 Task: Find a one-way flight from Hays Regional Airport to Eastern Iowa Airport on May 9 for 1 adult, 6 children, 1 infant in seat, and 1 infant on lap in business class with WestJet and 1 checked bag, departing between 7:00 - 8:00 AM.
Action: Mouse moved to (355, 125)
Screenshot: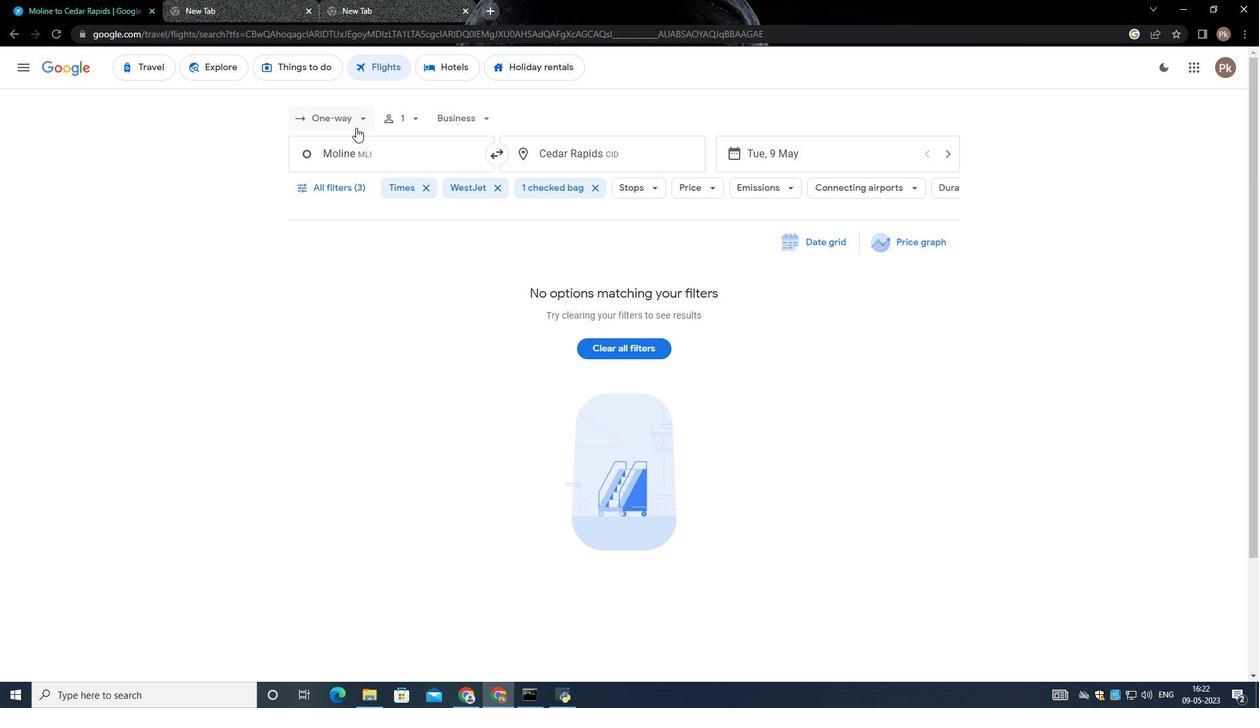 
Action: Mouse pressed left at (355, 125)
Screenshot: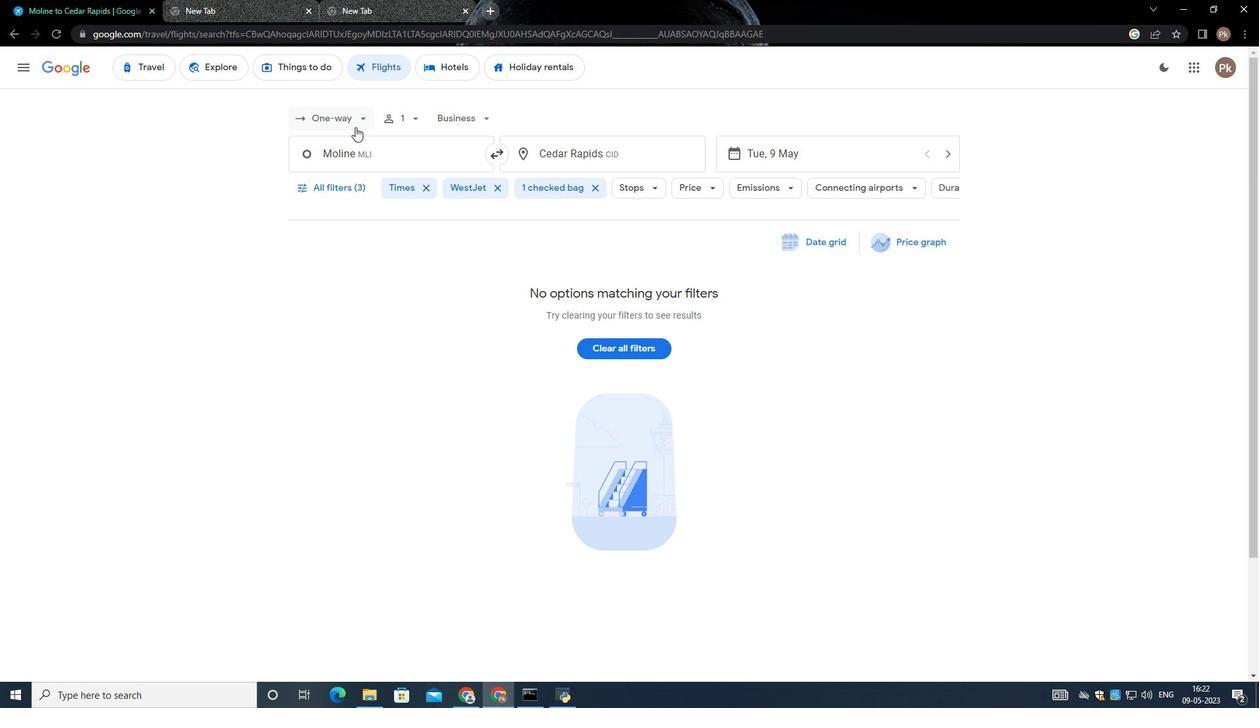
Action: Mouse moved to (373, 179)
Screenshot: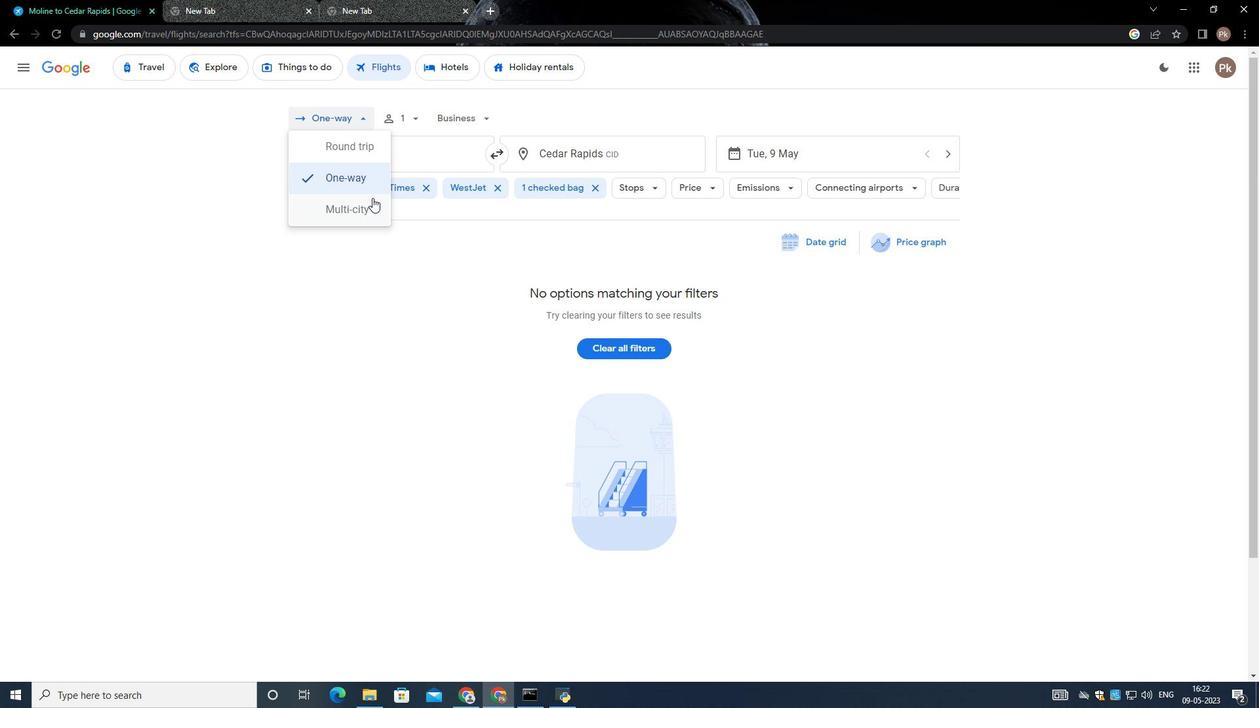 
Action: Mouse pressed left at (373, 179)
Screenshot: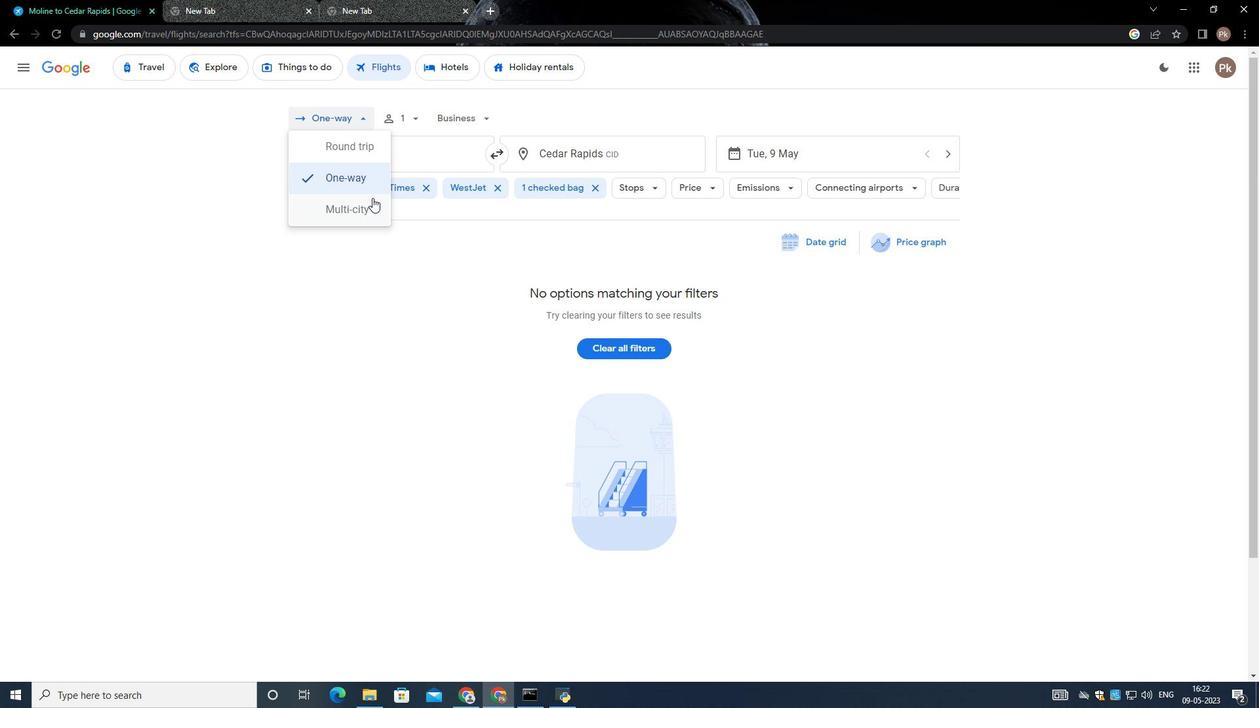 
Action: Mouse moved to (423, 113)
Screenshot: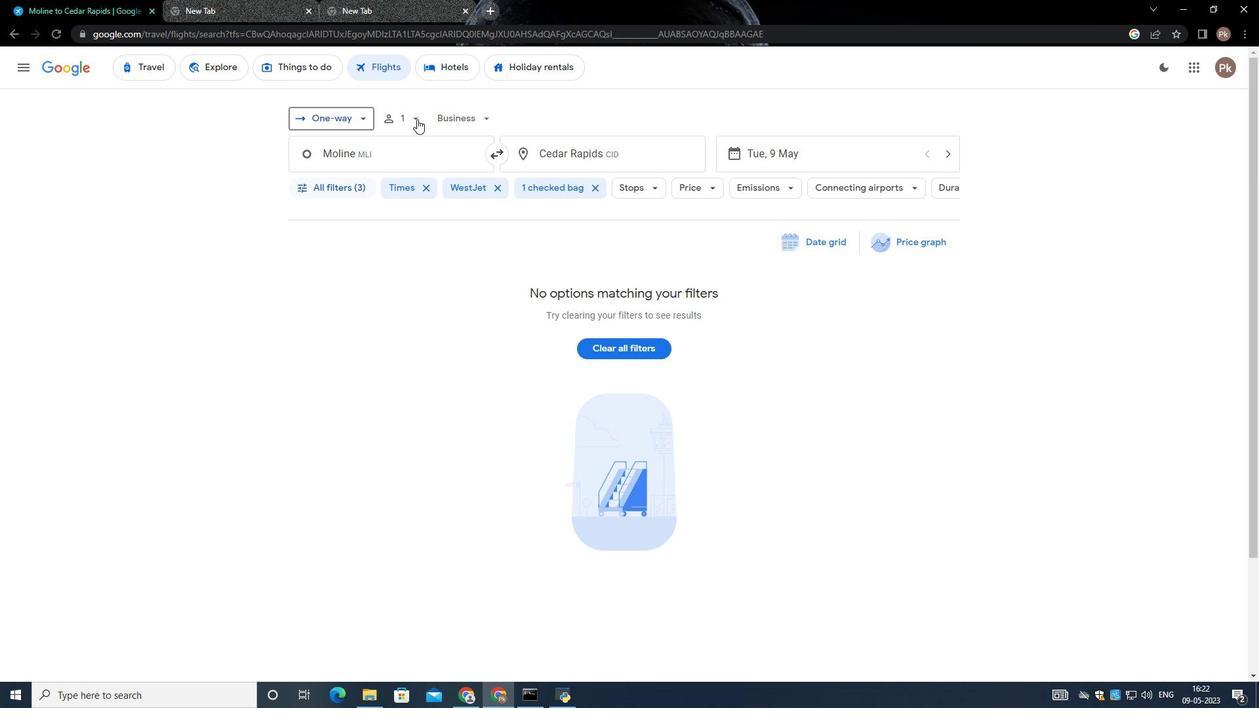 
Action: Mouse pressed left at (423, 113)
Screenshot: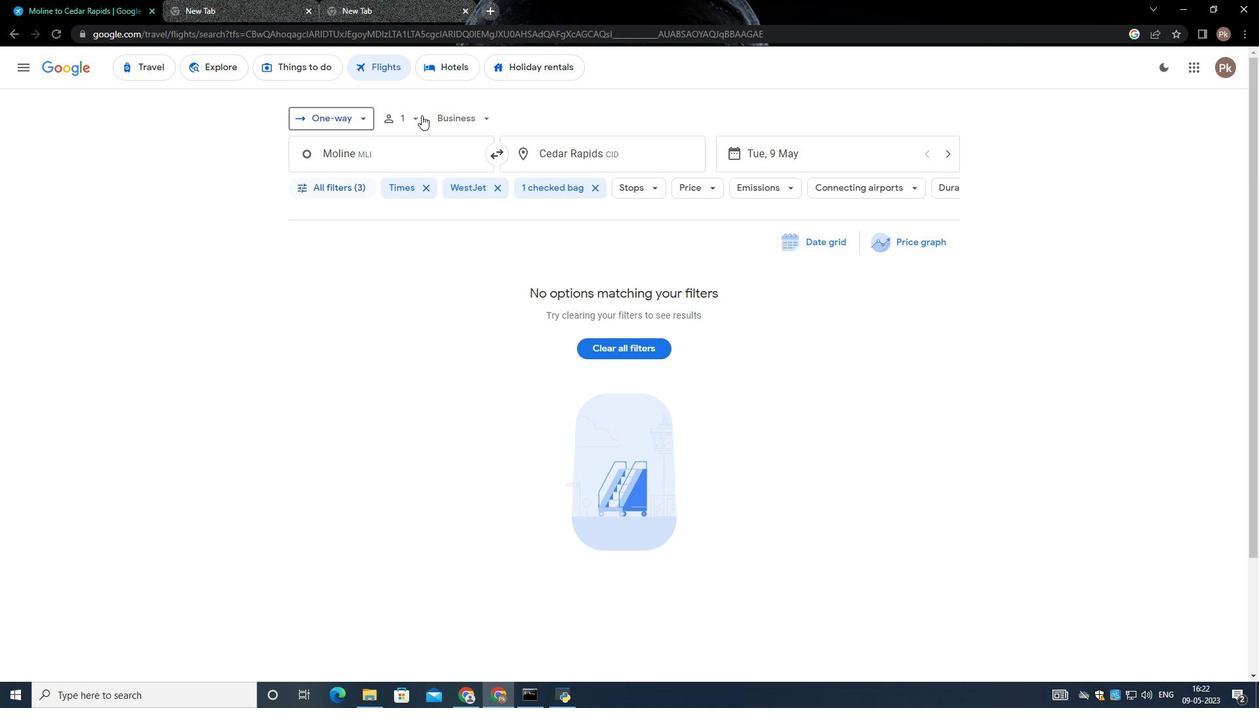 
Action: Mouse moved to (509, 184)
Screenshot: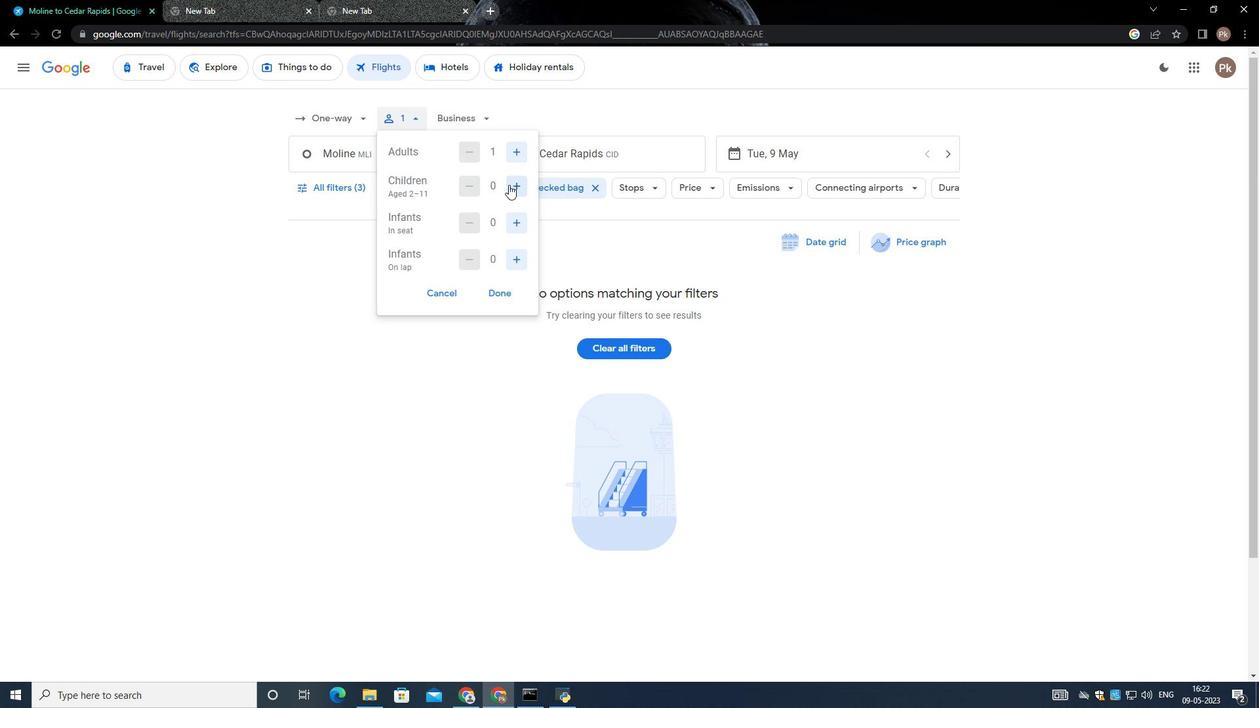 
Action: Mouse pressed left at (509, 184)
Screenshot: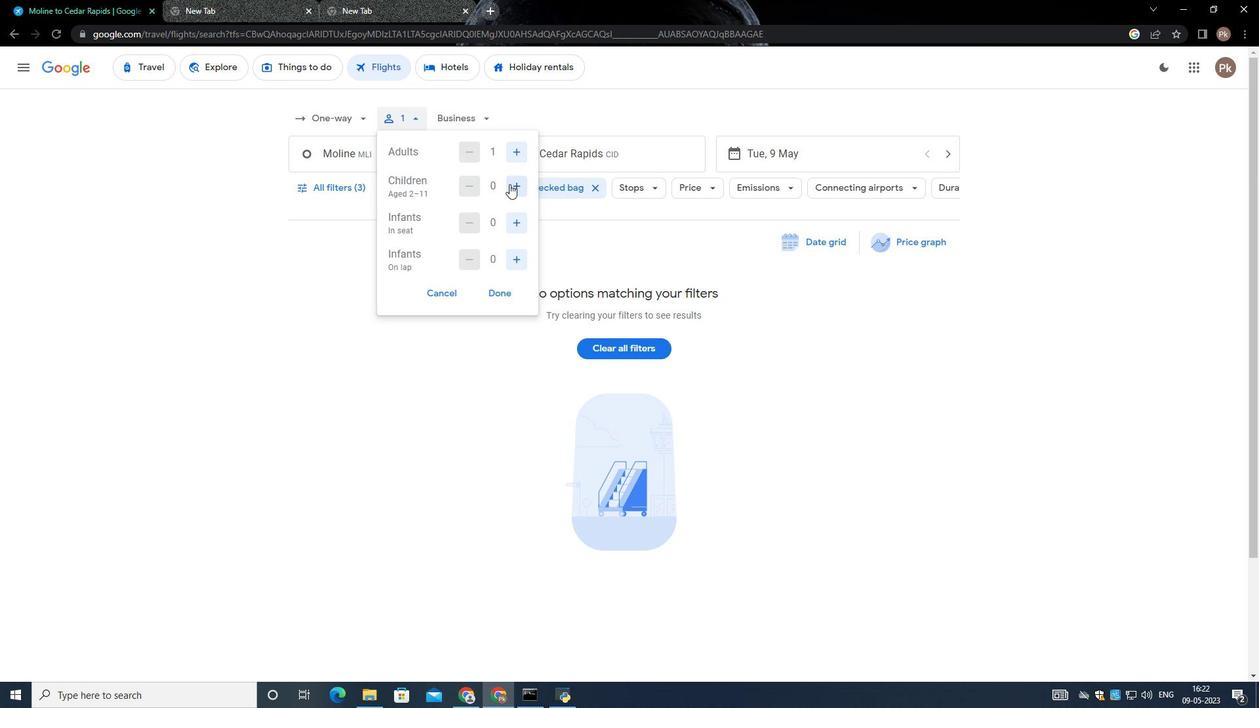 
Action: Mouse moved to (509, 183)
Screenshot: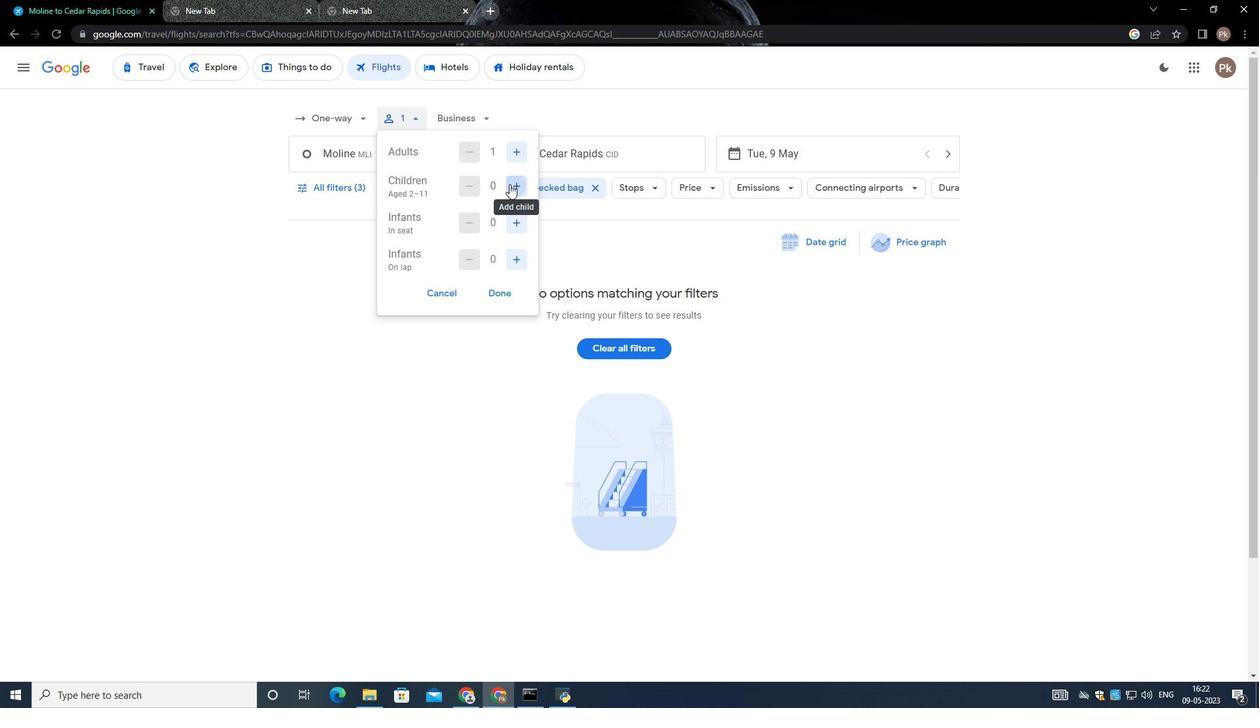 
Action: Mouse pressed left at (509, 183)
Screenshot: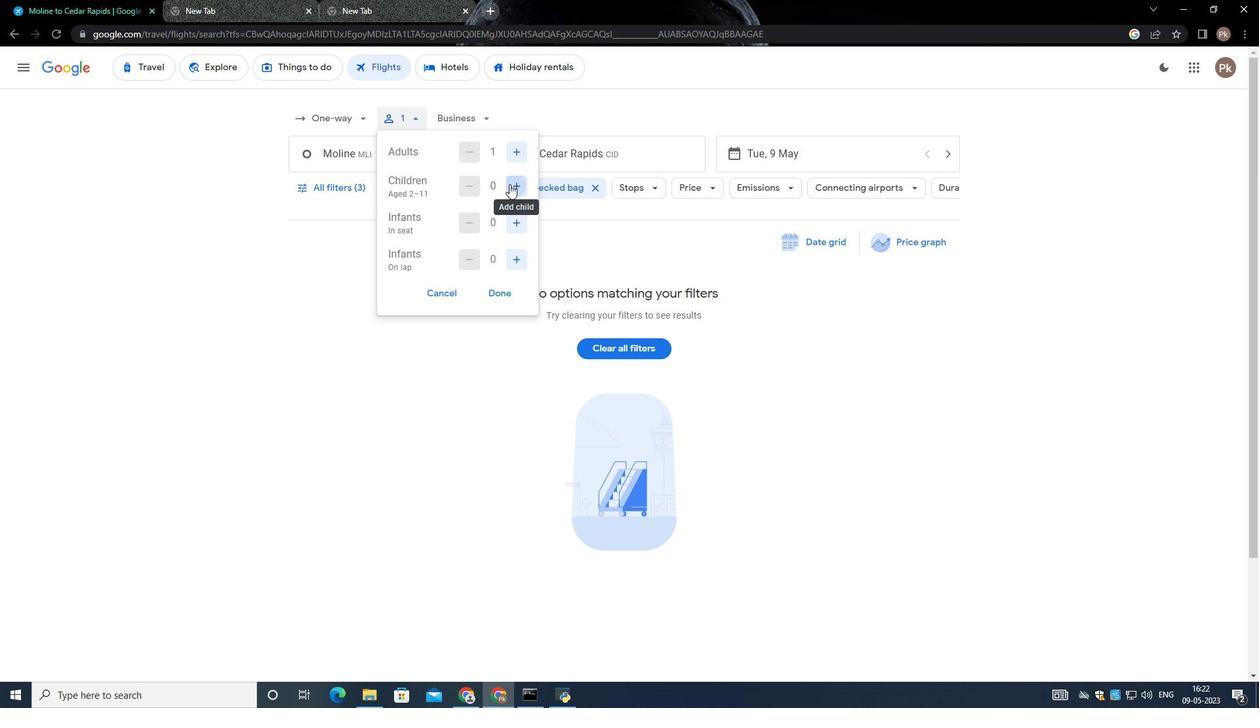 
Action: Mouse moved to (510, 183)
Screenshot: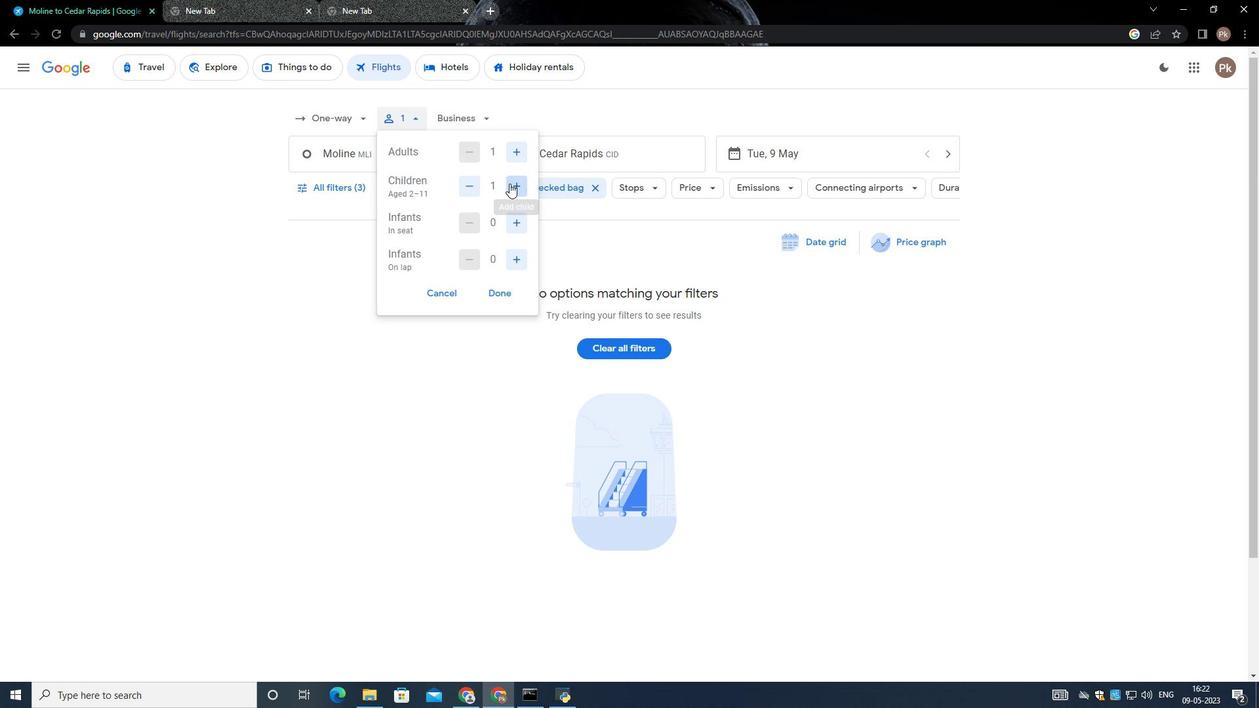 
Action: Mouse pressed left at (510, 183)
Screenshot: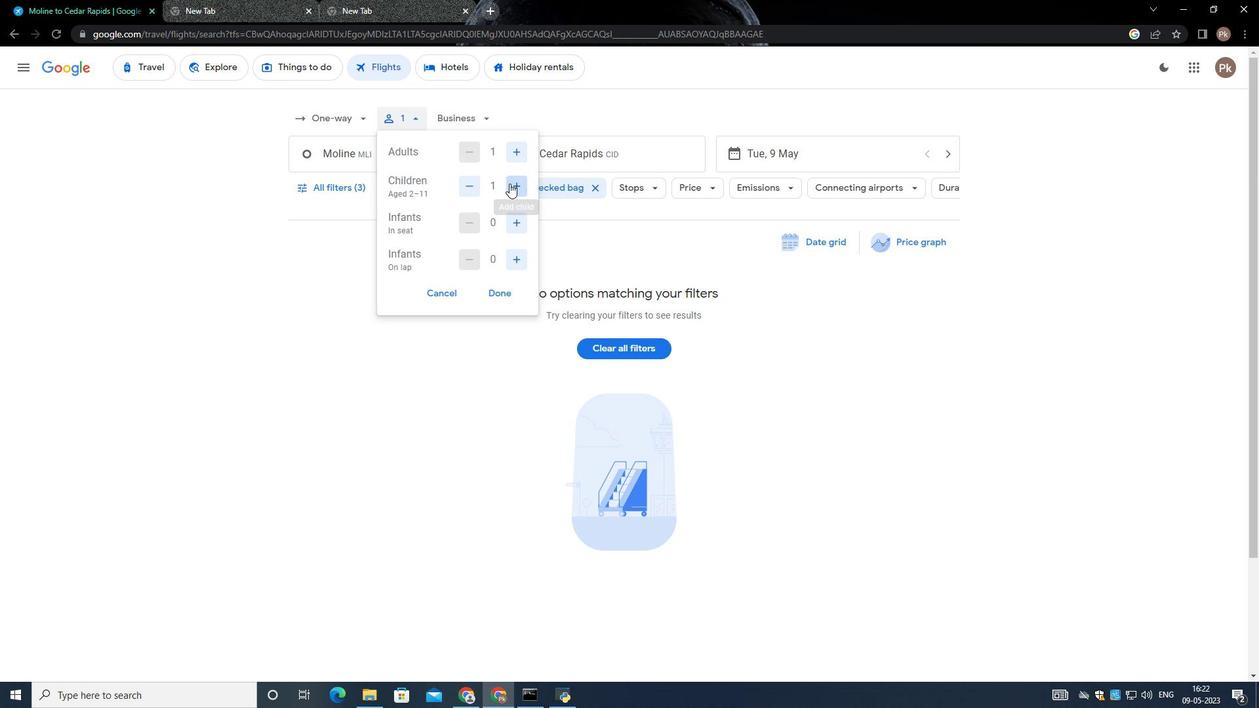 
Action: Mouse moved to (511, 183)
Screenshot: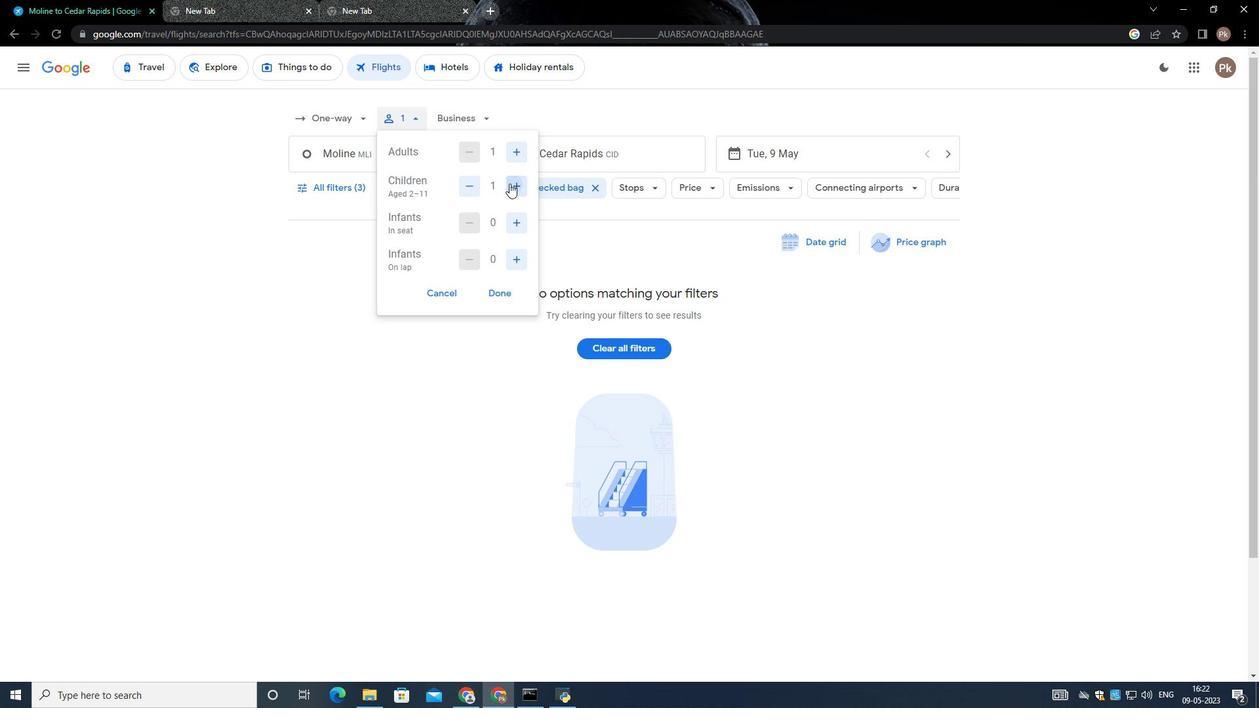 
Action: Mouse pressed left at (511, 183)
Screenshot: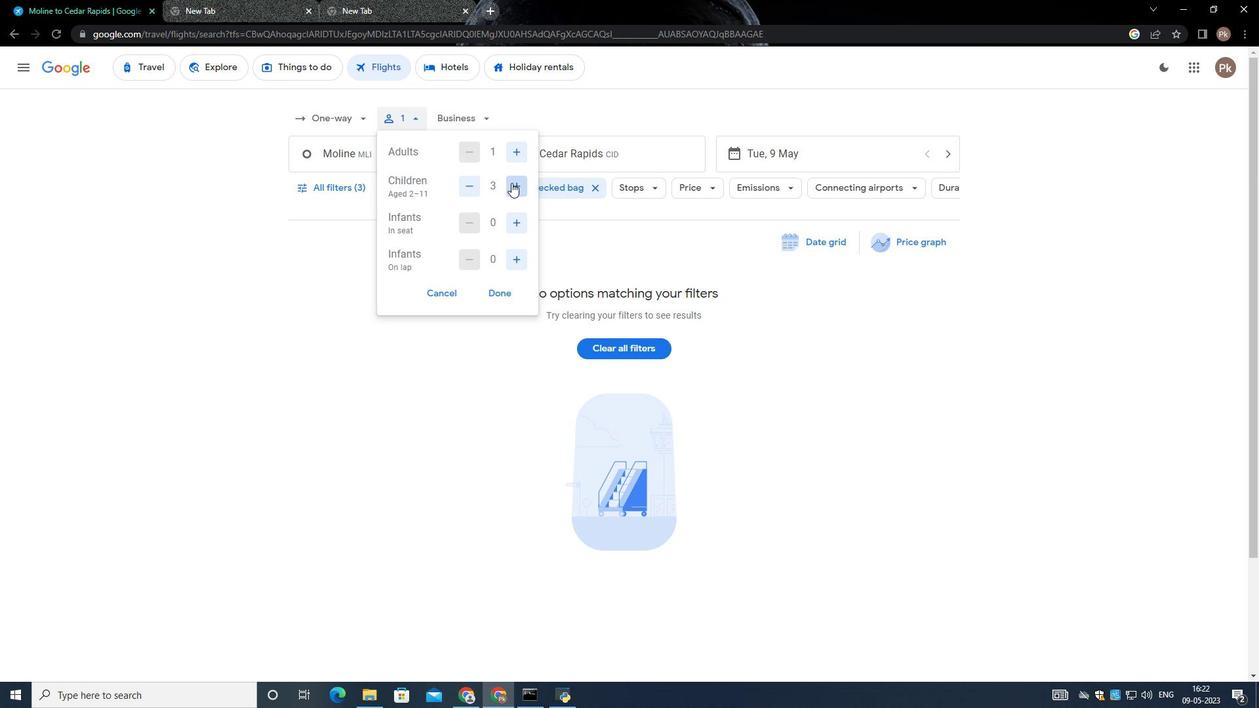 
Action: Mouse pressed left at (511, 183)
Screenshot: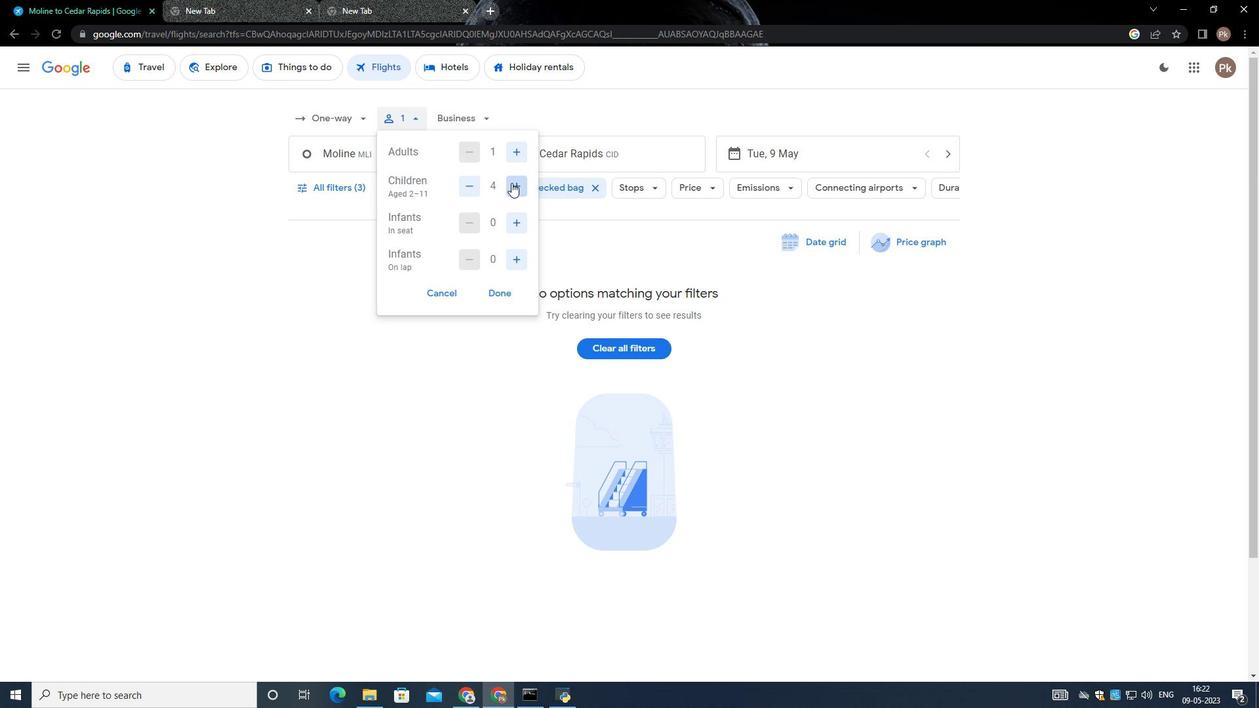 
Action: Mouse pressed left at (511, 183)
Screenshot: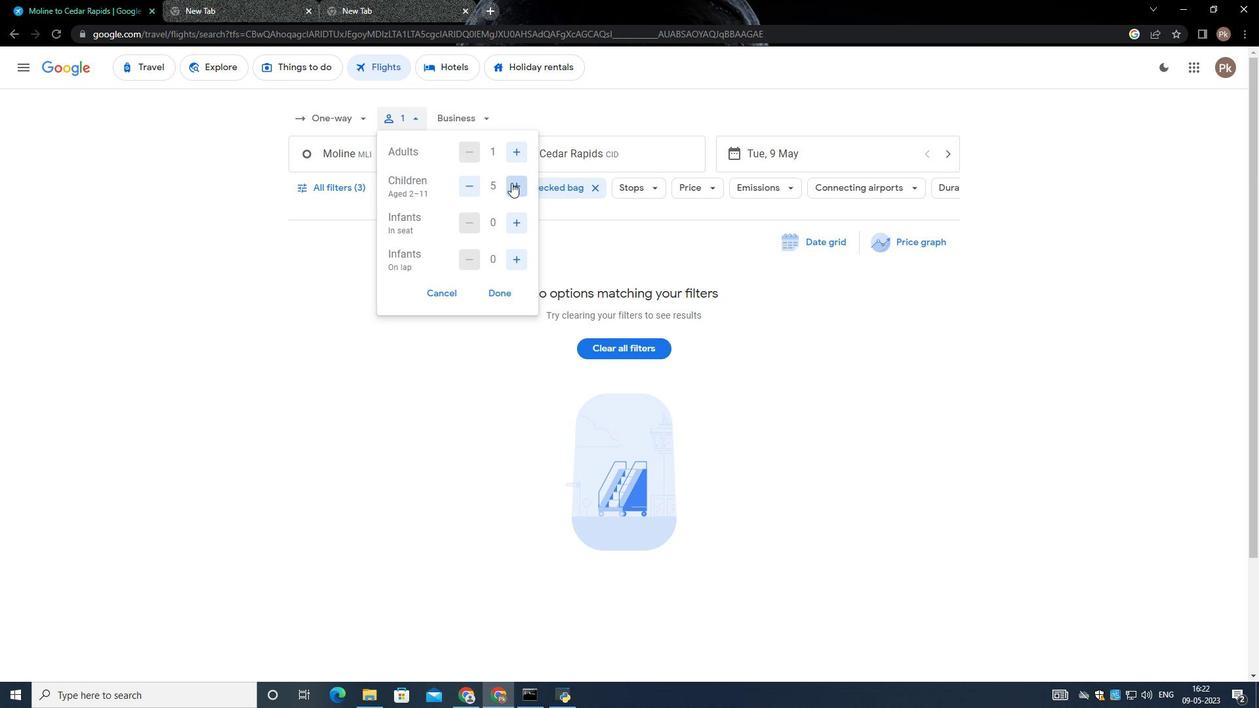 
Action: Mouse moved to (511, 230)
Screenshot: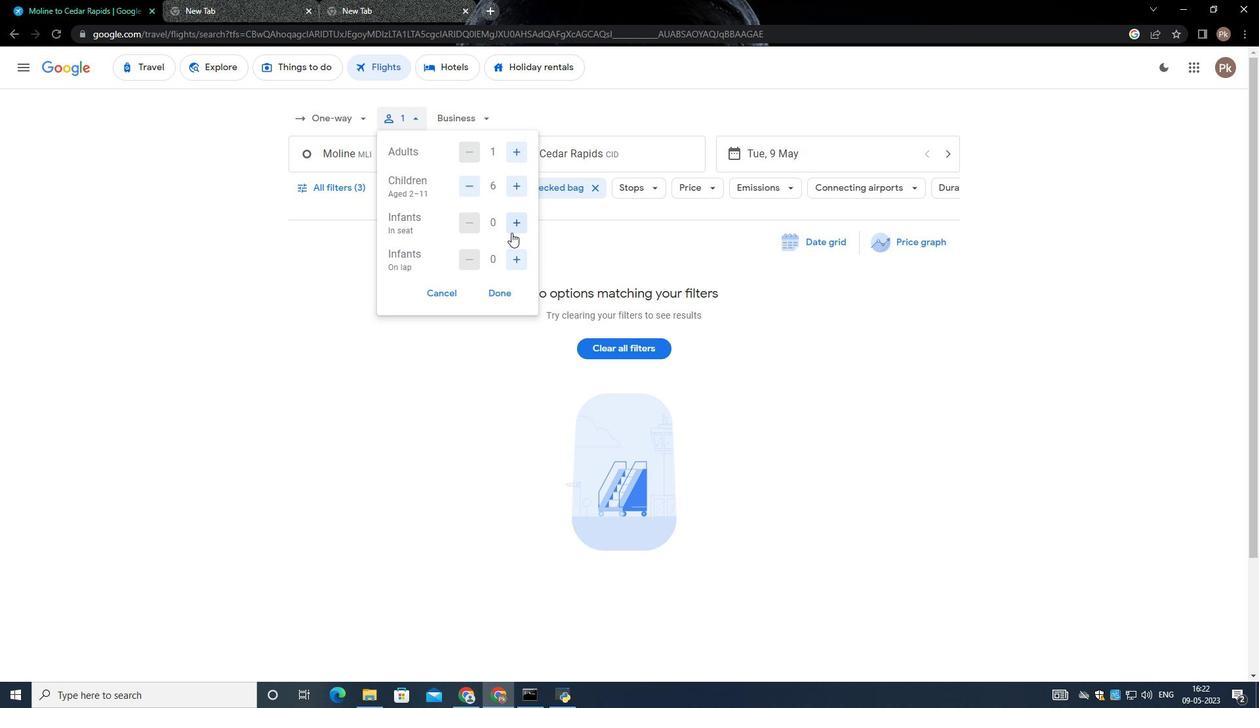 
Action: Mouse pressed left at (511, 230)
Screenshot: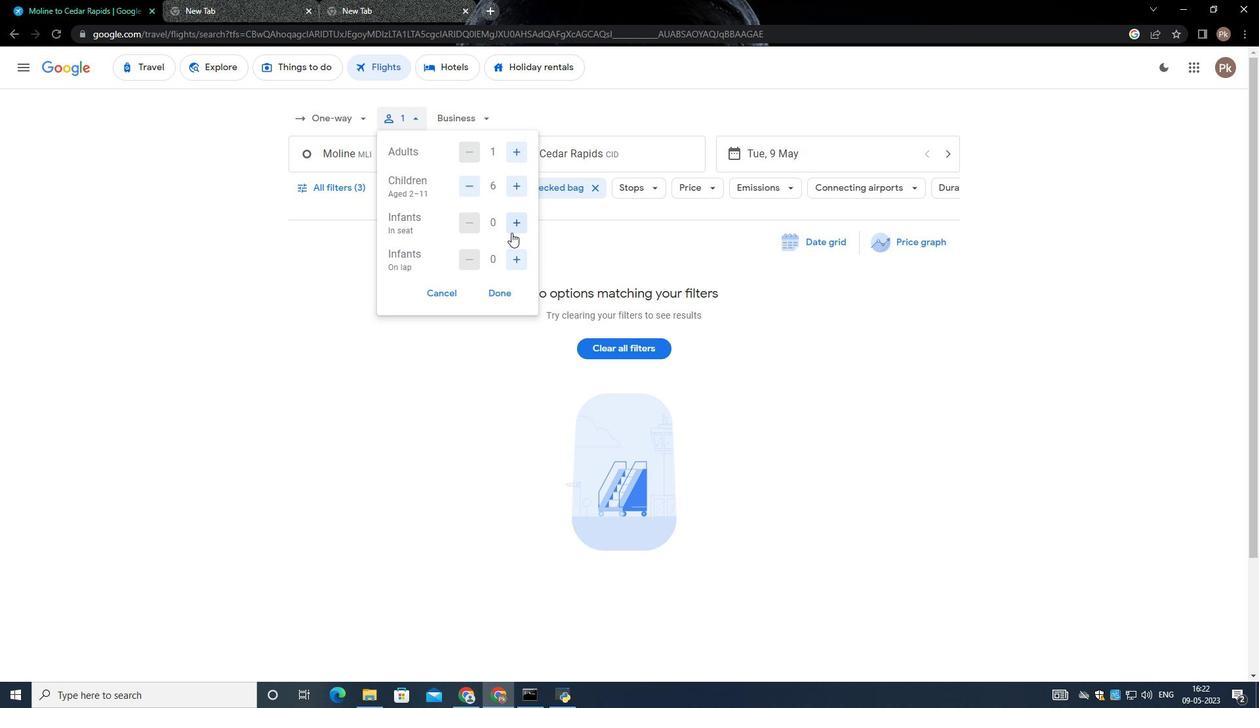 
Action: Mouse moved to (510, 253)
Screenshot: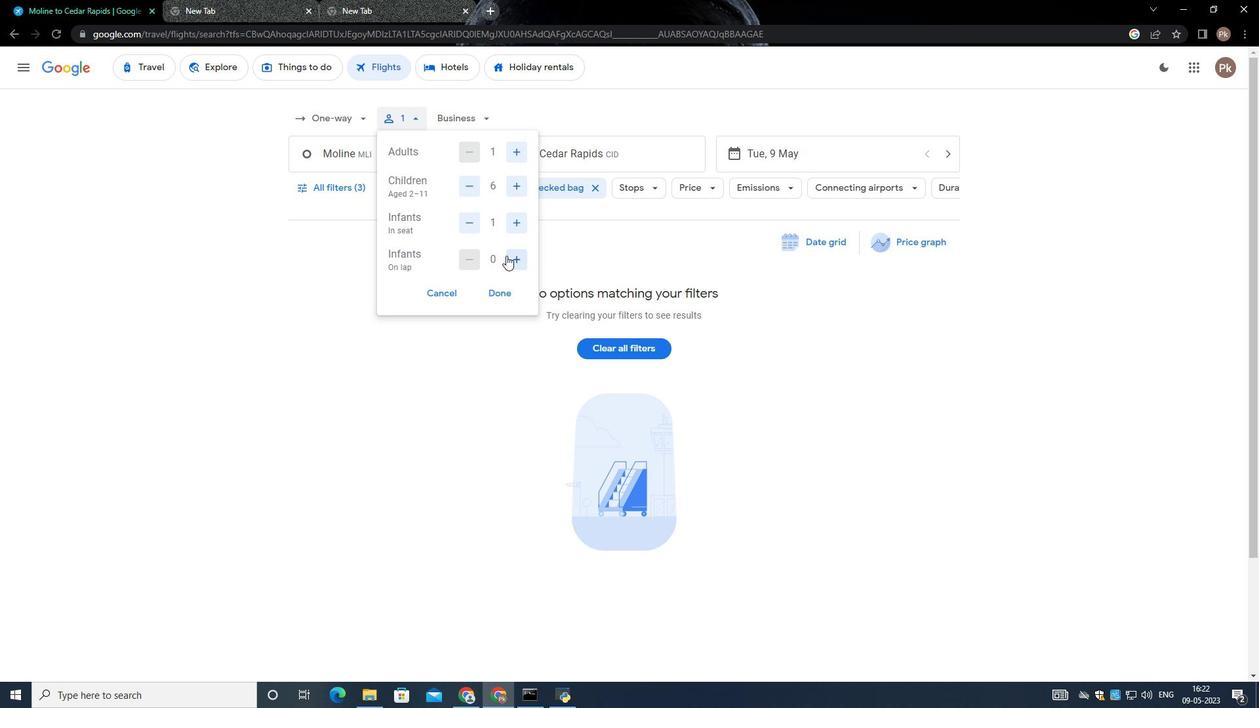 
Action: Mouse pressed left at (510, 253)
Screenshot: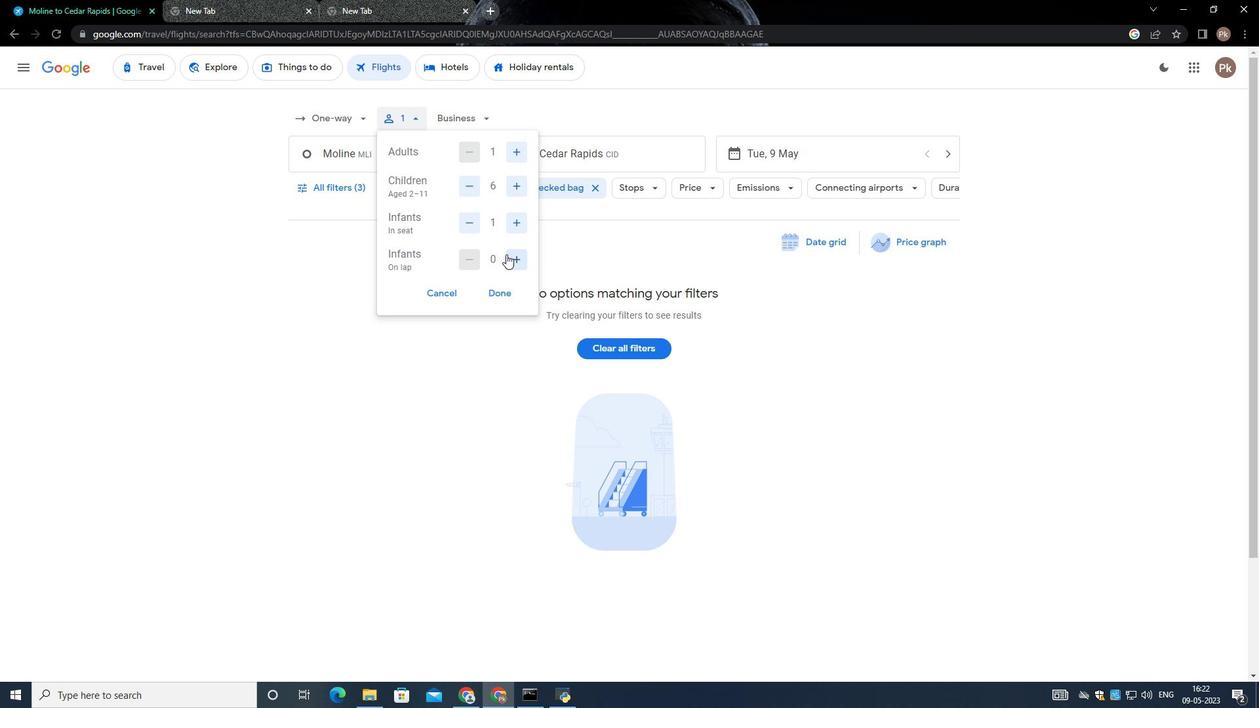 
Action: Mouse moved to (494, 292)
Screenshot: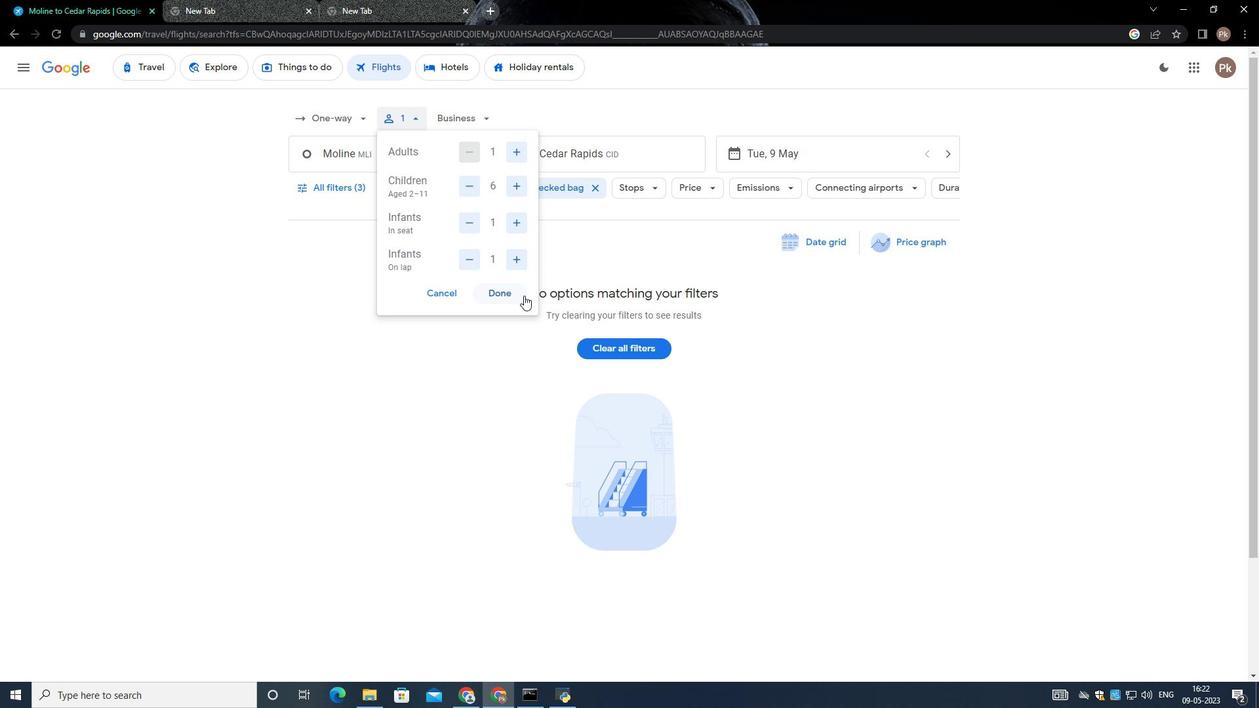
Action: Mouse pressed left at (494, 292)
Screenshot: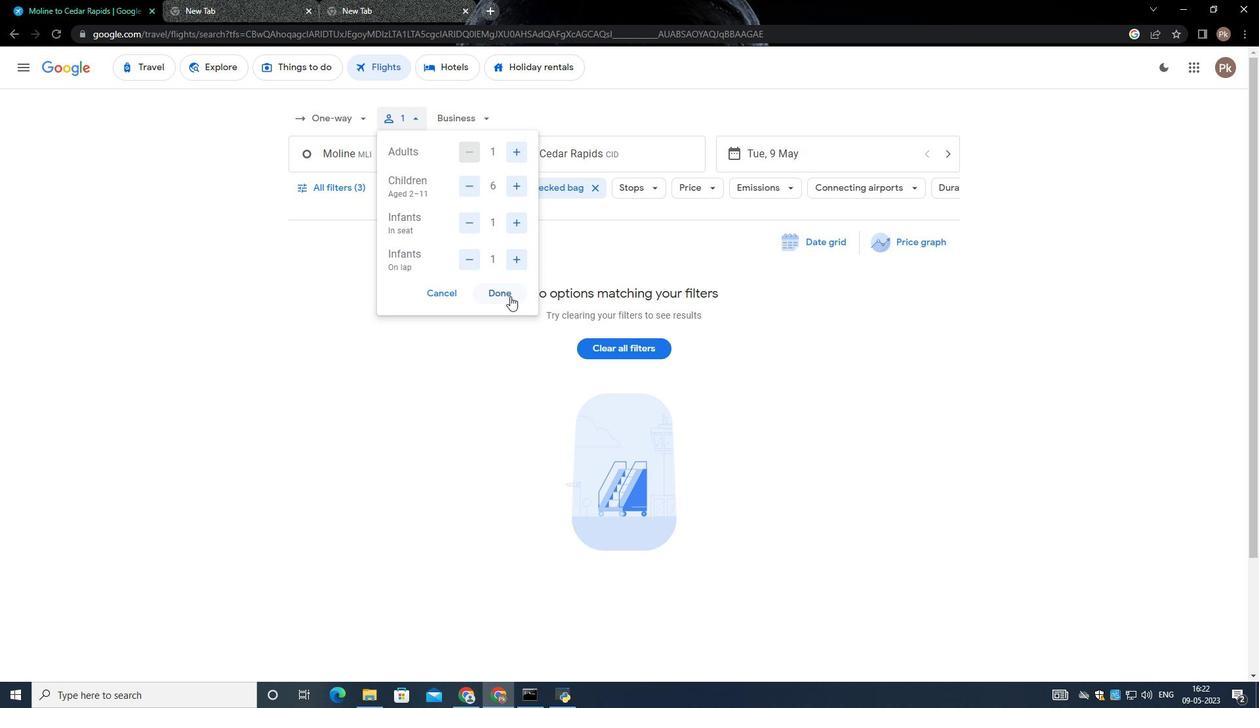 
Action: Mouse moved to (467, 127)
Screenshot: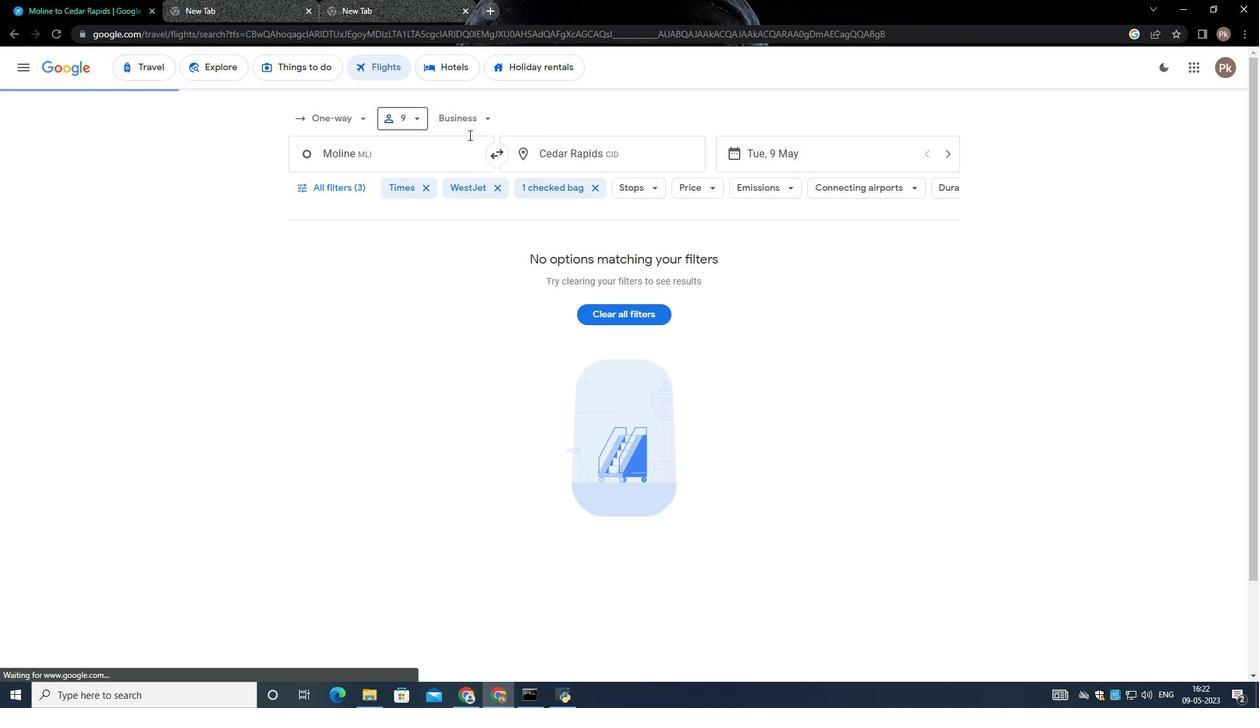 
Action: Mouse pressed left at (467, 127)
Screenshot: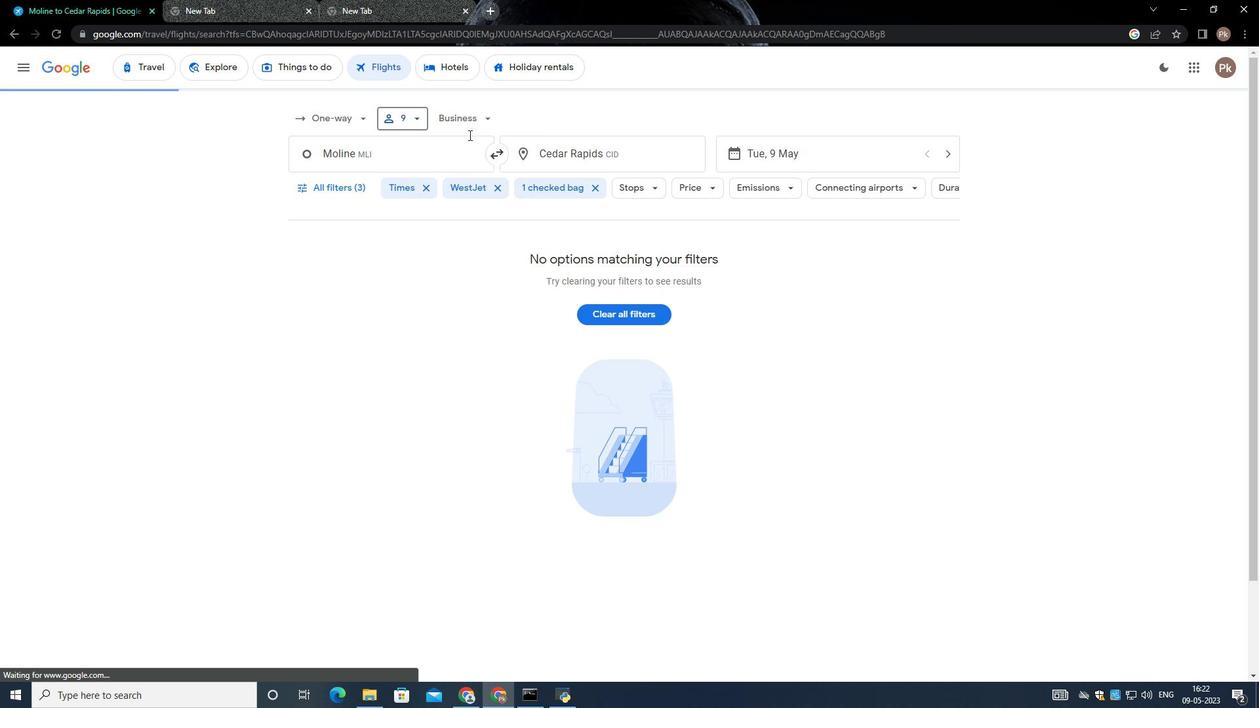 
Action: Mouse moved to (490, 213)
Screenshot: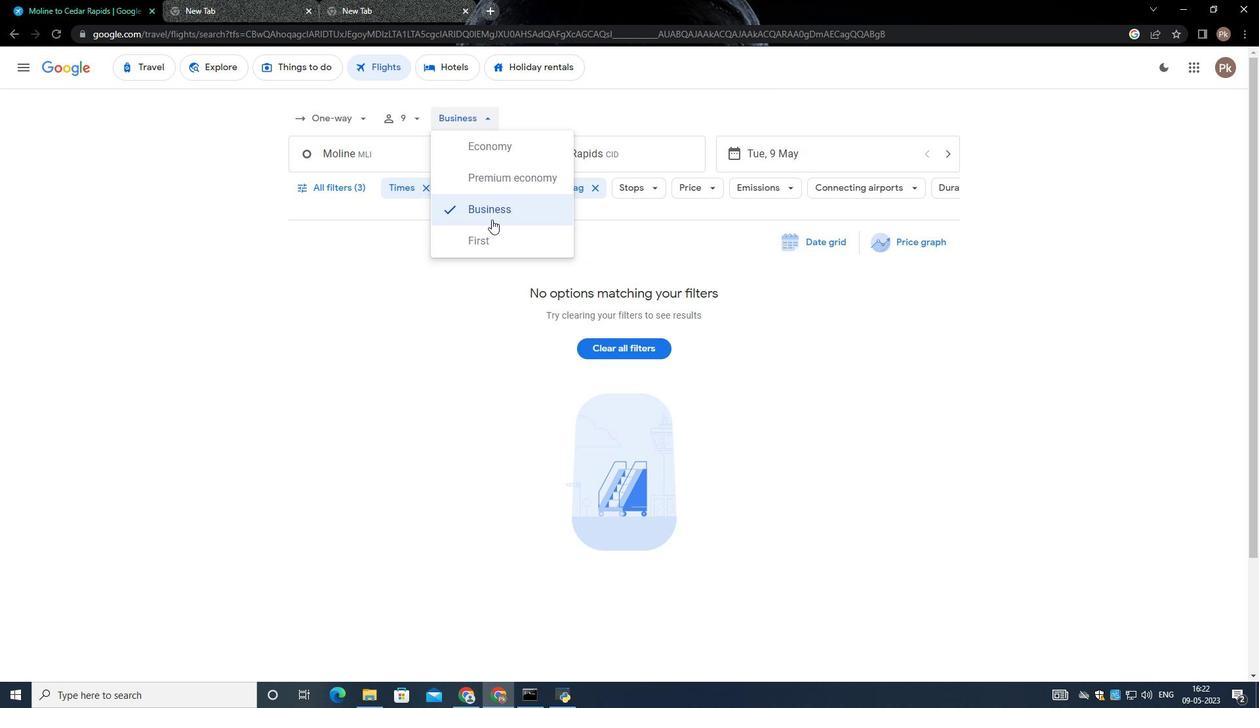 
Action: Mouse pressed left at (490, 213)
Screenshot: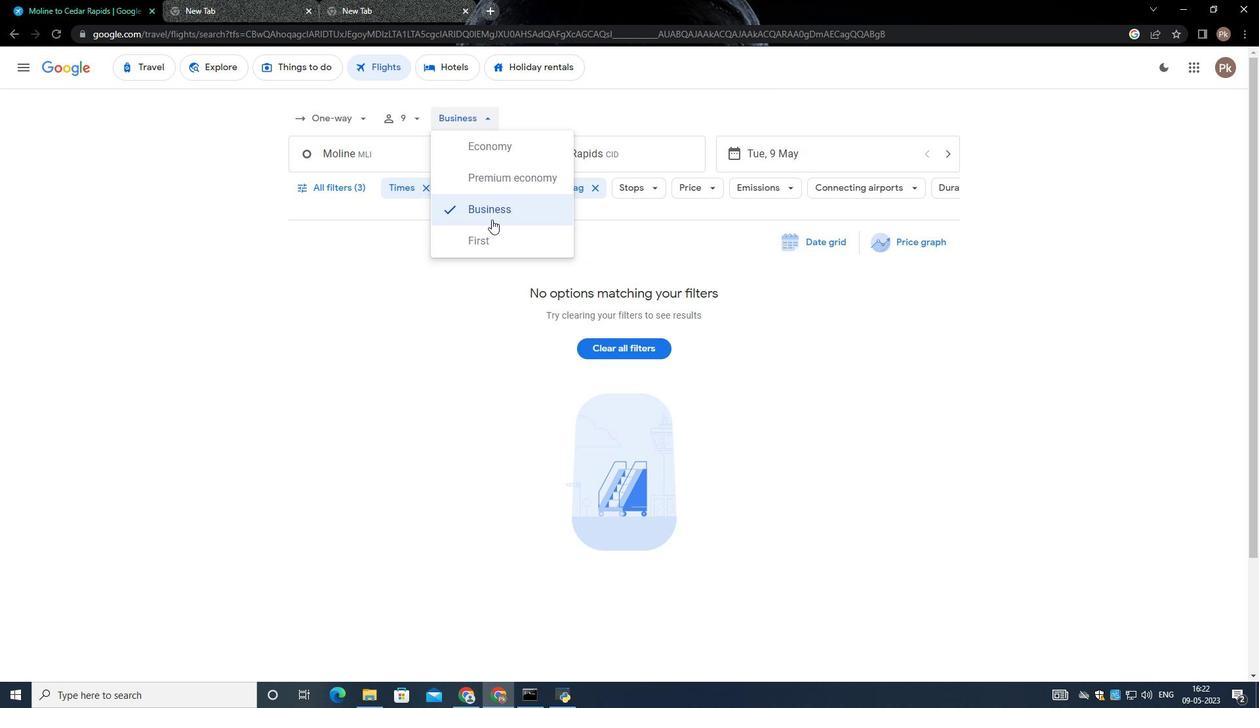 
Action: Mouse moved to (370, 155)
Screenshot: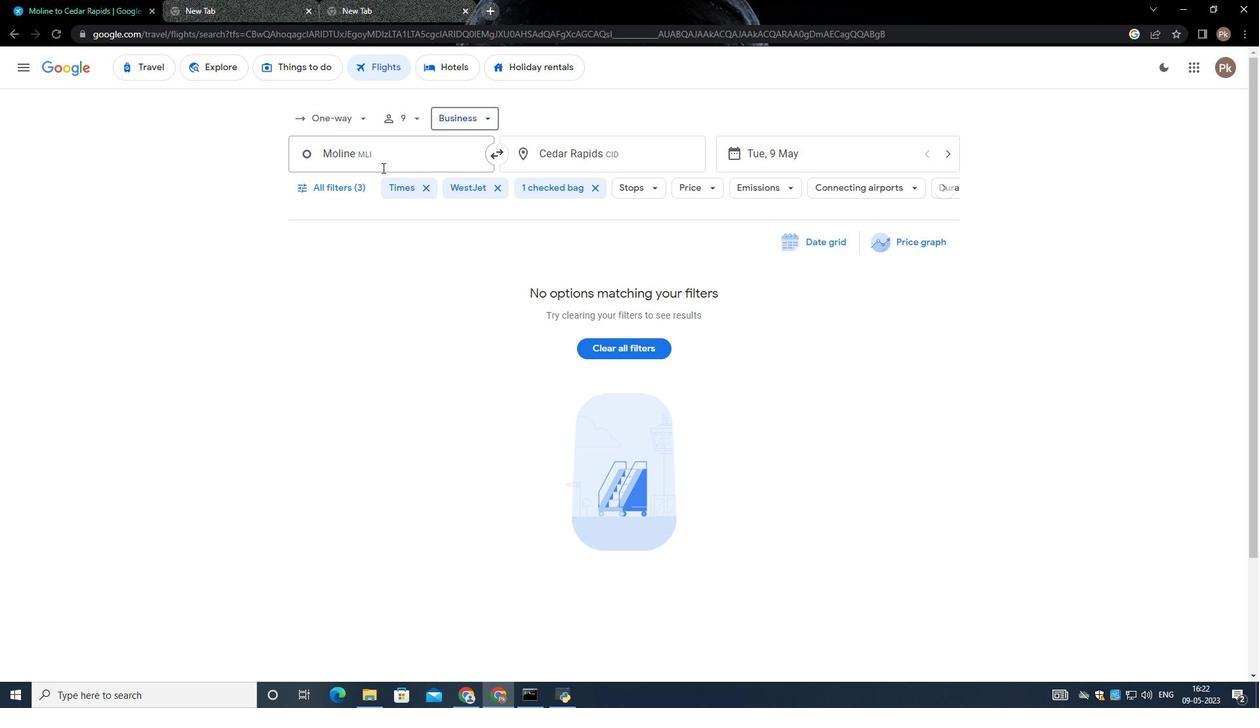 
Action: Mouse pressed left at (370, 155)
Screenshot: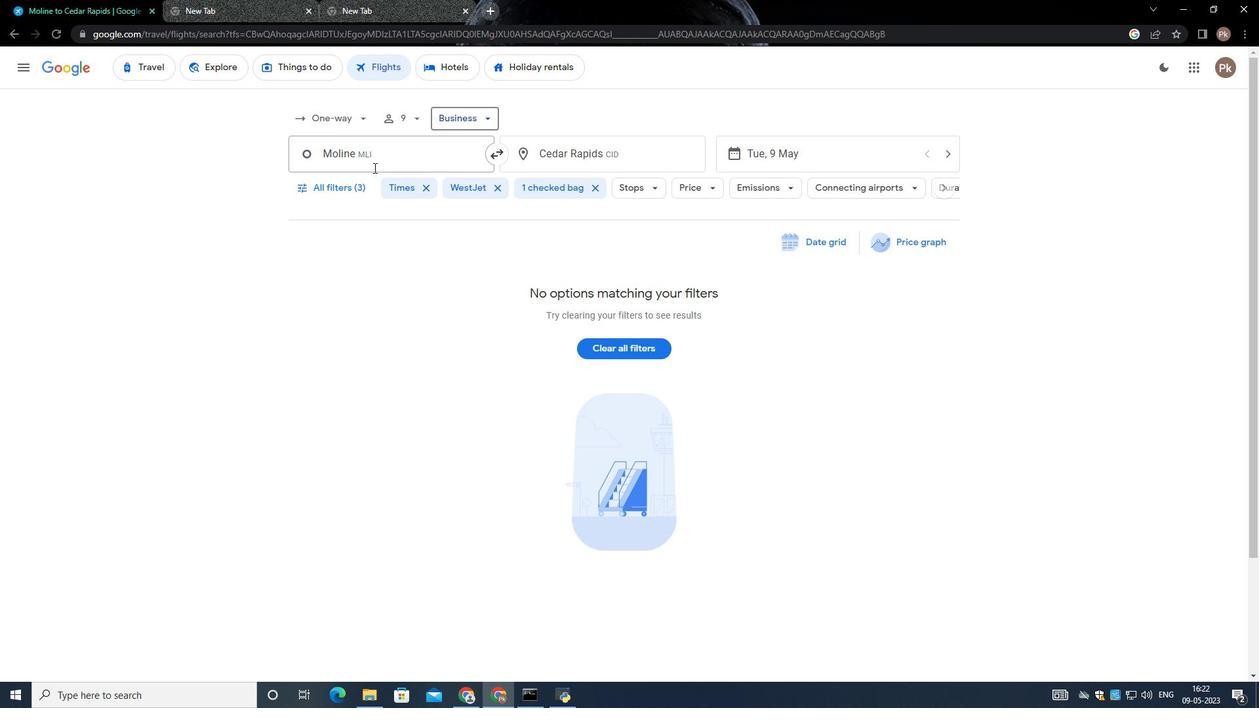 
Action: Mouse moved to (372, 153)
Screenshot: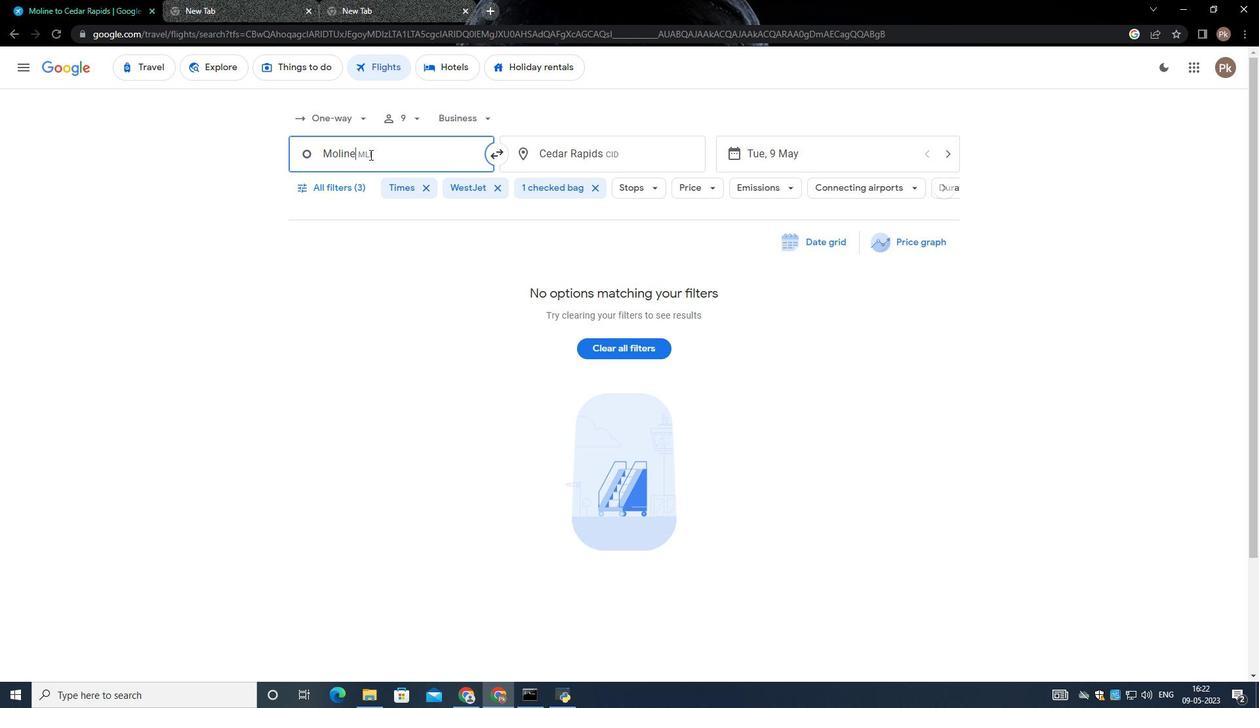 
Action: Key pressed <Key.backspace><Key.shift>Hays<Key.space><Key.shift><Key.shift>Regional<Key.space><Key.shift>Airport
Screenshot: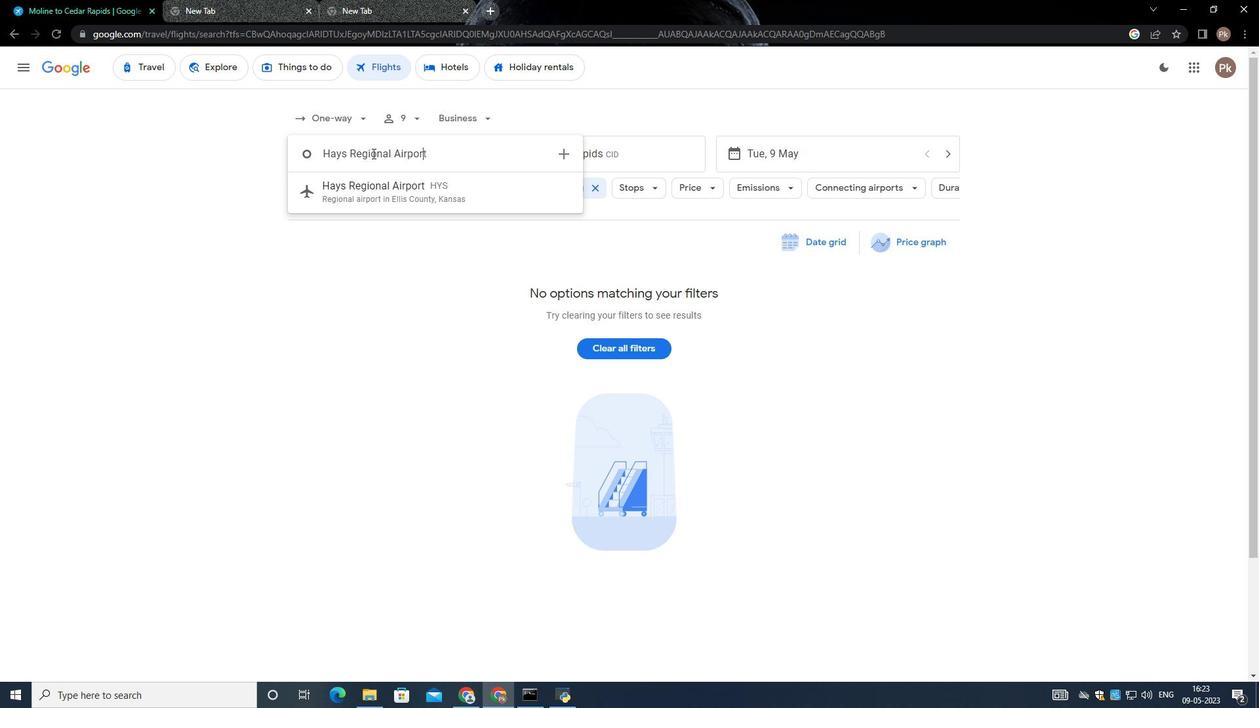 
Action: Mouse moved to (352, 185)
Screenshot: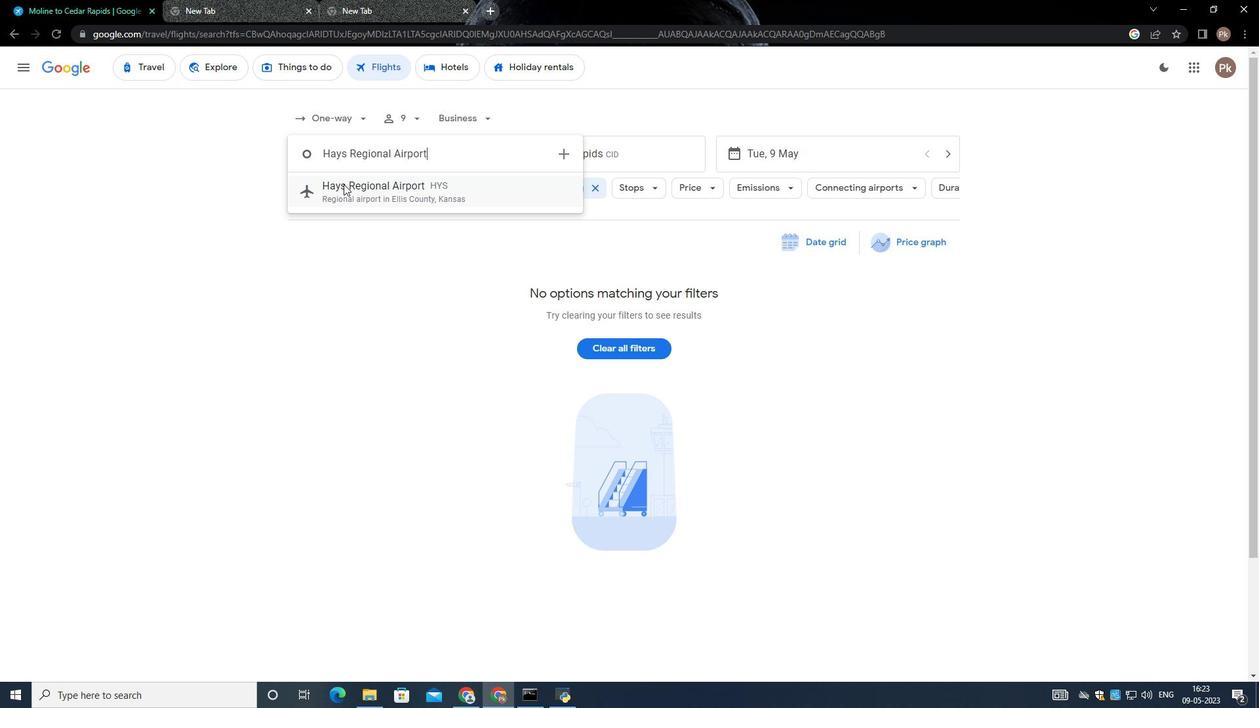 
Action: Mouse pressed left at (352, 185)
Screenshot: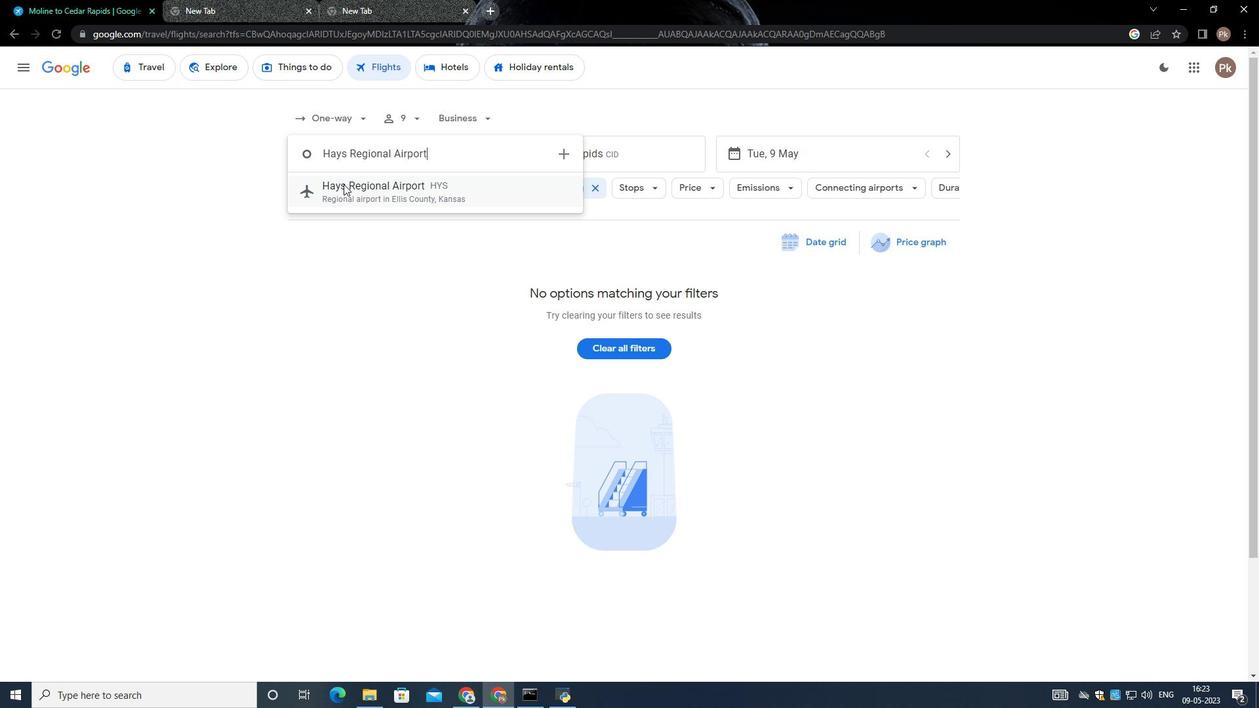 
Action: Mouse moved to (580, 165)
Screenshot: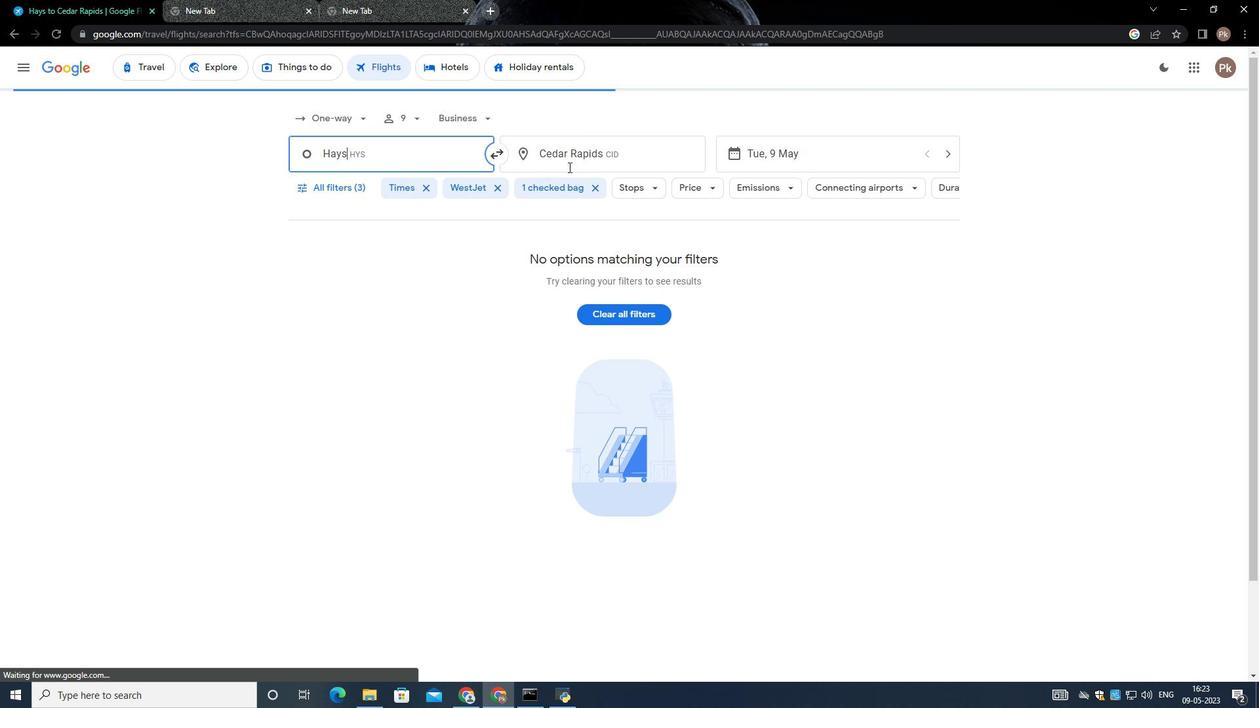 
Action: Mouse pressed left at (580, 165)
Screenshot: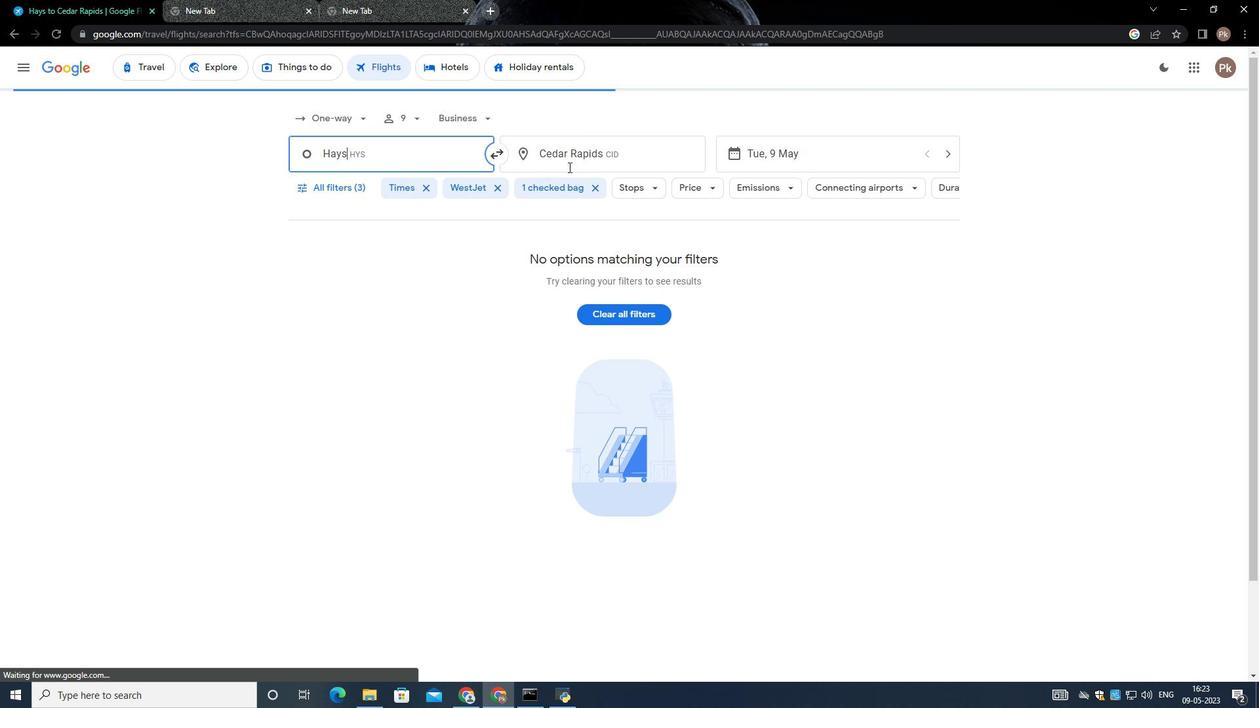 
Action: Mouse moved to (568, 120)
Screenshot: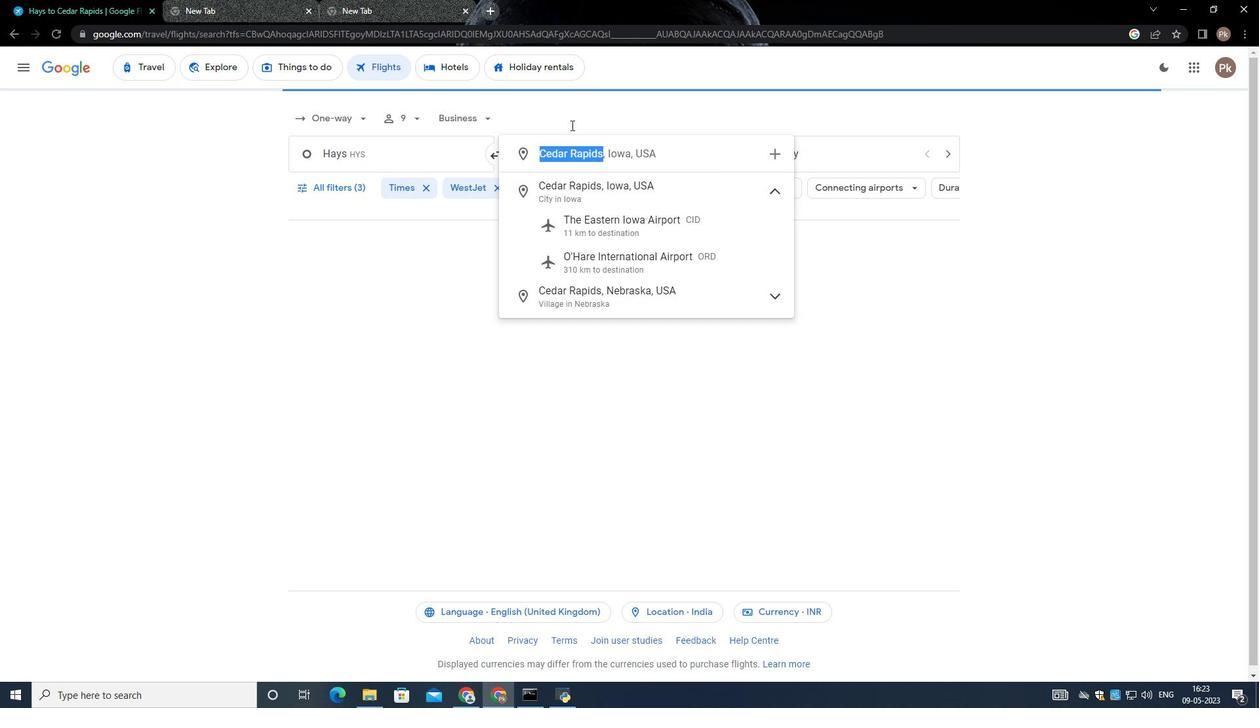 
Action: Key pressed <Key.backspace><Key.shift>Easter
Screenshot: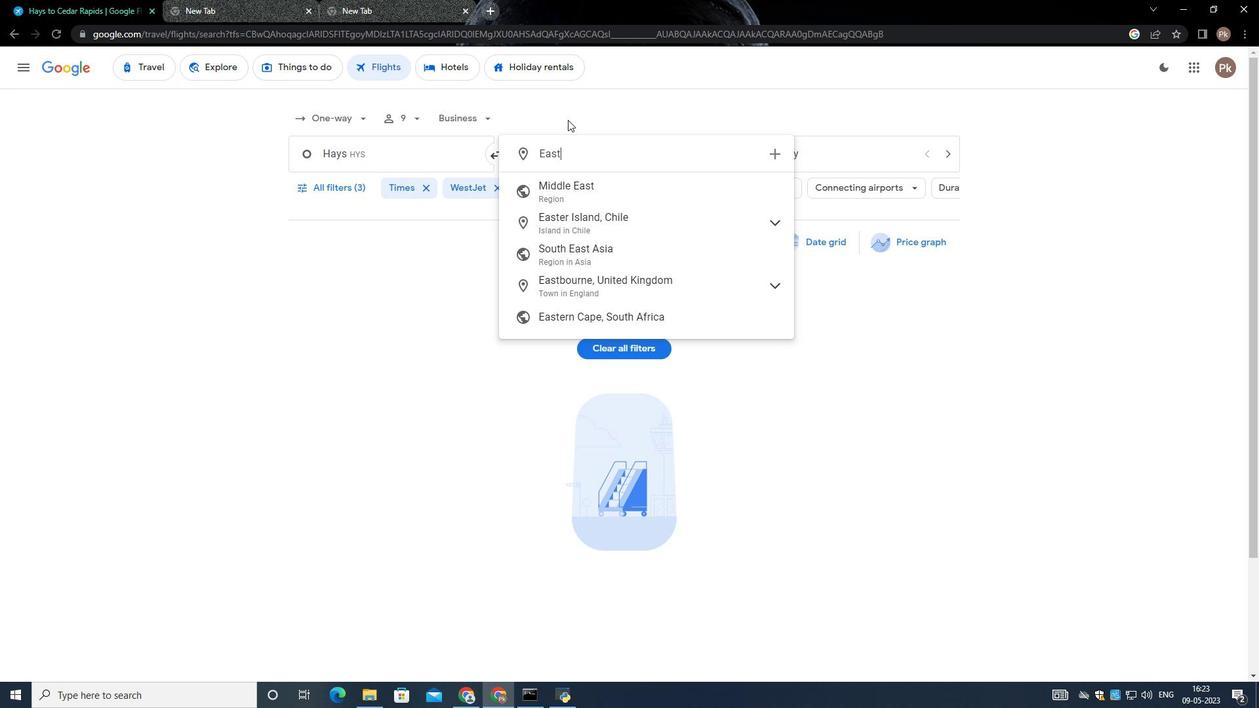 
Action: Mouse moved to (567, 119)
Screenshot: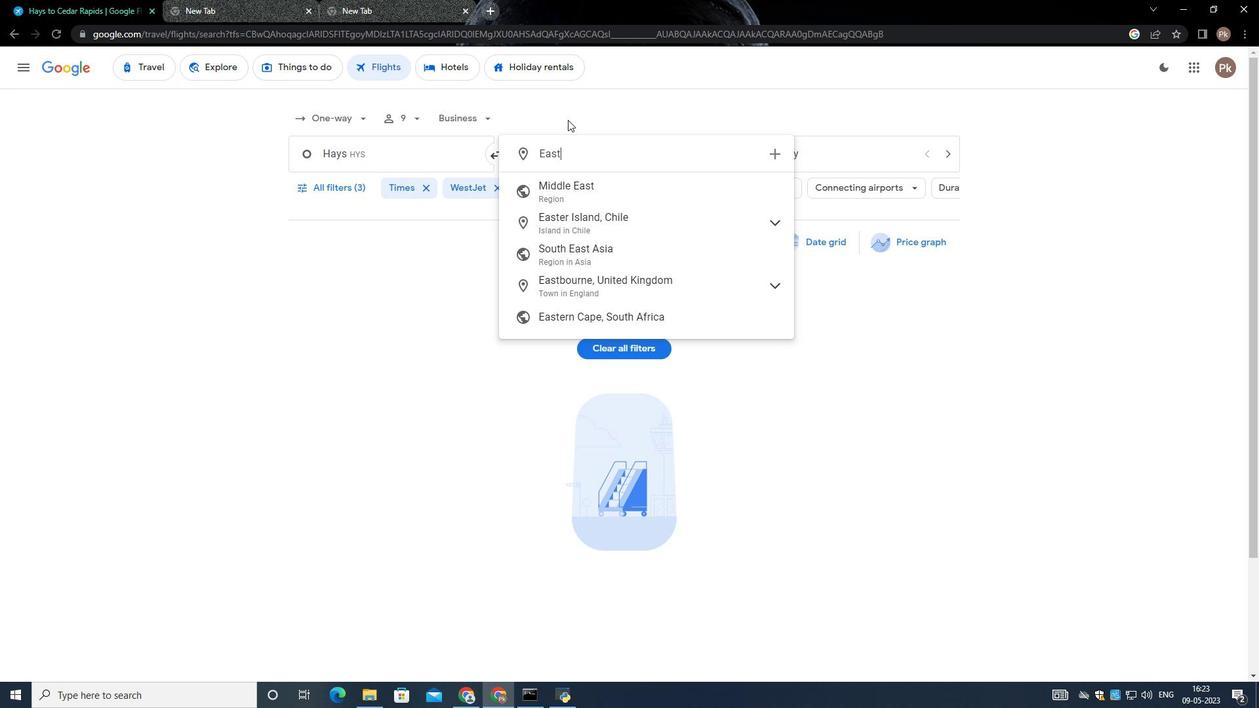 
Action: Key pressed n<Key.space>lo
Screenshot: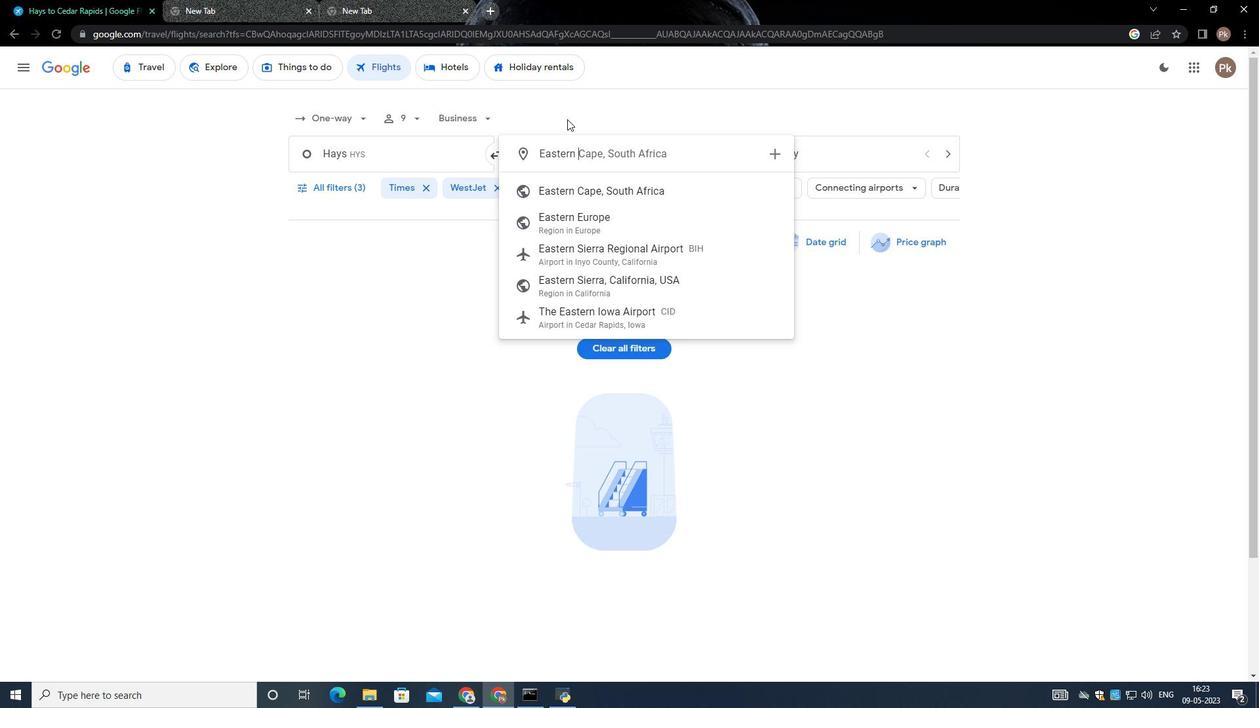 
Action: Mouse moved to (567, 119)
Screenshot: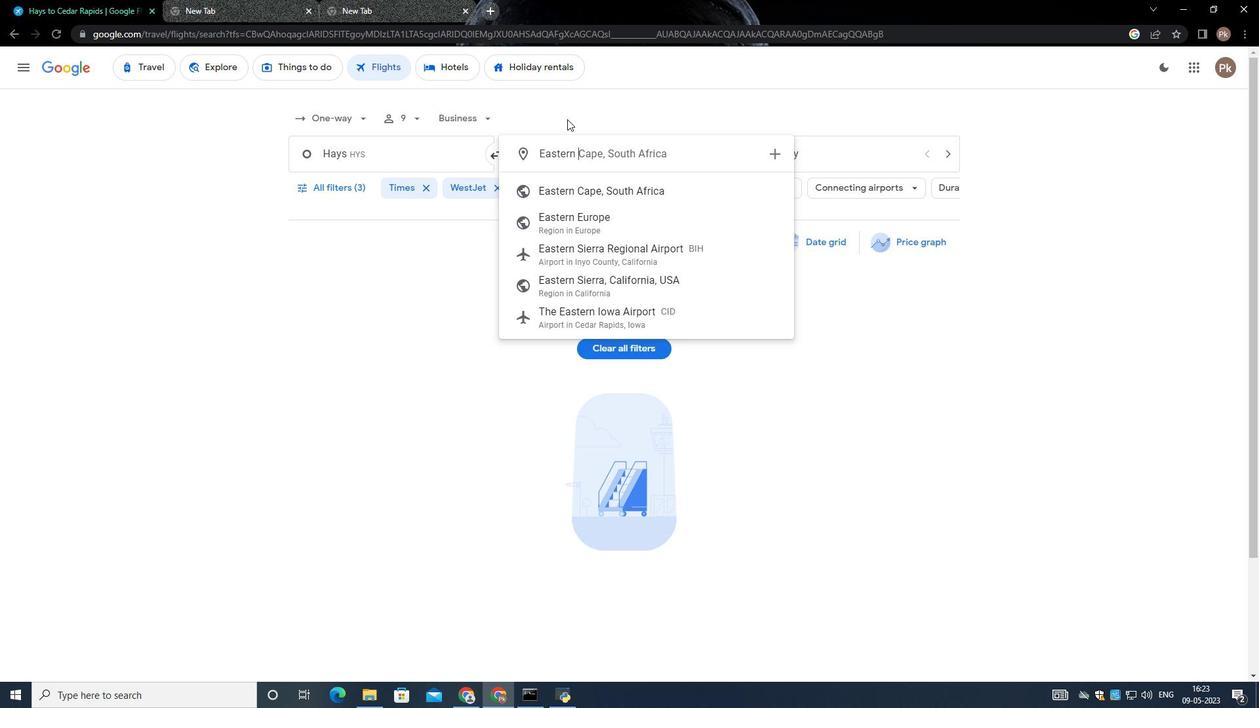 
Action: Key pressed wa<Key.space><Key.shift>A
Screenshot: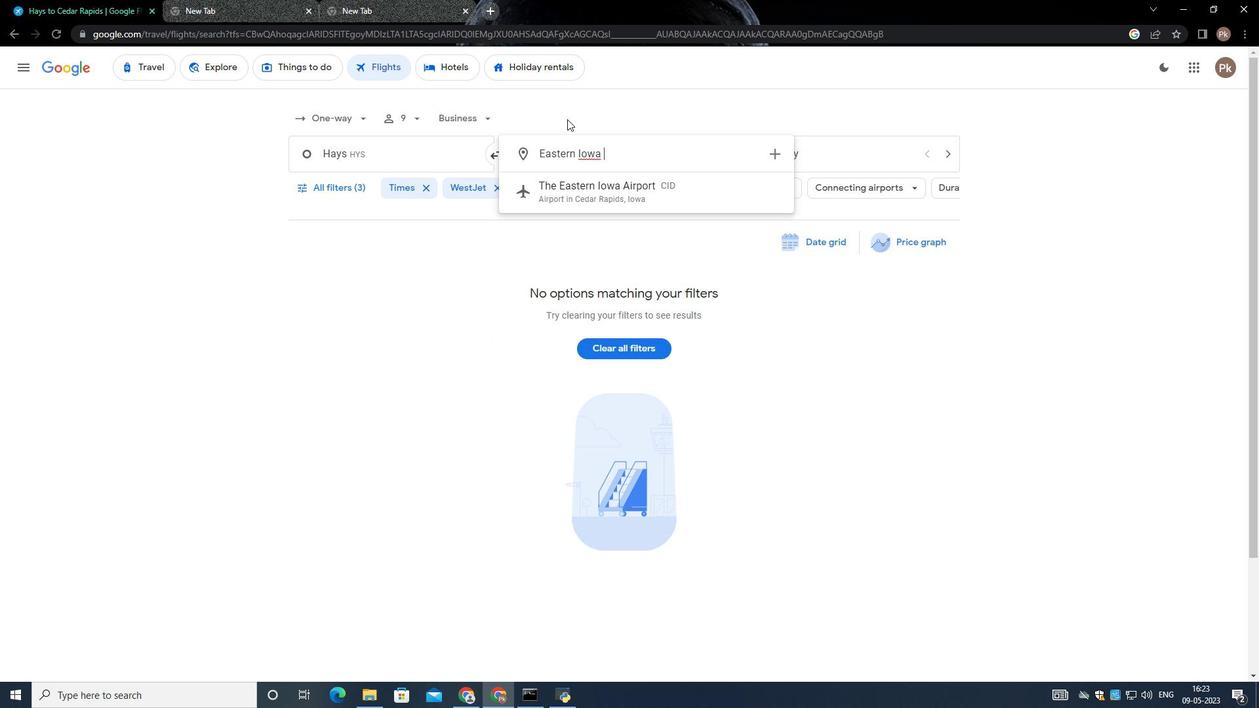 
Action: Mouse moved to (567, 118)
Screenshot: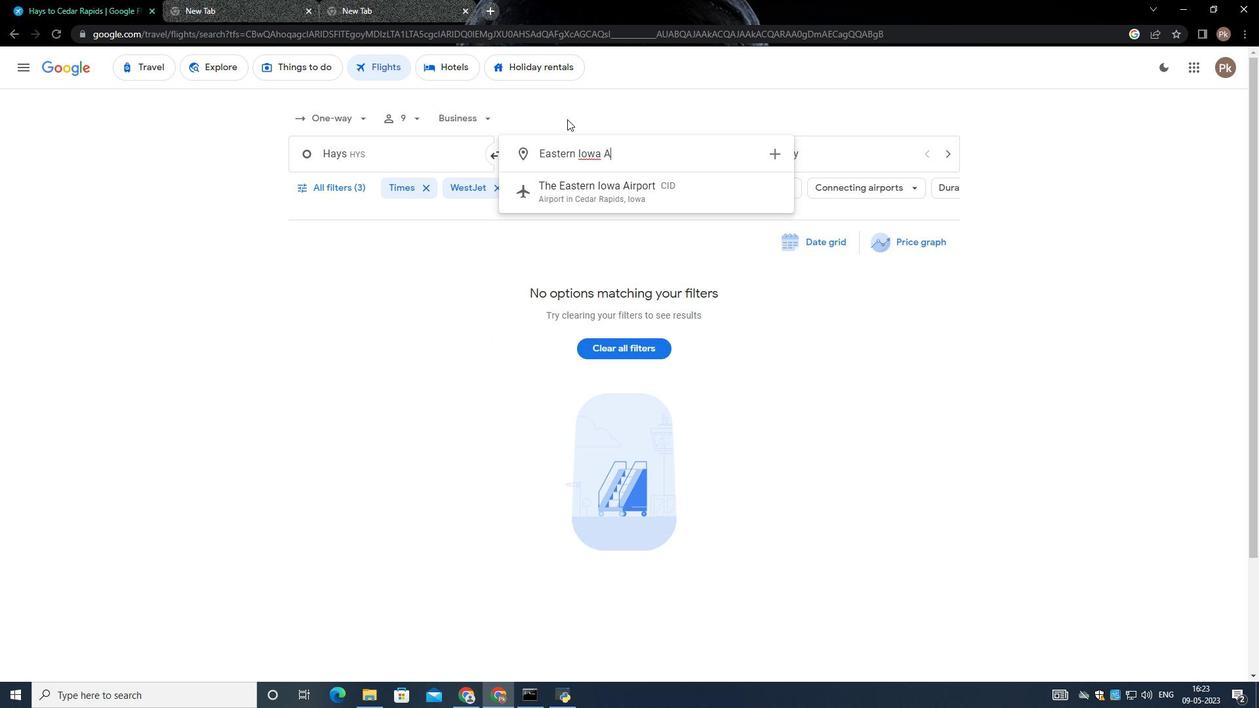 
Action: Key pressed irport
Screenshot: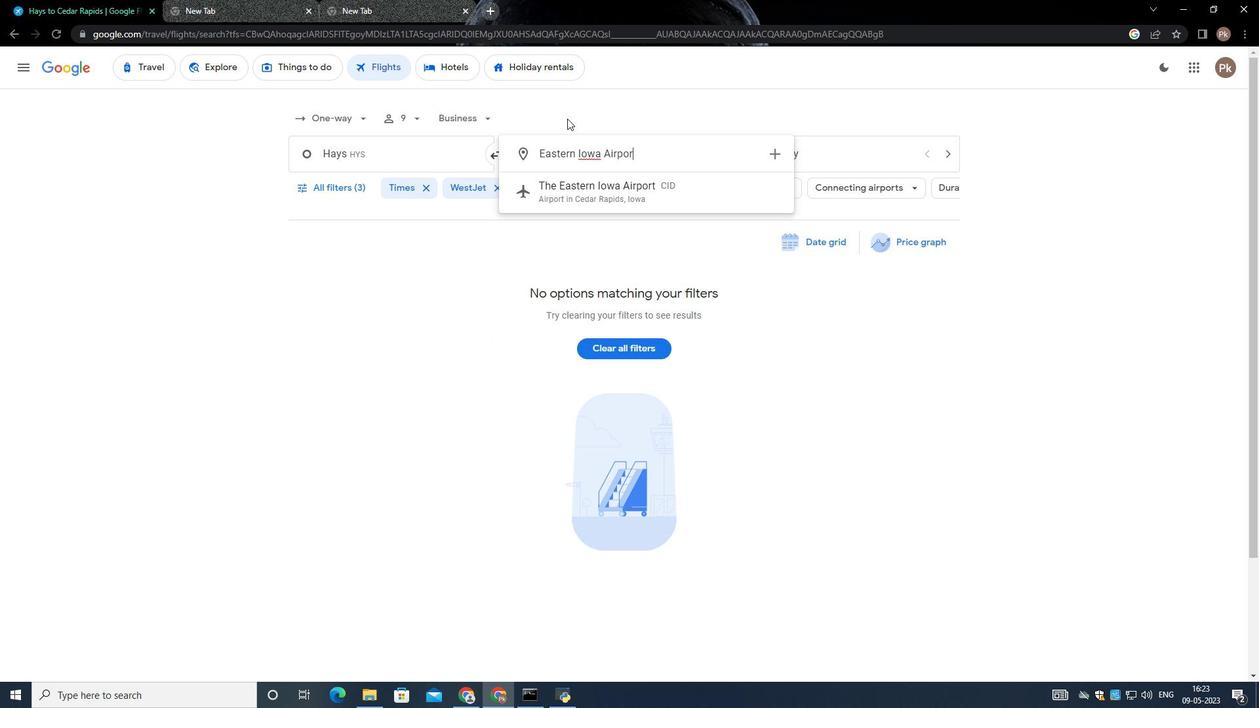 
Action: Mouse moved to (646, 194)
Screenshot: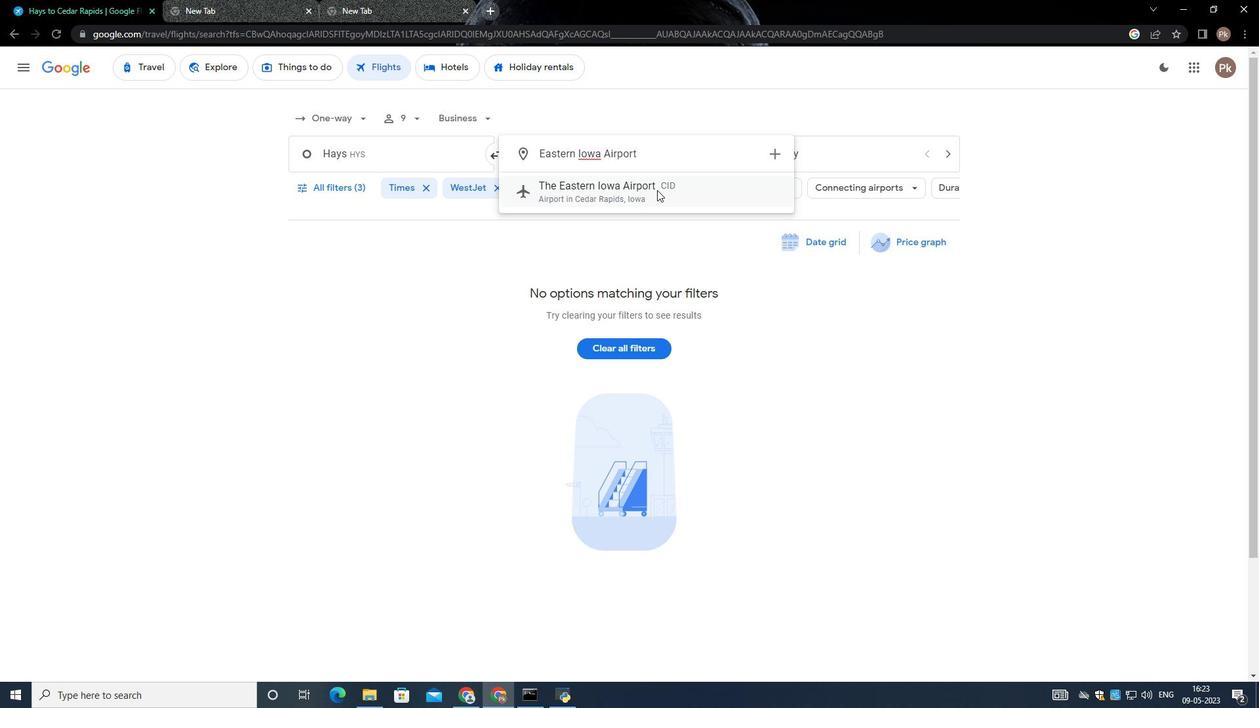 
Action: Mouse pressed left at (646, 194)
Screenshot: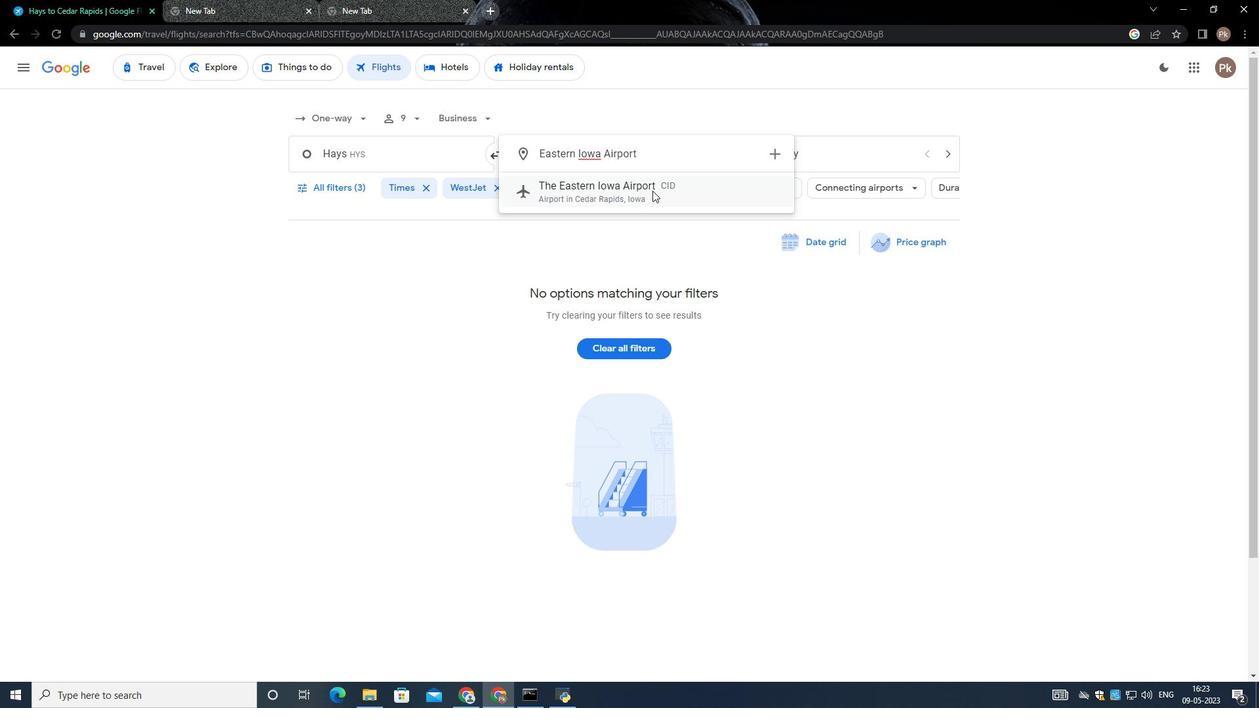 
Action: Mouse moved to (789, 157)
Screenshot: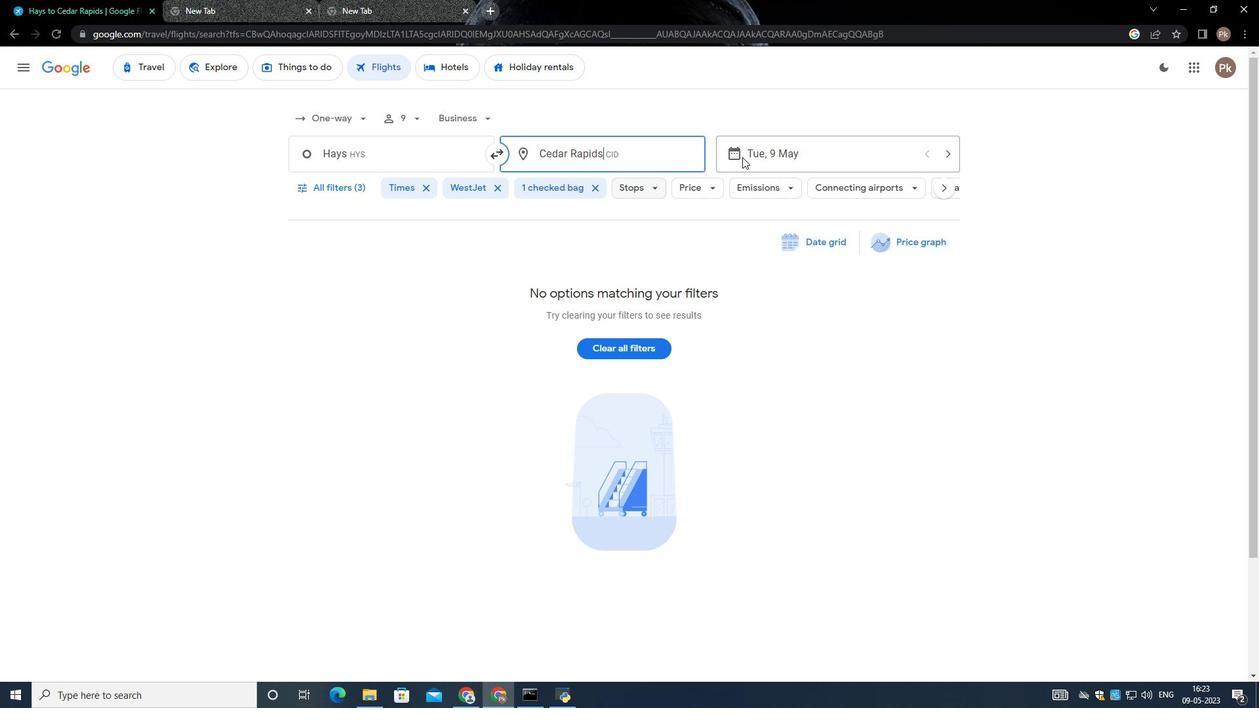 
Action: Mouse pressed left at (789, 157)
Screenshot: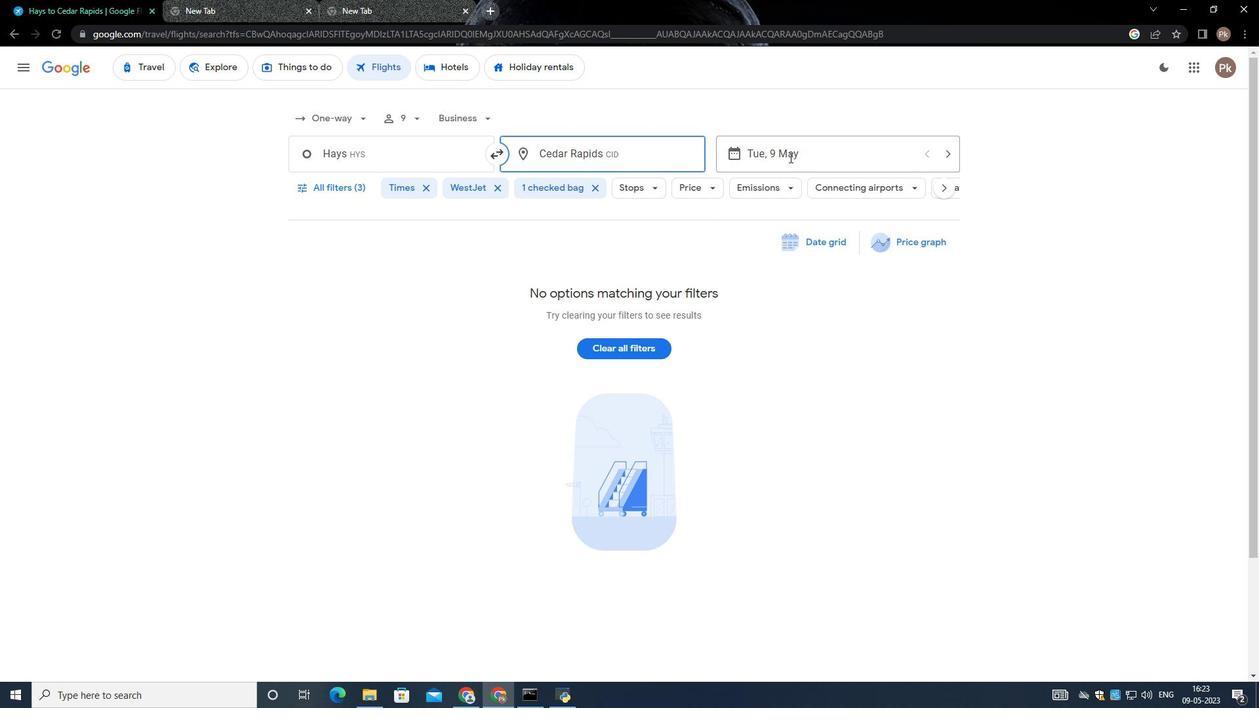 
Action: Mouse moved to (559, 290)
Screenshot: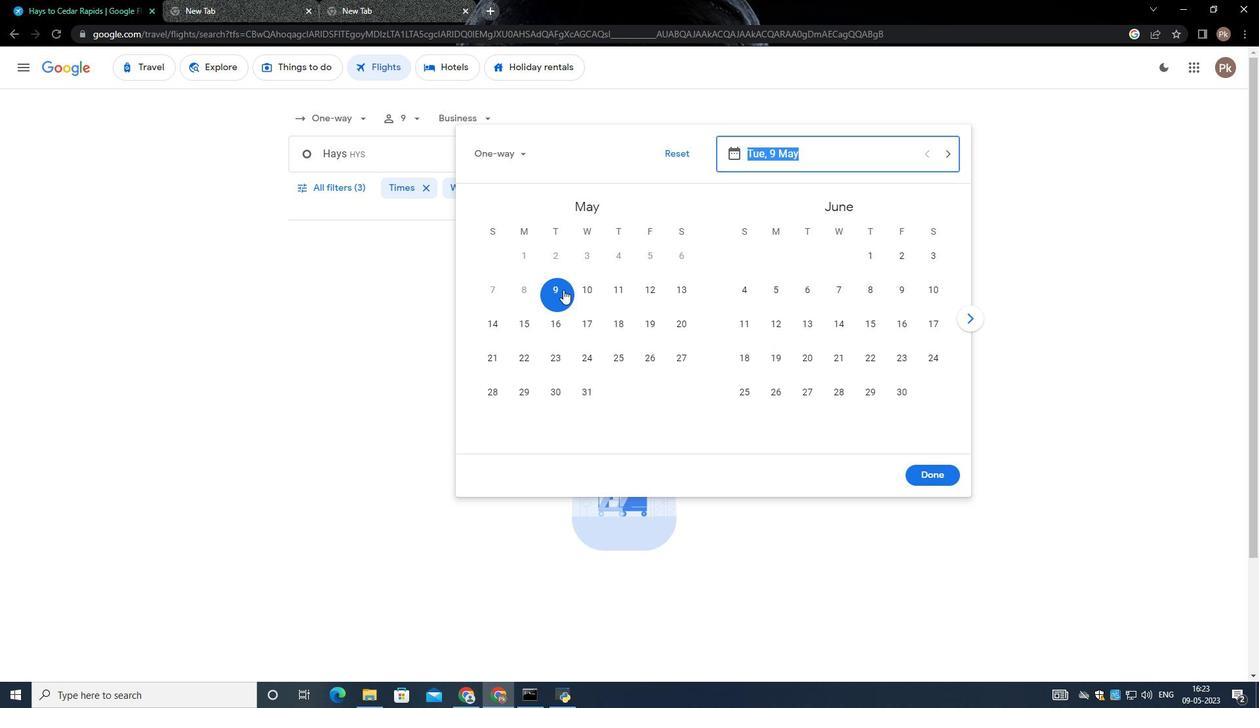 
Action: Mouse pressed left at (559, 290)
Screenshot: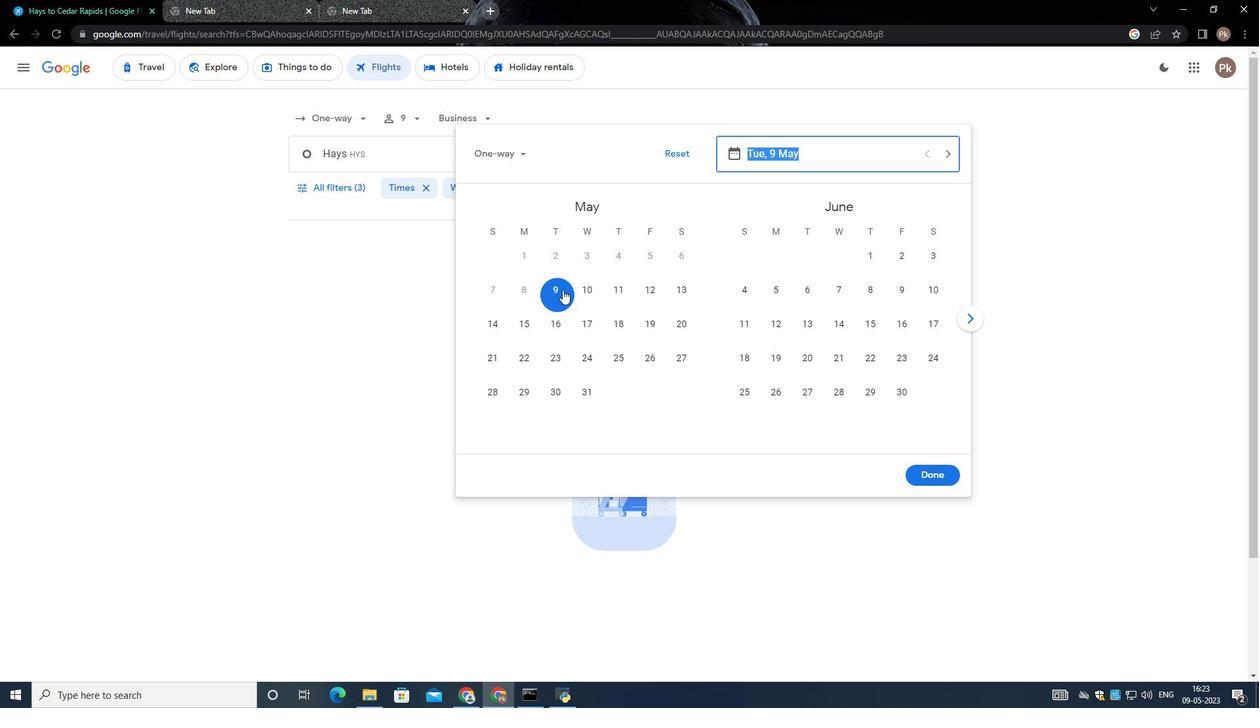 
Action: Mouse moved to (923, 480)
Screenshot: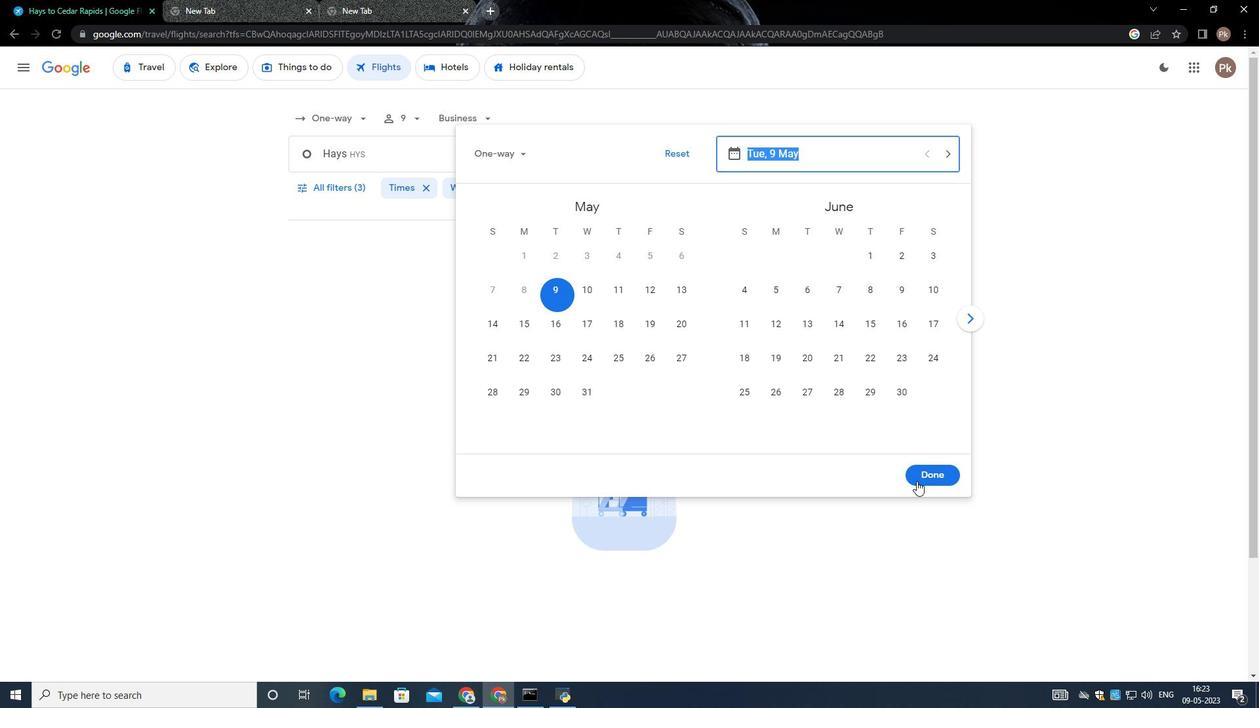 
Action: Mouse pressed left at (923, 480)
Screenshot: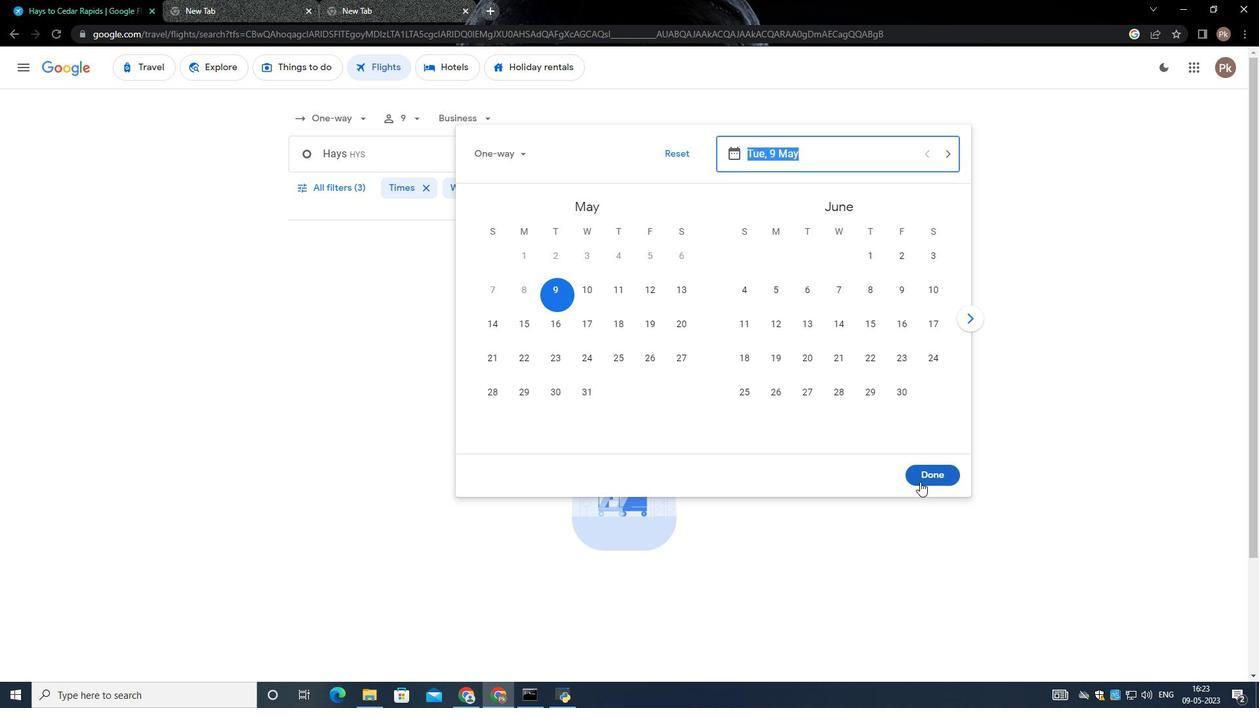 
Action: Mouse moved to (332, 193)
Screenshot: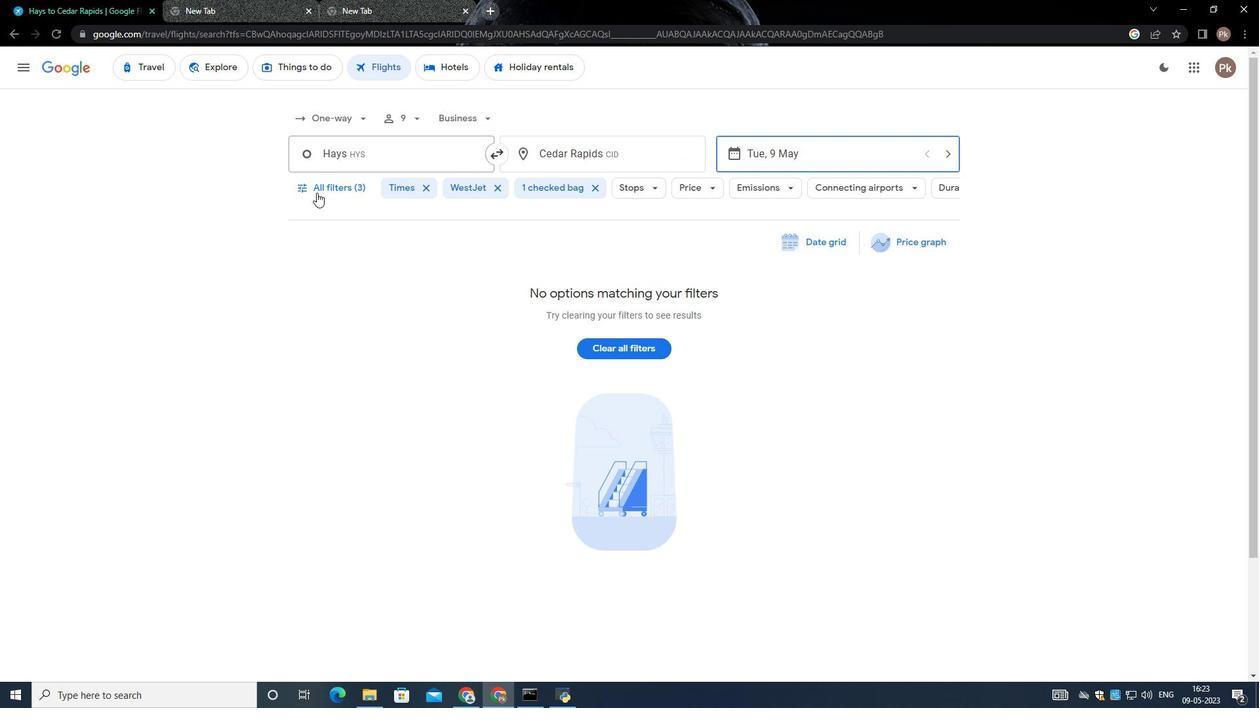 
Action: Mouse pressed left at (332, 193)
Screenshot: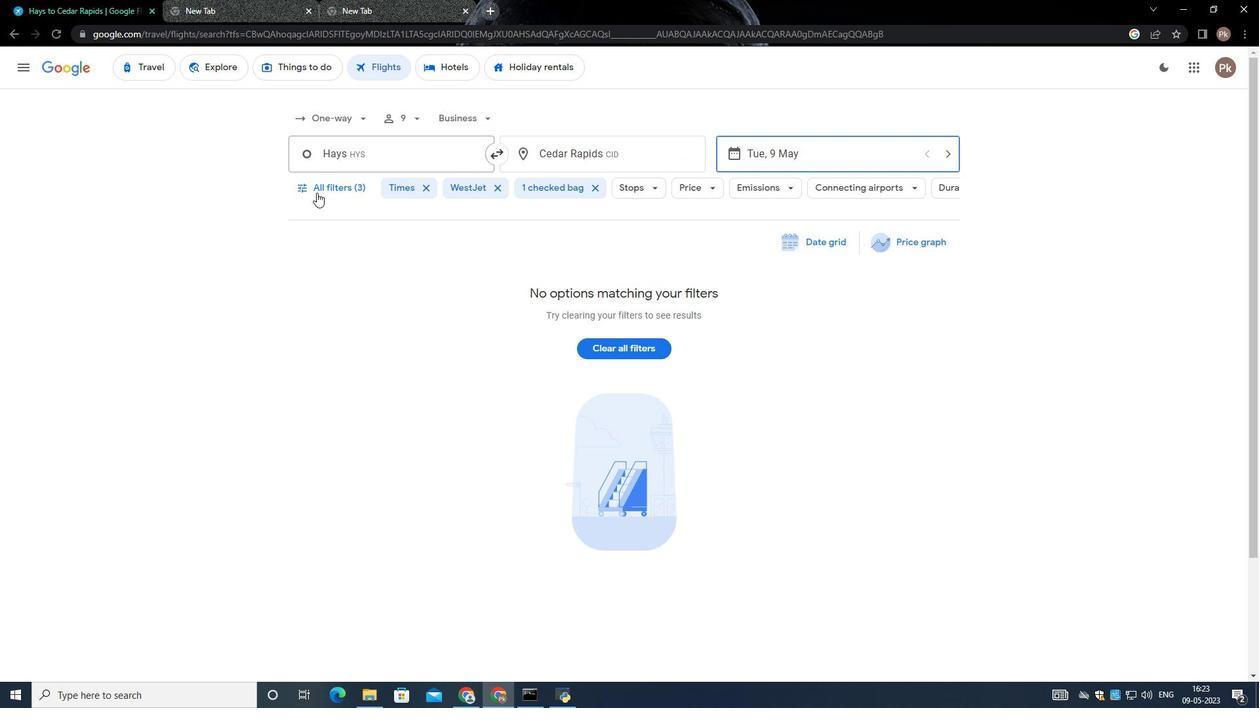 
Action: Mouse moved to (362, 432)
Screenshot: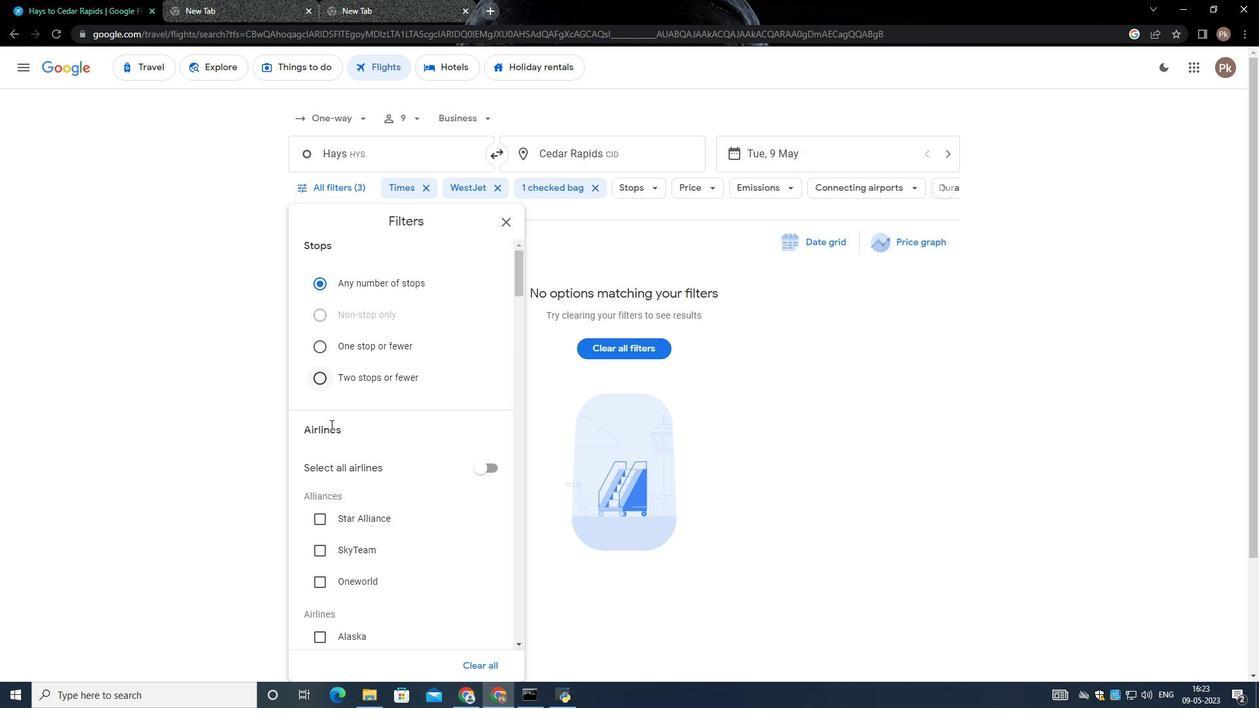 
Action: Mouse scrolled (362, 431) with delta (0, 0)
Screenshot: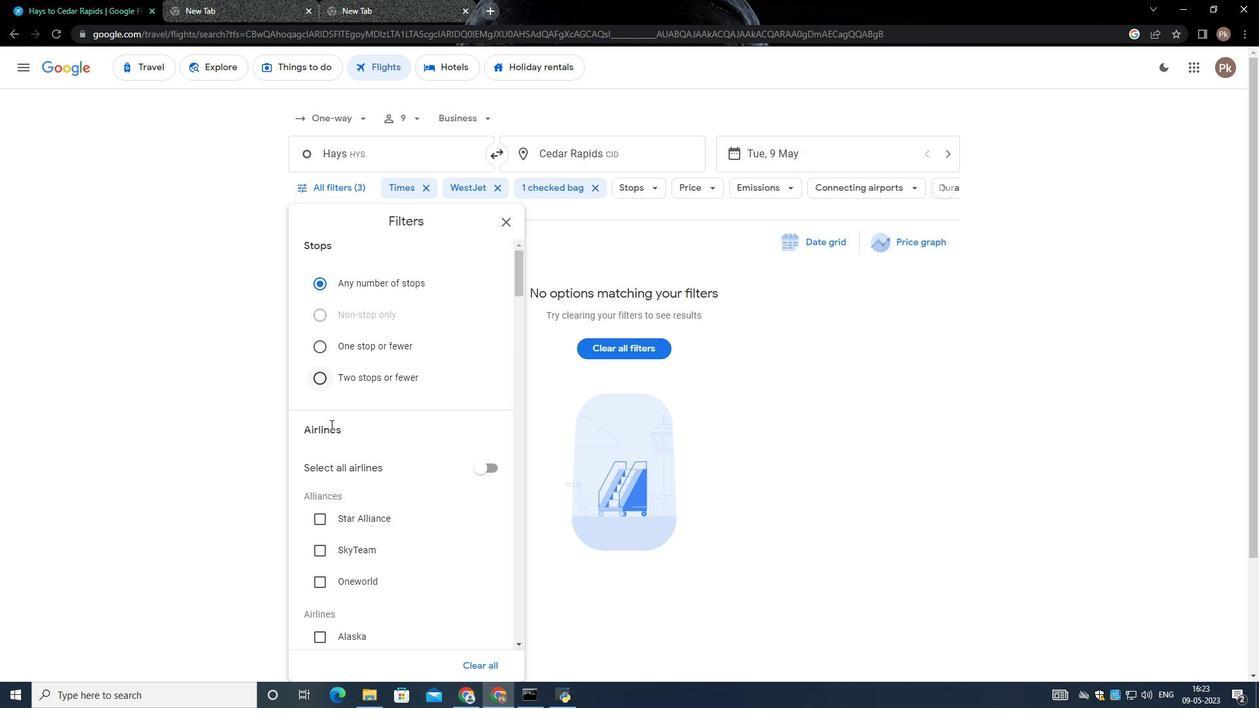 
Action: Mouse moved to (368, 436)
Screenshot: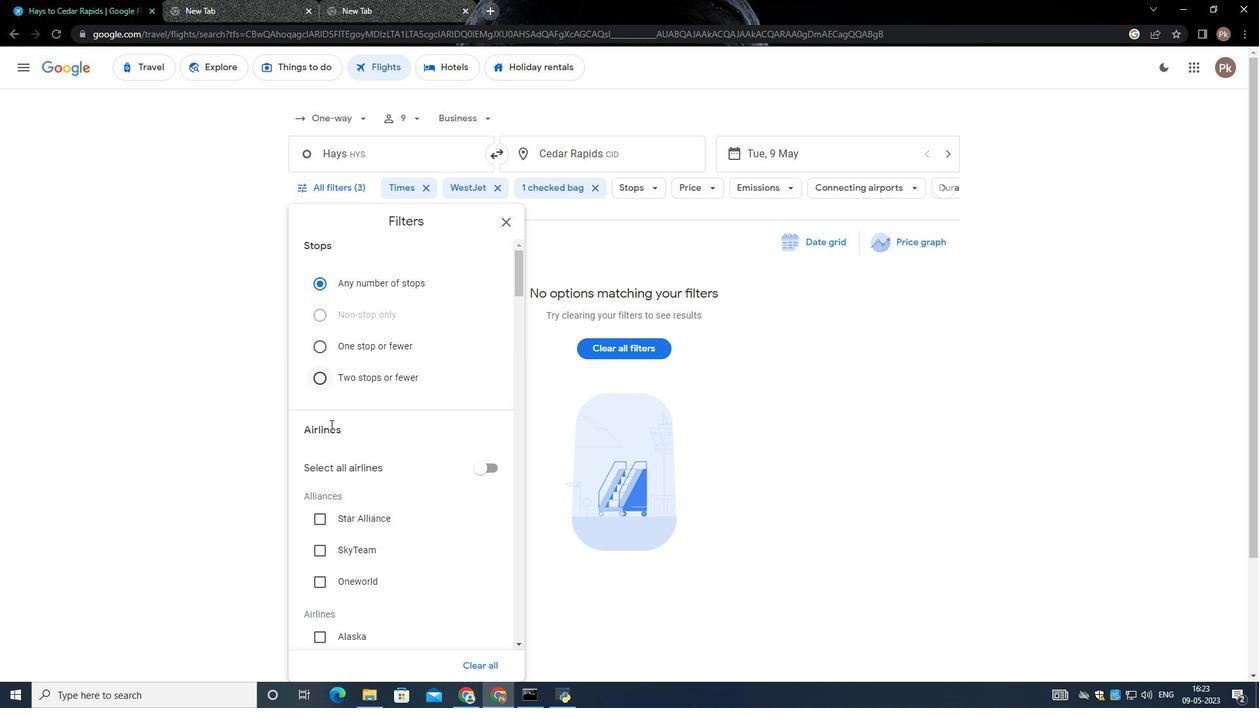 
Action: Mouse scrolled (368, 436) with delta (0, 0)
Screenshot: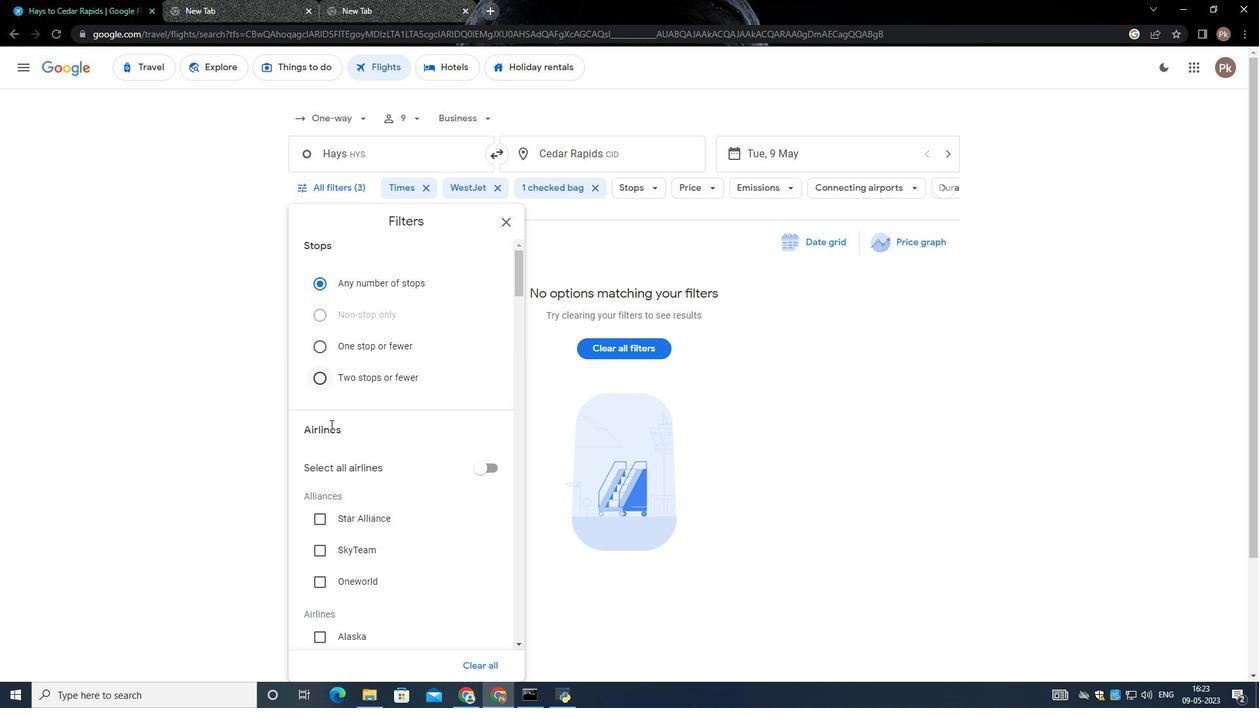 
Action: Mouse scrolled (368, 436) with delta (0, 0)
Screenshot: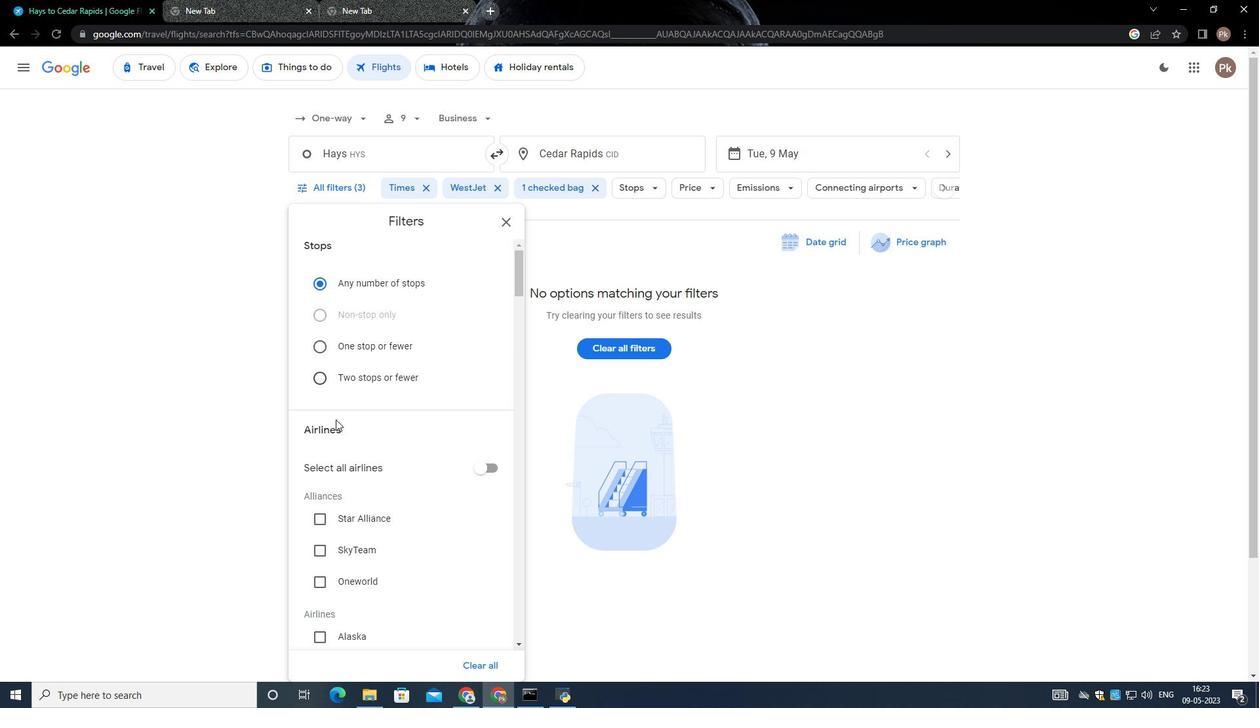 
Action: Mouse scrolled (368, 436) with delta (0, 0)
Screenshot: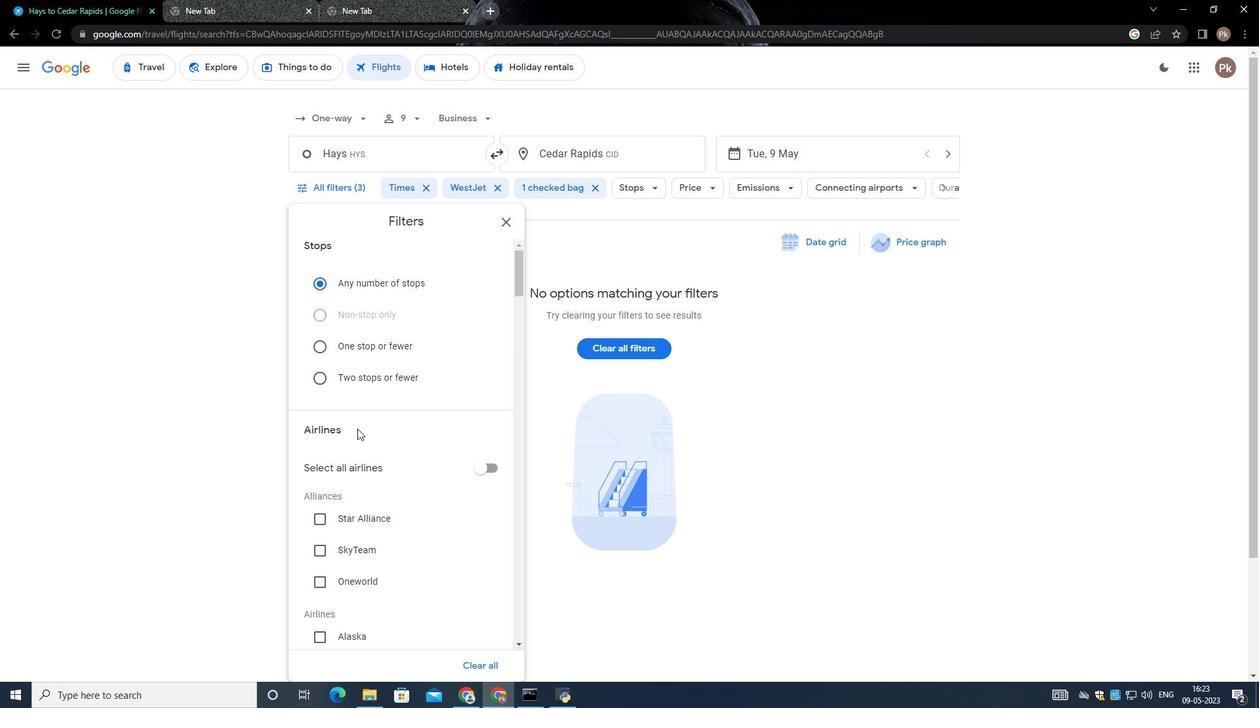 
Action: Mouse moved to (396, 502)
Screenshot: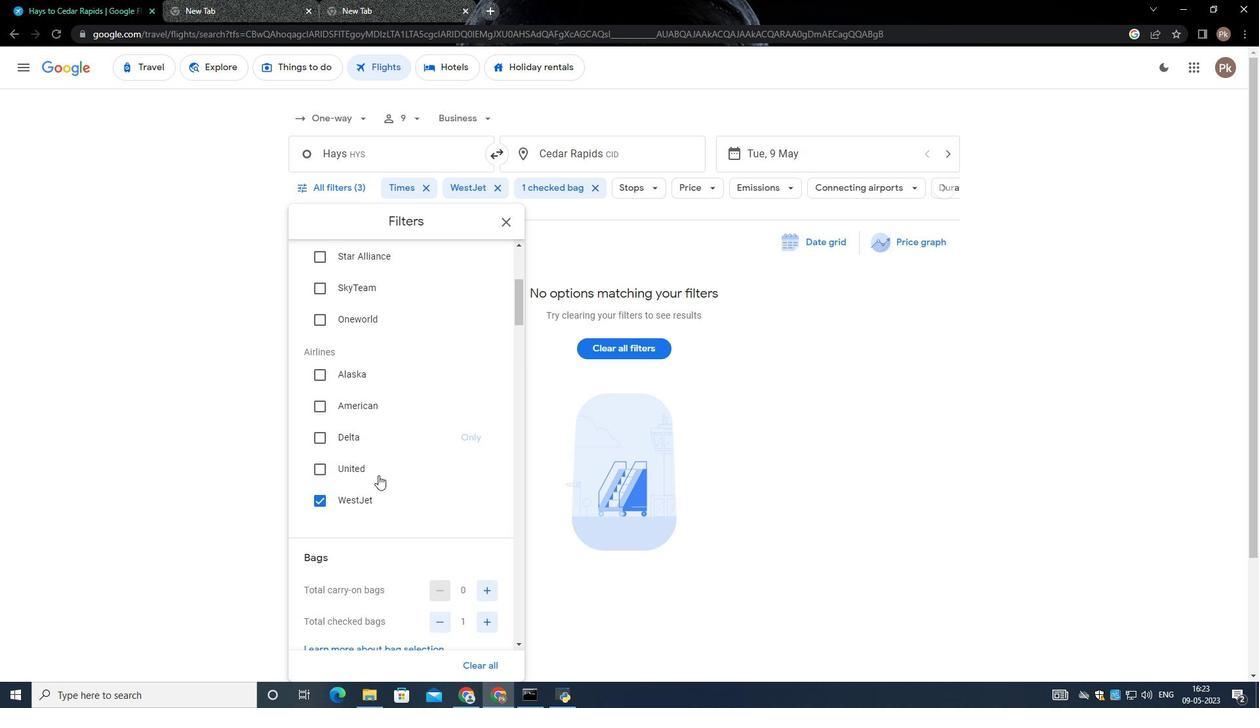 
Action: Mouse scrolled (396, 501) with delta (0, 0)
Screenshot: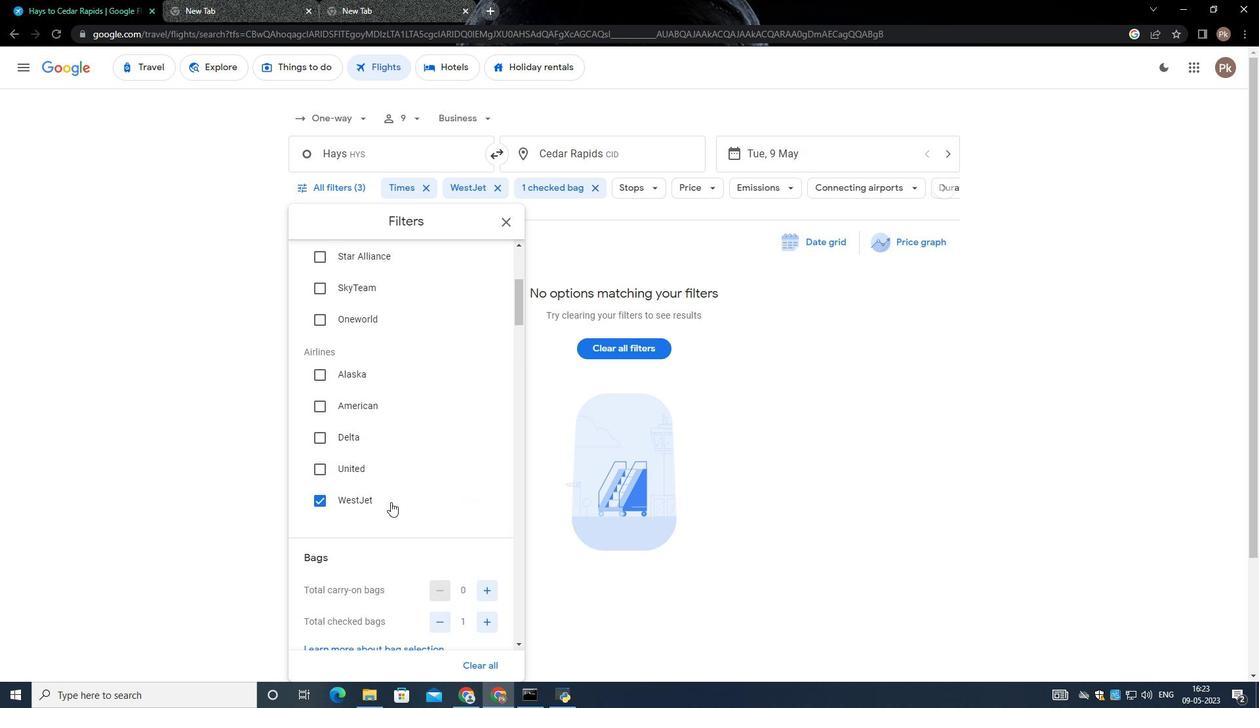 
Action: Mouse moved to (318, 433)
Screenshot: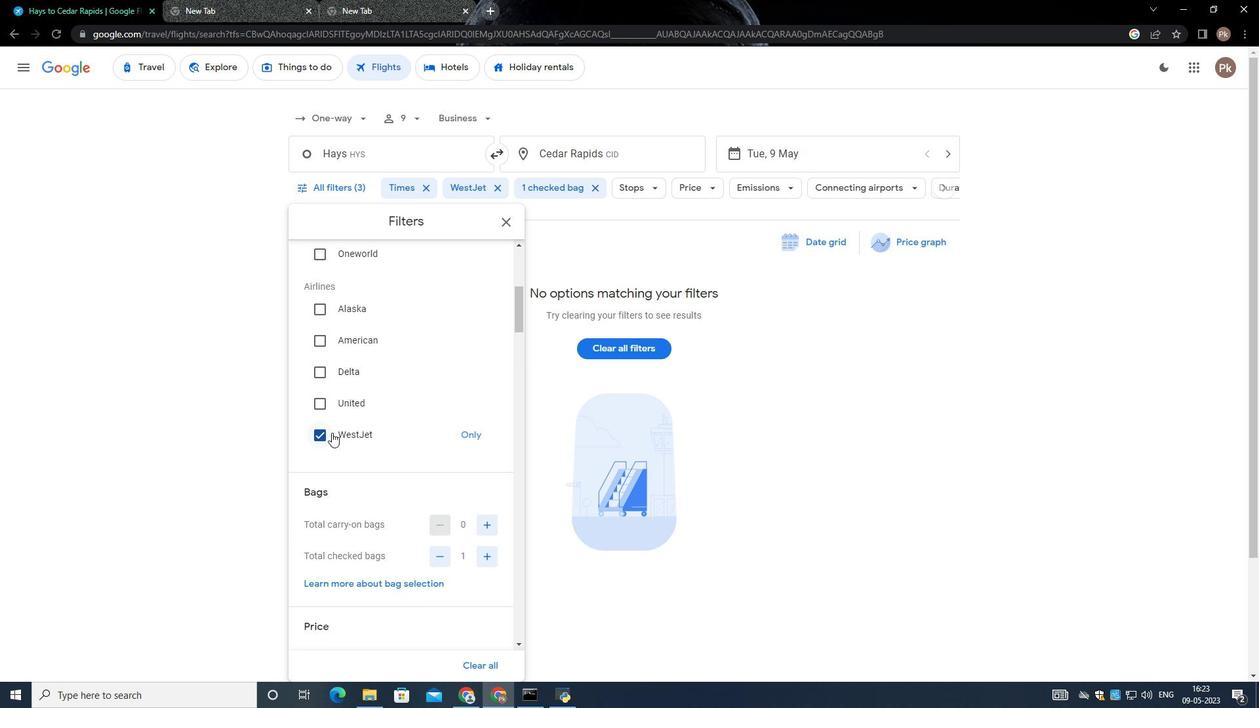 
Action: Mouse pressed left at (318, 433)
Screenshot: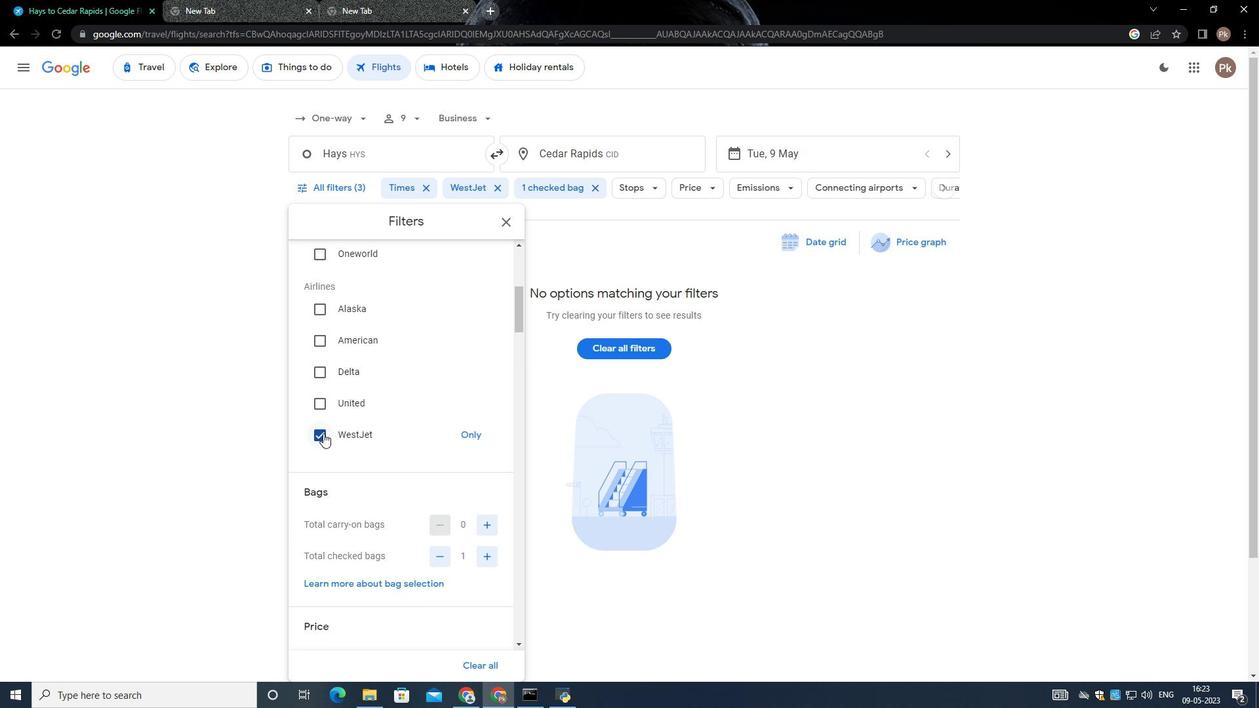 
Action: Mouse moved to (442, 535)
Screenshot: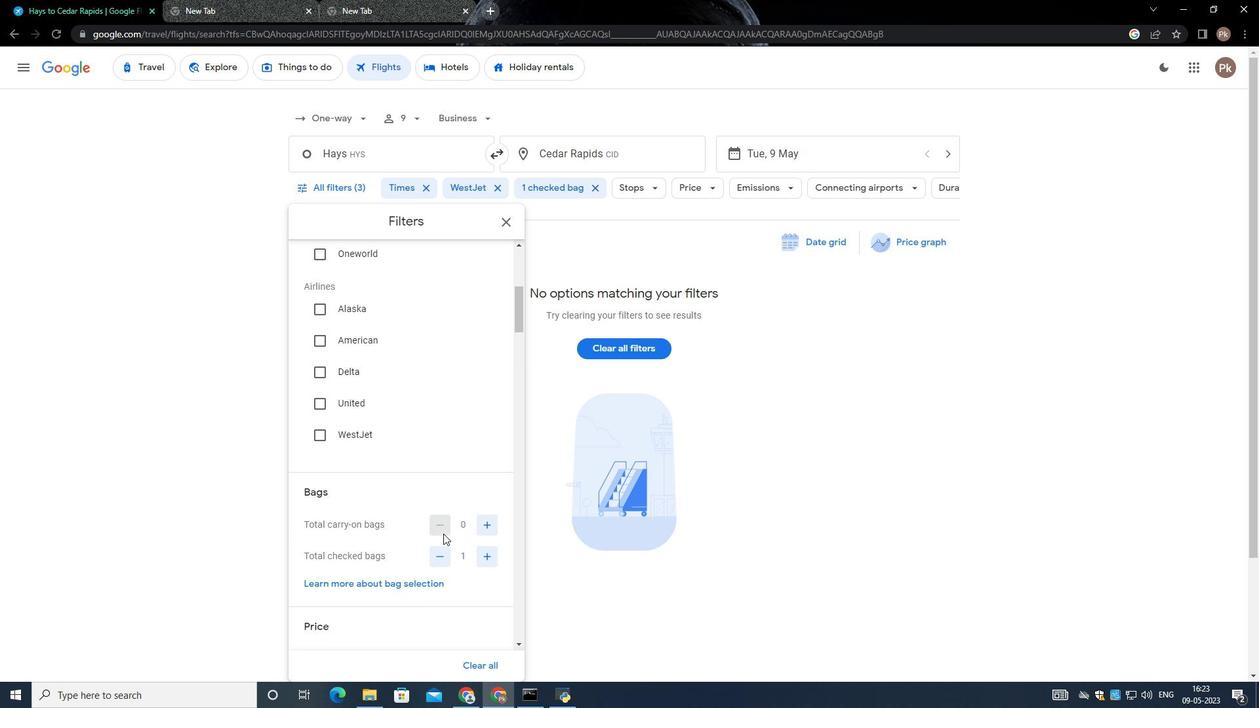 
Action: Mouse scrolled (442, 534) with delta (0, 0)
Screenshot: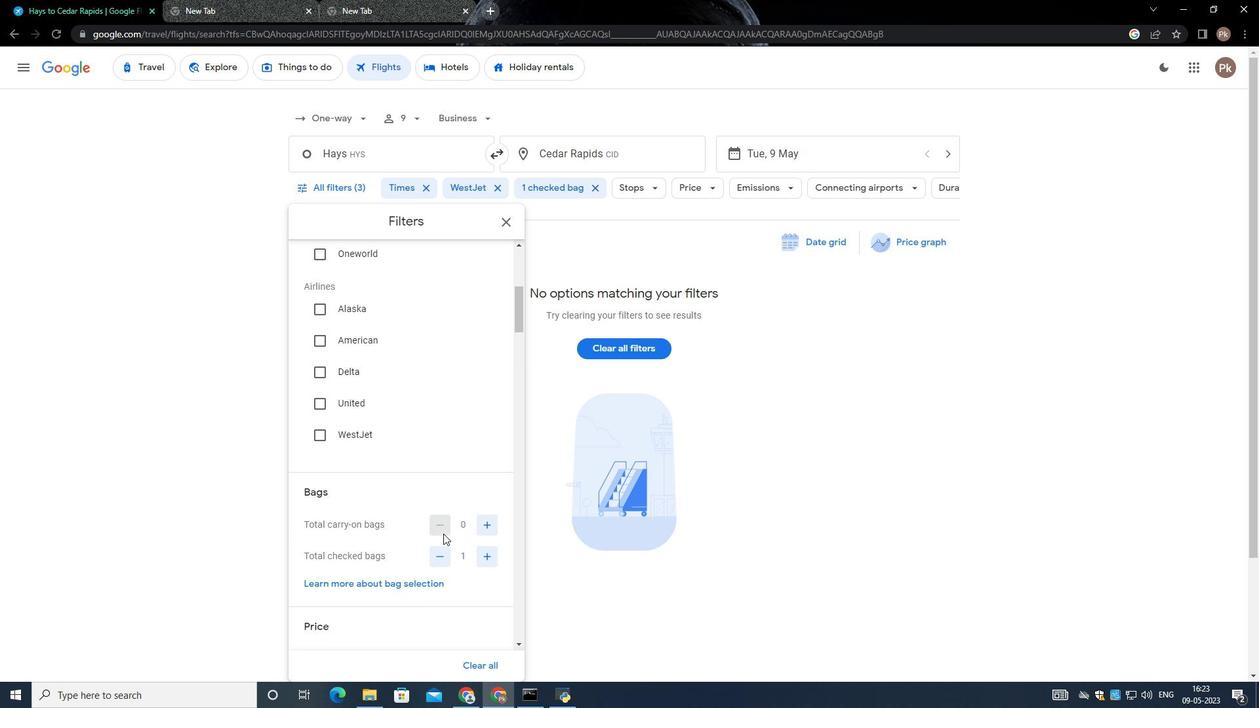 
Action: Mouse moved to (441, 490)
Screenshot: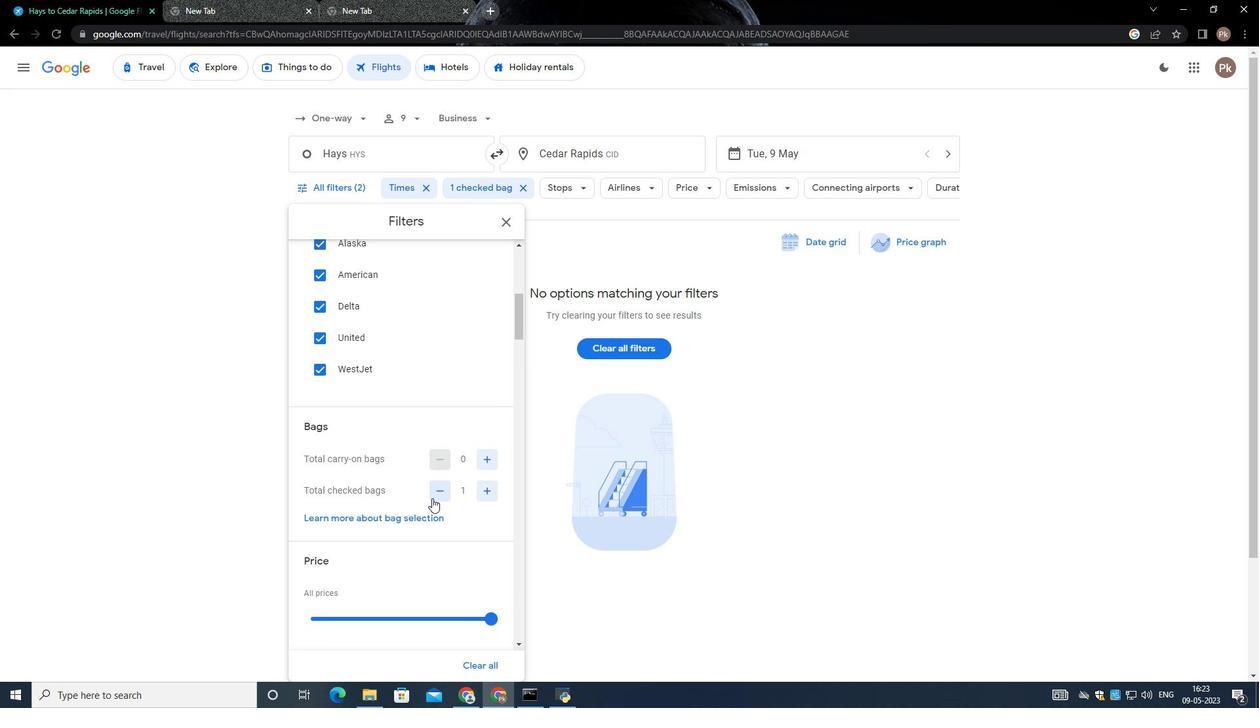 
Action: Mouse pressed left at (441, 490)
Screenshot: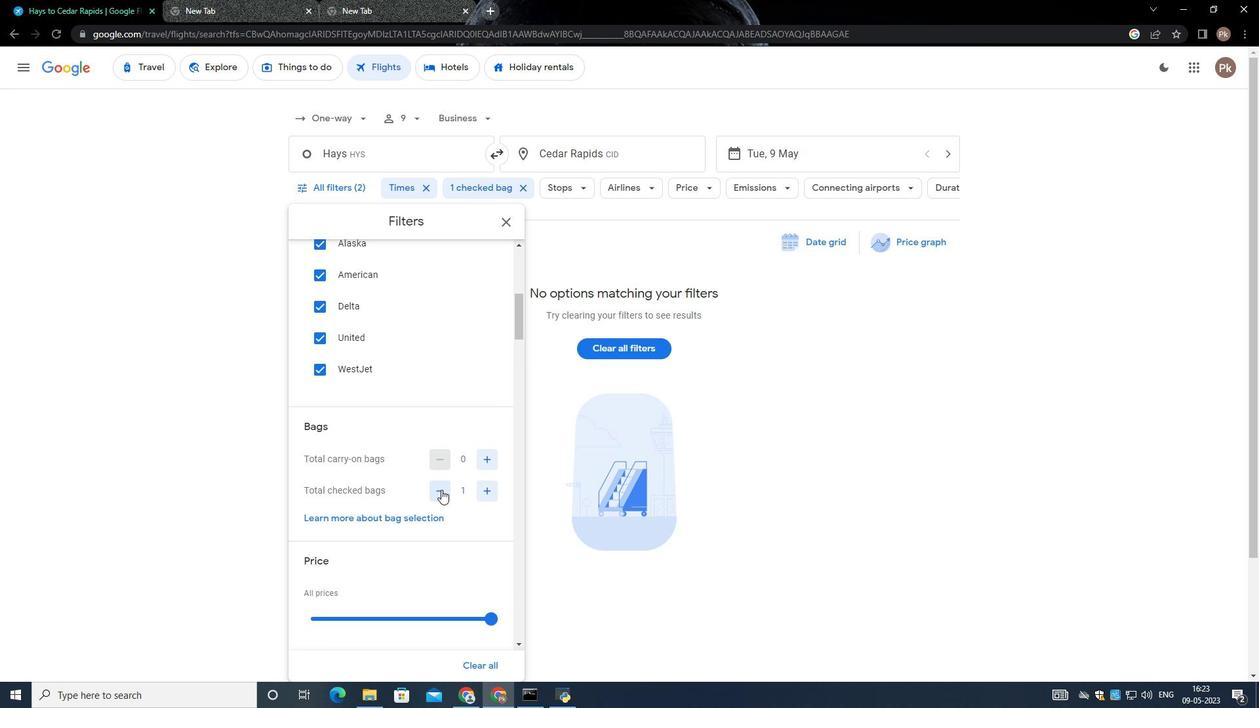 
Action: Mouse moved to (437, 456)
Screenshot: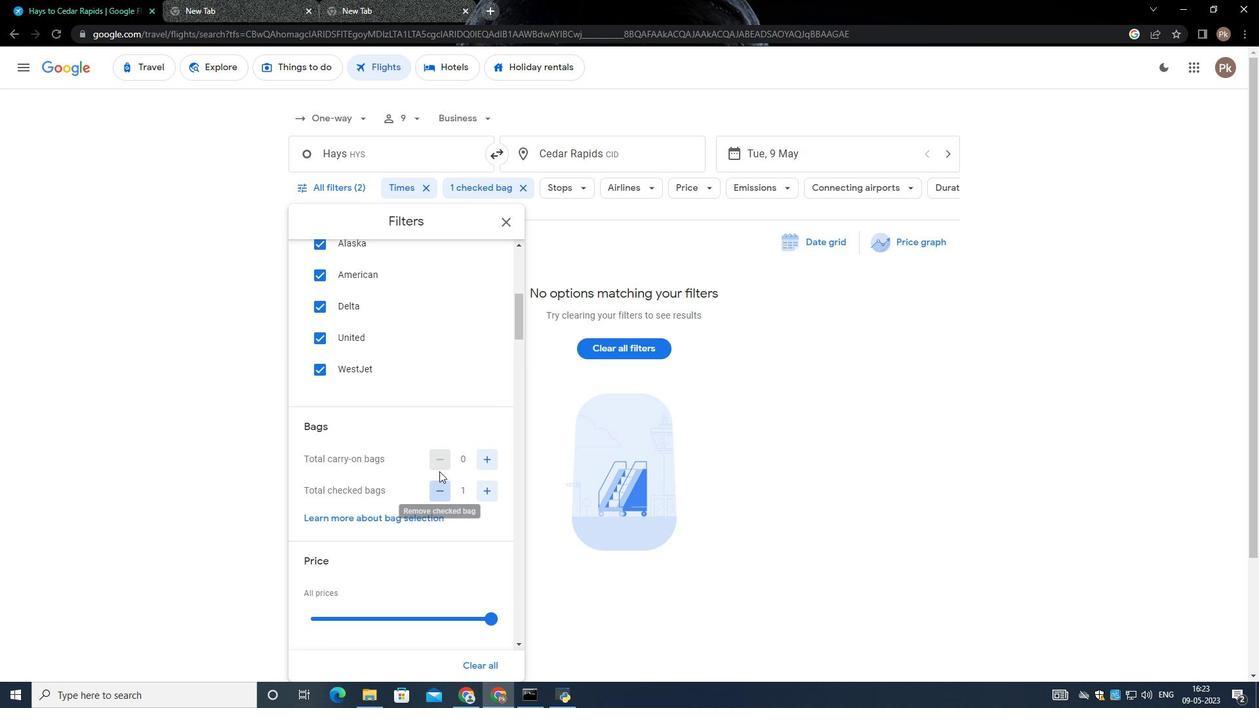 
Action: Mouse pressed left at (437, 456)
Screenshot: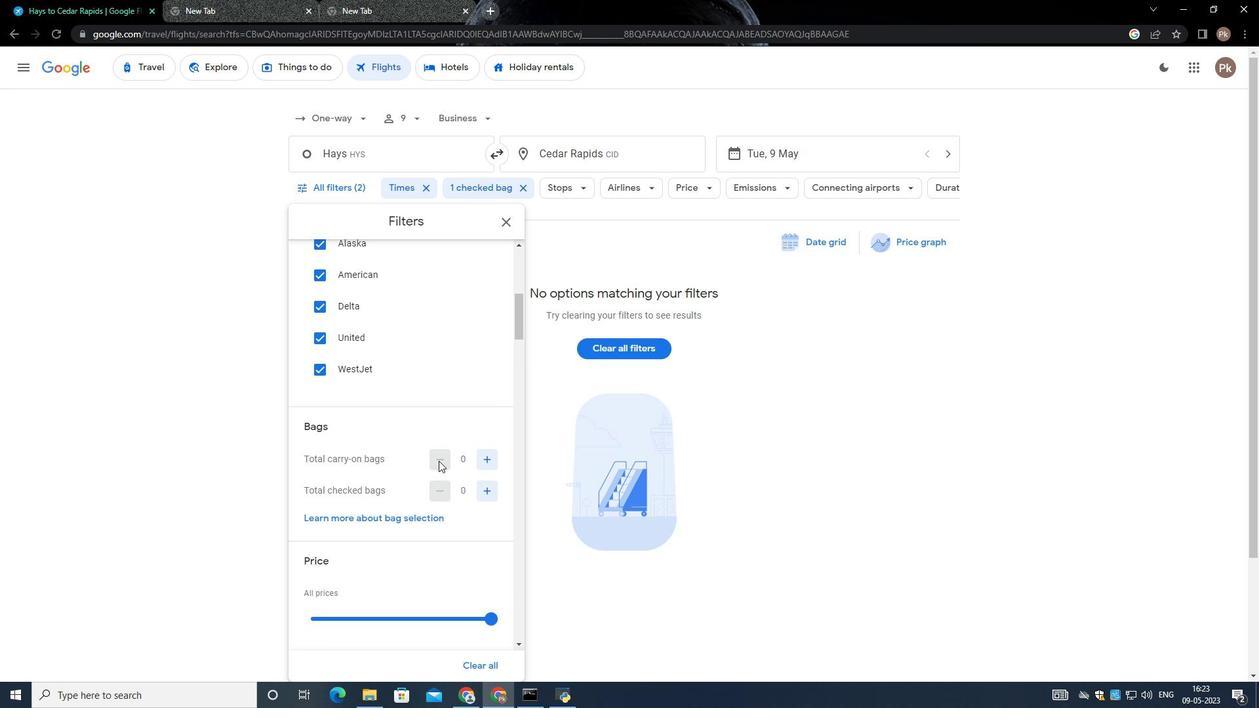 
Action: Mouse moved to (480, 459)
Screenshot: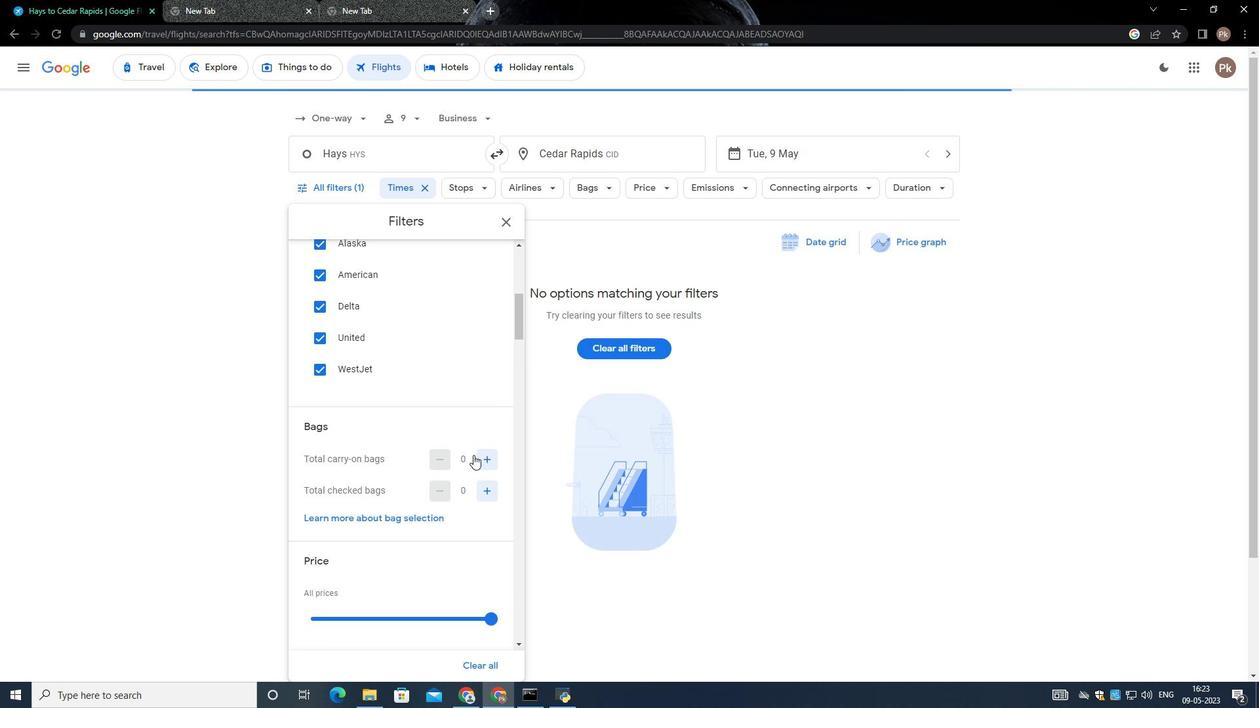 
Action: Mouse pressed left at (480, 459)
Screenshot: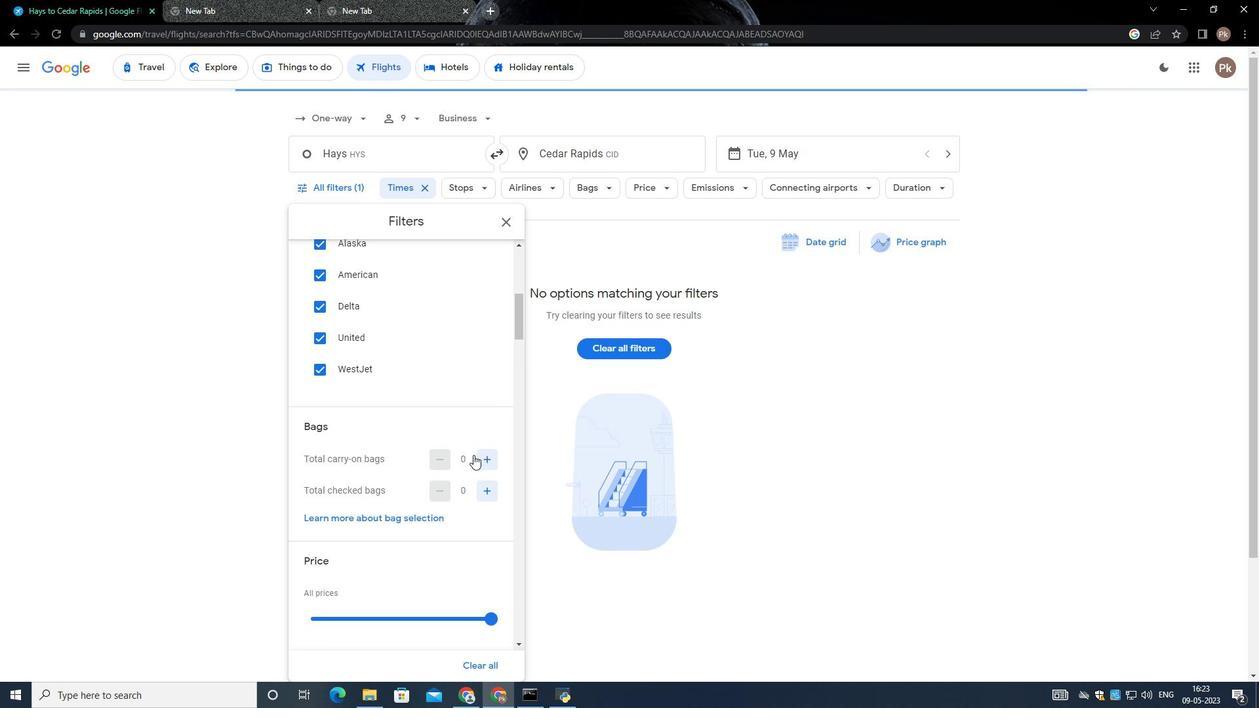 
Action: Mouse moved to (423, 466)
Screenshot: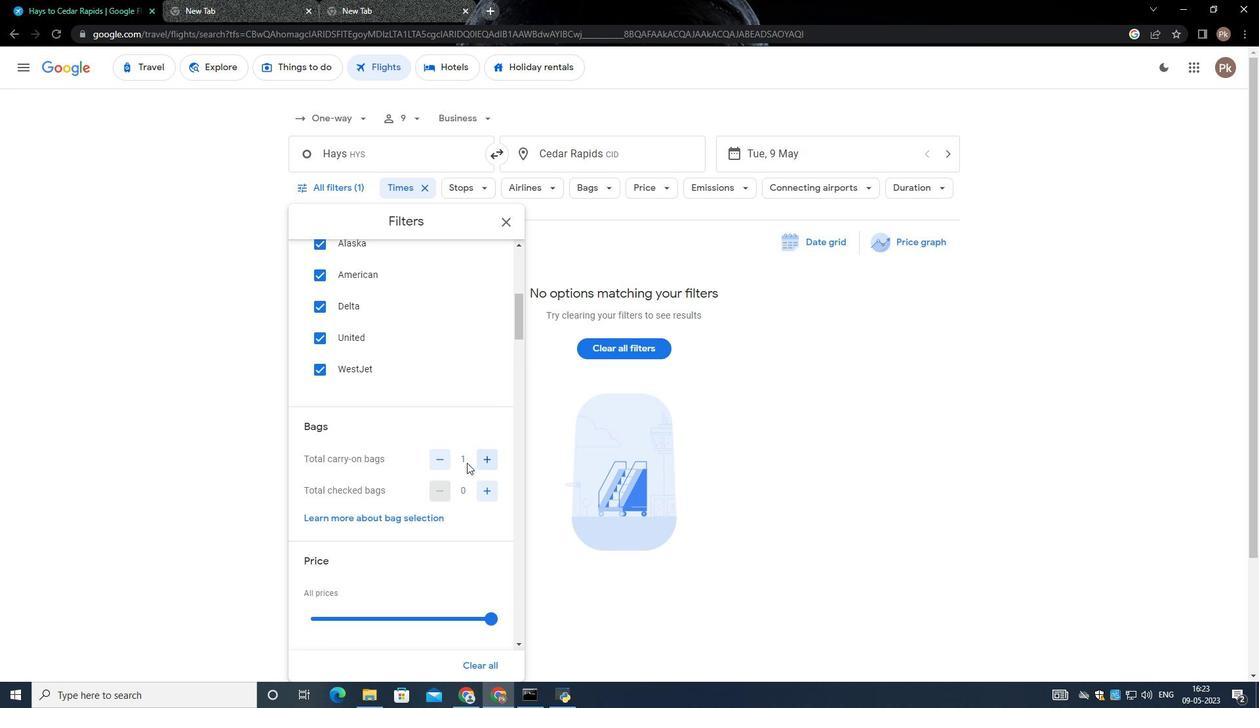 
Action: Mouse scrolled (423, 465) with delta (0, 0)
Screenshot: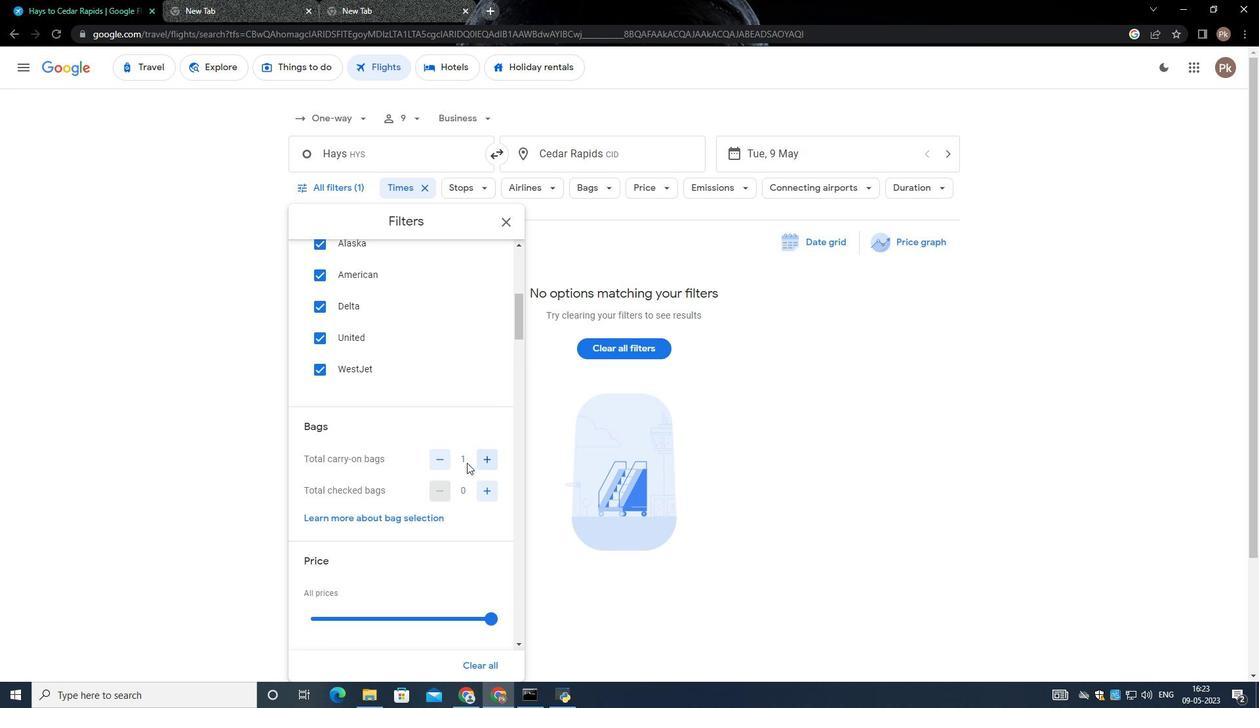 
Action: Mouse moved to (421, 467)
Screenshot: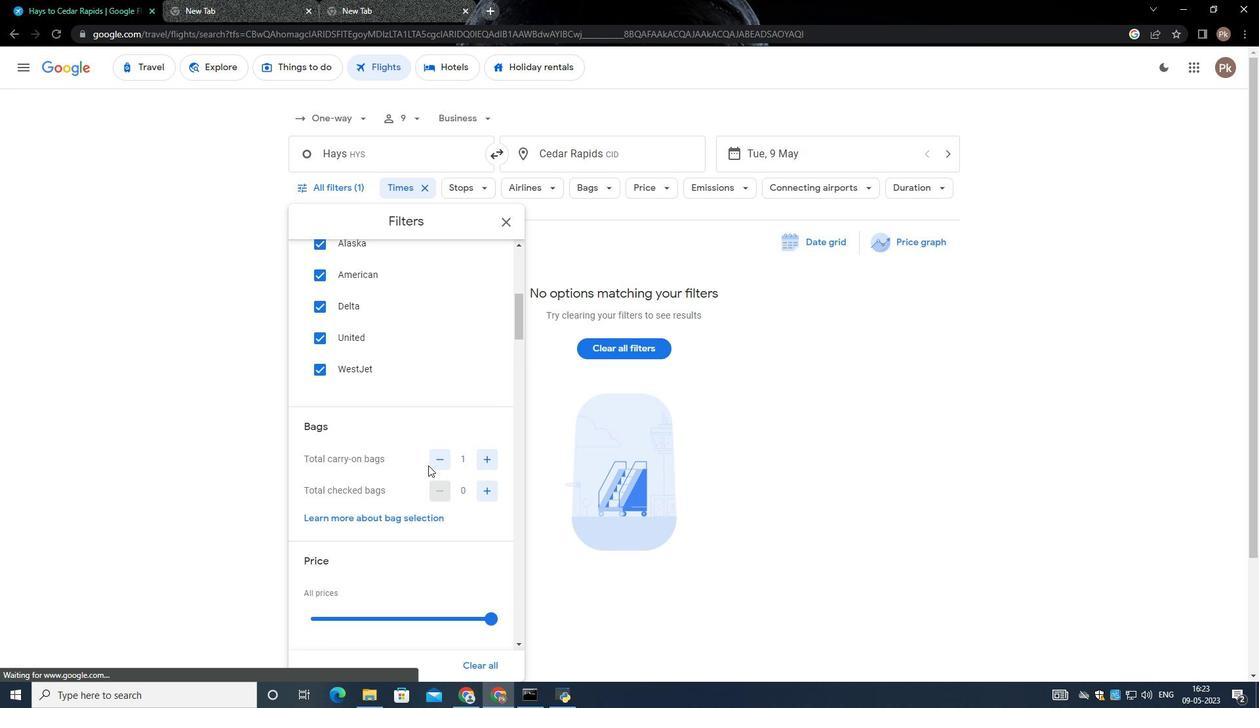
Action: Mouse scrolled (421, 467) with delta (0, 0)
Screenshot: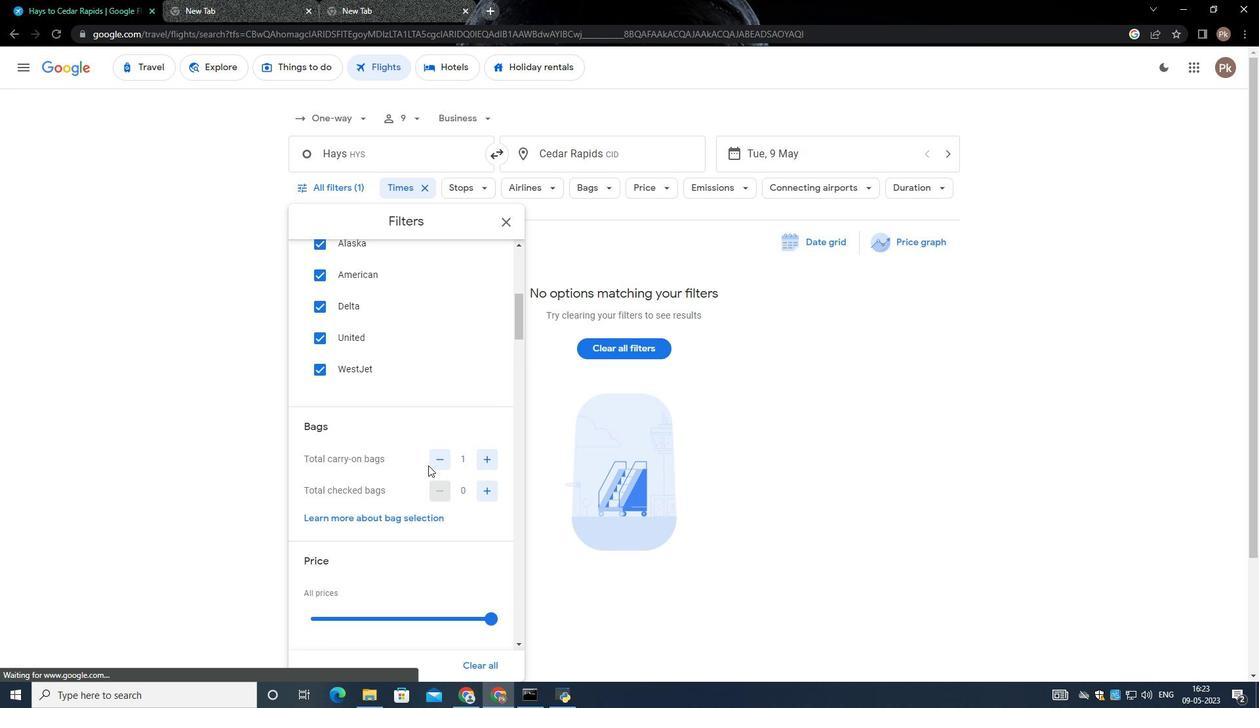 
Action: Mouse scrolled (421, 467) with delta (0, 0)
Screenshot: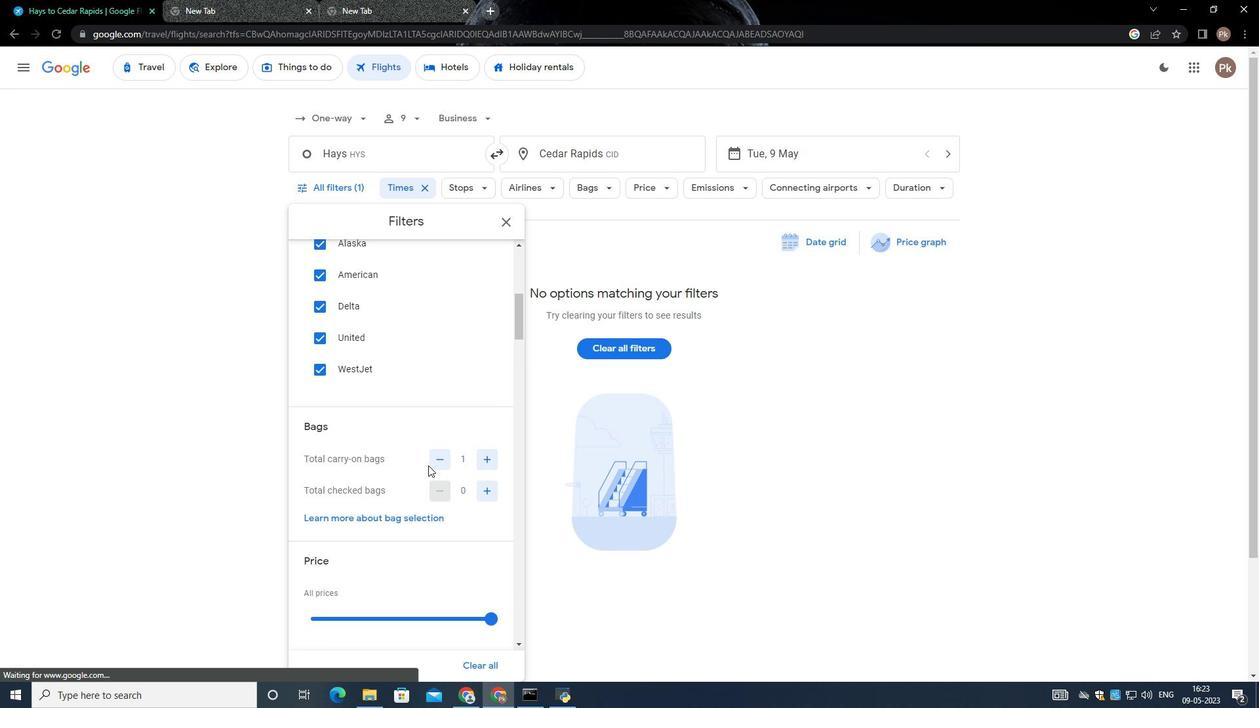 
Action: Mouse moved to (493, 421)
Screenshot: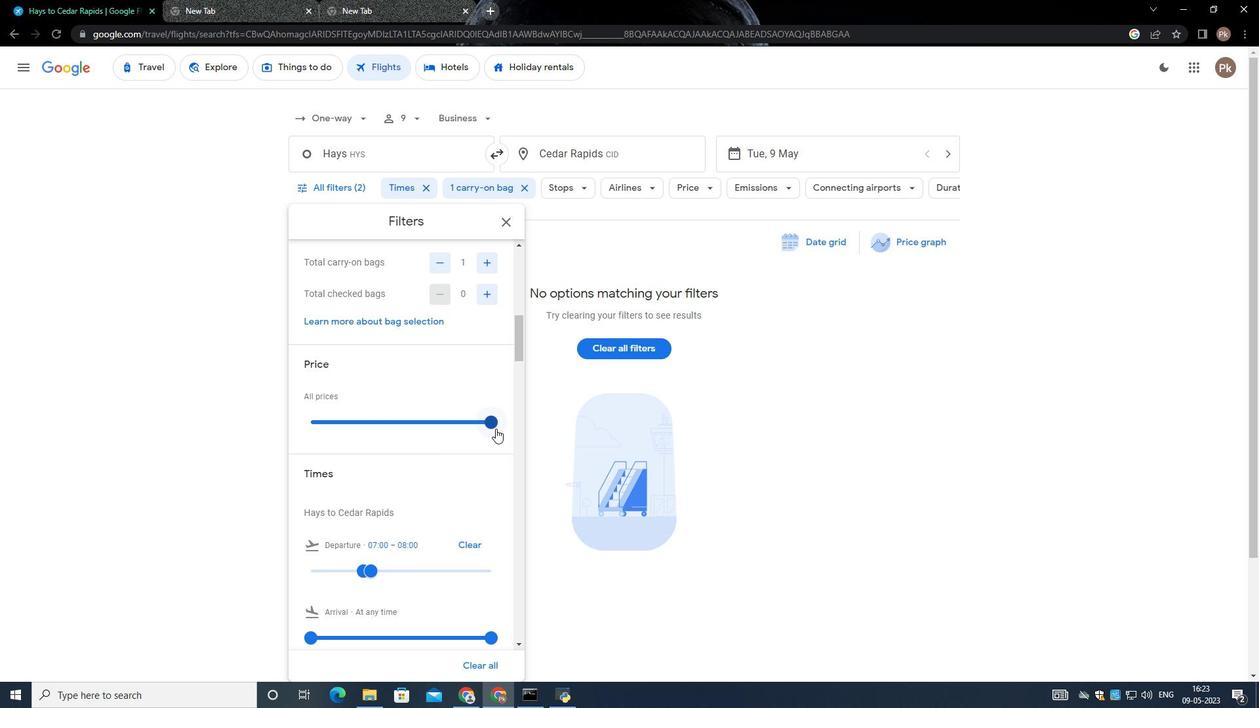 
Action: Mouse pressed left at (493, 421)
Screenshot: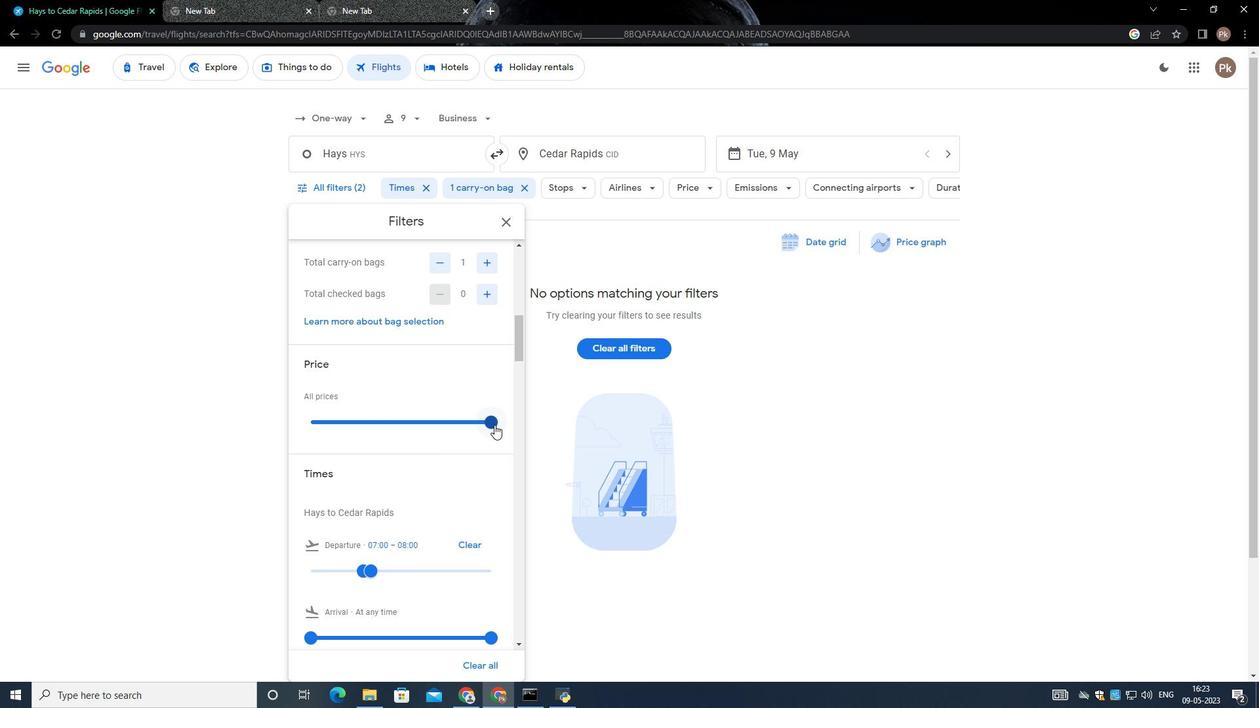 
Action: Mouse moved to (427, 422)
Screenshot: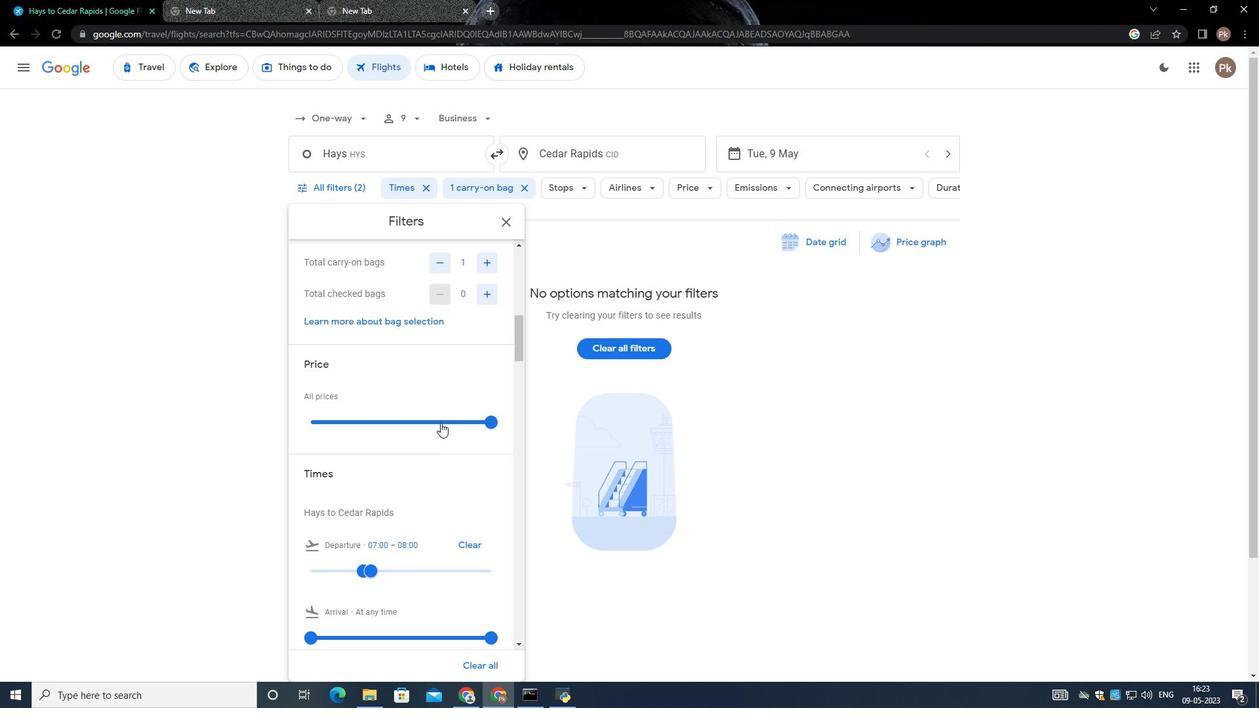 
Action: Mouse scrolled (427, 421) with delta (0, 0)
Screenshot: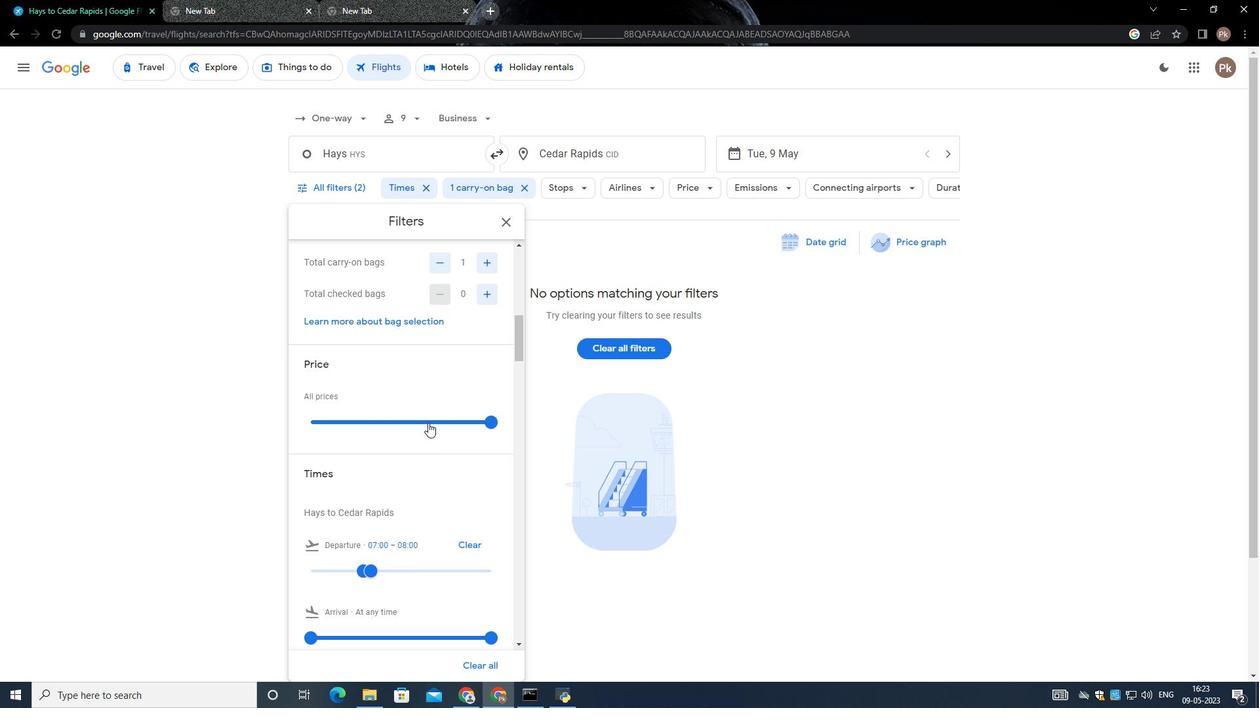 
Action: Mouse moved to (427, 422)
Screenshot: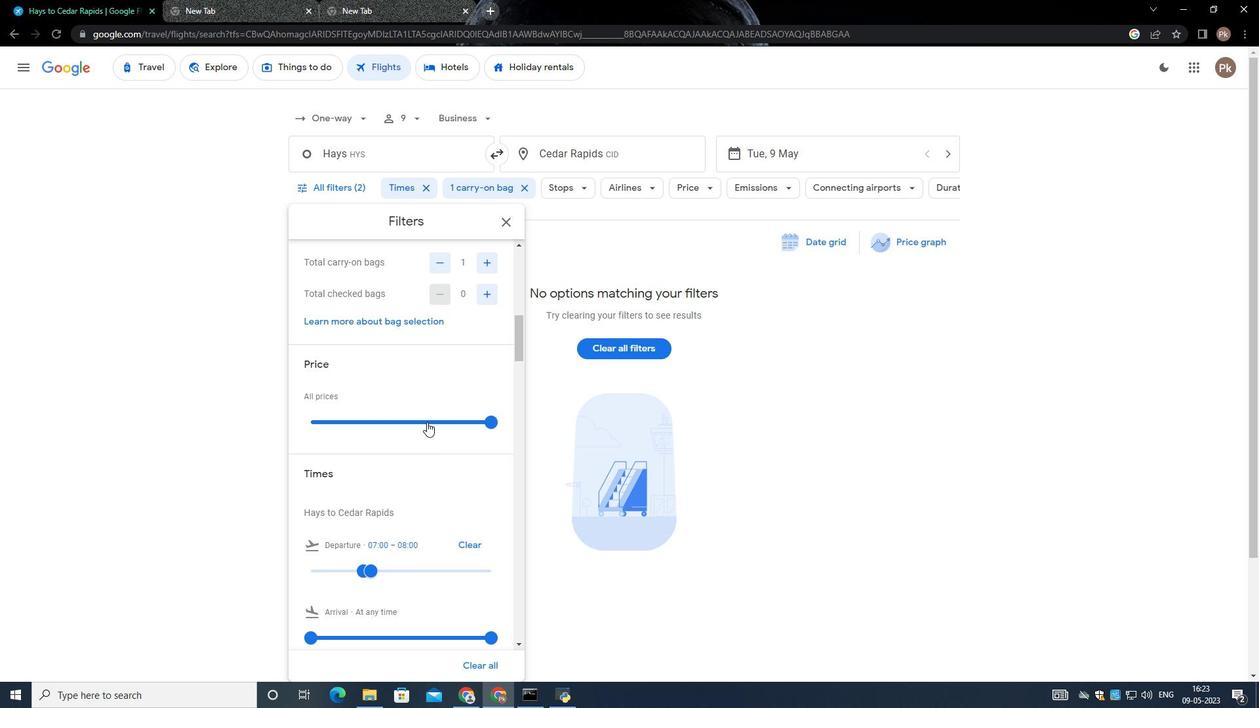 
Action: Mouse scrolled (427, 421) with delta (0, 0)
Screenshot: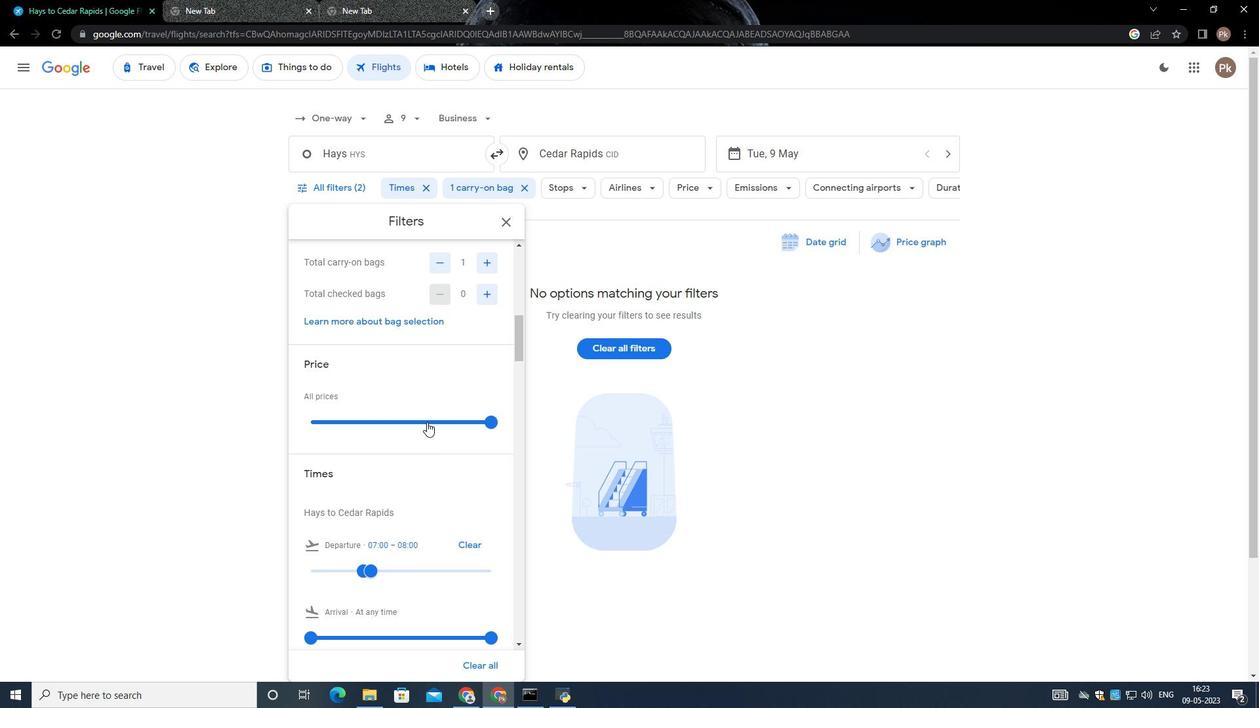 
Action: Mouse moved to (433, 420)
Screenshot: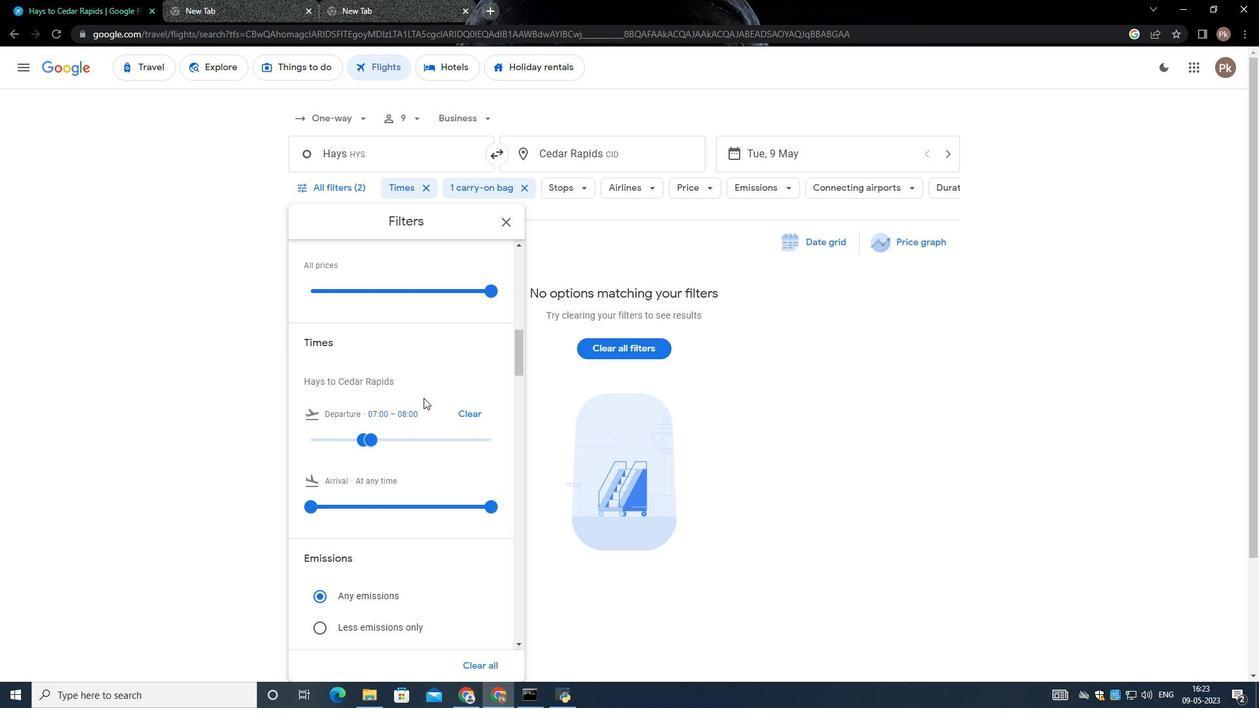 
Action: Mouse scrolled (433, 421) with delta (0, 0)
Screenshot: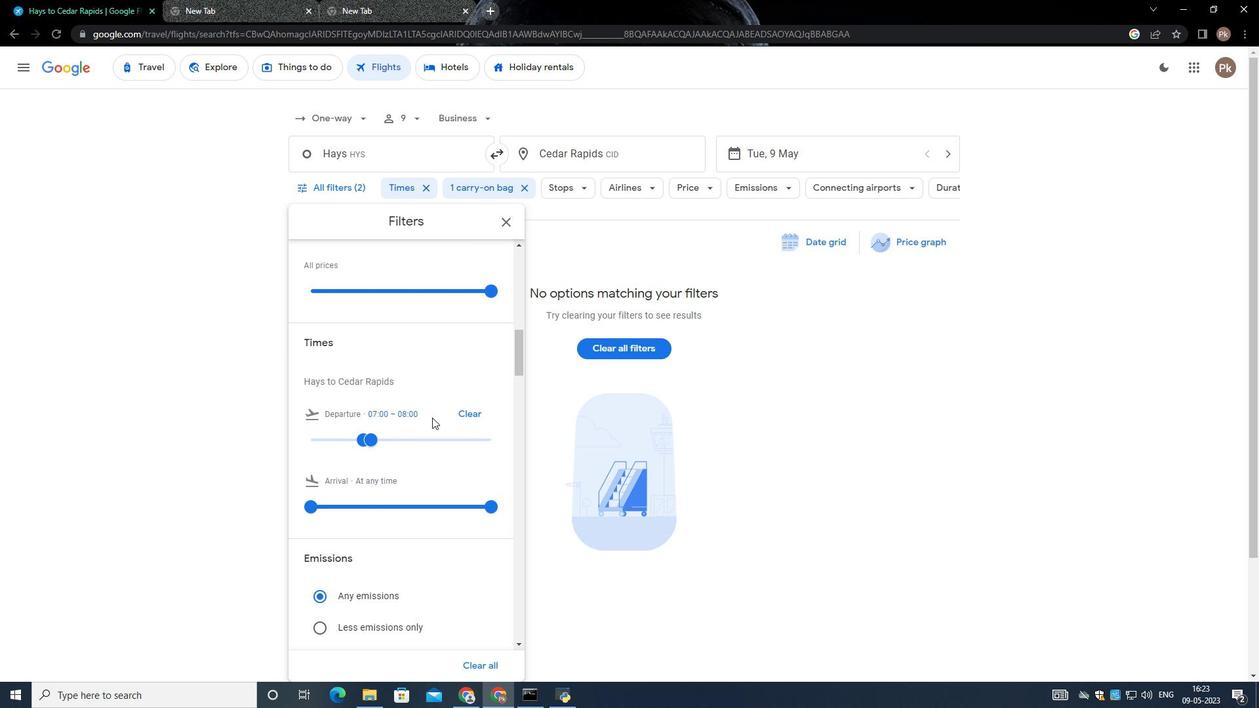 
Action: Mouse moved to (496, 355)
Screenshot: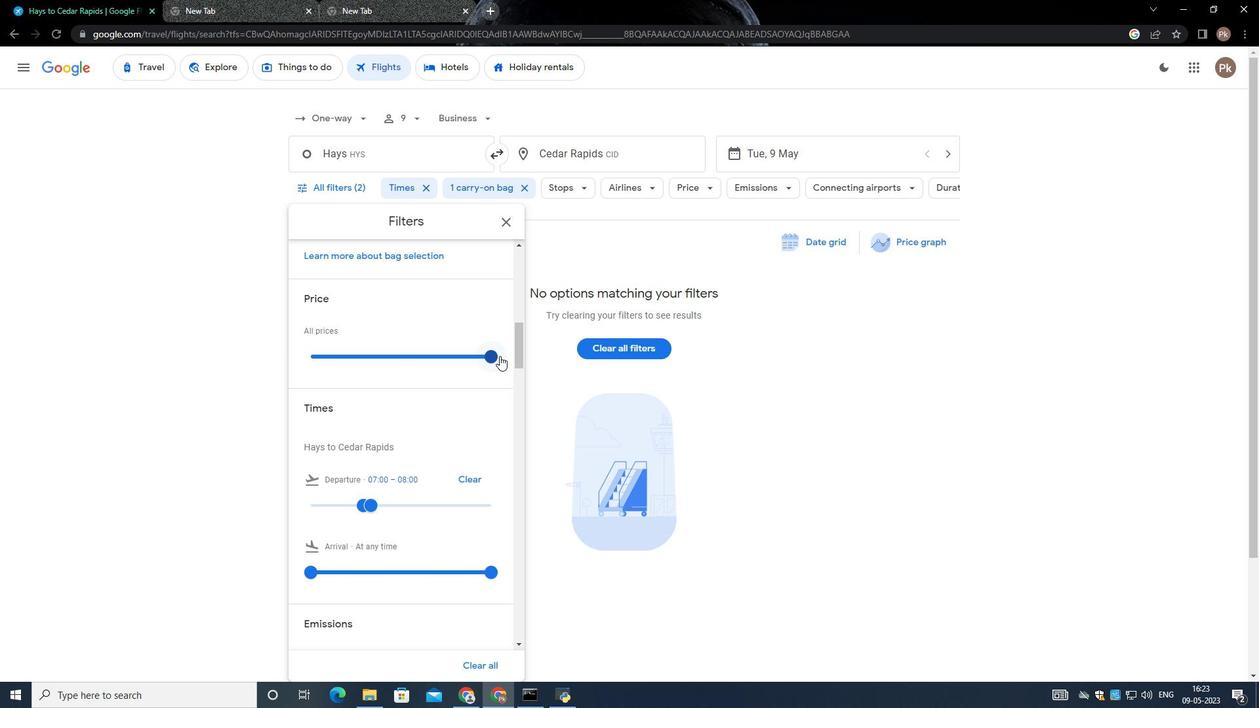 
Action: Mouse pressed left at (496, 355)
Screenshot: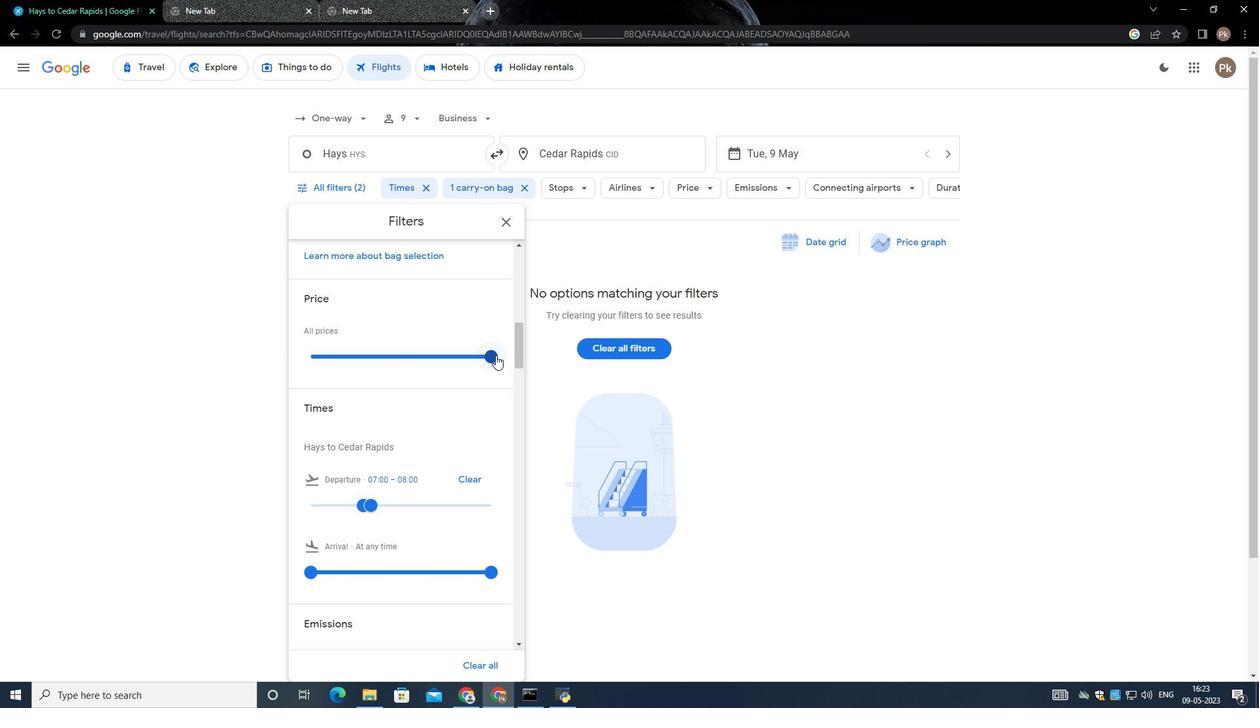 
Action: Mouse moved to (396, 505)
Screenshot: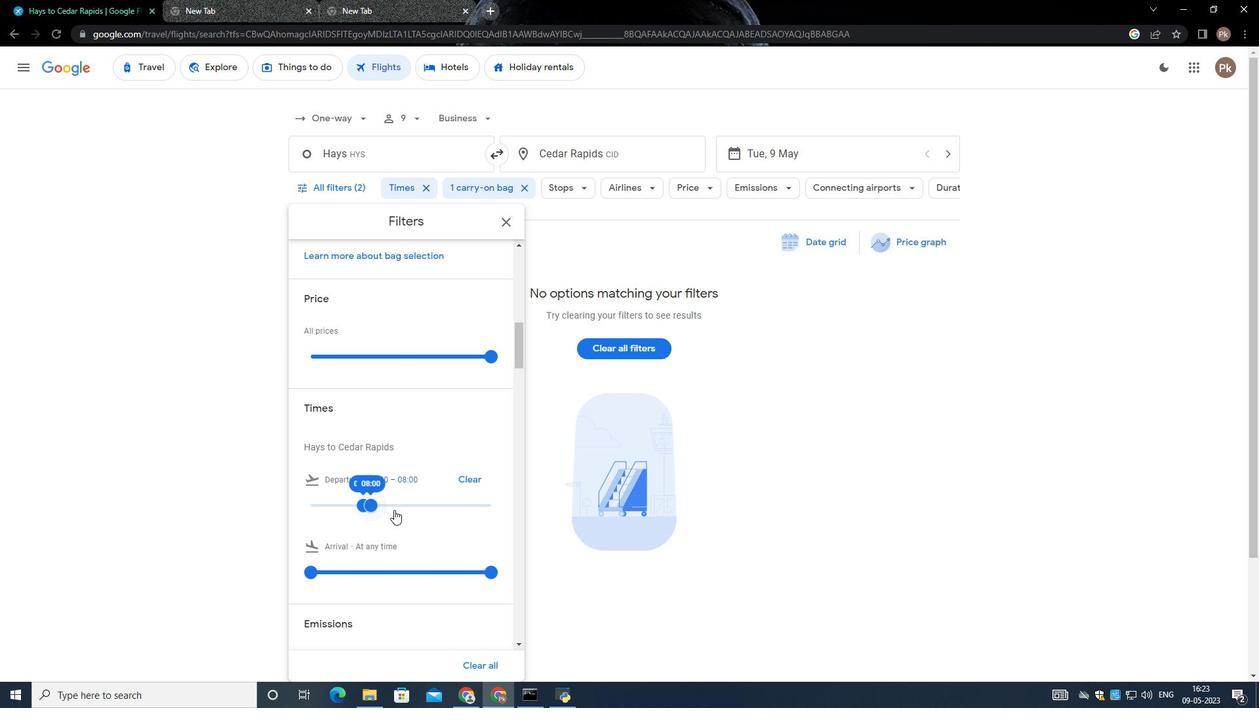 
Action: Mouse pressed left at (396, 505)
Screenshot: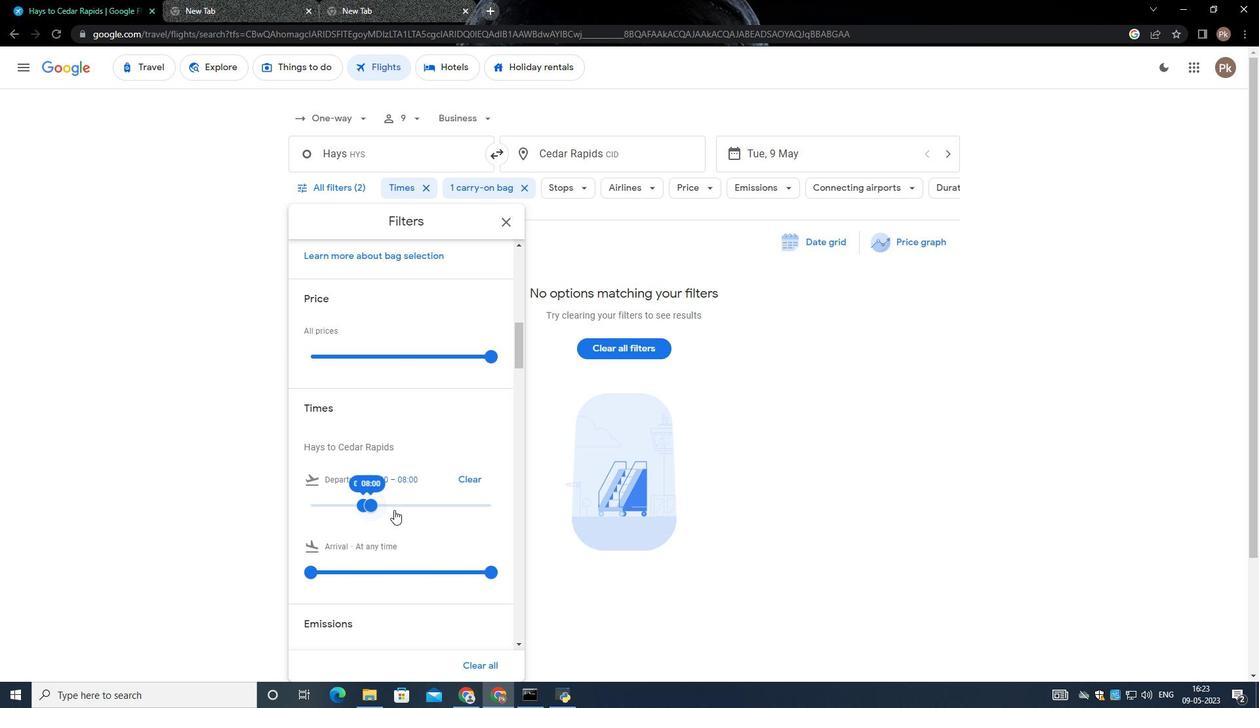 
Action: Mouse moved to (377, 504)
Screenshot: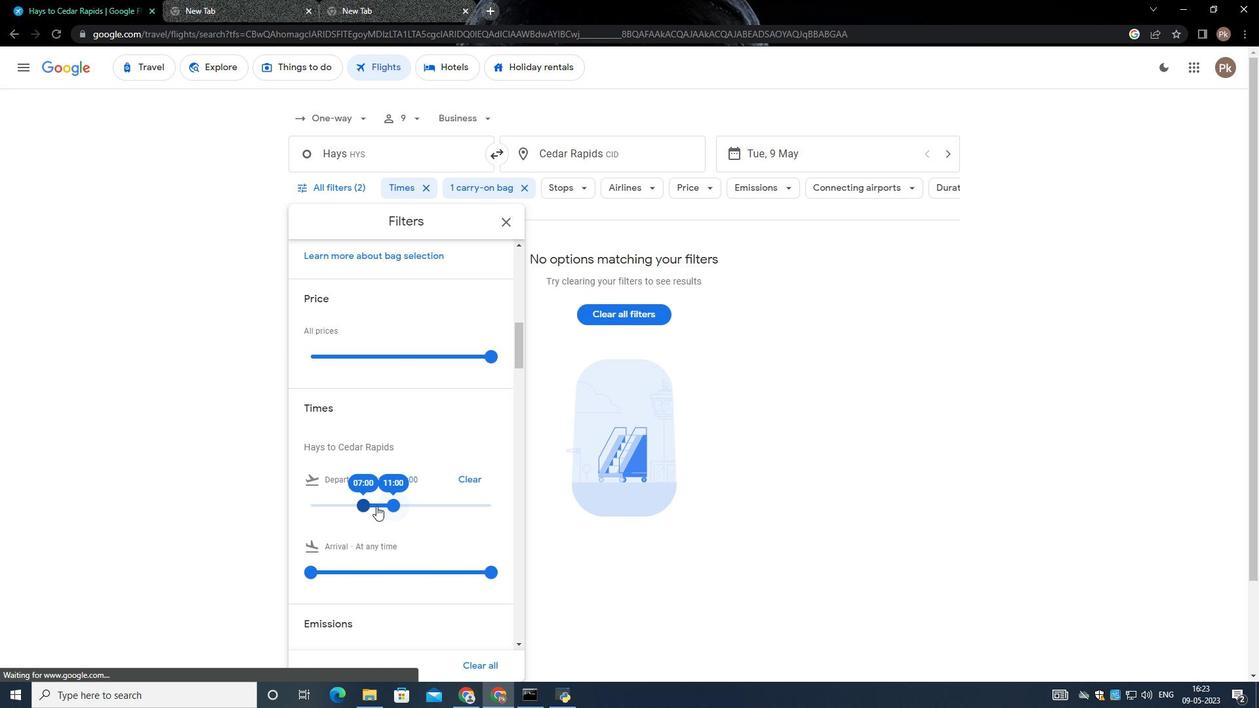 
Action: Mouse pressed left at (377, 504)
Screenshot: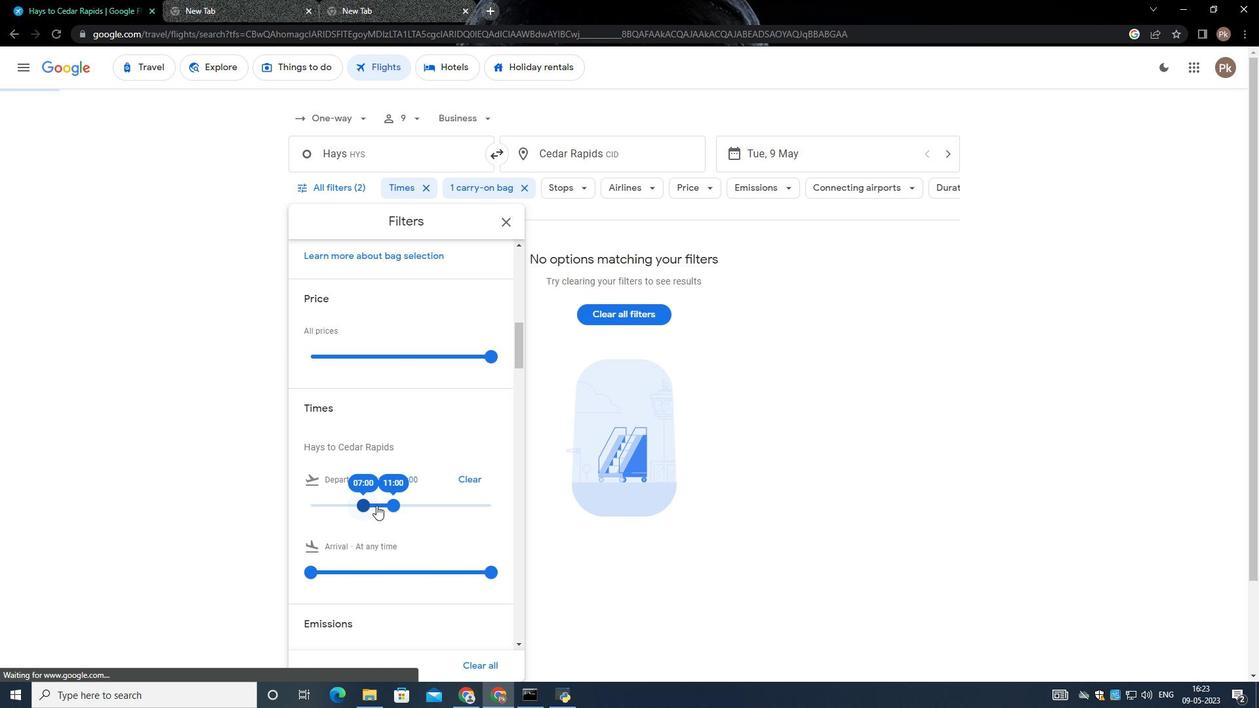 
Action: Mouse moved to (366, 504)
Screenshot: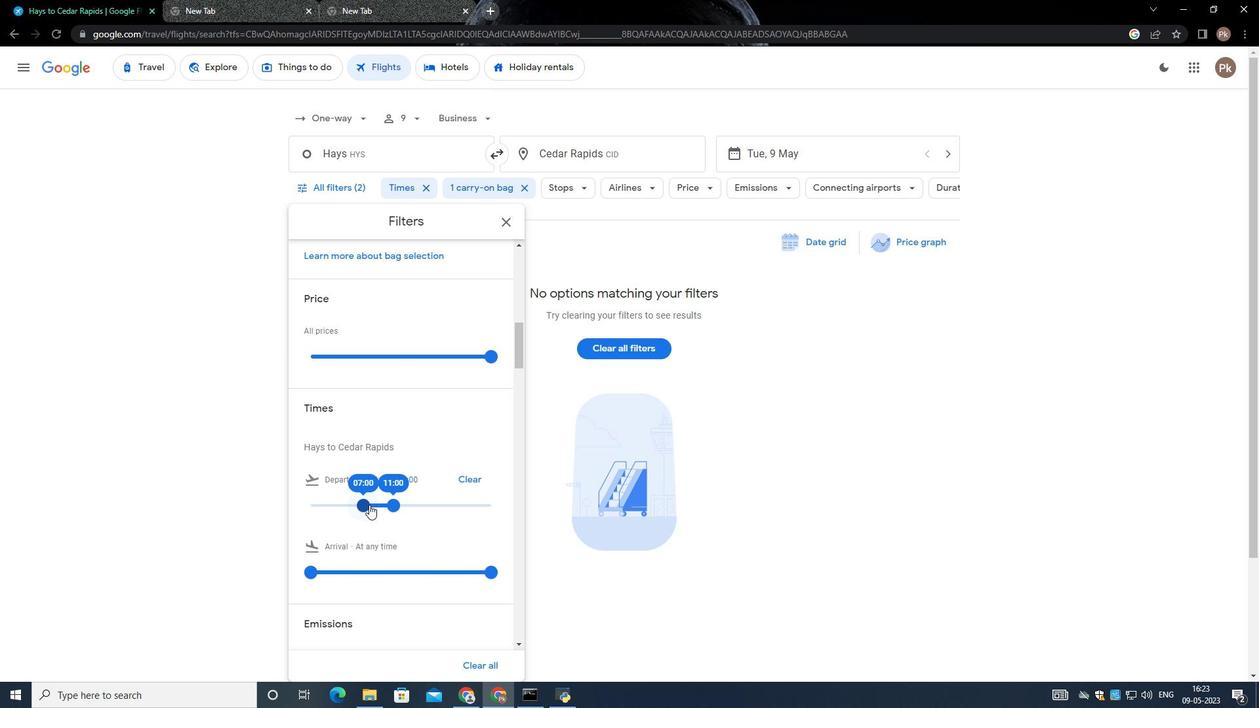 
Action: Mouse pressed left at (366, 504)
Screenshot: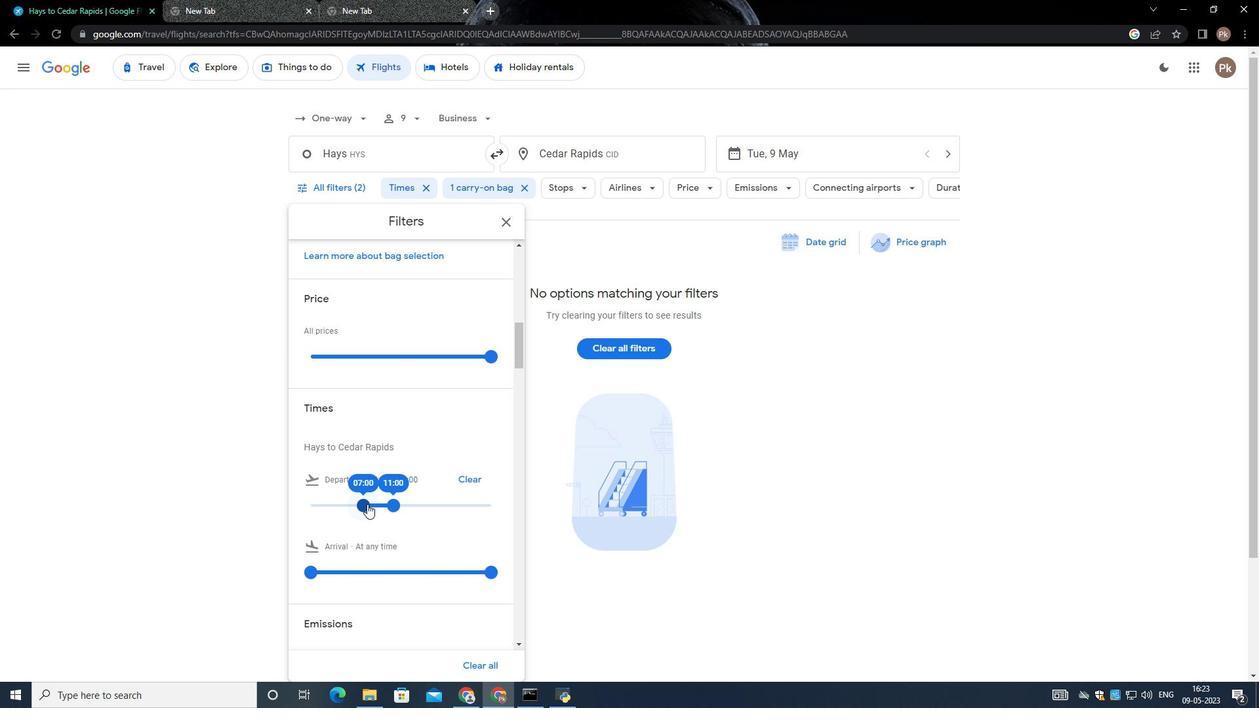 
Action: Mouse moved to (396, 501)
Screenshot: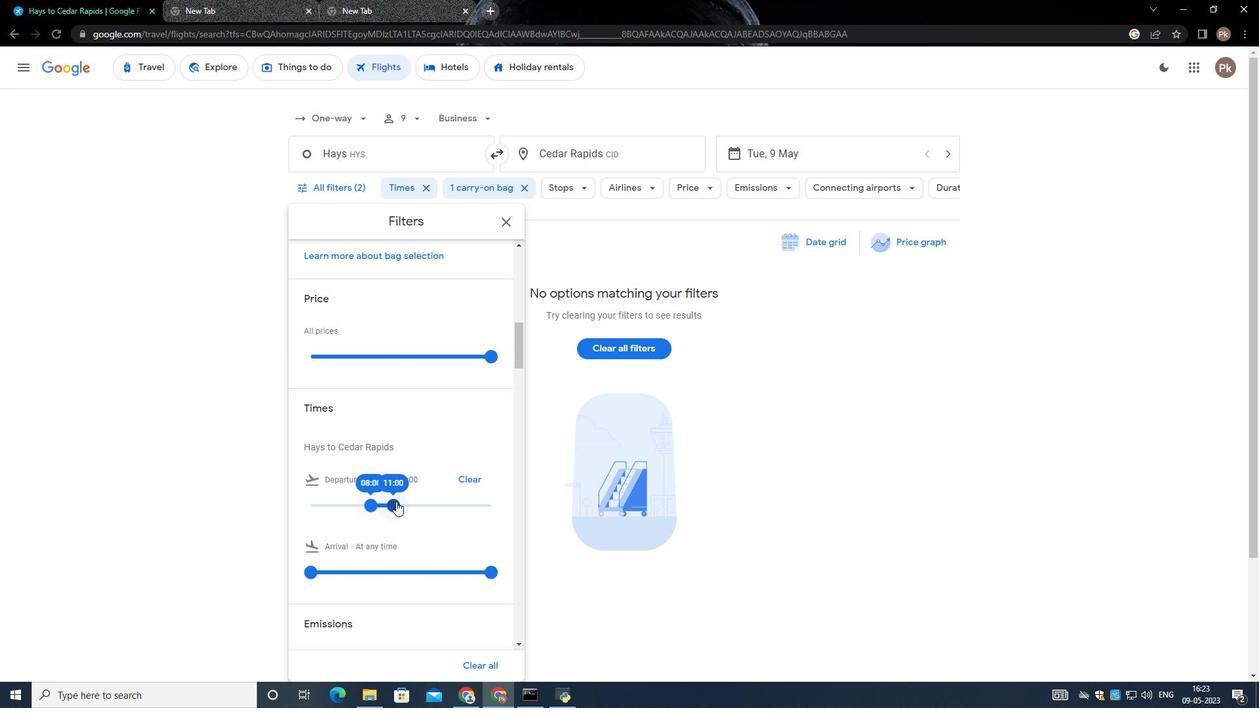 
Action: Mouse pressed left at (396, 501)
Screenshot: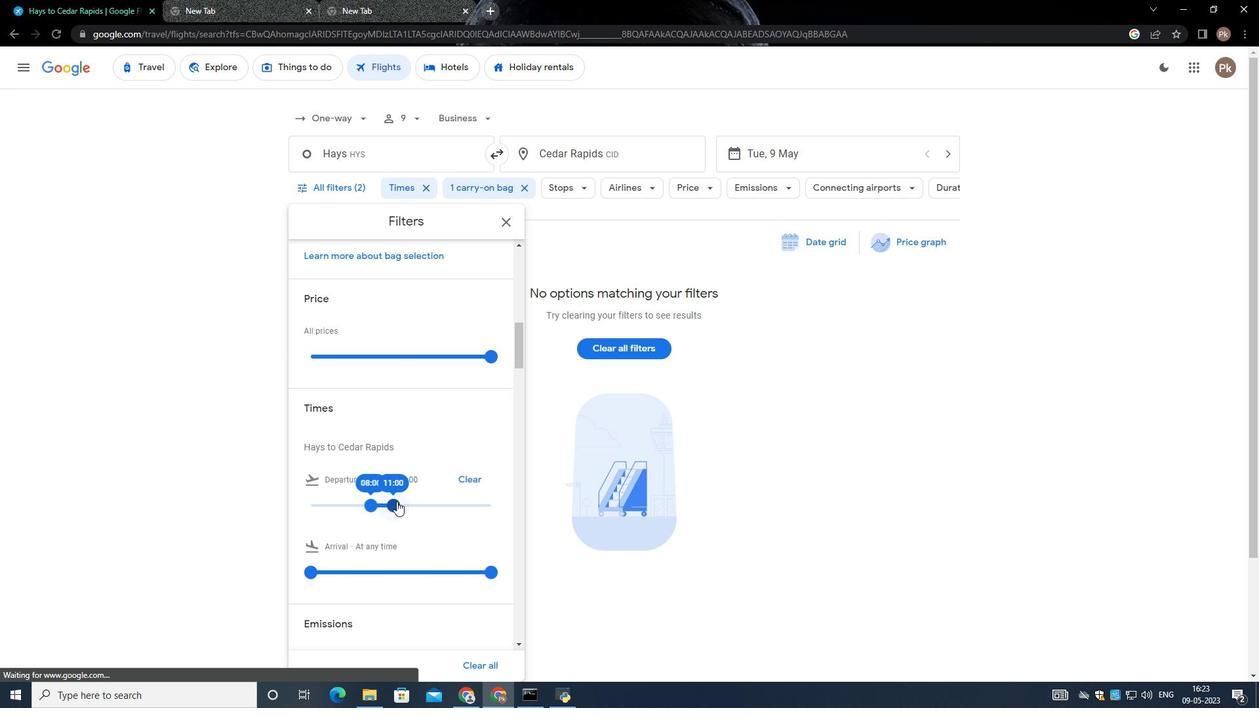 
Action: Mouse moved to (373, 472)
Screenshot: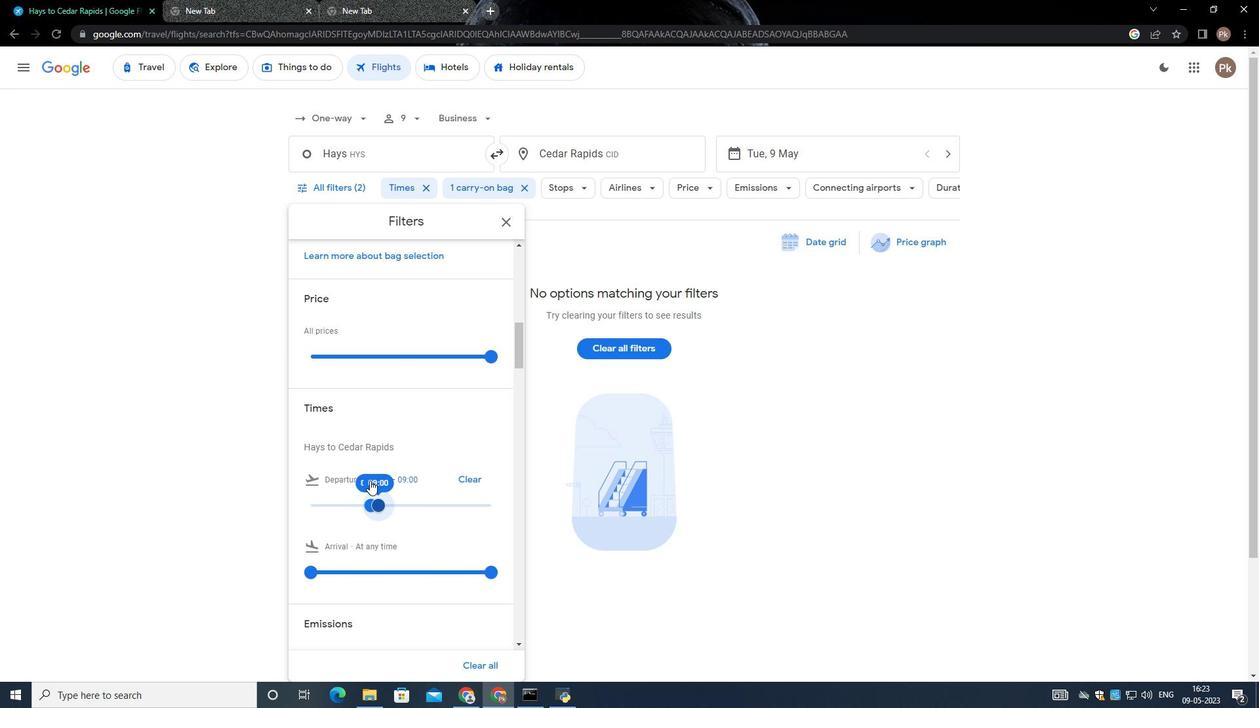 
Action: Mouse scrolled (373, 471) with delta (0, 0)
Screenshot: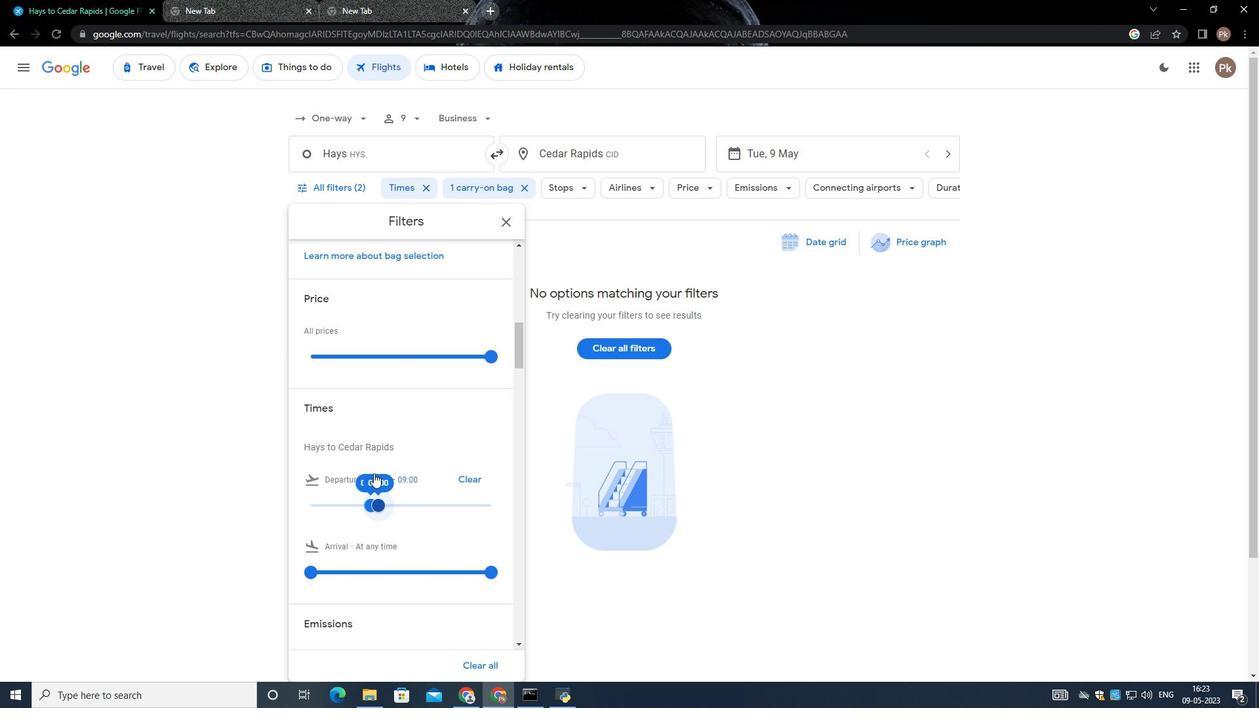
Action: Mouse scrolled (373, 471) with delta (0, 0)
Screenshot: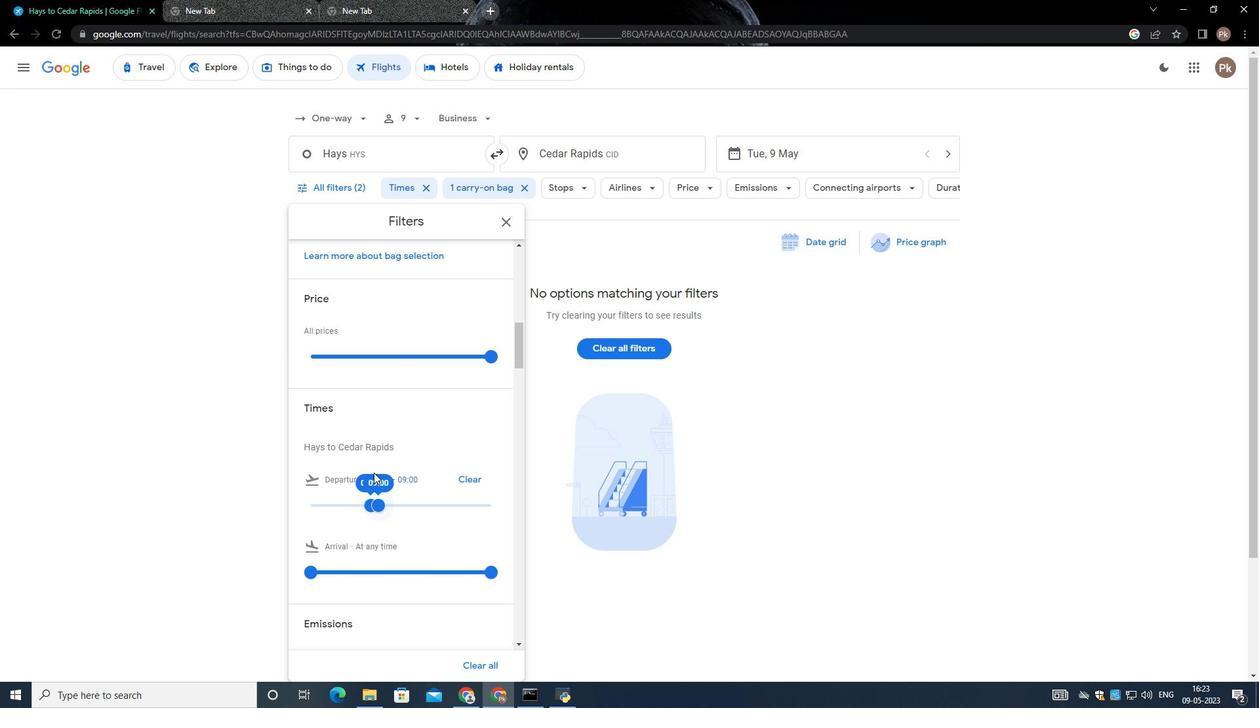 
Action: Mouse scrolled (373, 471) with delta (0, 0)
Screenshot: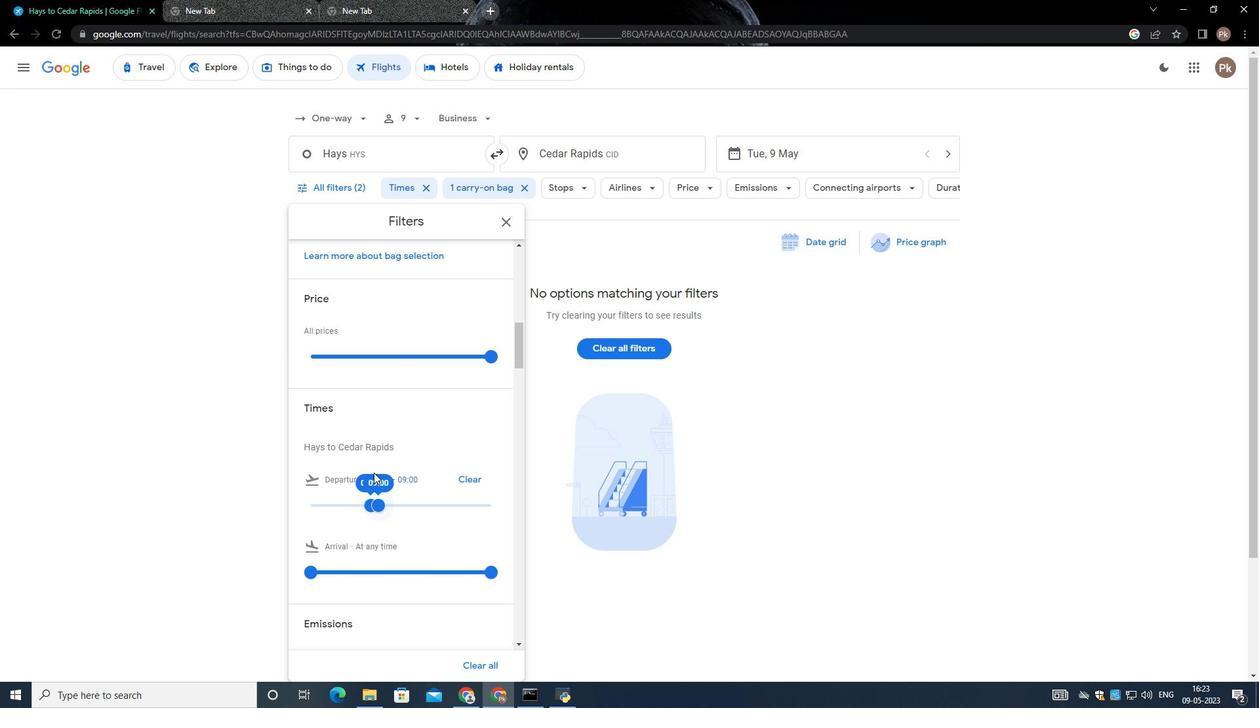 
Action: Mouse scrolled (373, 471) with delta (0, 0)
Screenshot: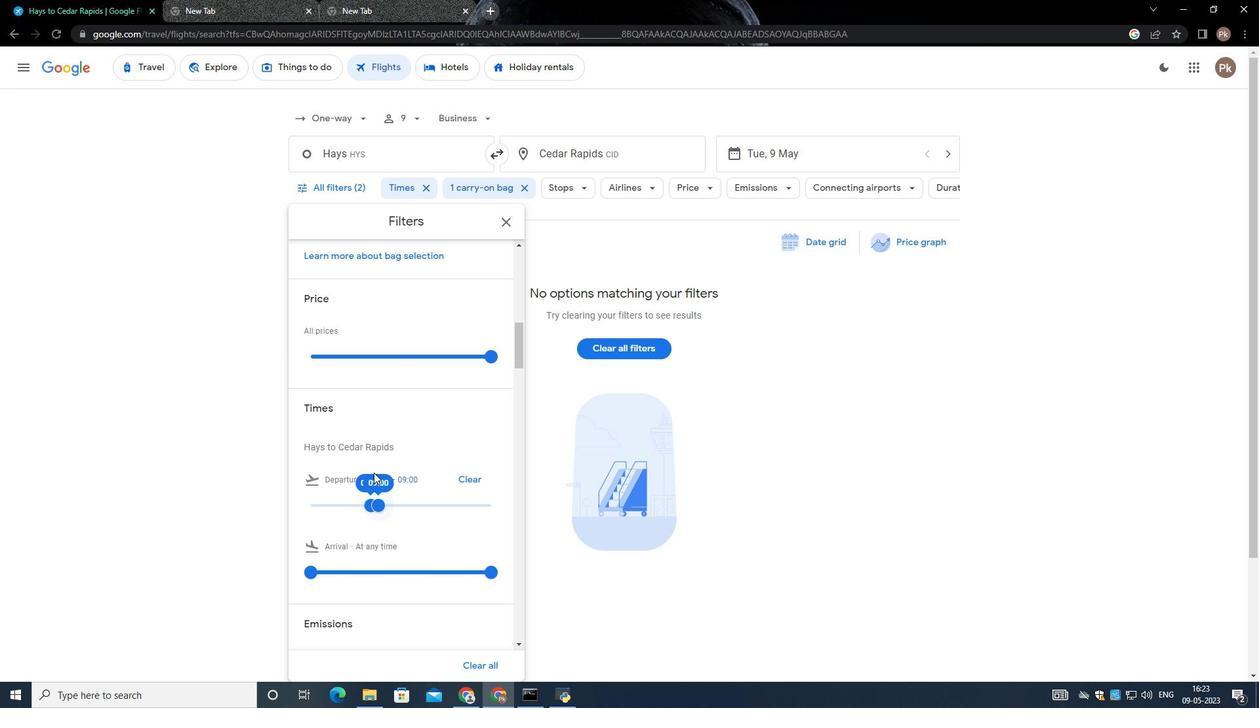 
Action: Mouse scrolled (373, 471) with delta (0, 0)
Screenshot: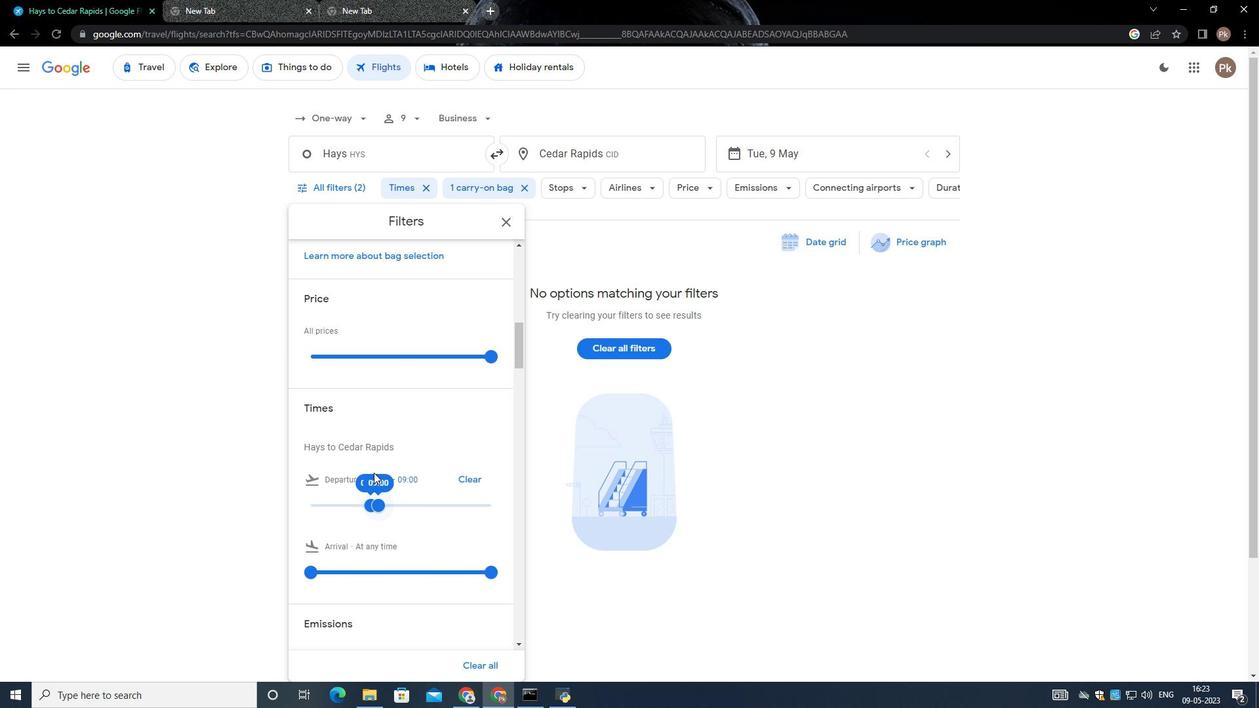
Action: Mouse scrolled (373, 471) with delta (0, 0)
Screenshot: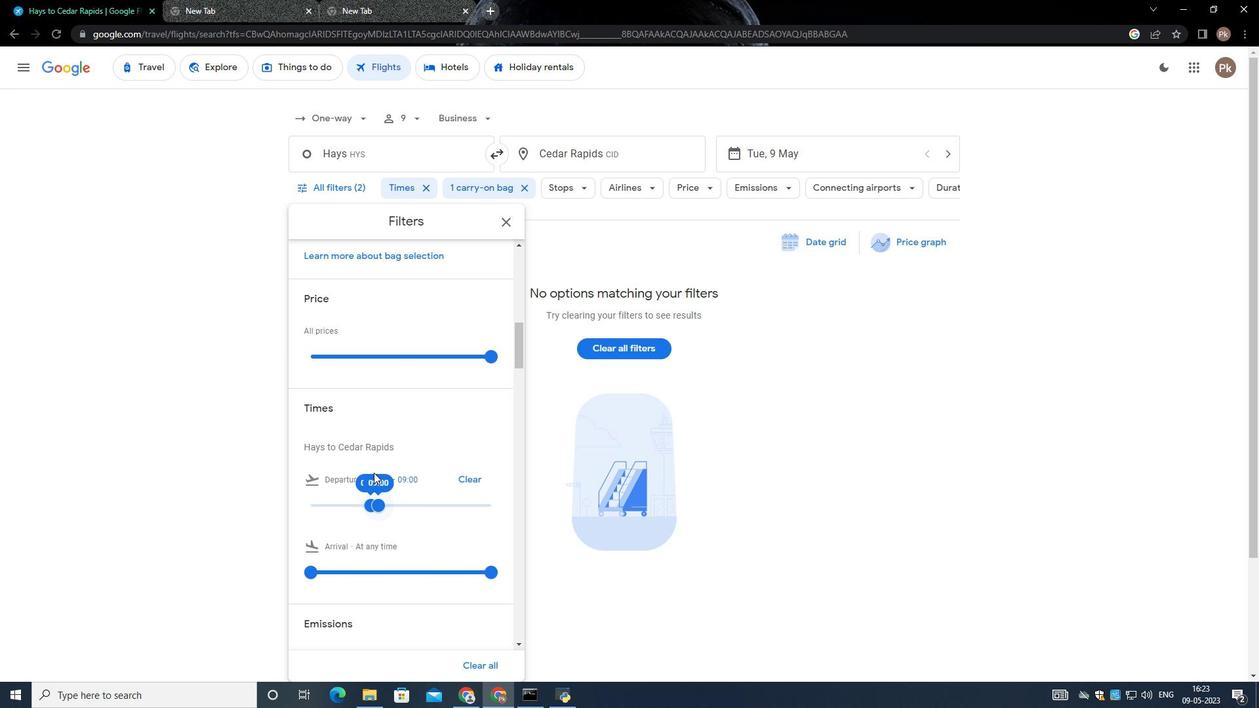 
Action: Mouse moved to (372, 470)
Screenshot: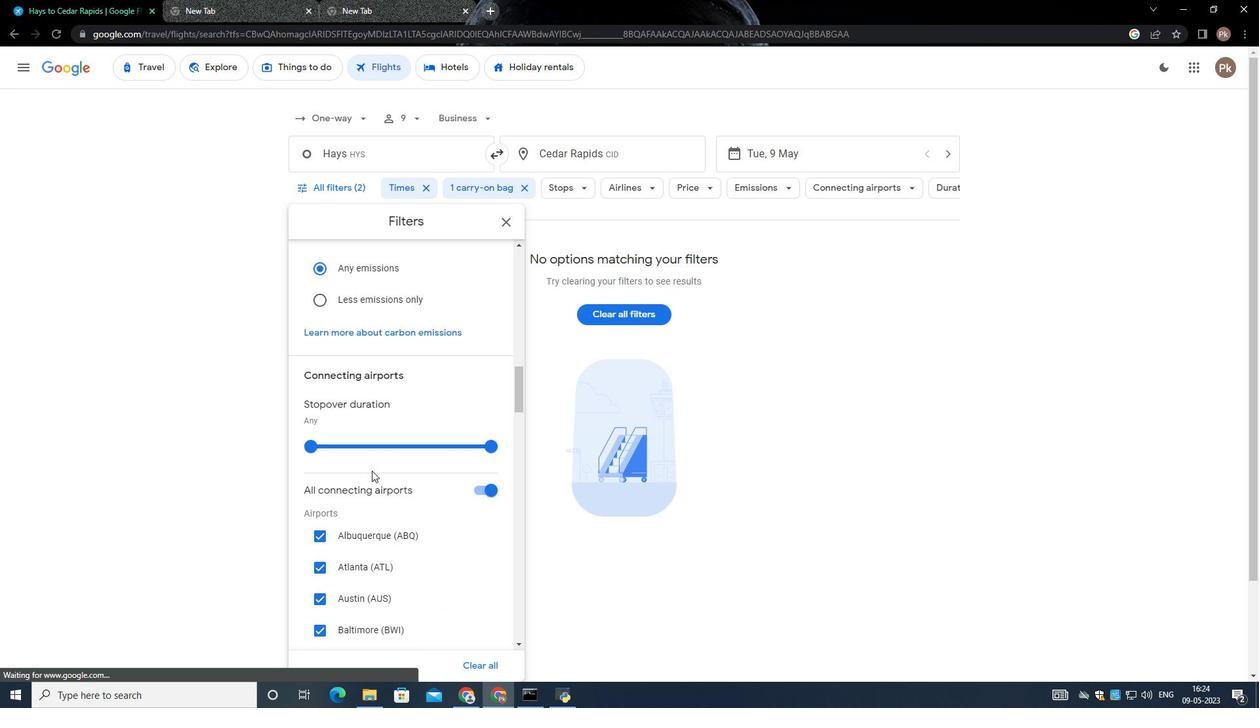 
Action: Mouse scrolled (372, 469) with delta (0, 0)
Screenshot: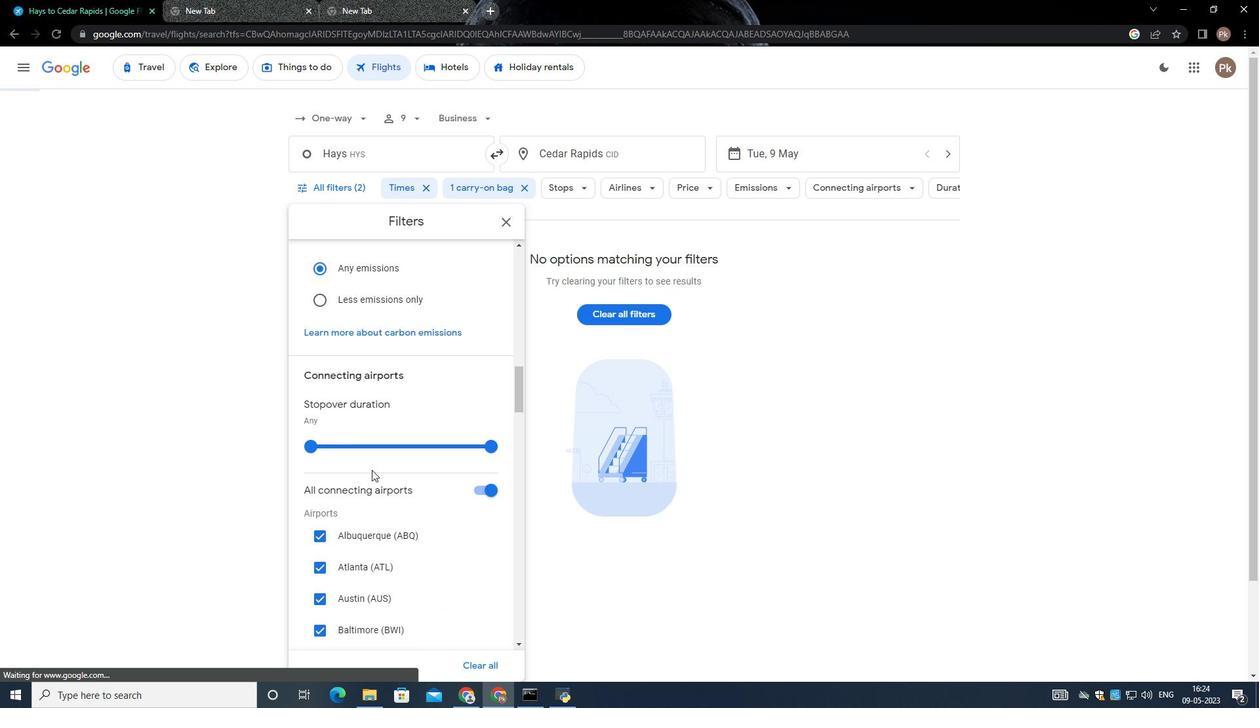 
Action: Mouse scrolled (372, 469) with delta (0, 0)
Screenshot: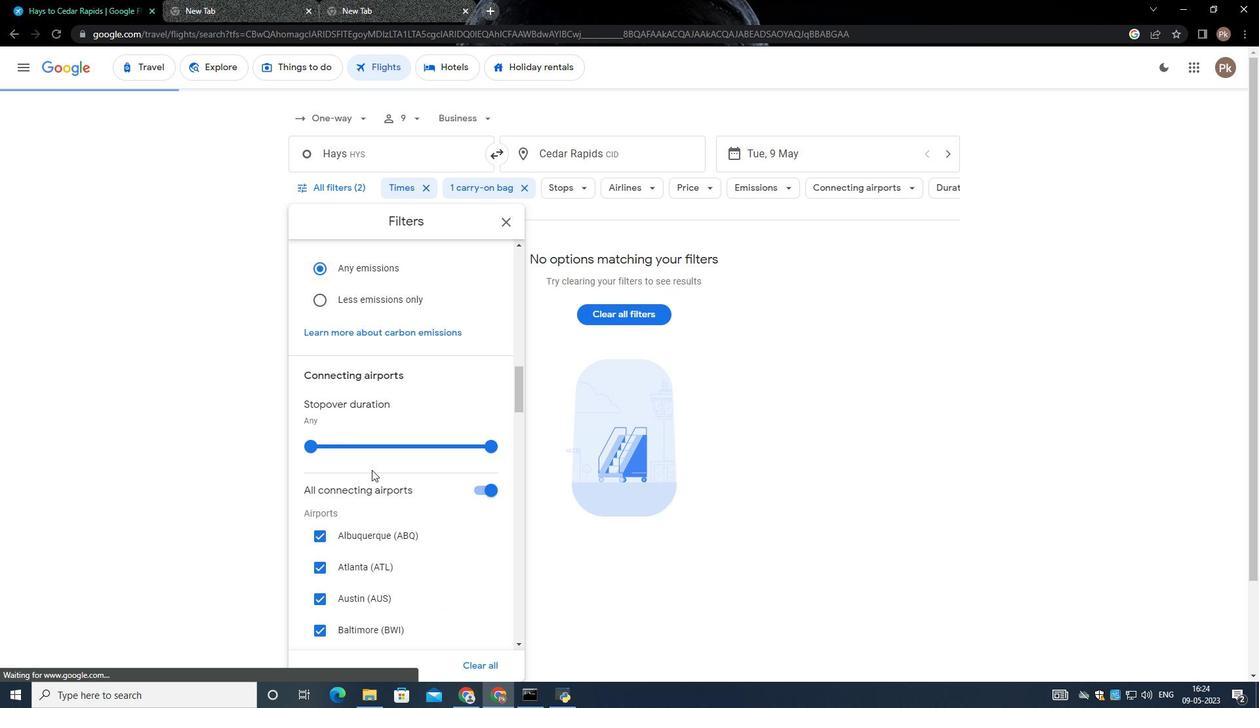 
Action: Mouse scrolled (372, 469) with delta (0, 0)
Screenshot: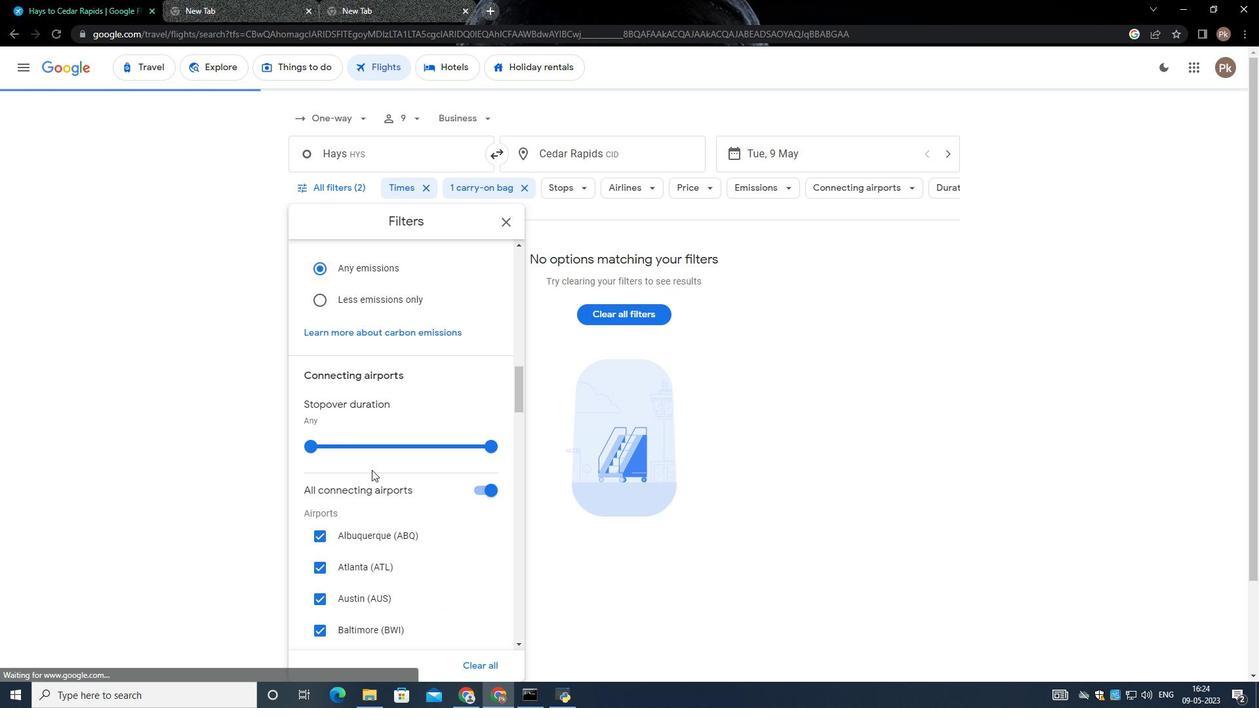 
Action: Mouse scrolled (372, 469) with delta (0, 0)
Screenshot: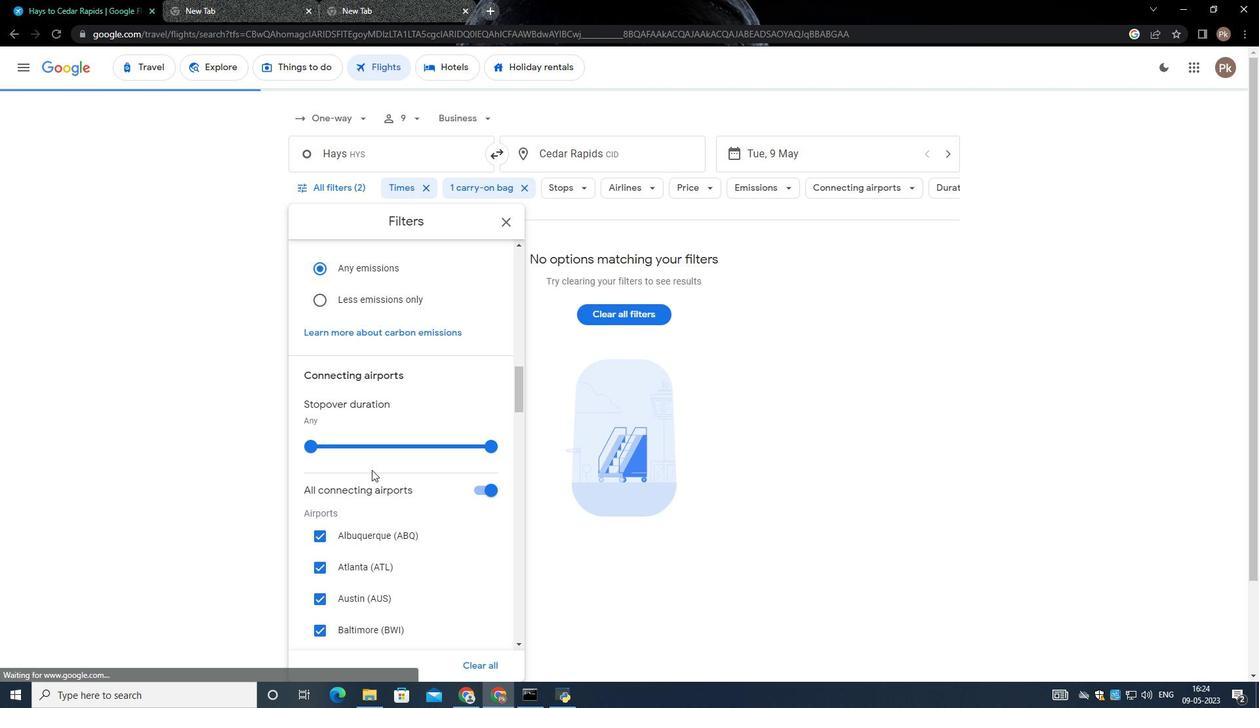 
Action: Mouse scrolled (372, 469) with delta (0, 0)
Screenshot: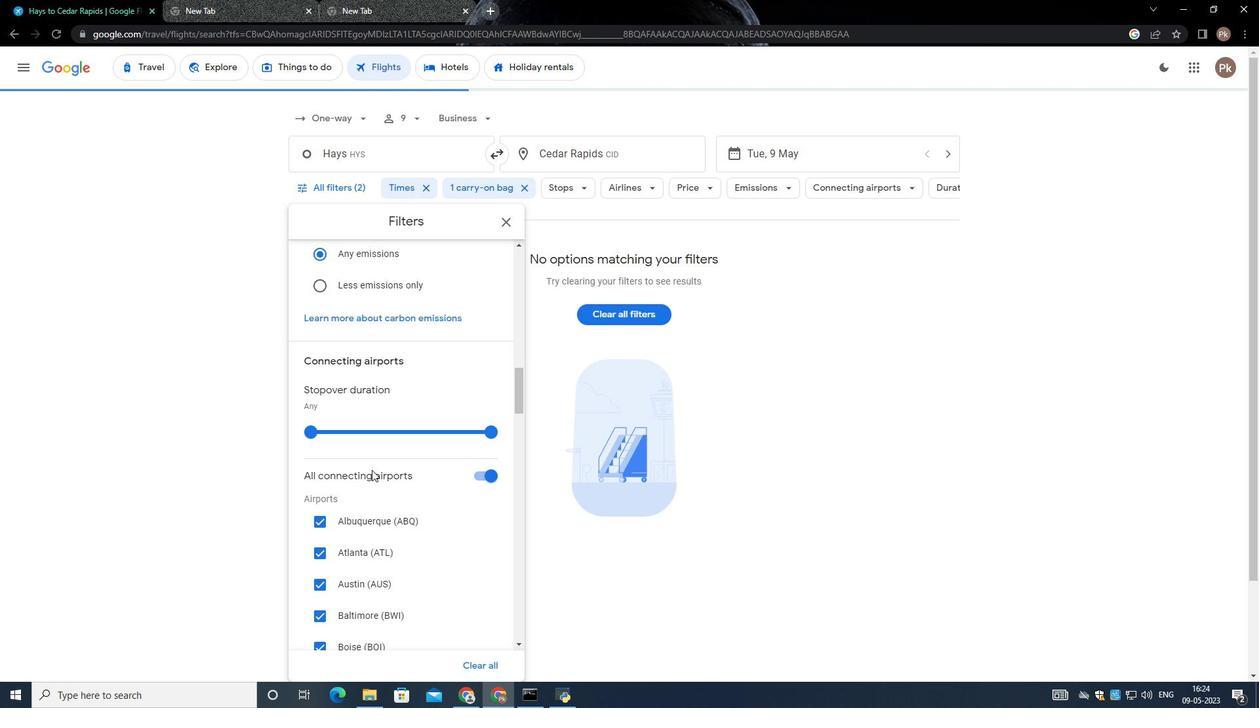 
Action: Mouse scrolled (372, 469) with delta (0, 0)
Screenshot: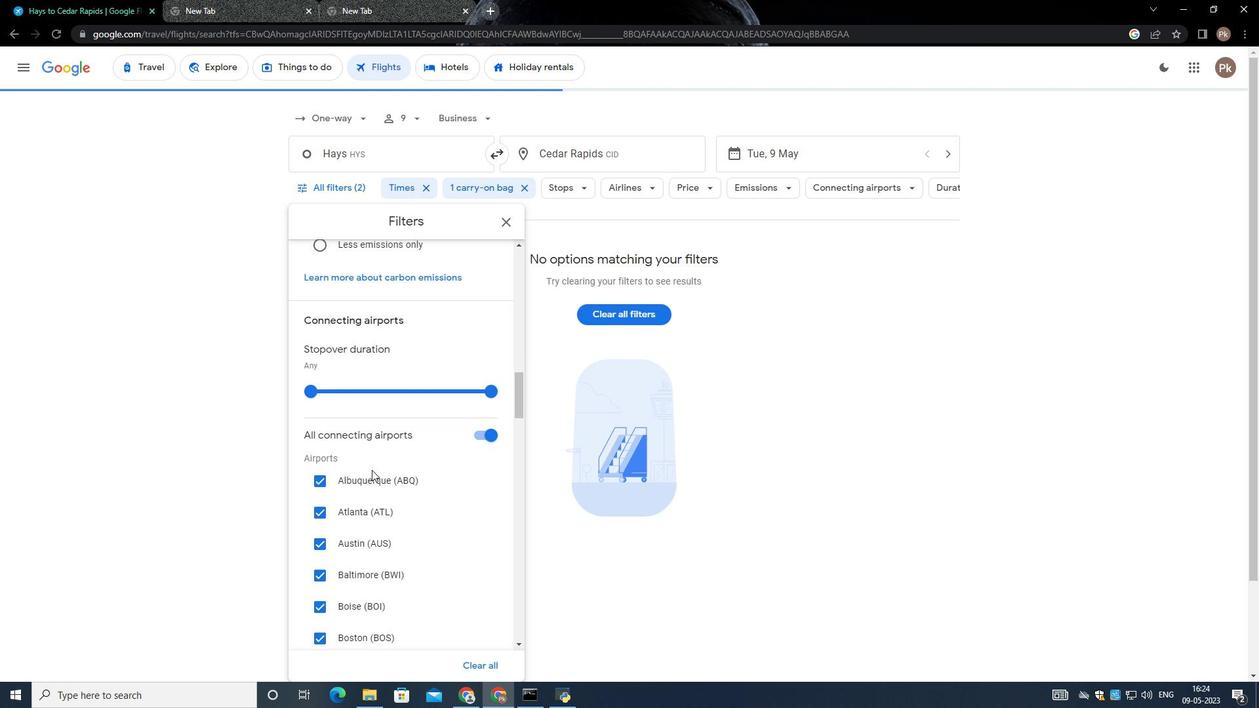 
Action: Mouse scrolled (372, 469) with delta (0, 0)
Screenshot: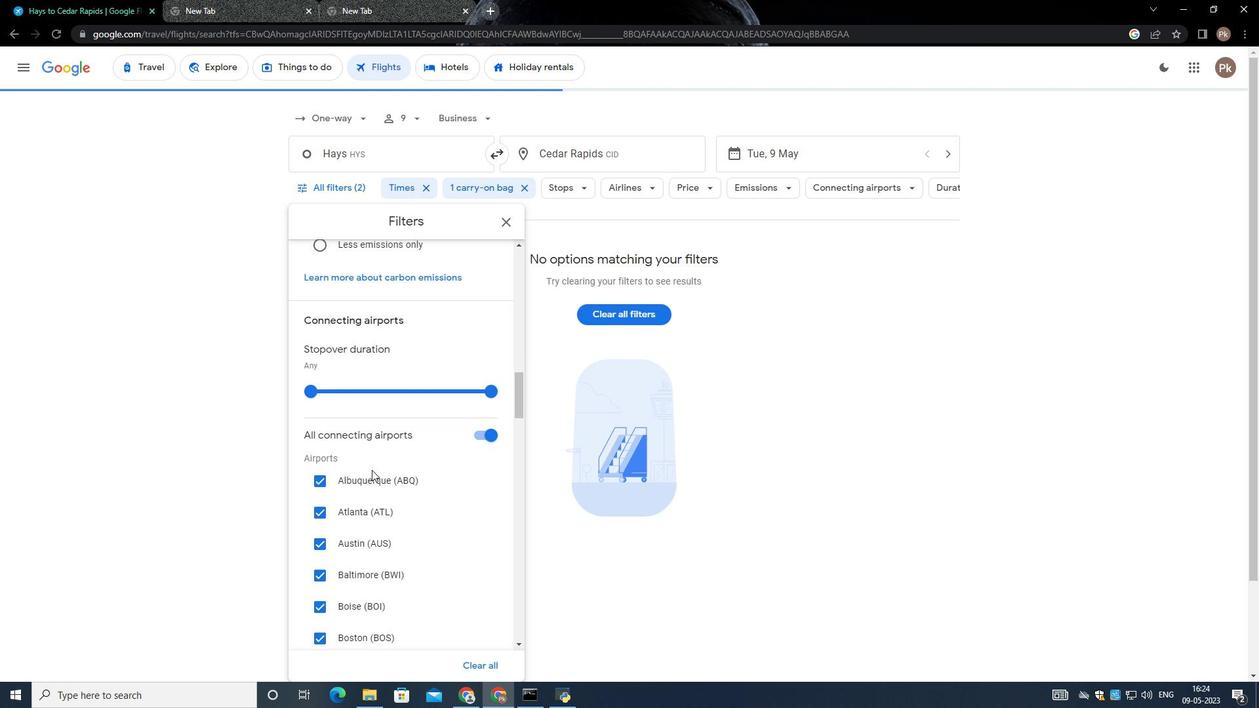 
Action: Mouse scrolled (372, 469) with delta (0, 0)
Screenshot: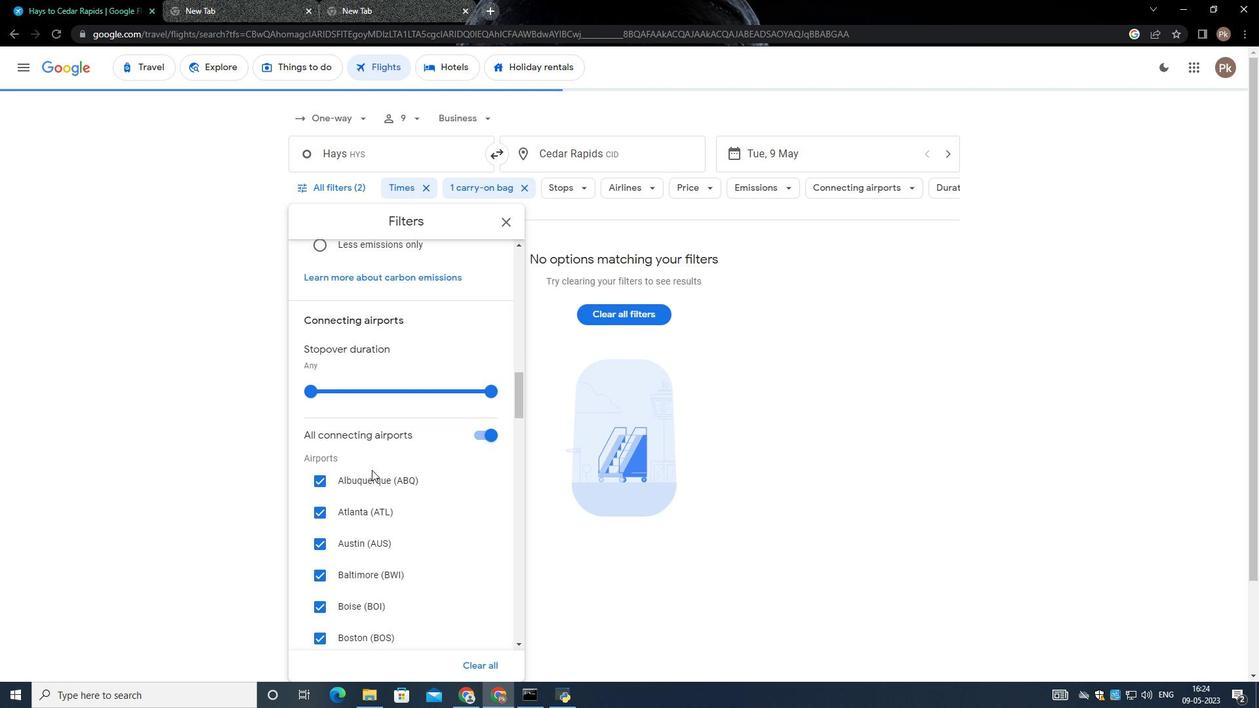 
Action: Mouse scrolled (372, 469) with delta (0, 0)
Screenshot: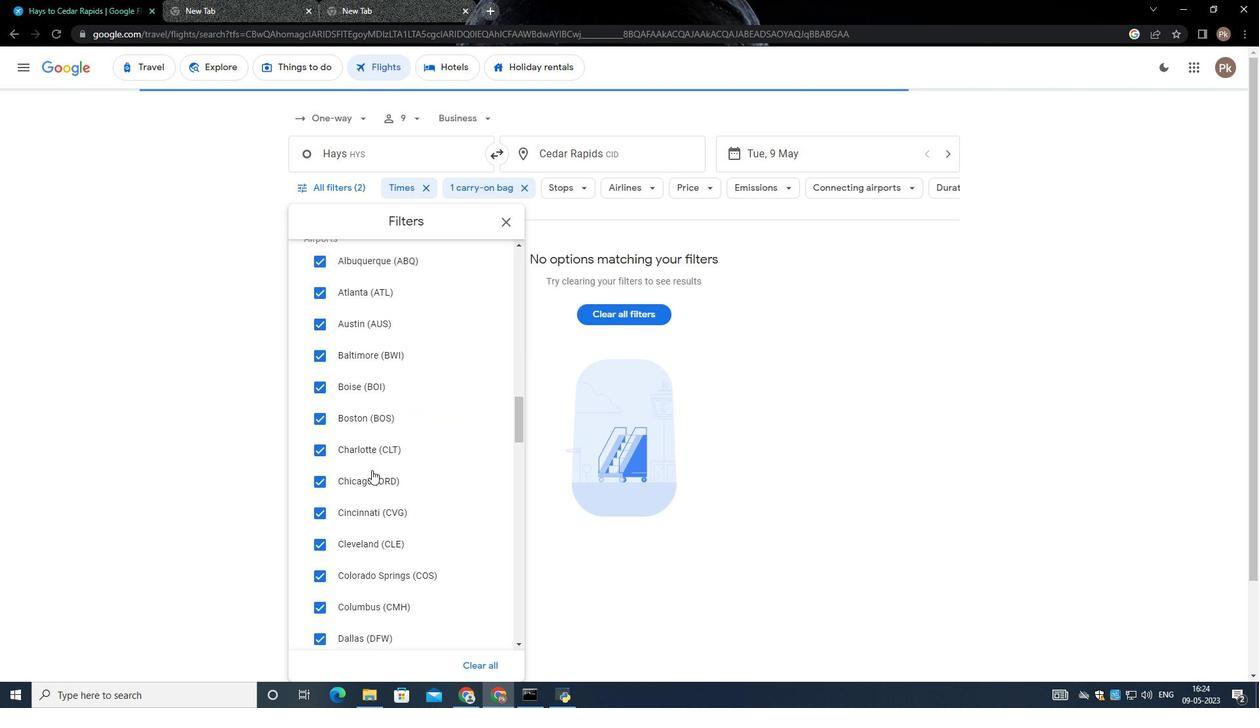 
Action: Mouse scrolled (372, 469) with delta (0, 0)
Screenshot: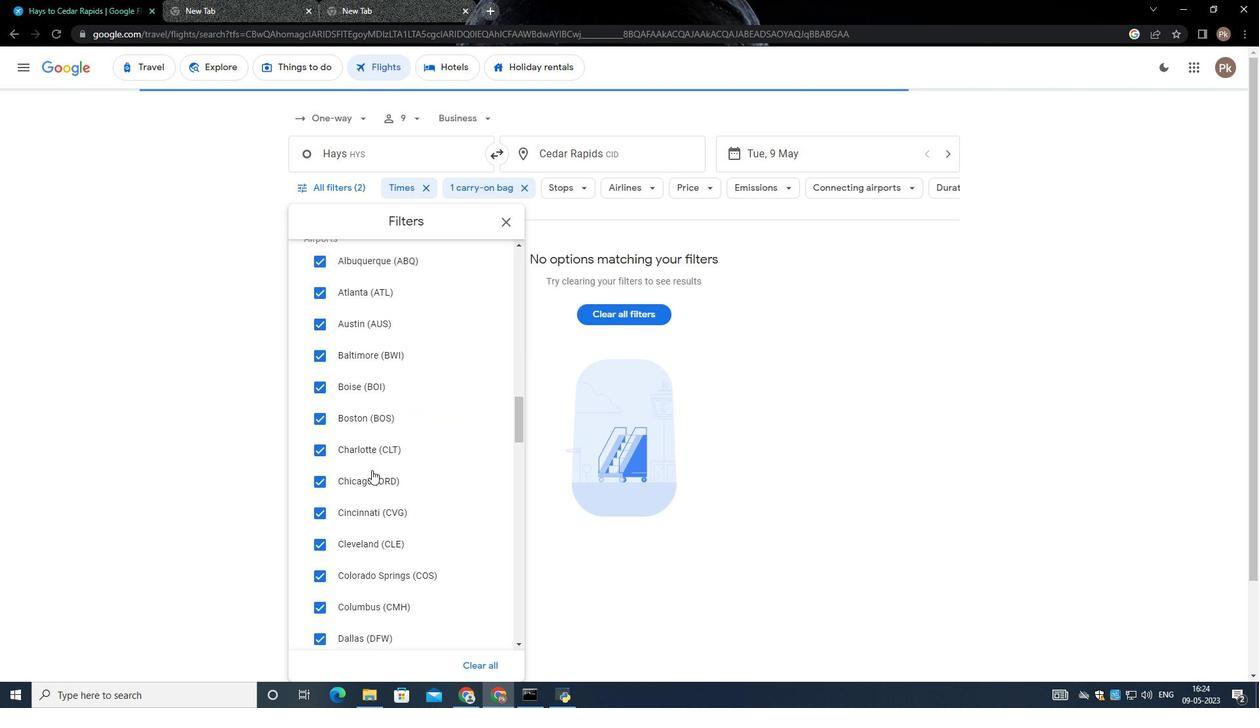 
Action: Mouse scrolled (372, 469) with delta (0, 0)
Screenshot: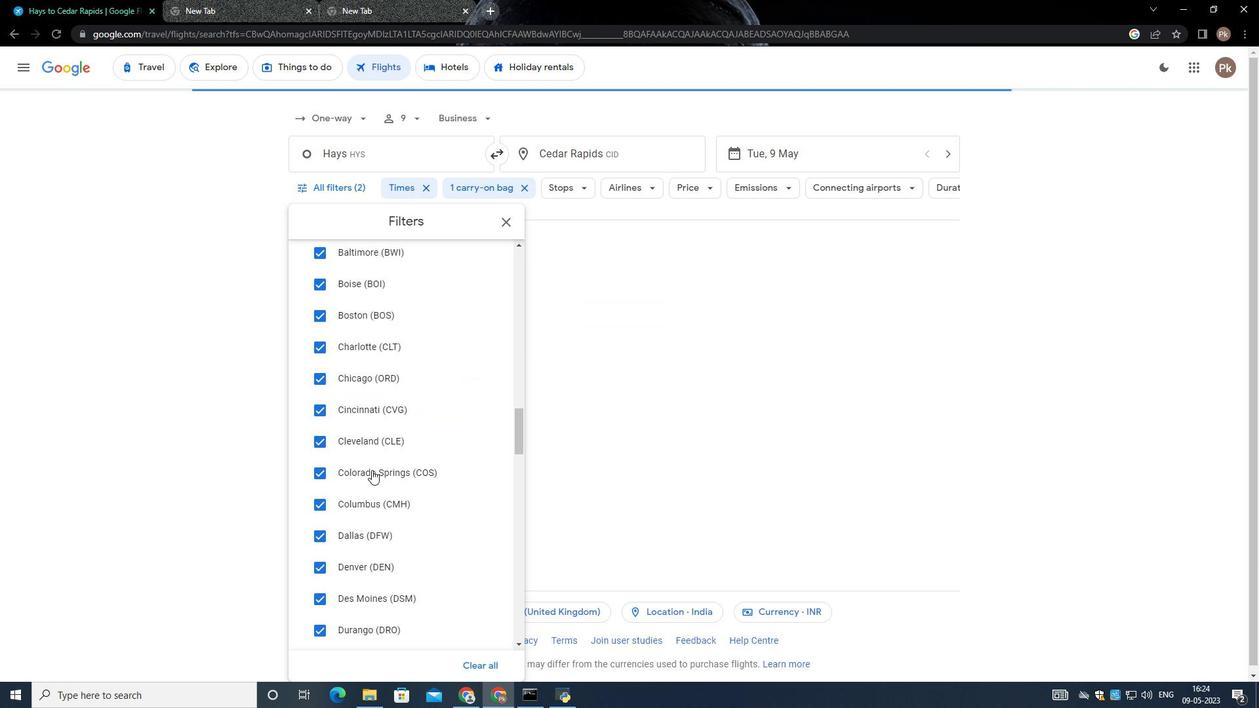 
Action: Mouse scrolled (372, 469) with delta (0, 0)
Screenshot: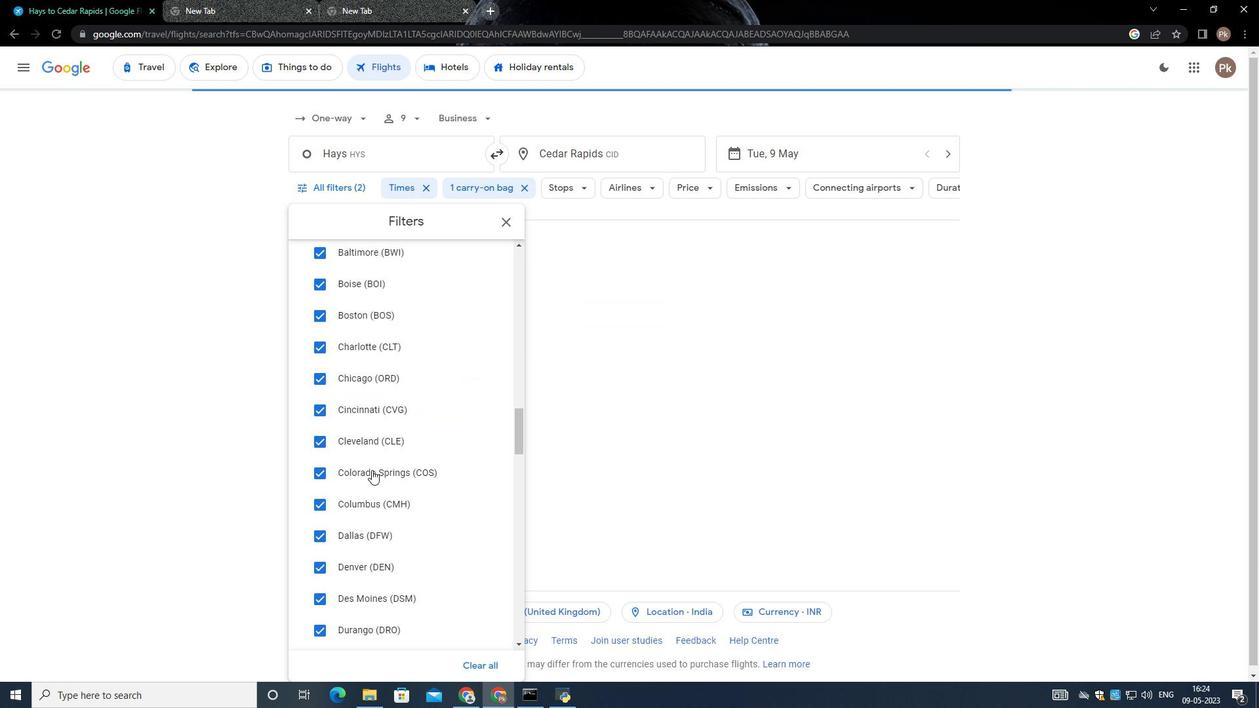 
Action: Mouse moved to (368, 469)
Screenshot: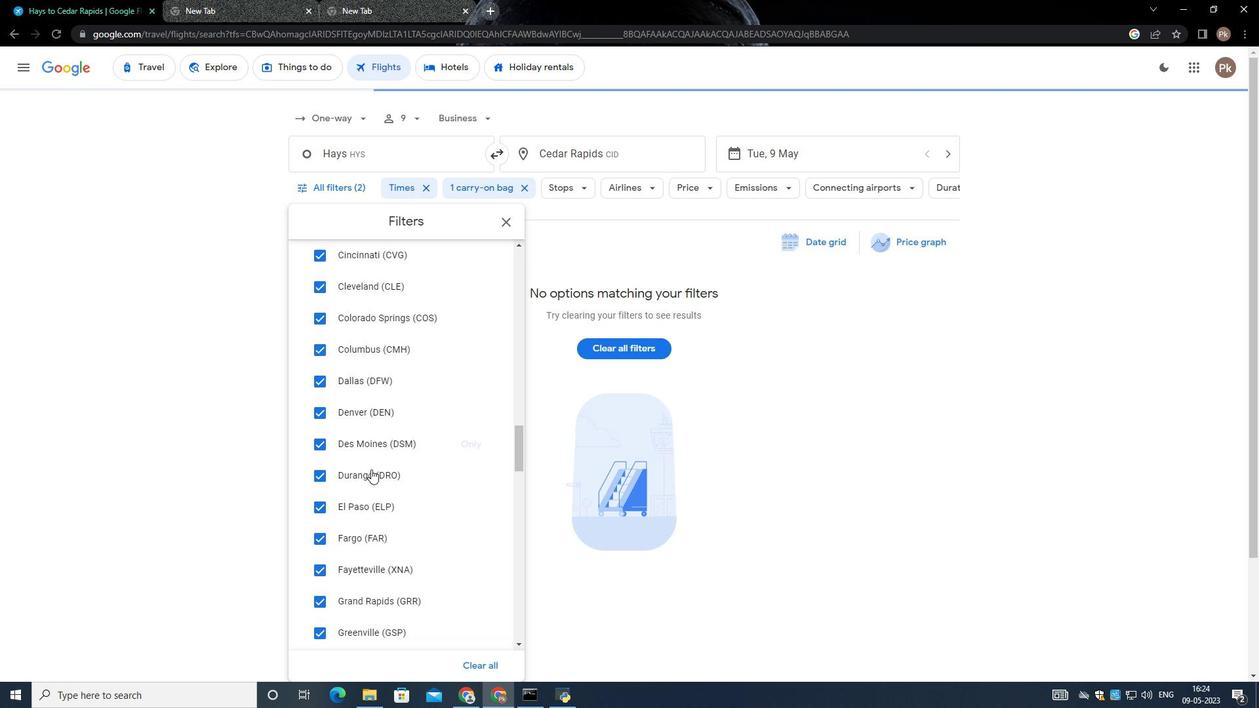 
Action: Mouse scrolled (368, 469) with delta (0, 0)
Screenshot: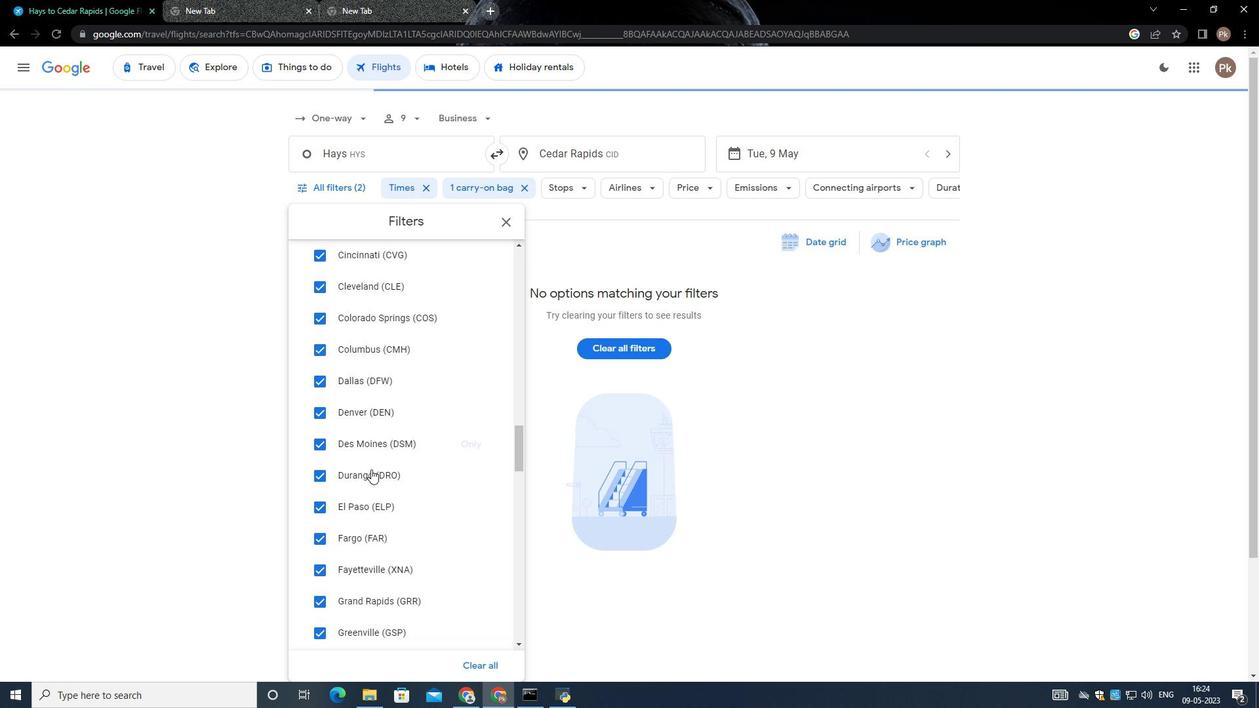 
Action: Mouse moved to (368, 469)
Screenshot: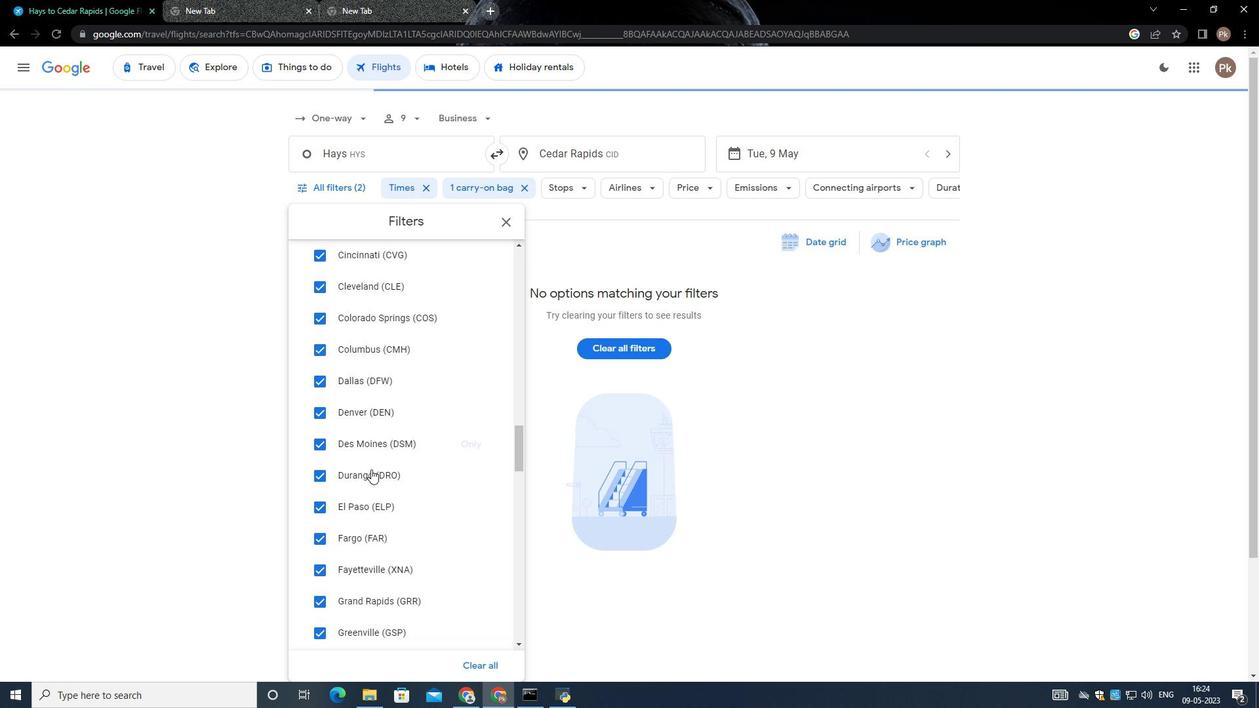 
Action: Mouse scrolled (368, 469) with delta (0, 0)
Screenshot: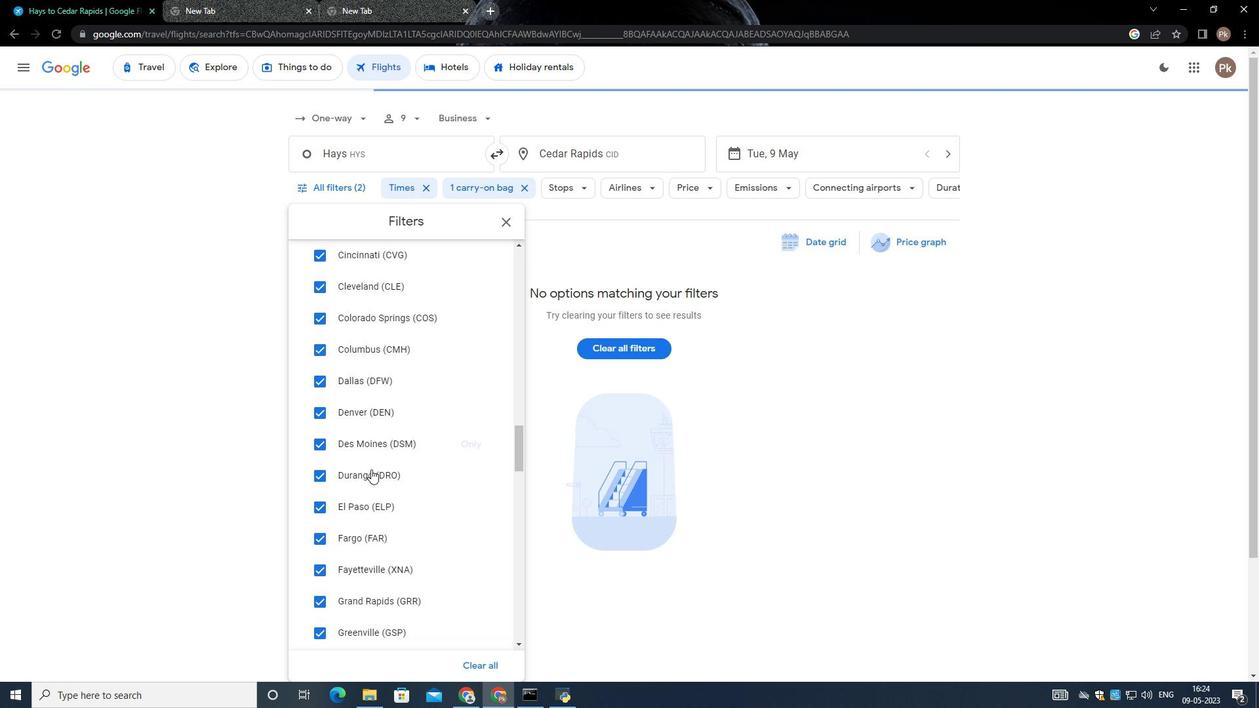 
Action: Mouse moved to (367, 469)
Screenshot: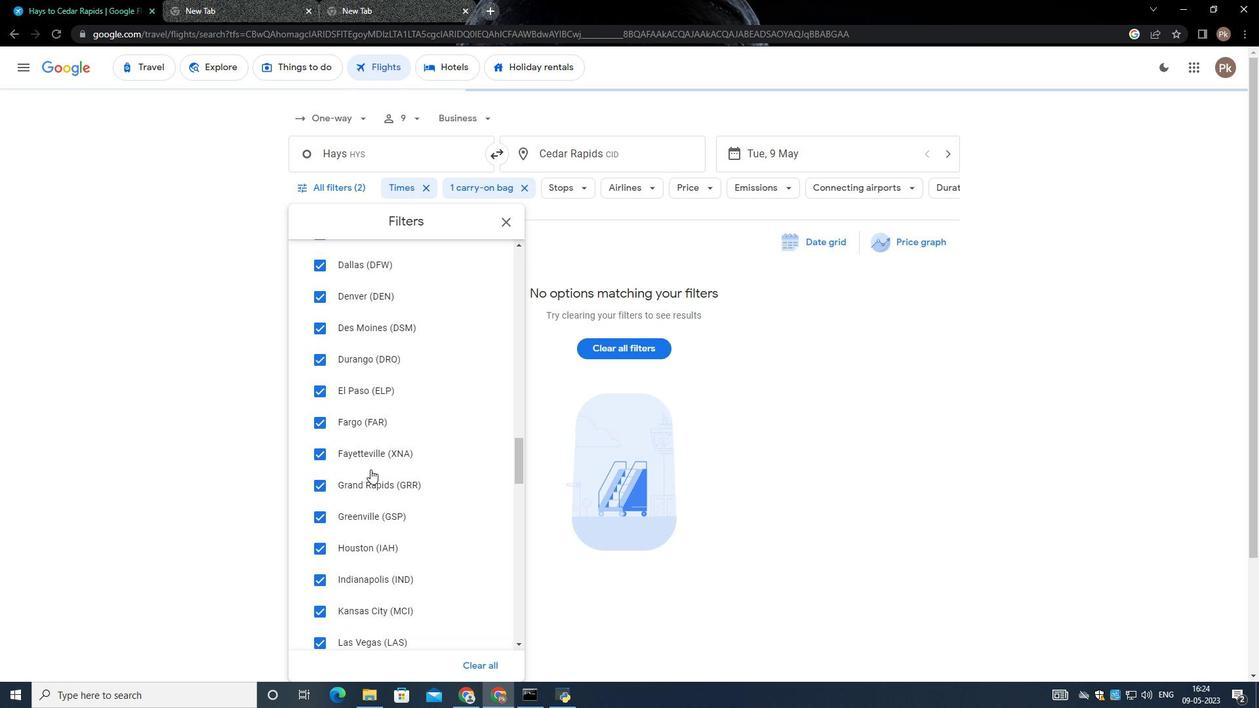 
Action: Mouse scrolled (367, 469) with delta (0, 0)
Screenshot: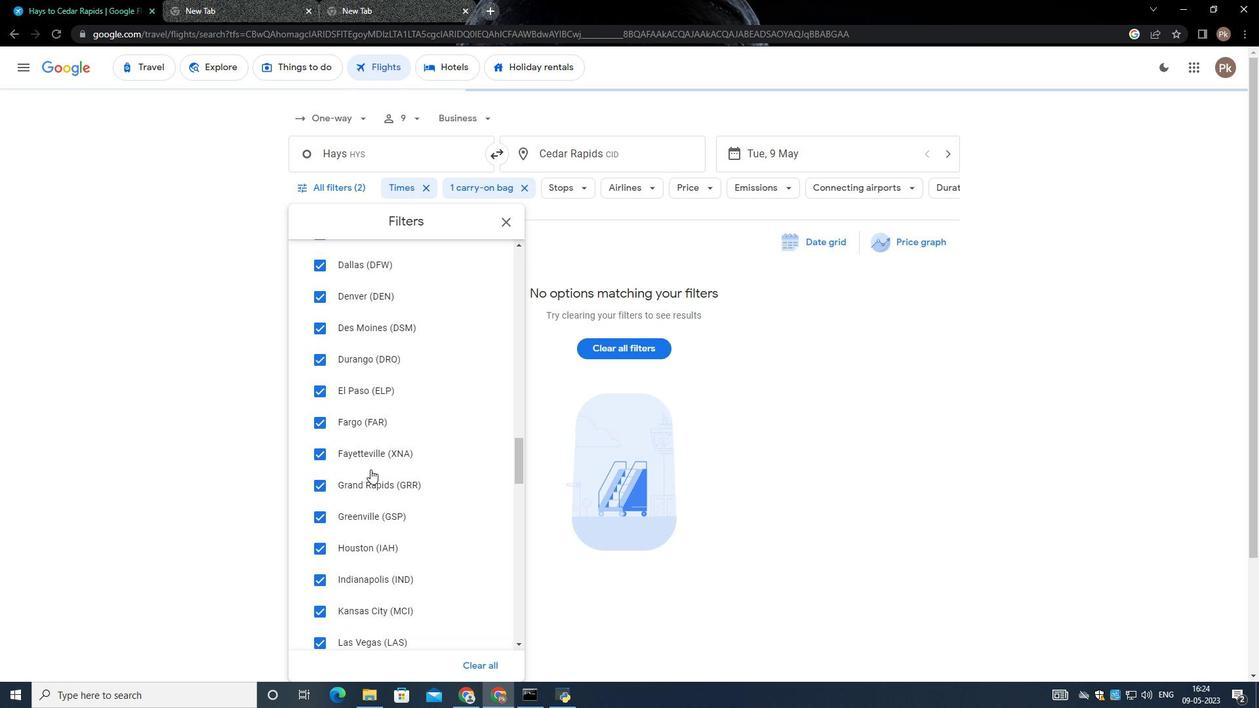 
Action: Mouse moved to (364, 474)
Screenshot: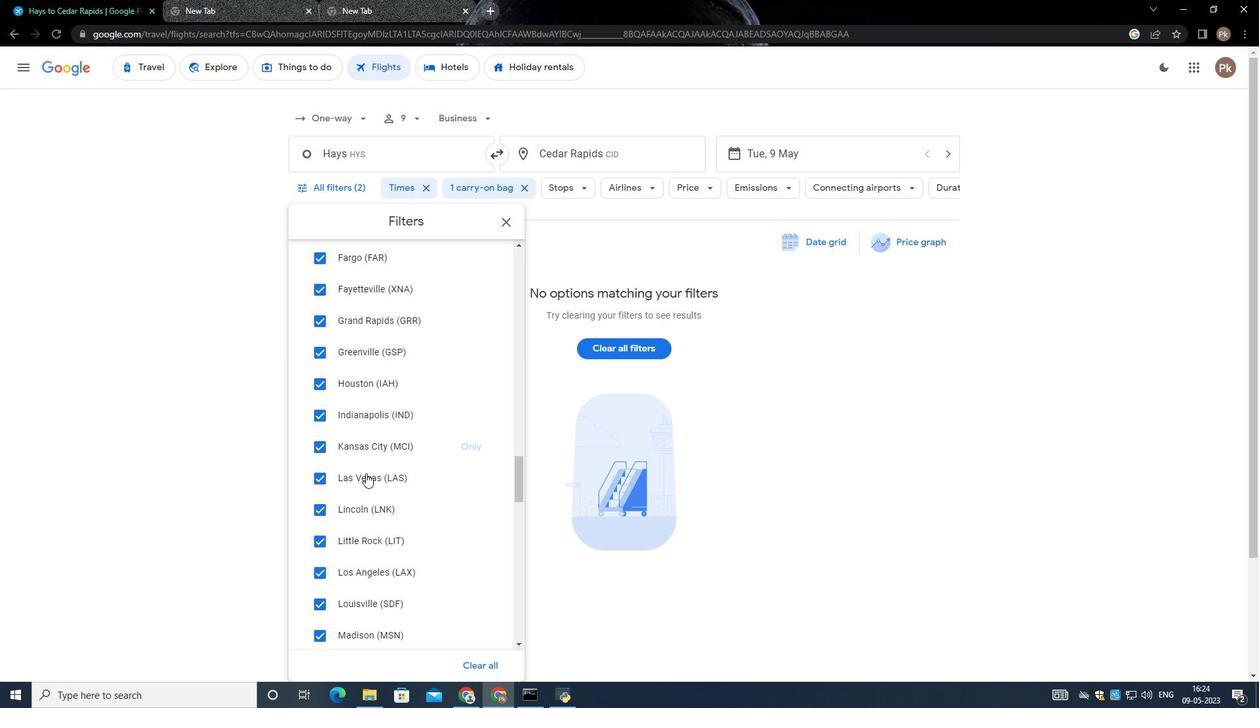 
Action: Mouse scrolled (364, 473) with delta (0, 0)
Screenshot: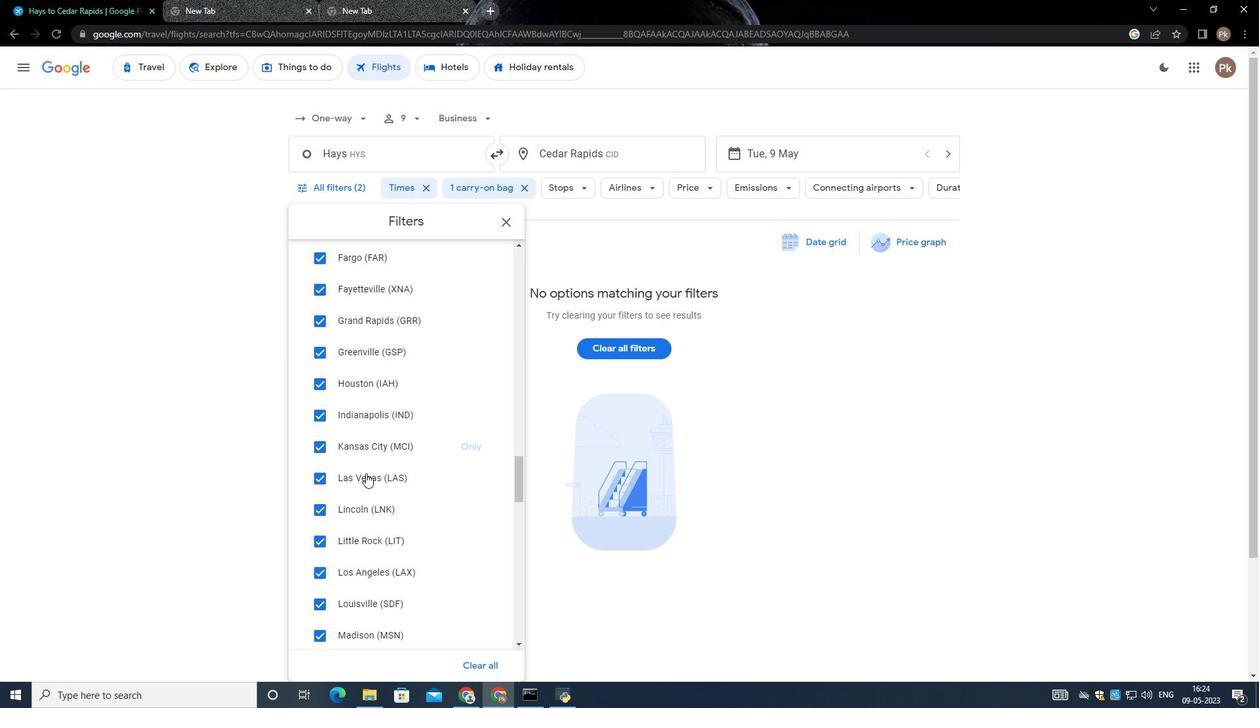
Action: Mouse scrolled (364, 473) with delta (0, 0)
Screenshot: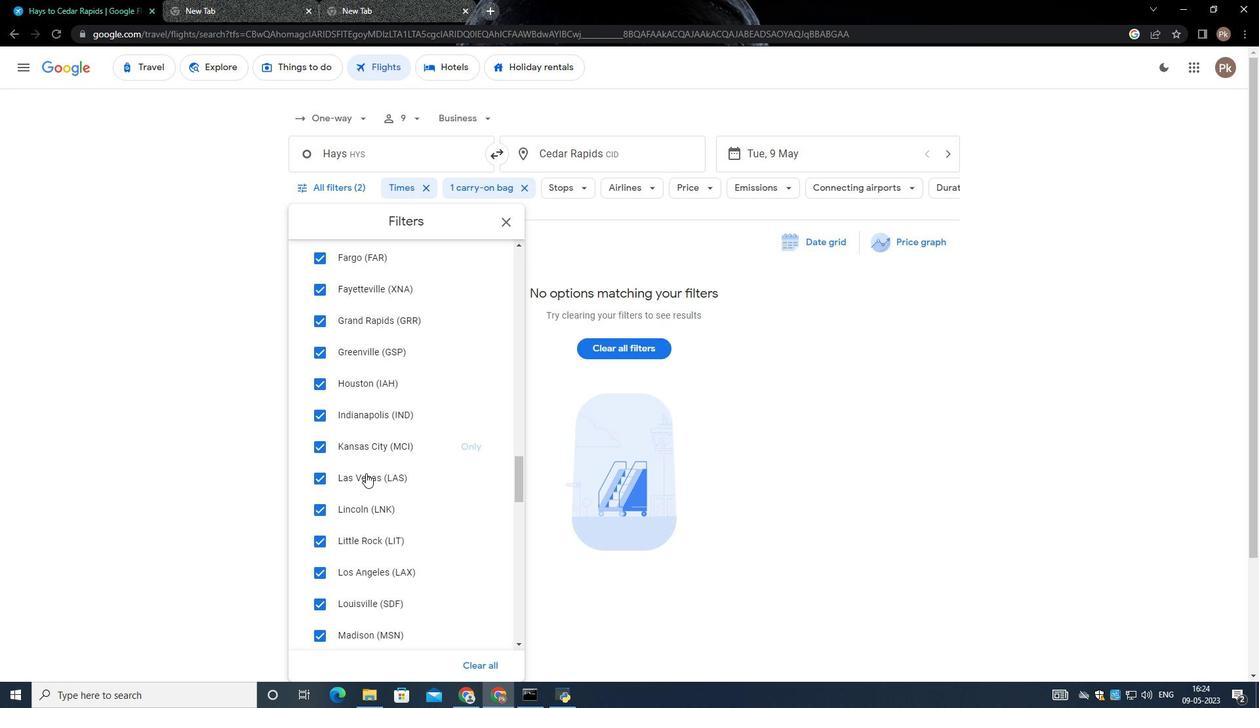 
Action: Mouse scrolled (364, 473) with delta (0, 0)
Screenshot: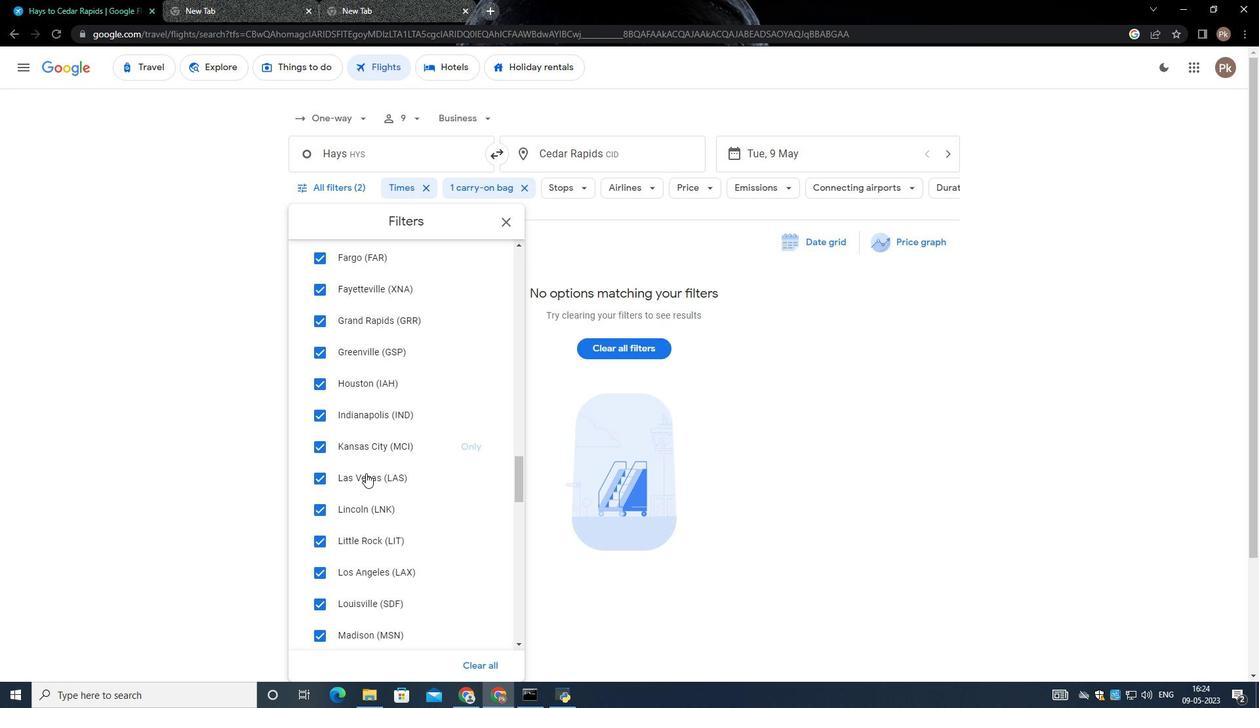 
Action: Mouse moved to (364, 475)
Screenshot: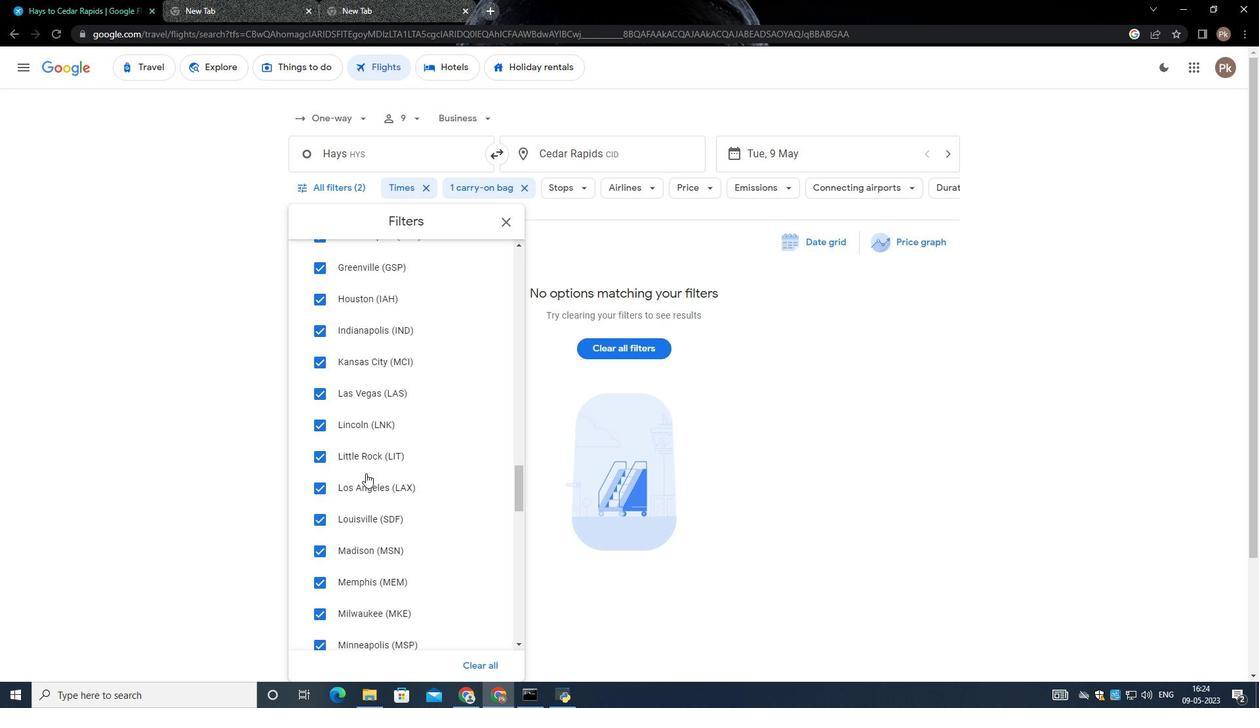 
Action: Mouse scrolled (364, 474) with delta (0, 0)
Screenshot: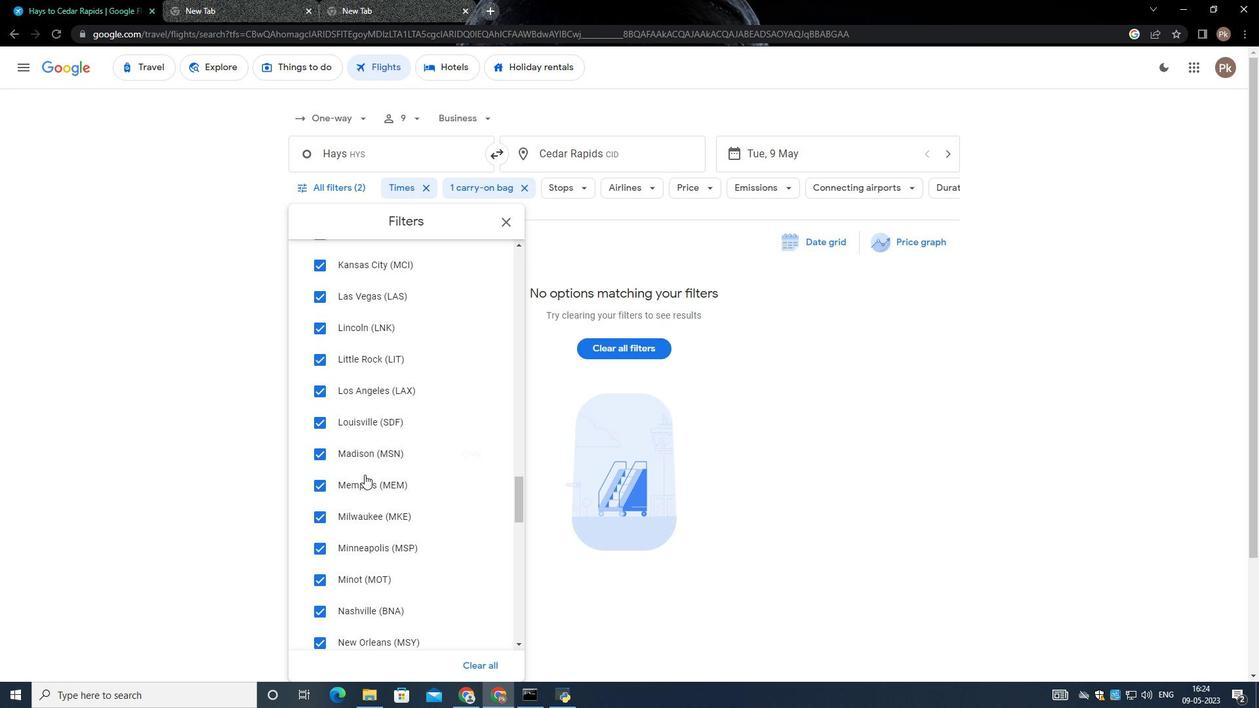 
Action: Mouse scrolled (364, 474) with delta (0, 0)
Screenshot: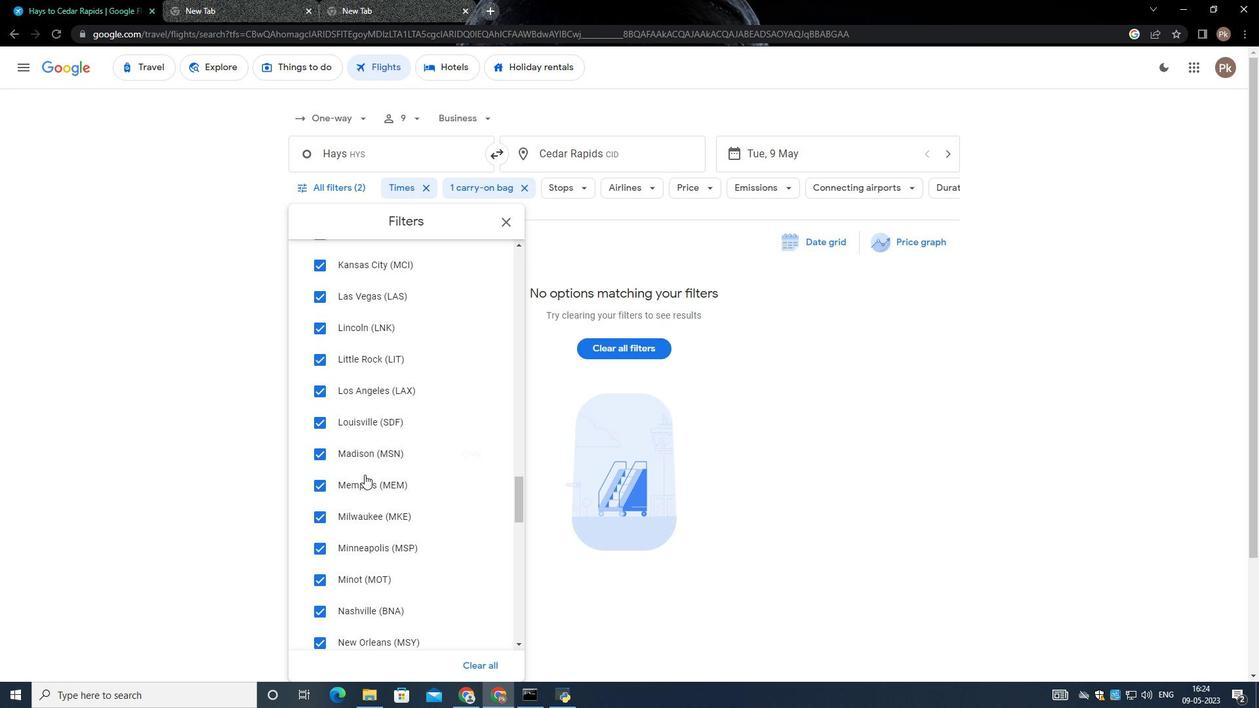 
Action: Mouse scrolled (364, 474) with delta (0, 0)
Screenshot: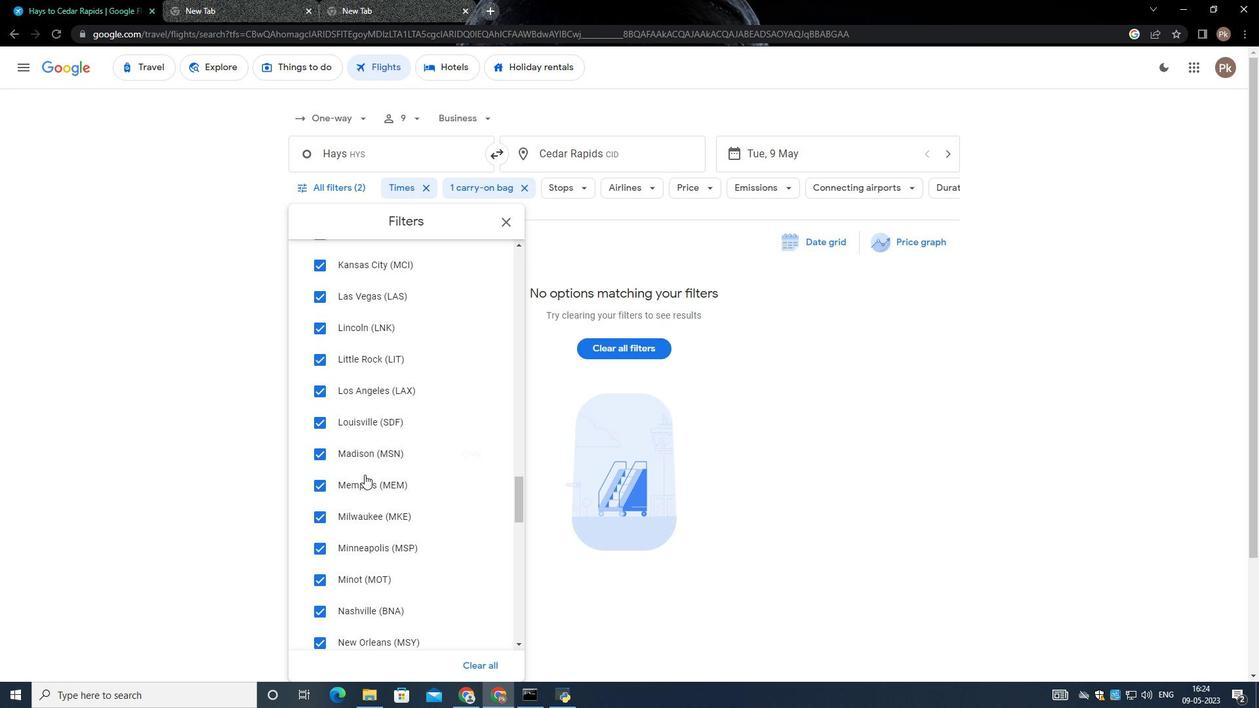 
Action: Mouse scrolled (364, 474) with delta (0, 0)
Screenshot: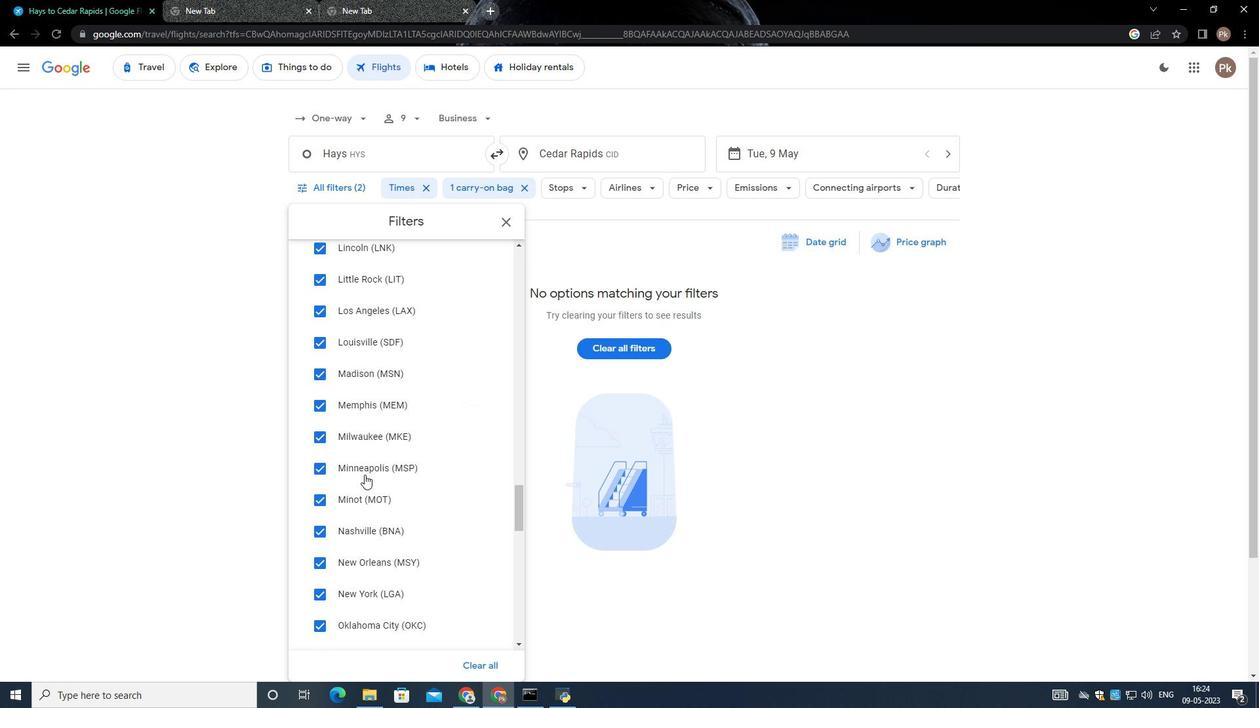 
Action: Mouse scrolled (364, 474) with delta (0, 0)
Screenshot: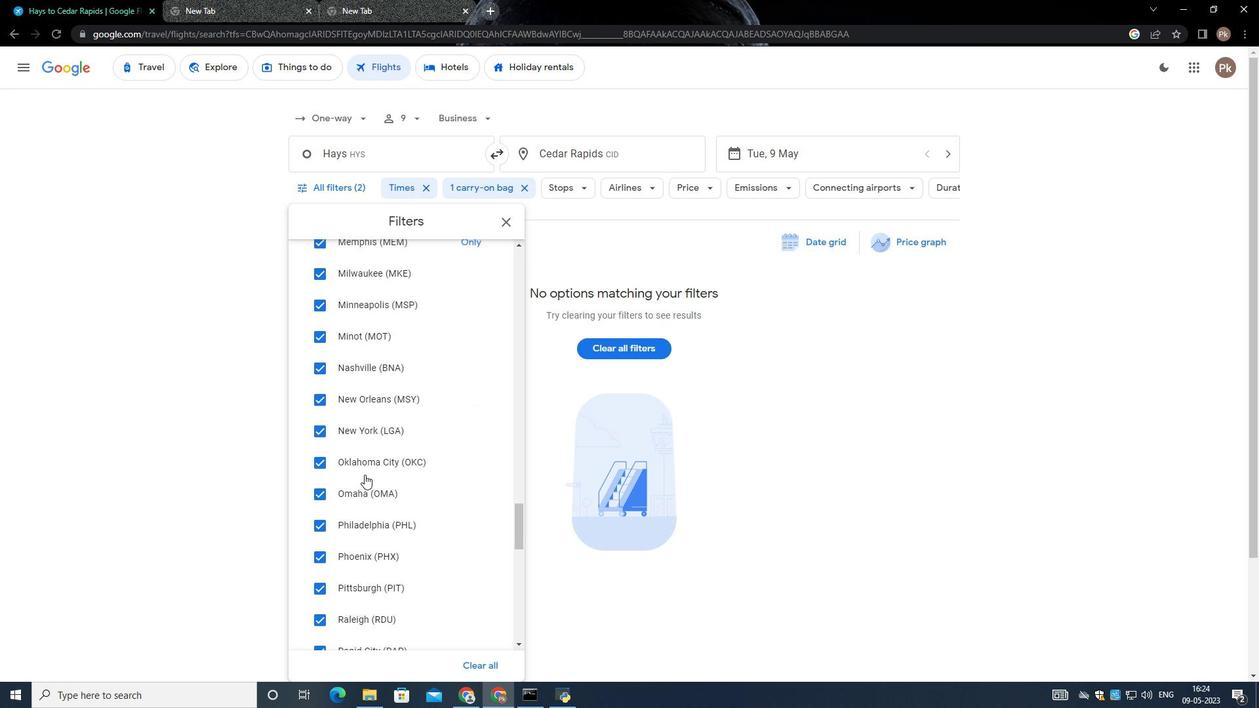 
Action: Mouse scrolled (364, 474) with delta (0, 0)
Screenshot: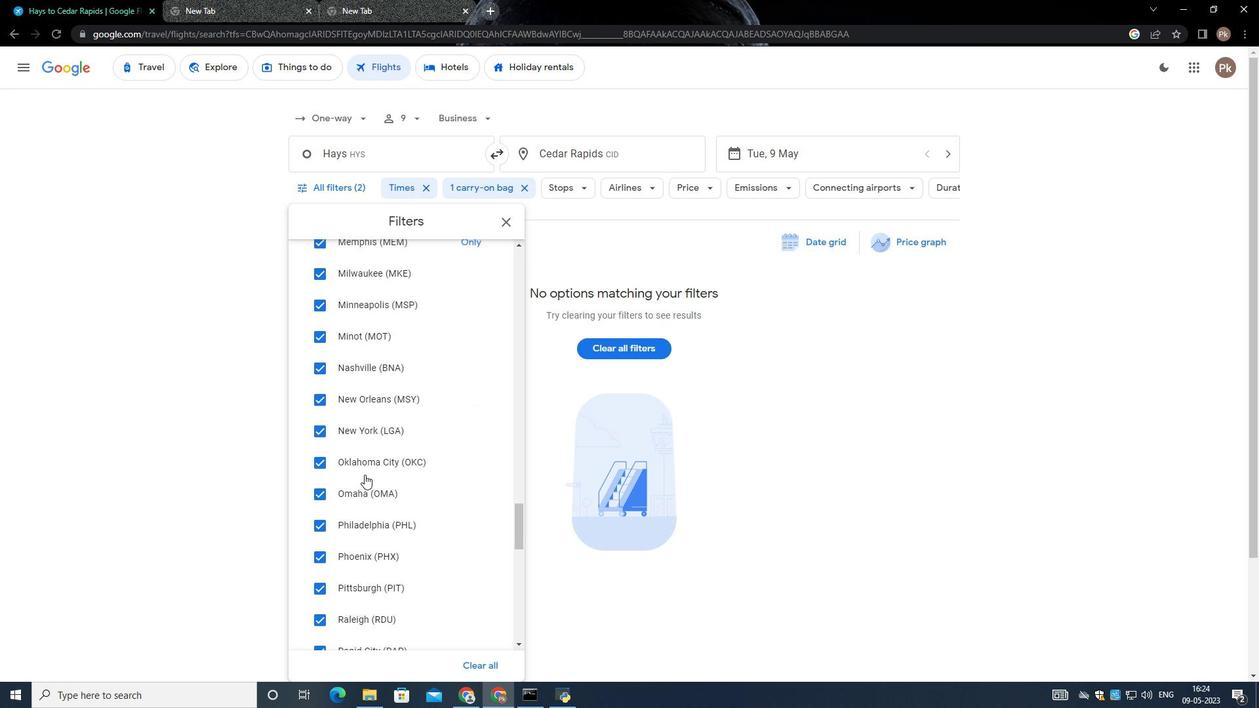 
Action: Mouse scrolled (364, 474) with delta (0, 0)
Screenshot: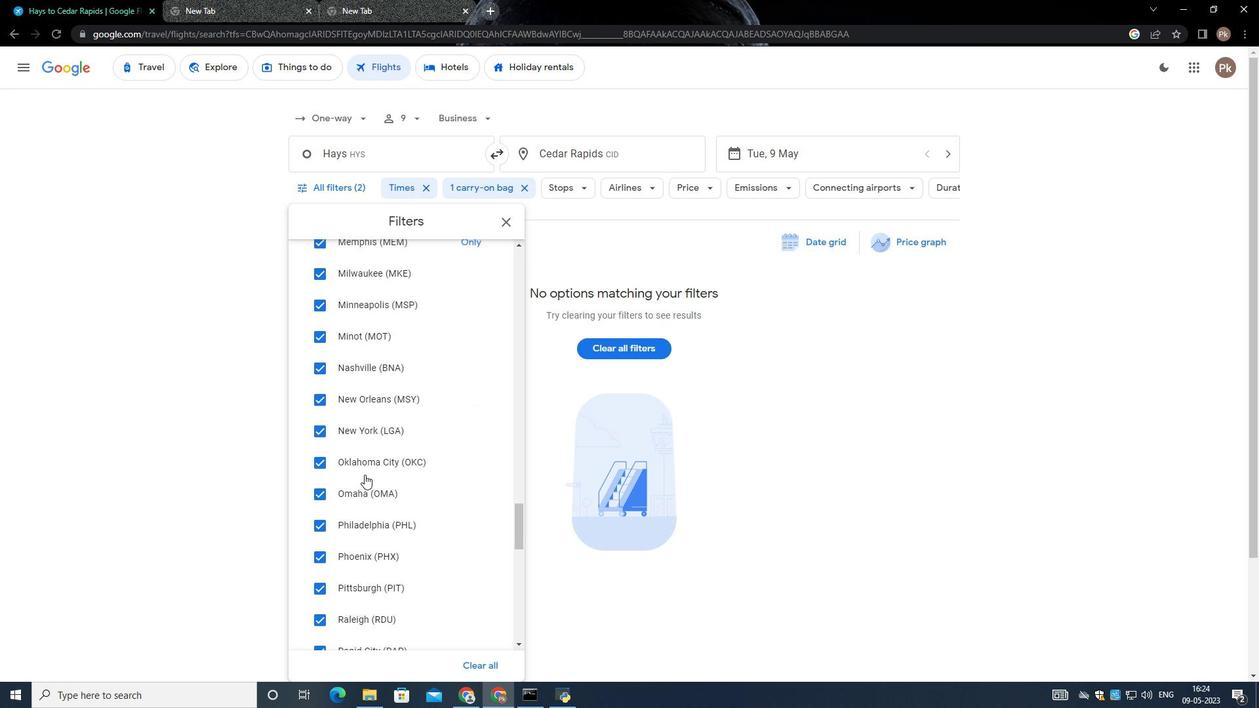 
Action: Mouse scrolled (364, 474) with delta (0, 0)
Screenshot: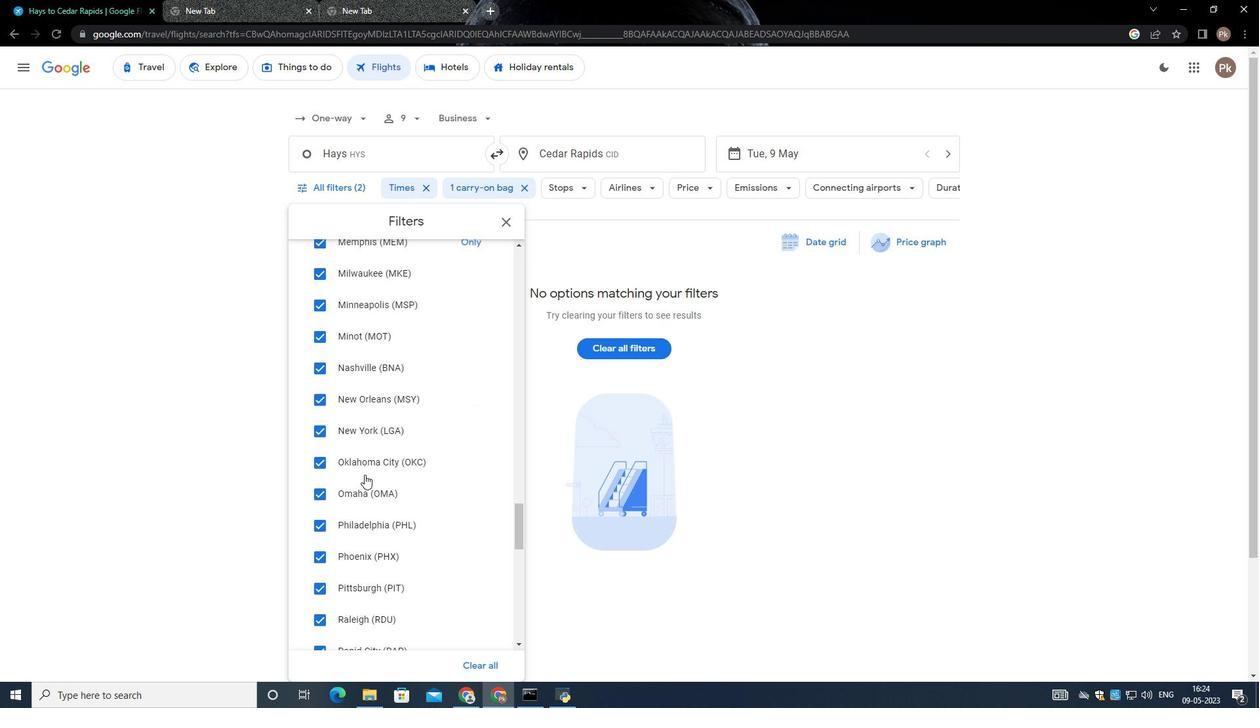 
Action: Mouse moved to (363, 478)
Screenshot: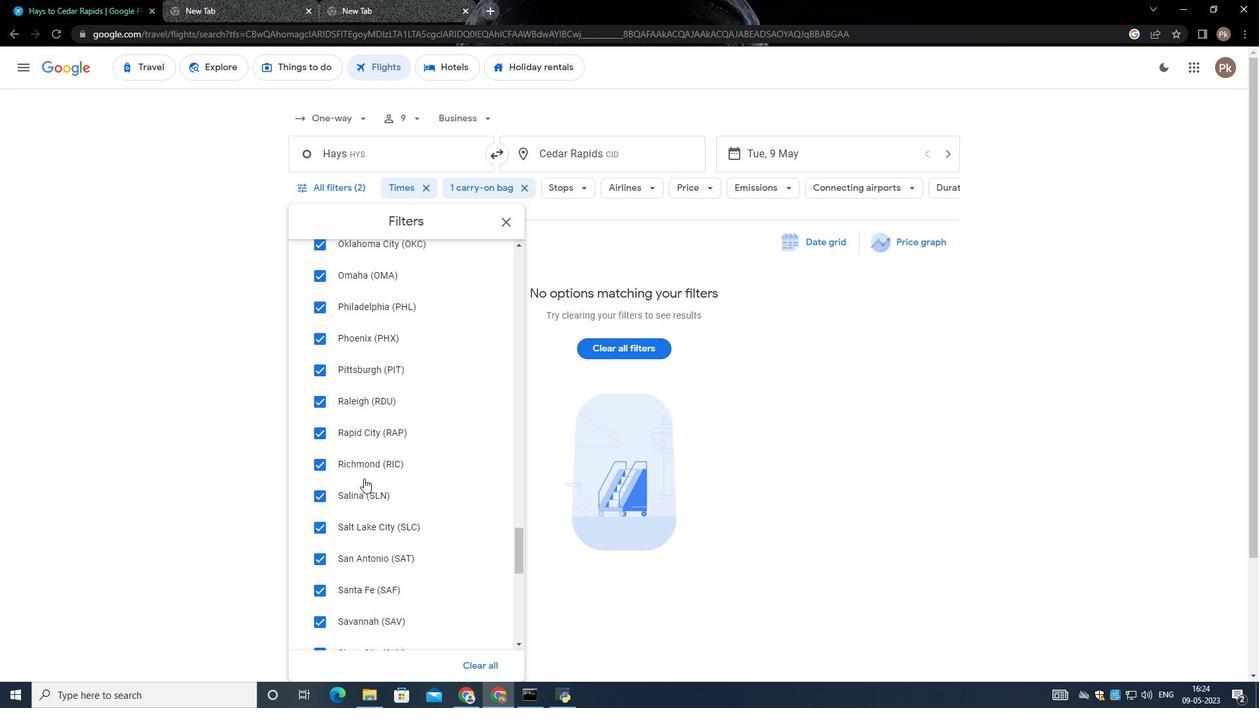 
Action: Mouse scrolled (363, 478) with delta (0, 0)
Screenshot: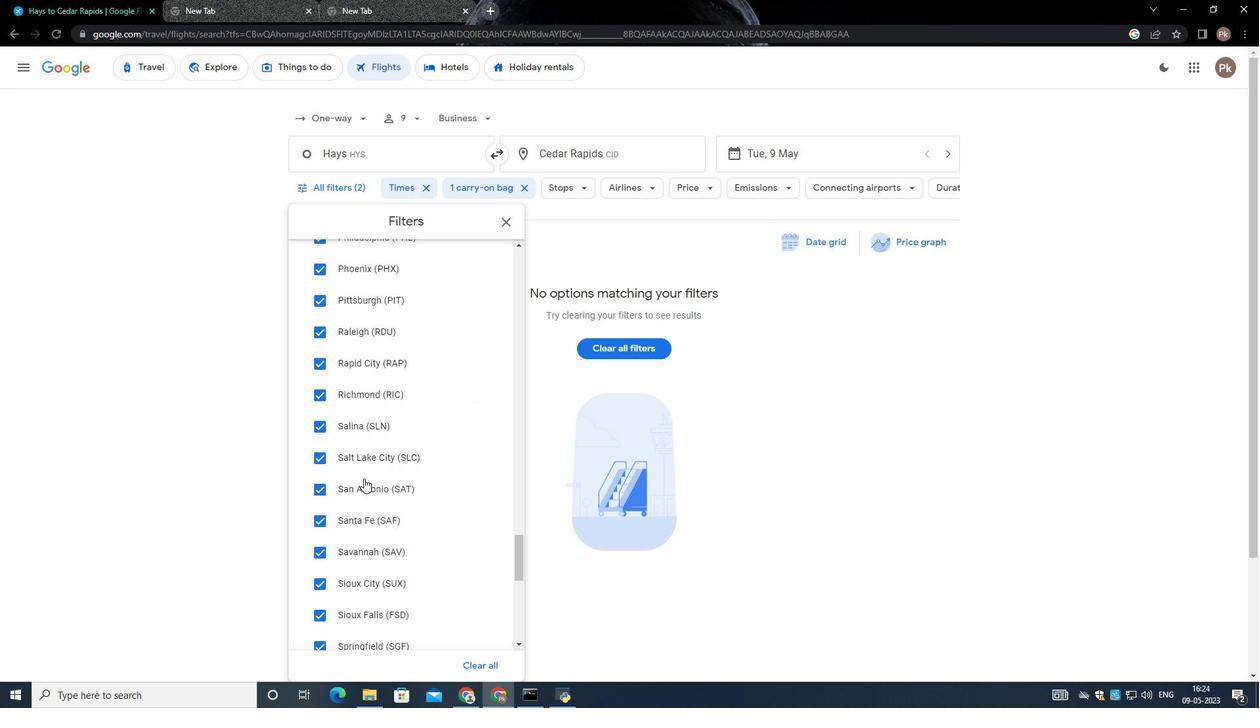 
Action: Mouse scrolled (363, 478) with delta (0, 0)
Screenshot: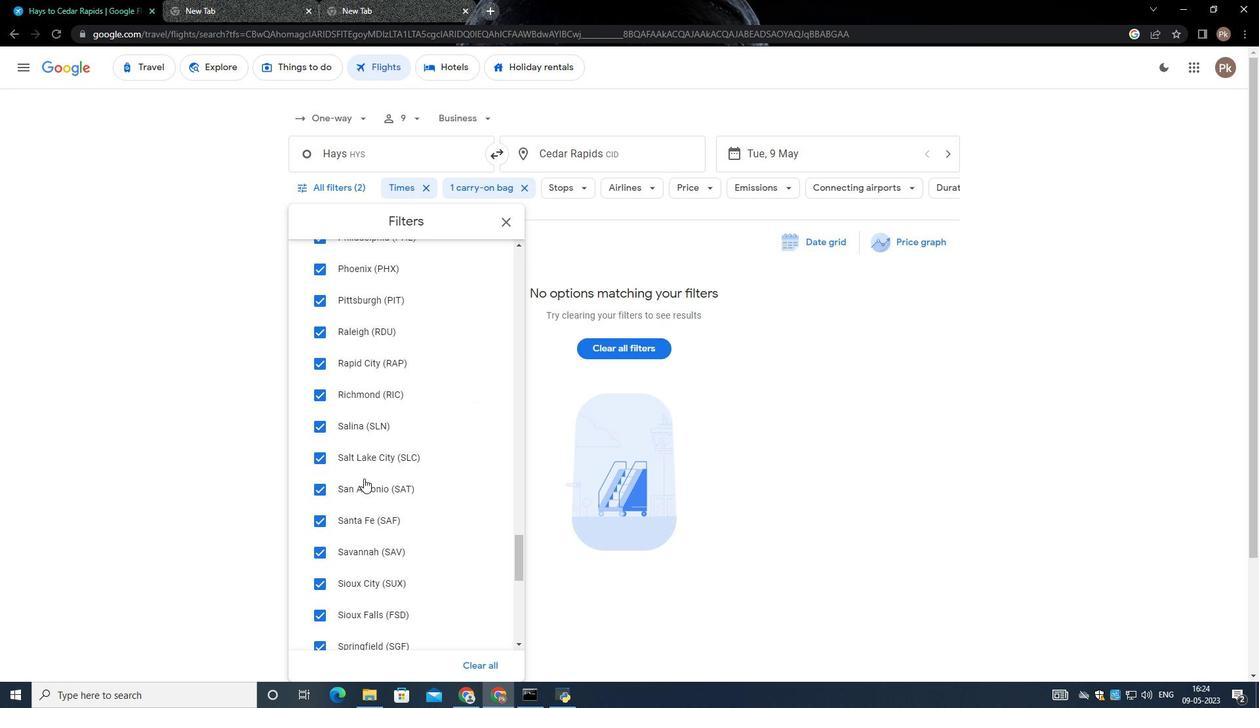 
Action: Mouse scrolled (363, 478) with delta (0, 0)
Screenshot: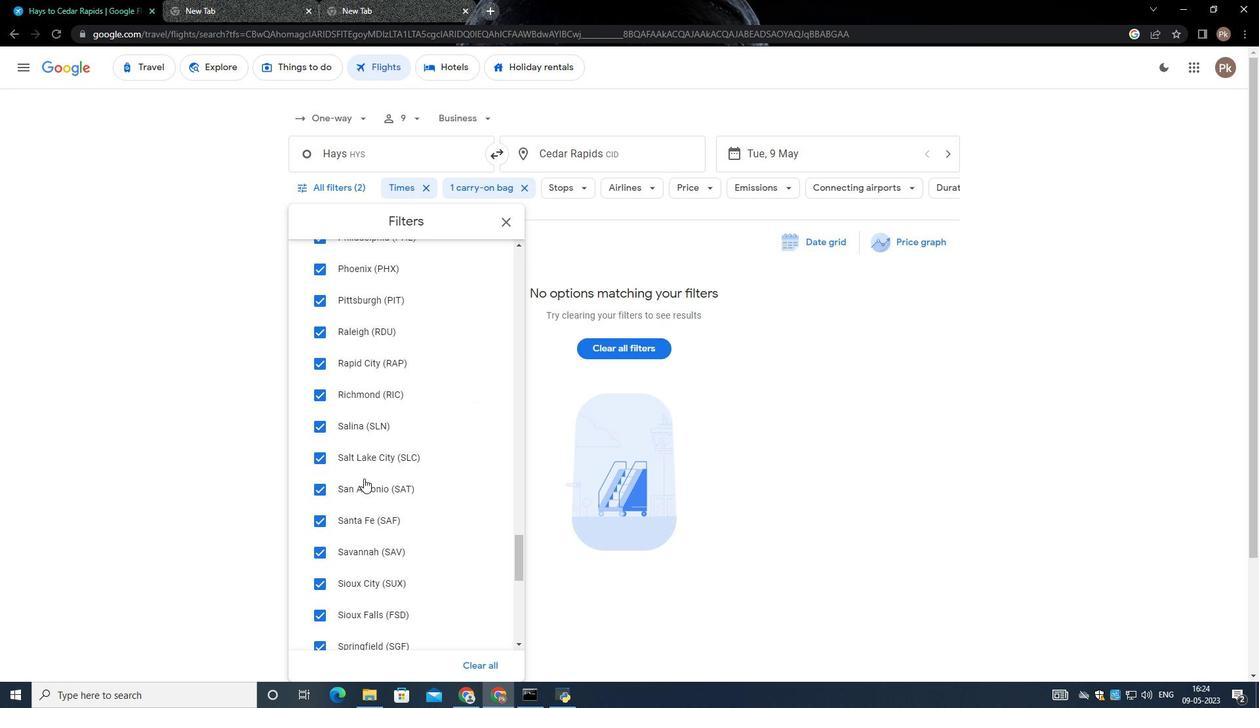 
Action: Mouse scrolled (363, 478) with delta (0, 0)
Screenshot: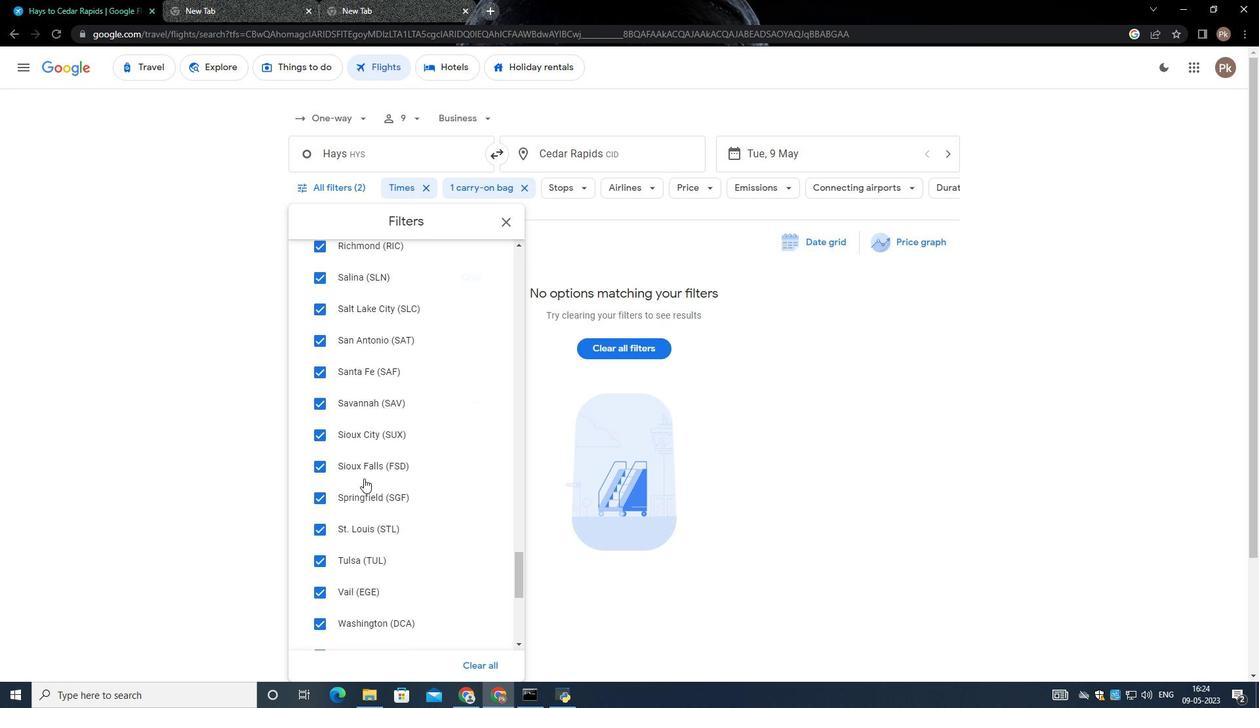 
Action: Mouse scrolled (363, 478) with delta (0, 0)
Screenshot: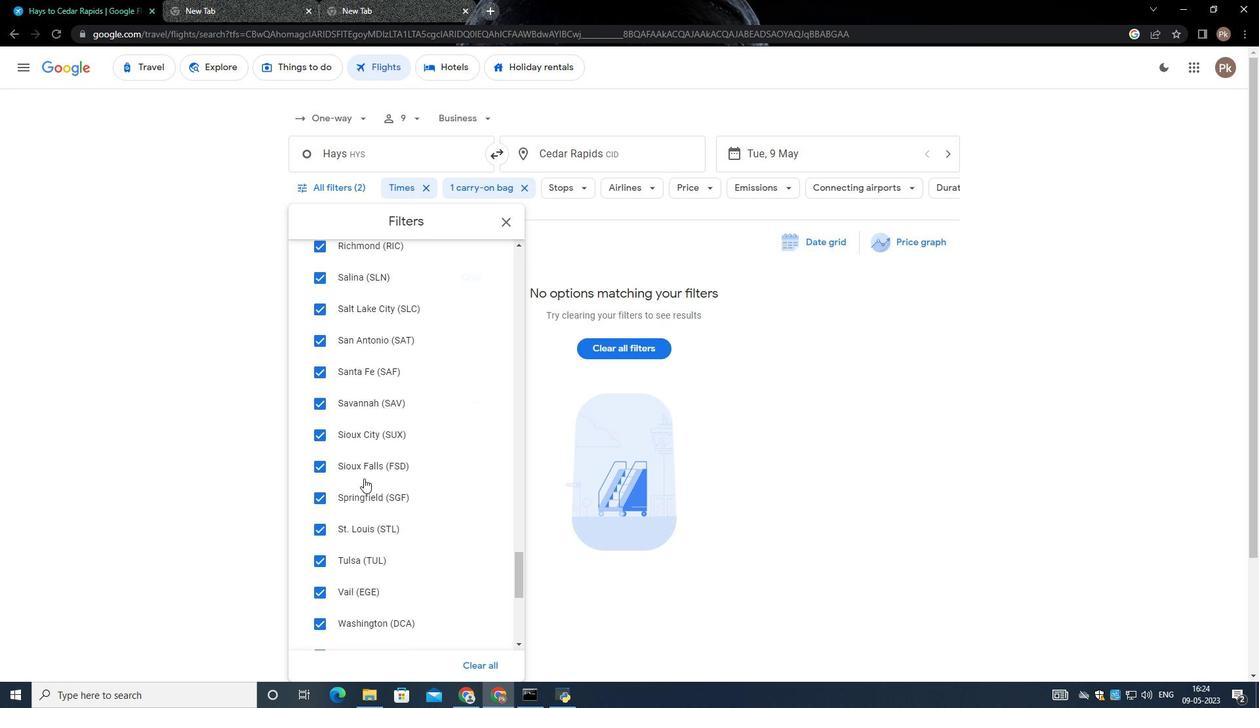 
Action: Mouse moved to (362, 478)
Screenshot: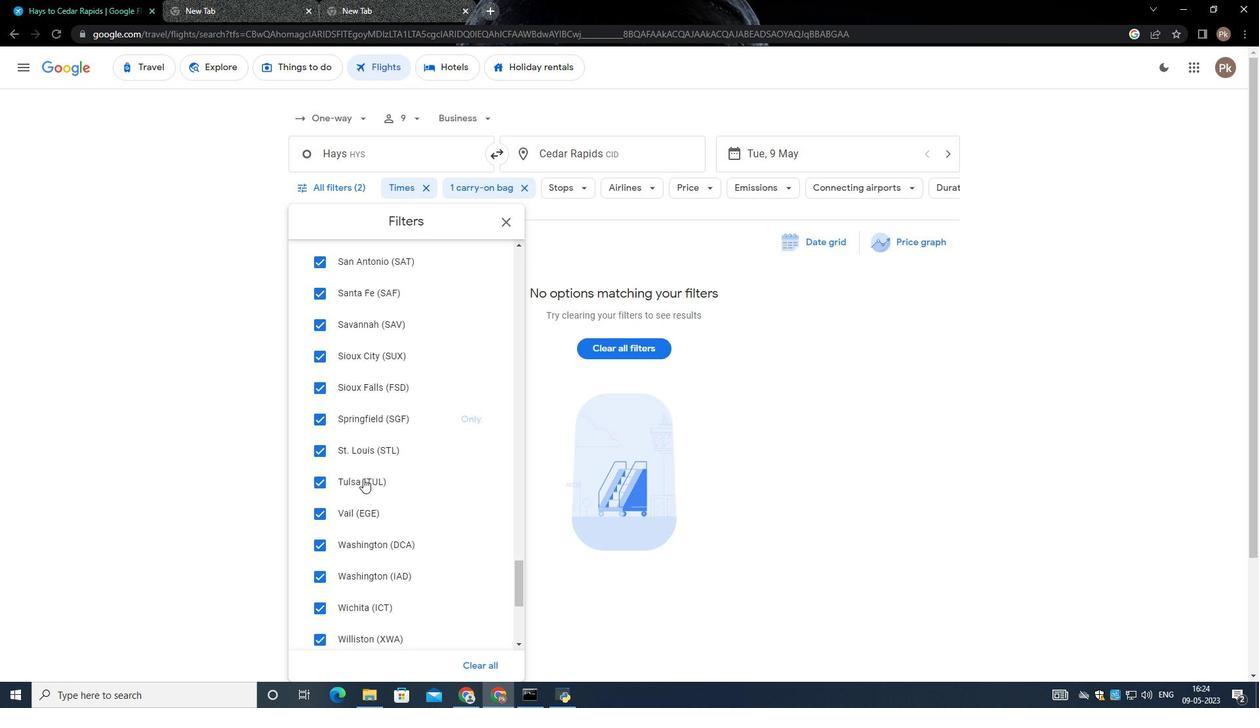 
Action: Mouse scrolled (362, 478) with delta (0, 0)
Screenshot: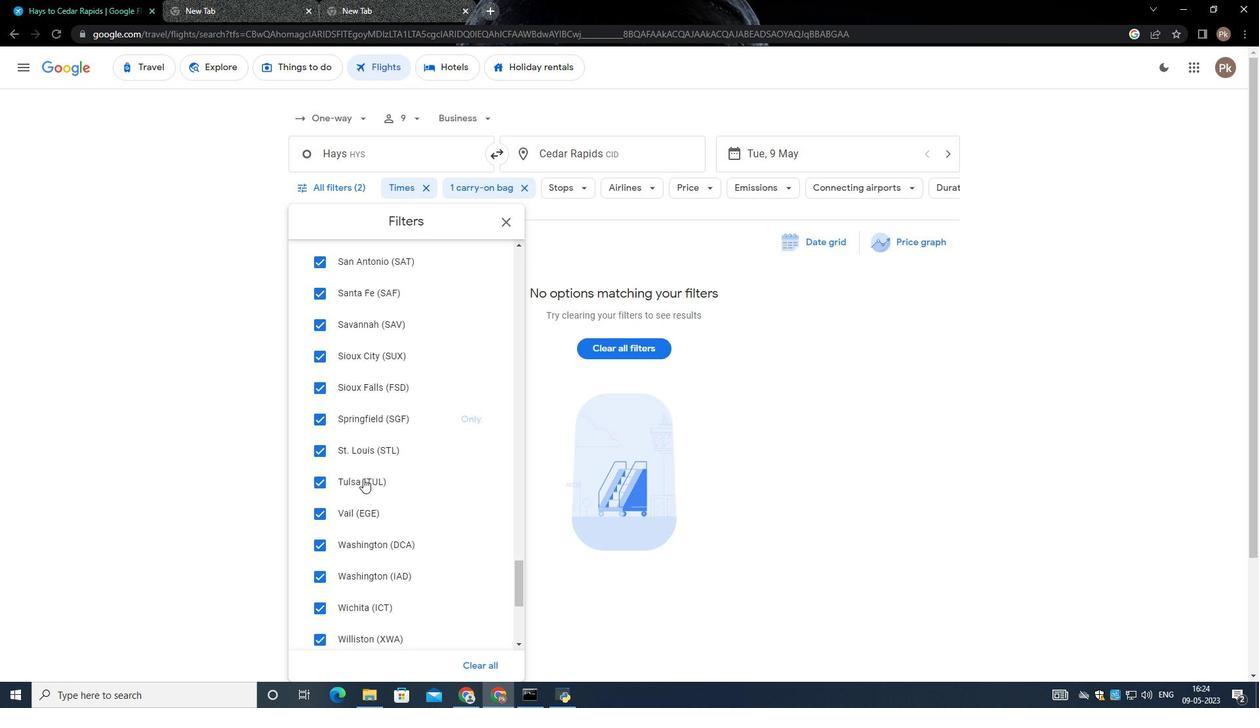 
Action: Mouse scrolled (362, 478) with delta (0, 0)
Screenshot: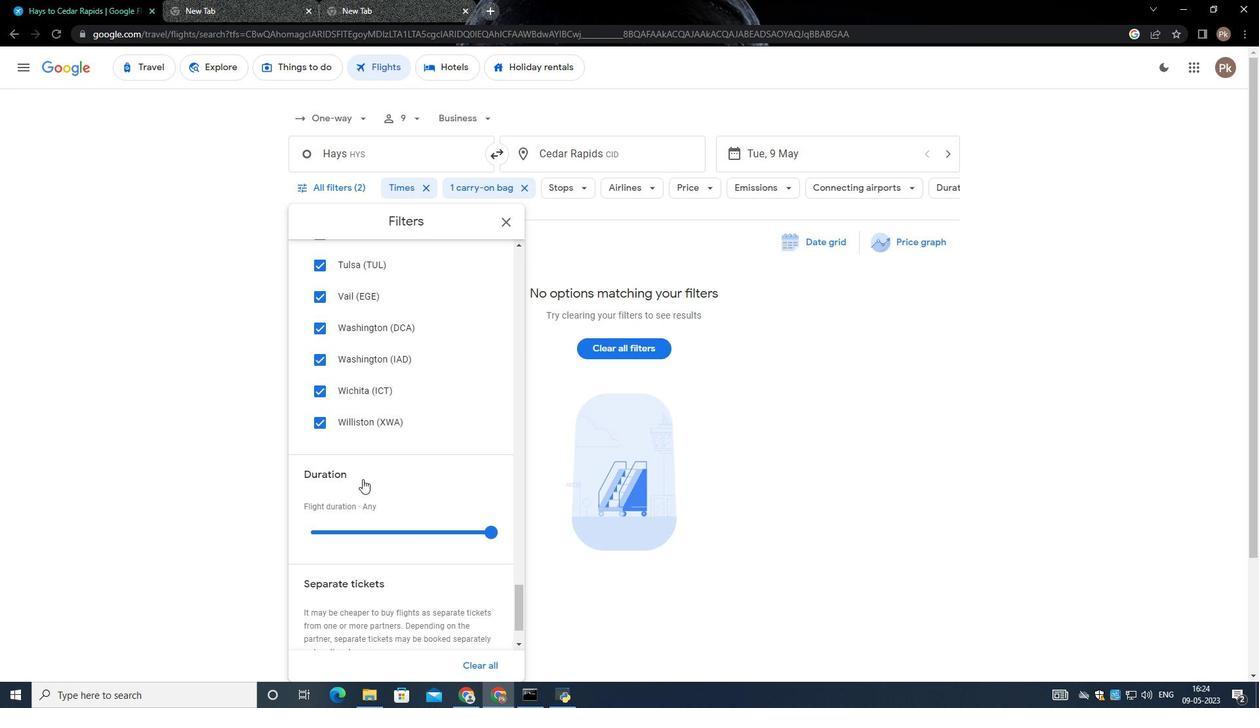 
Action: Mouse scrolled (362, 478) with delta (0, 0)
Screenshot: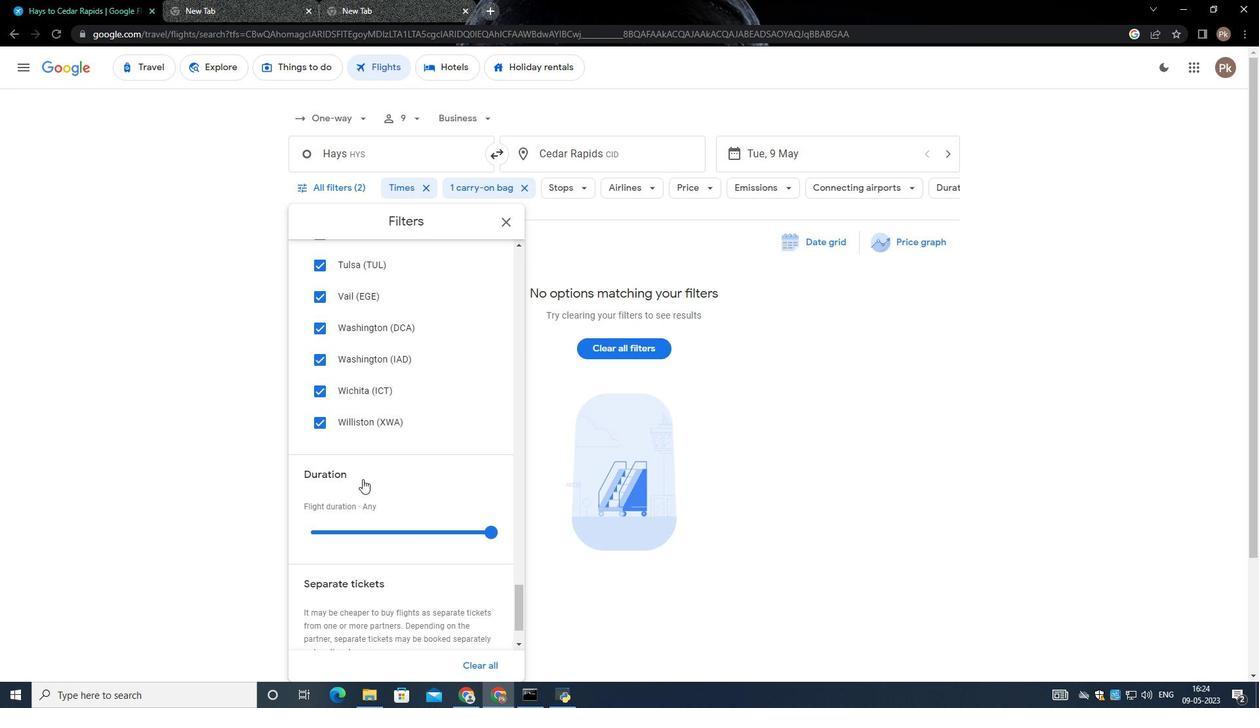 
Action: Mouse scrolled (362, 478) with delta (0, 0)
Screenshot: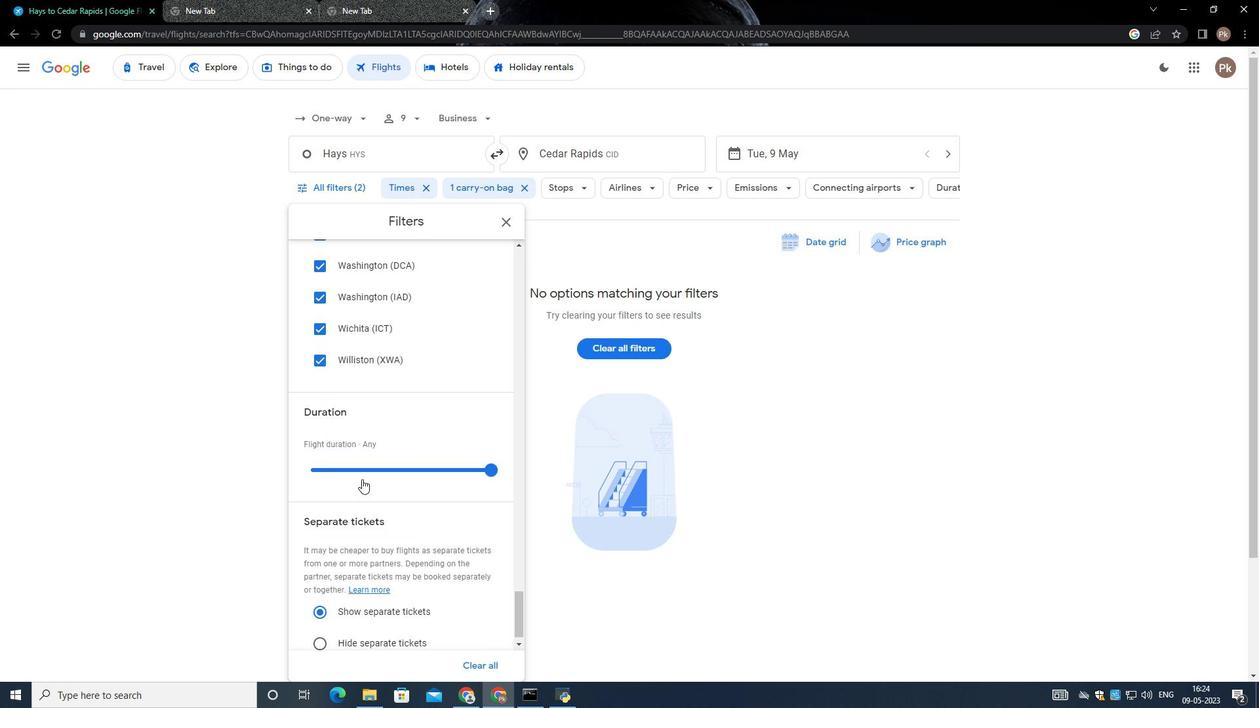 
Action: Mouse scrolled (362, 478) with delta (0, 0)
Screenshot: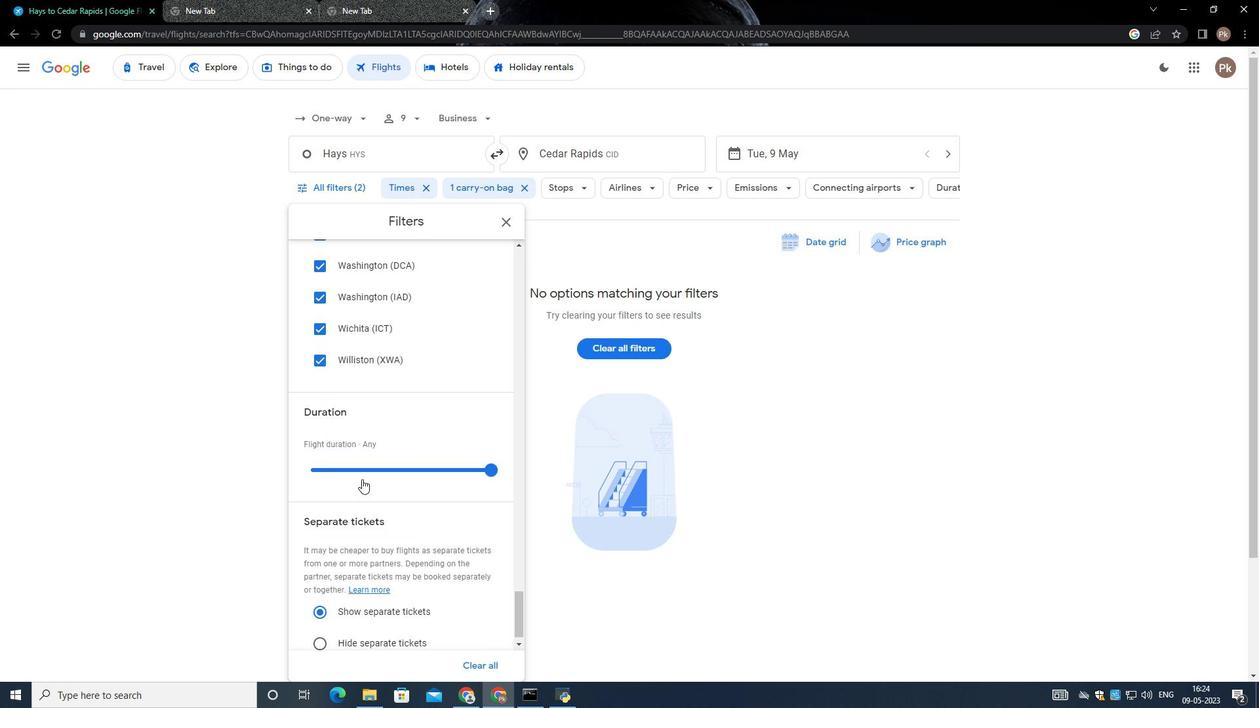
Action: Mouse scrolled (362, 478) with delta (0, 0)
Screenshot: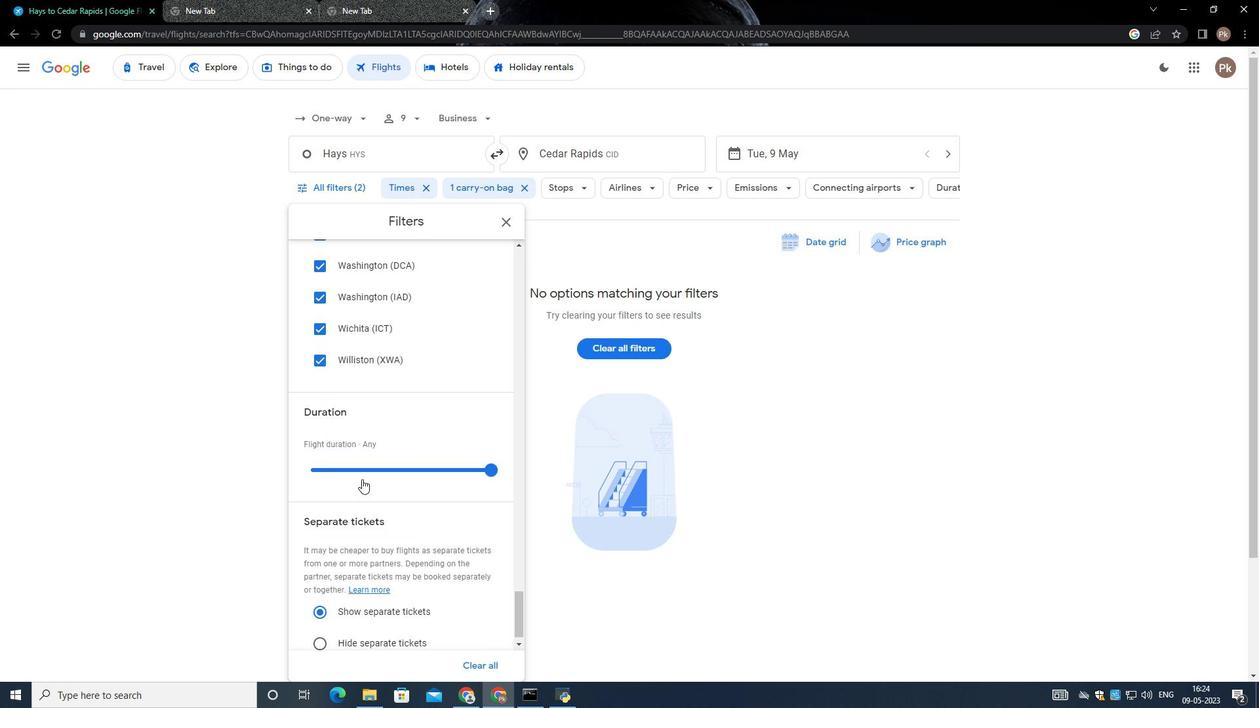 
Action: Mouse moved to (362, 479)
Screenshot: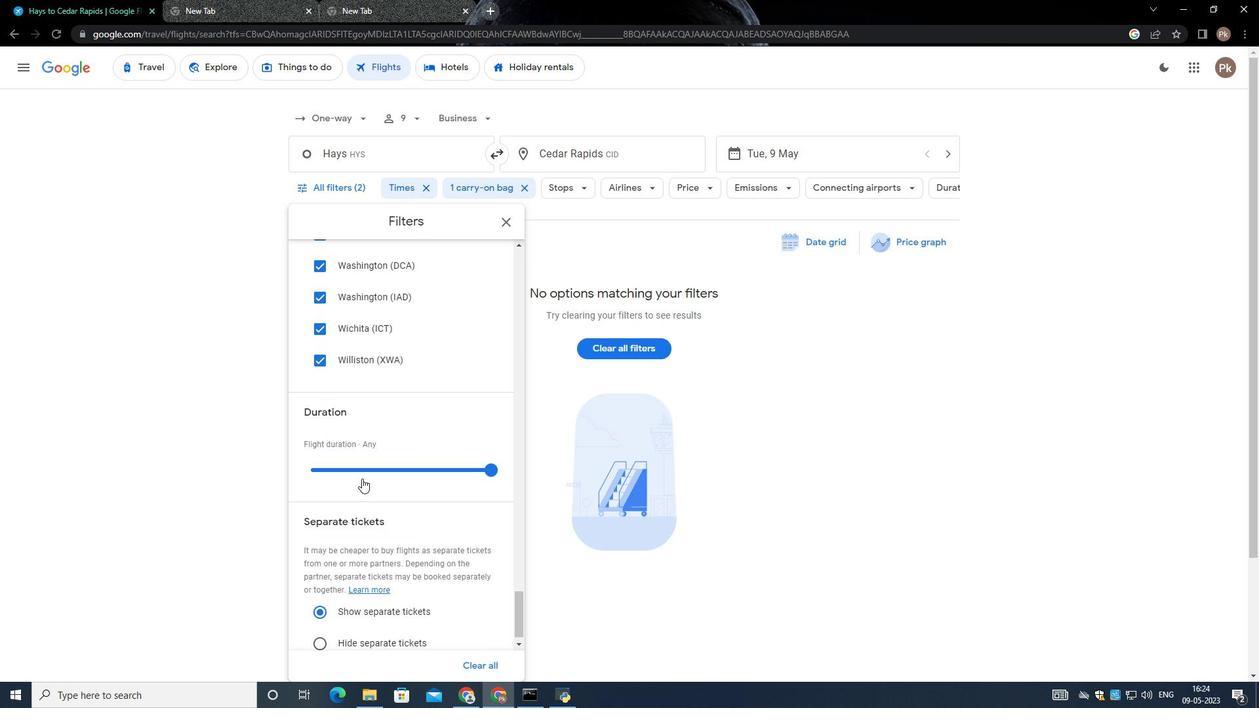 
Action: Mouse scrolled (362, 478) with delta (0, 0)
Screenshot: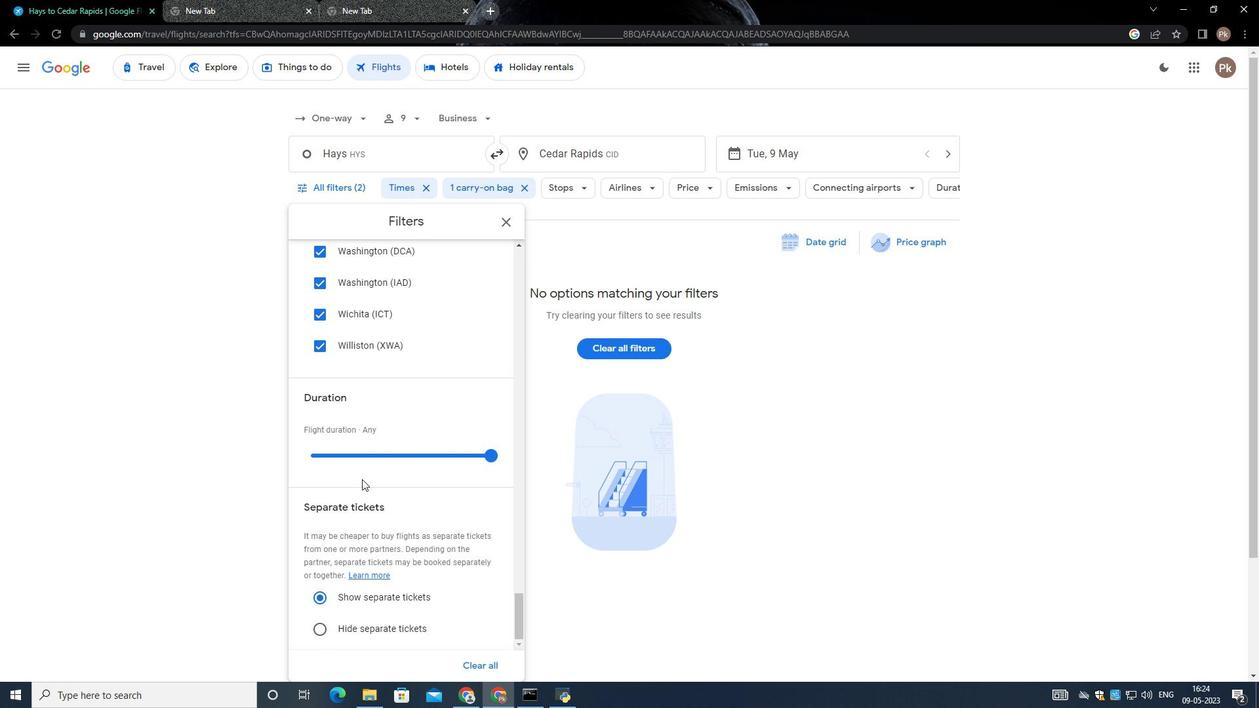 
Action: Mouse moved to (362, 480)
Screenshot: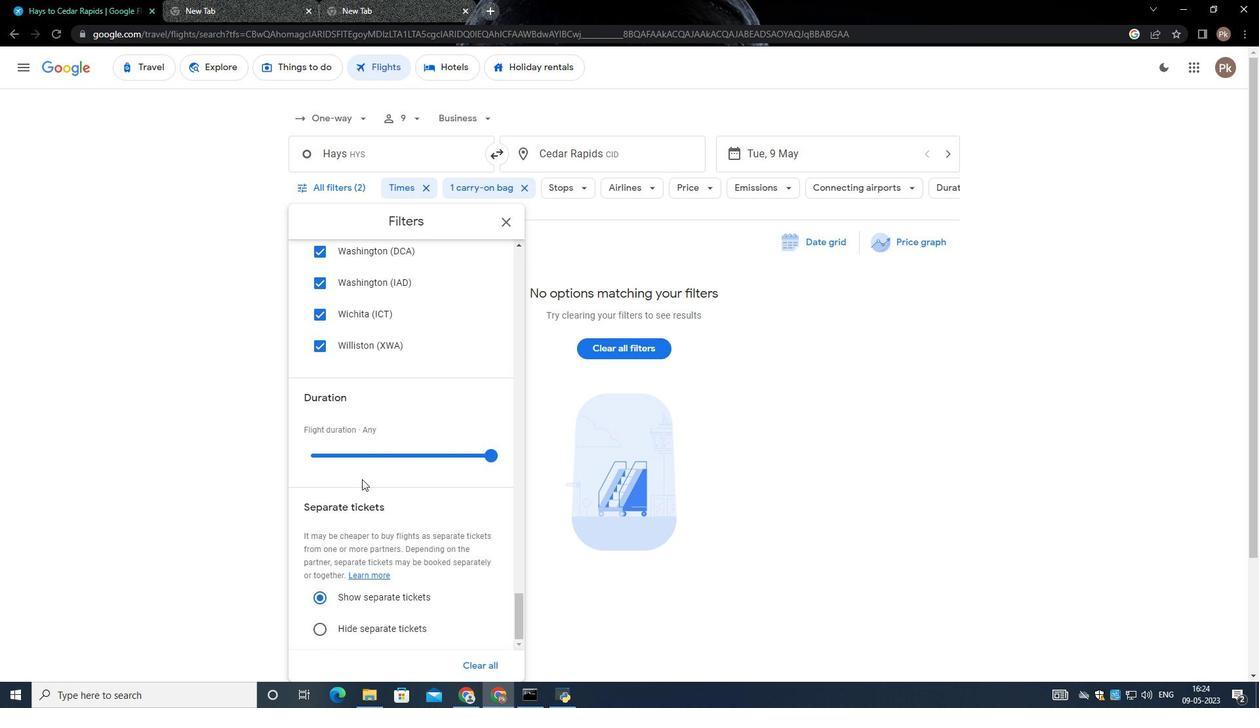 
Action: Mouse scrolled (362, 479) with delta (0, 0)
Screenshot: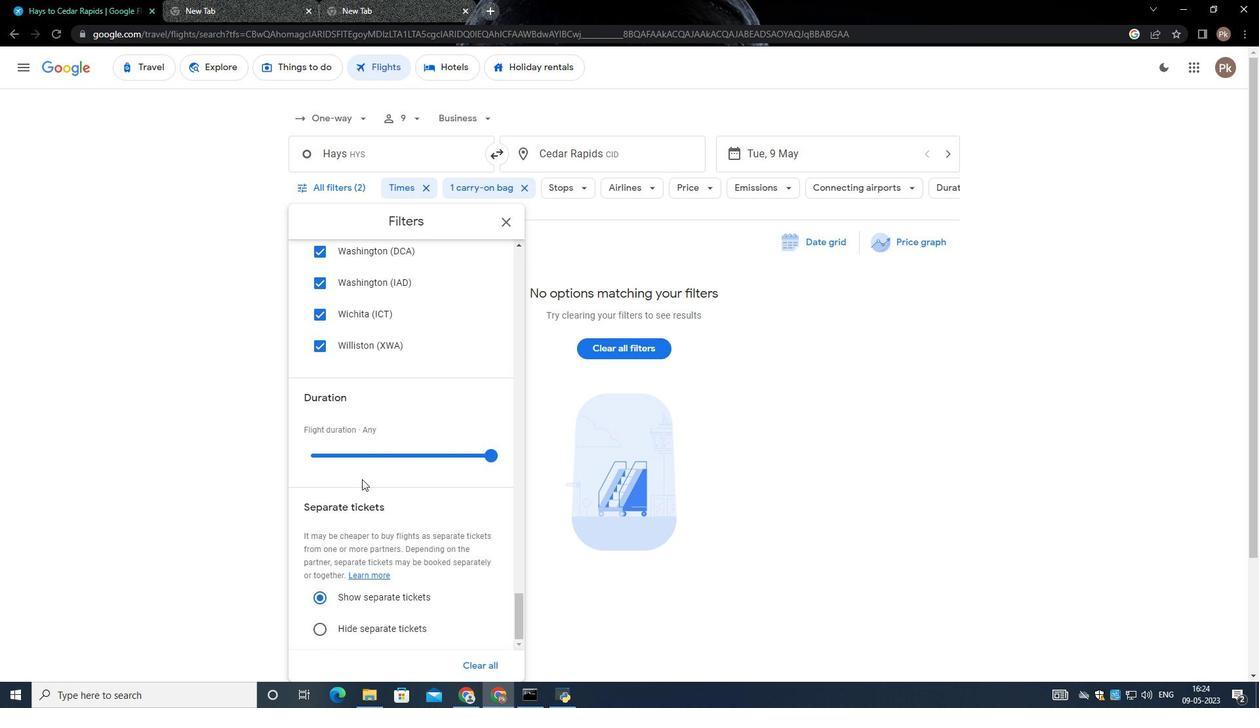 
Action: Mouse moved to (362, 480)
Screenshot: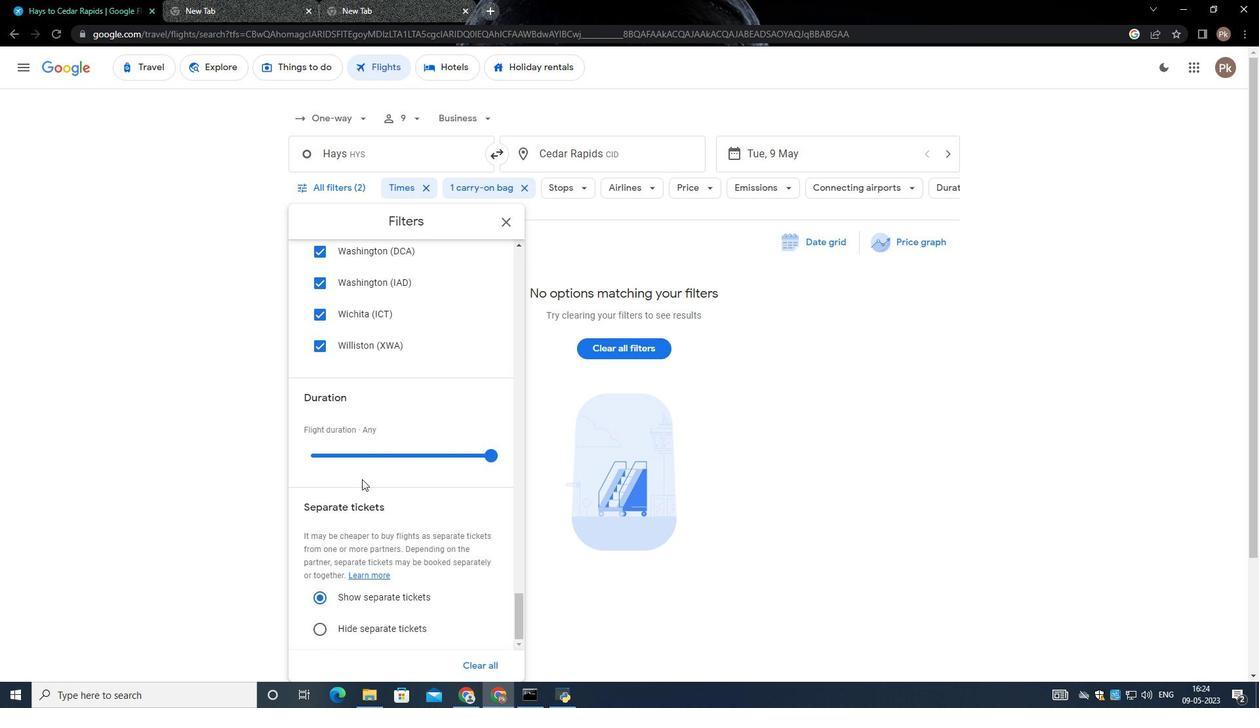 
Action: Mouse scrolled (362, 480) with delta (0, 0)
Screenshot: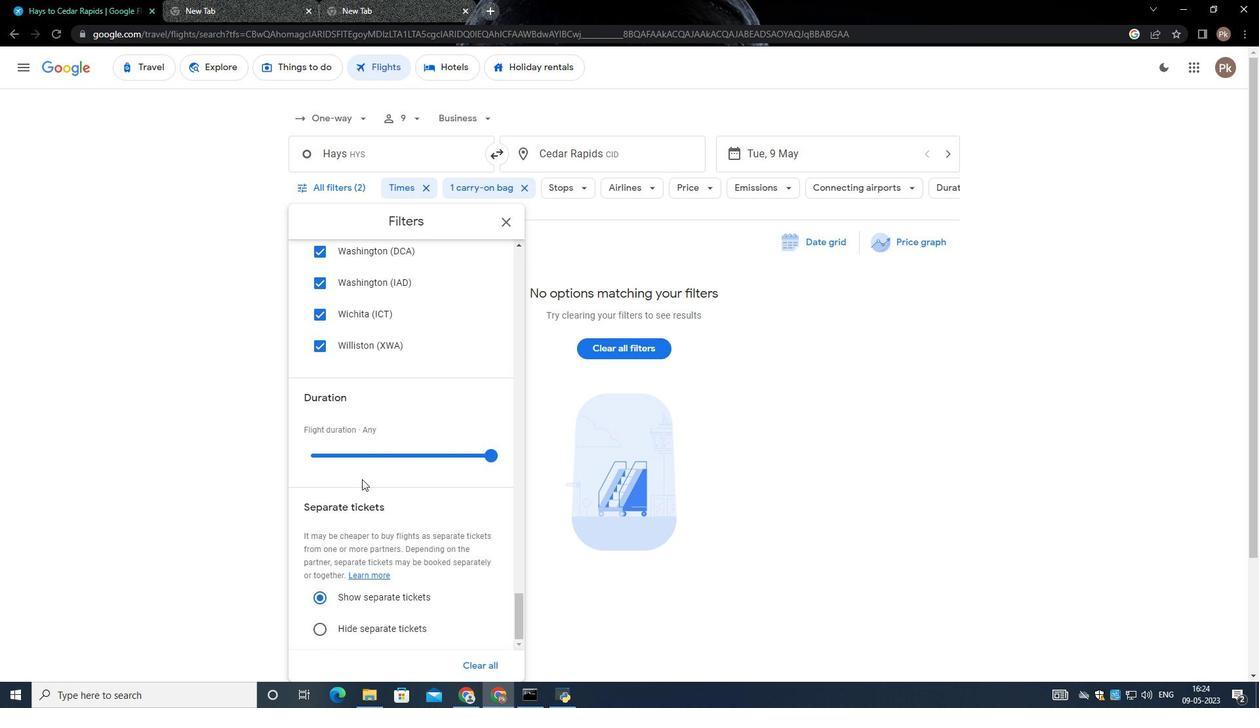 
Action: Mouse scrolled (362, 480) with delta (0, 0)
Screenshot: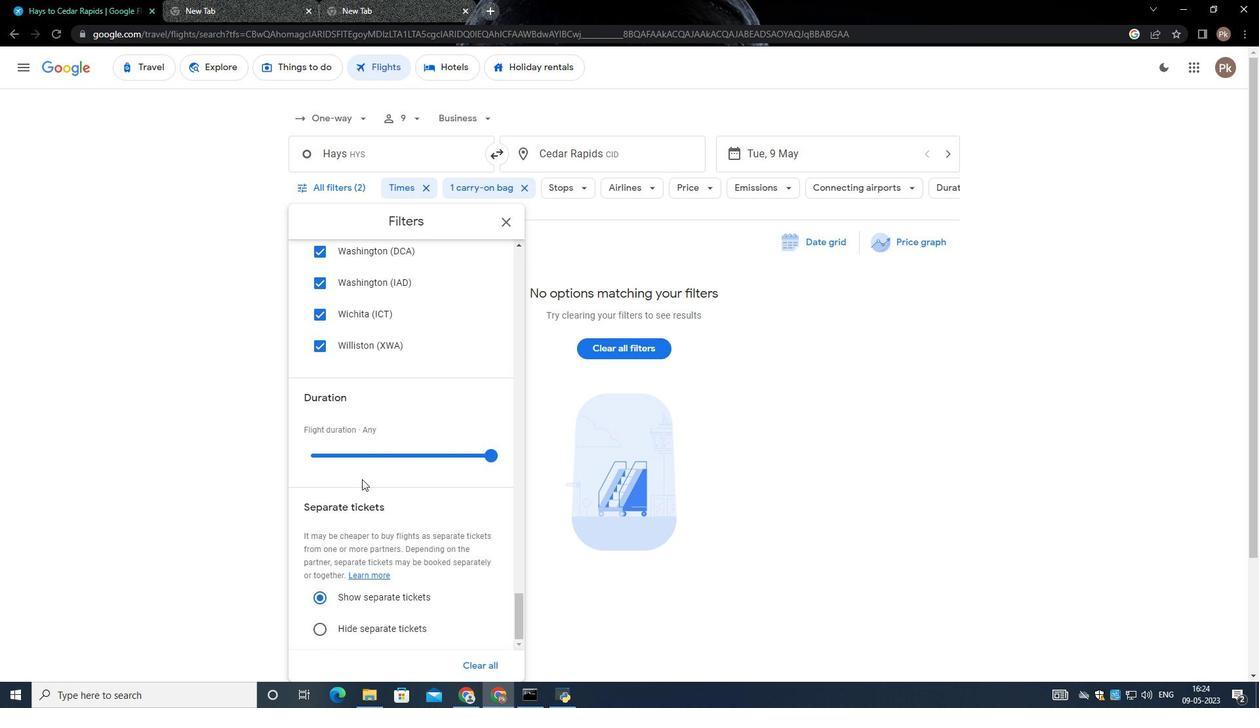 
Action: Mouse scrolled (362, 480) with delta (0, 0)
Screenshot: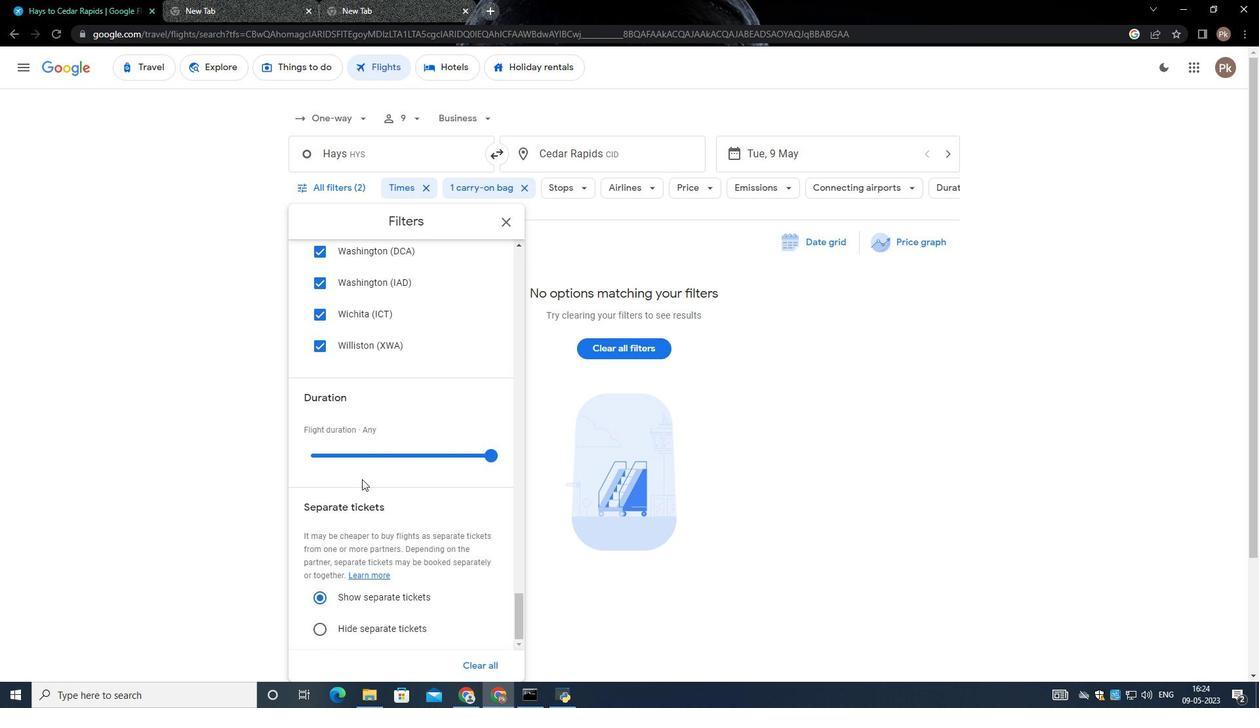 
Action: Mouse scrolled (362, 480) with delta (0, 0)
Screenshot: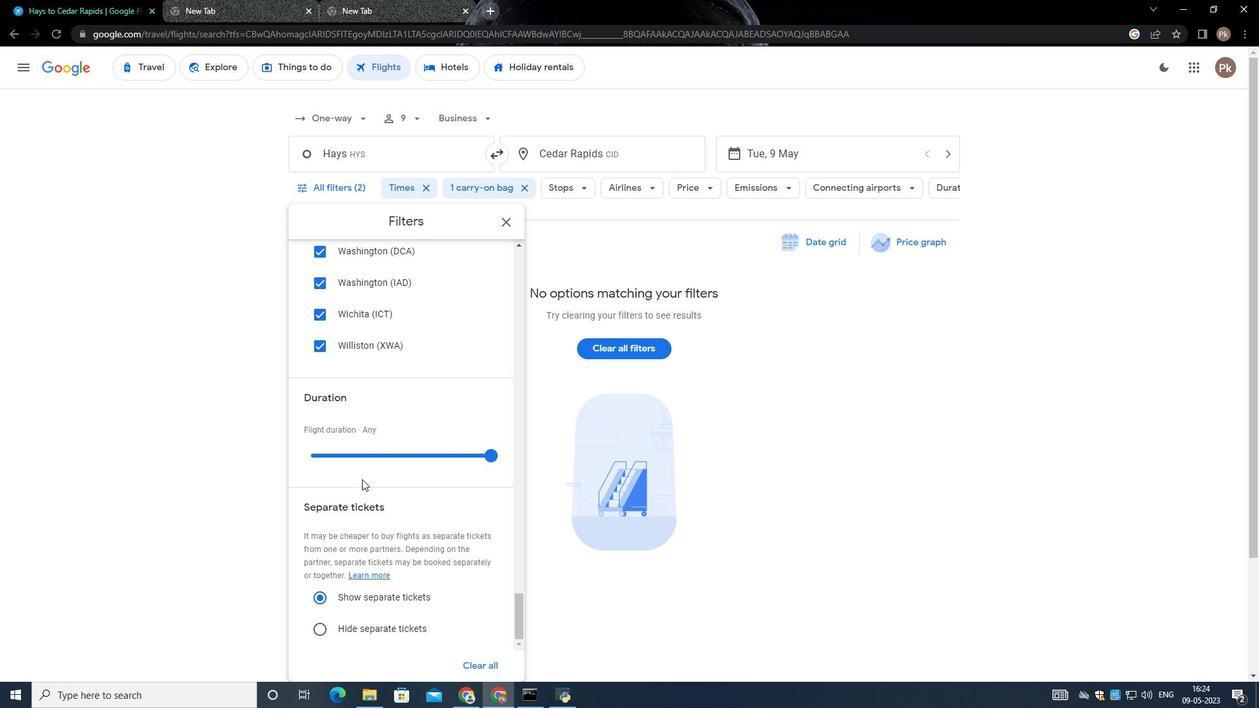 
Action: Mouse moved to (362, 480)
Screenshot: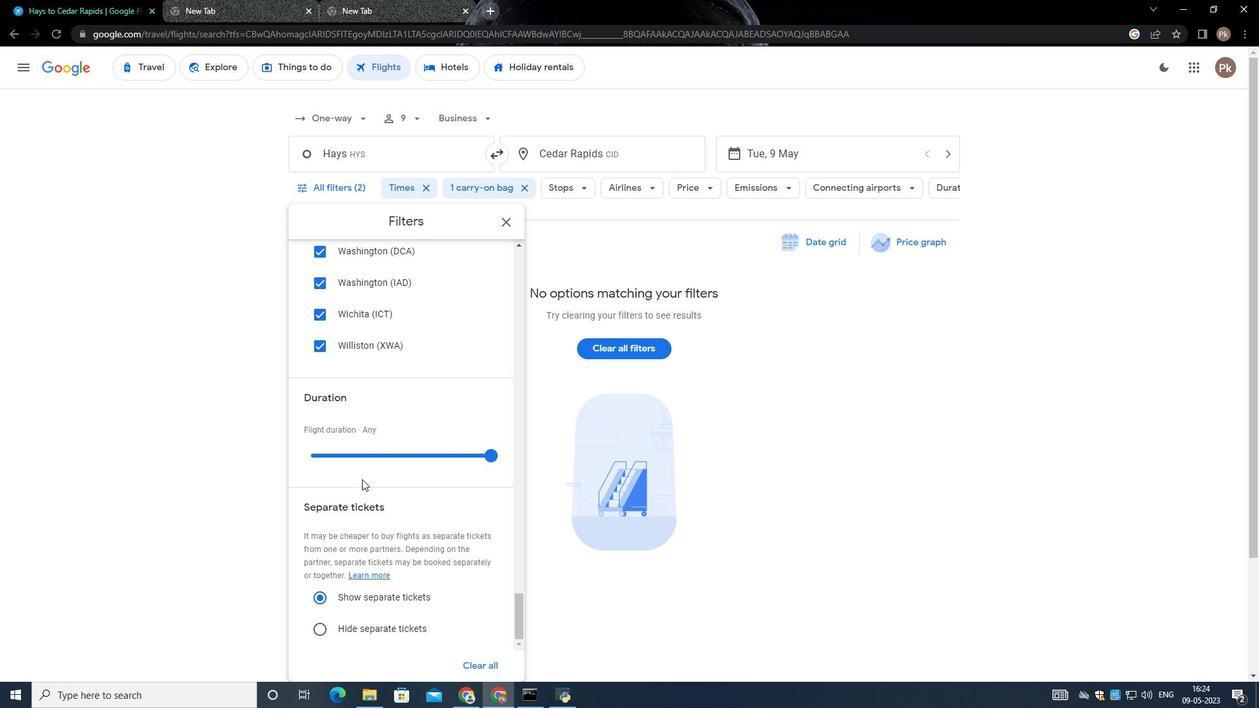 
Action: Mouse scrolled (362, 480) with delta (0, 0)
Screenshot: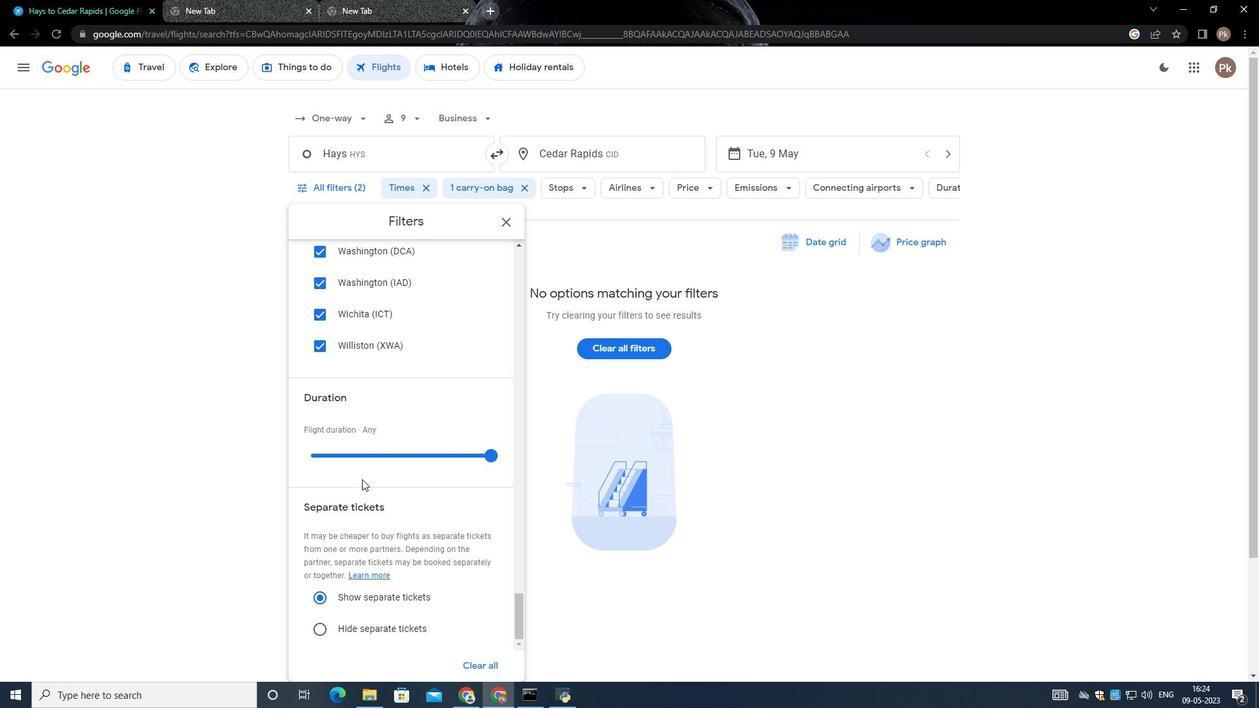 
Action: Mouse moved to (360, 487)
Screenshot: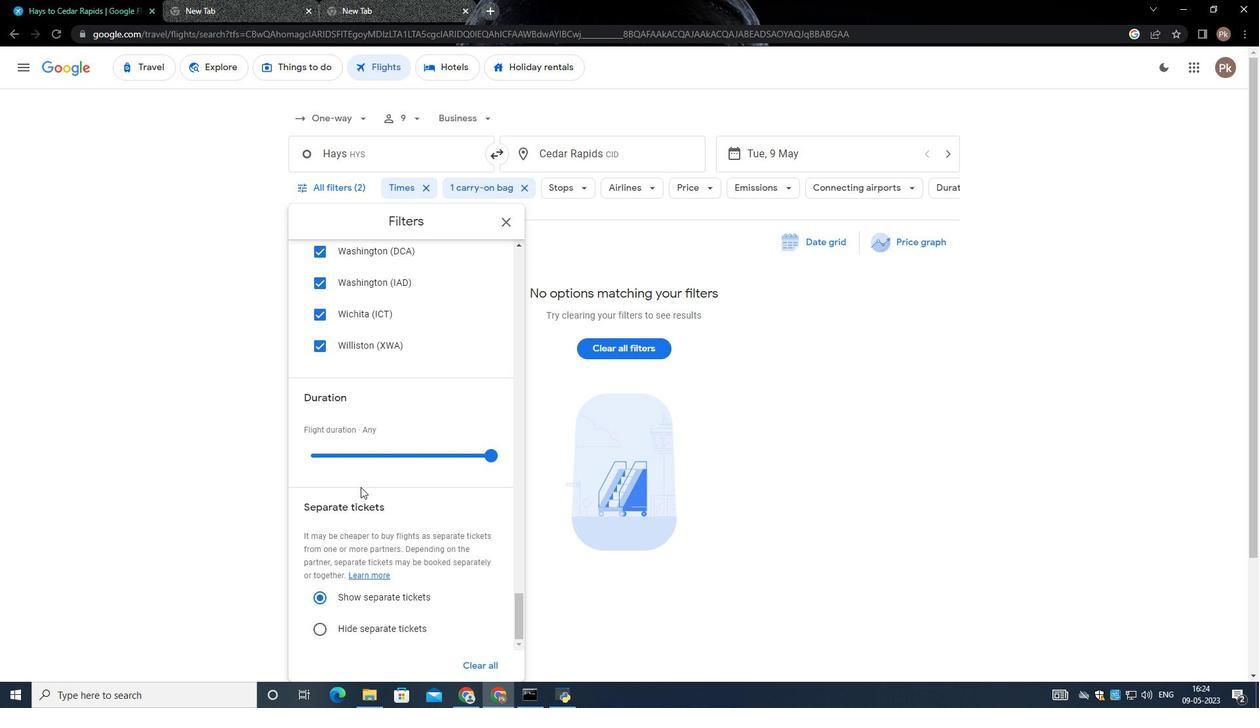 
